 Task: Get directions from Fort Davis National Historic Site, Texas, United States to Greensboro, North Carolina, United States and explore the nearby hotels with guest rating 2 and above with dates 20 to 23 December and 2 guests
Action: Mouse moved to (240, 59)
Screenshot: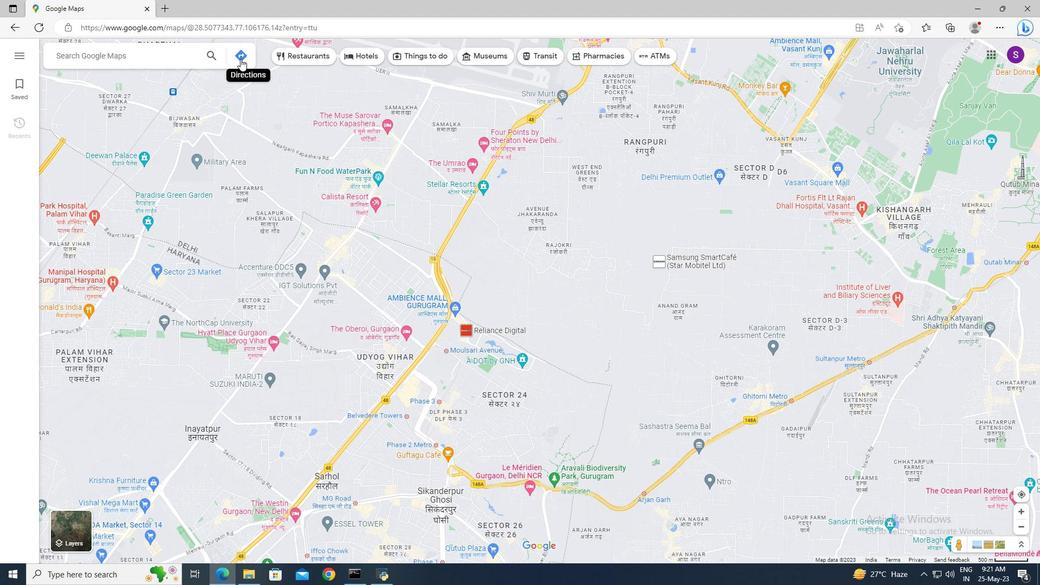 
Action: Mouse pressed left at (240, 59)
Screenshot: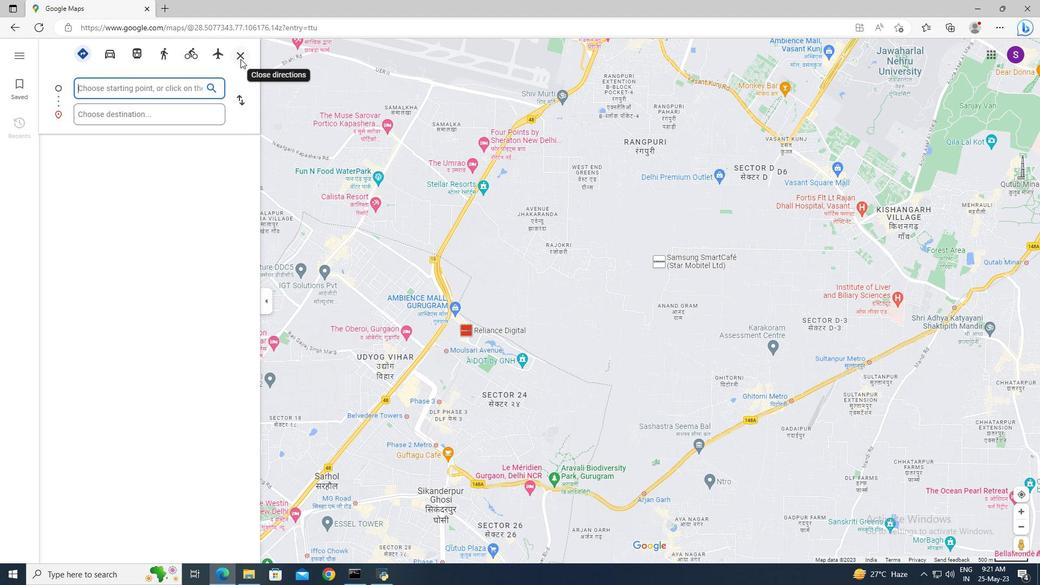 
Action: Mouse moved to (104, 86)
Screenshot: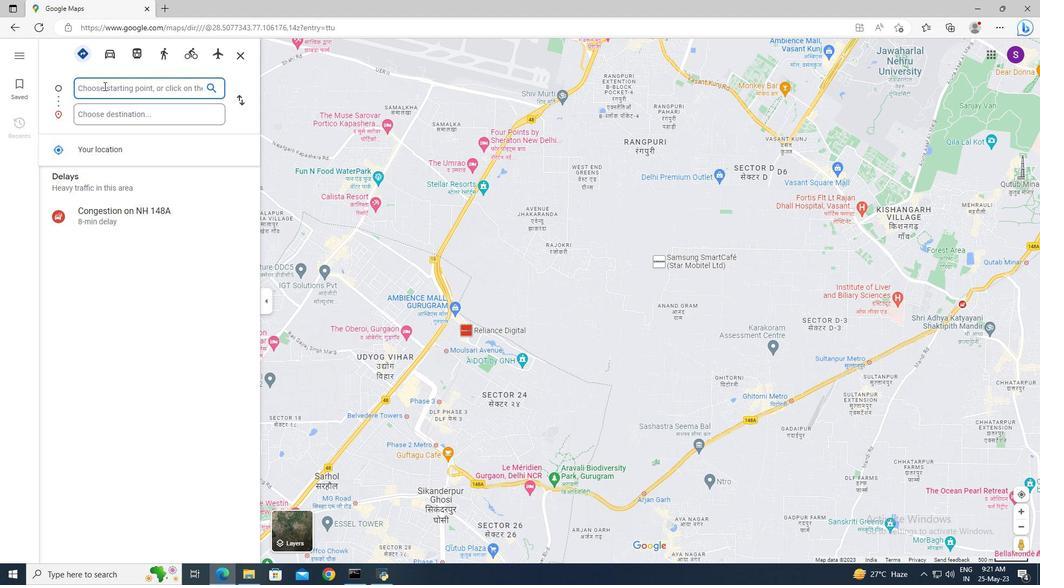
Action: Mouse pressed left at (104, 86)
Screenshot: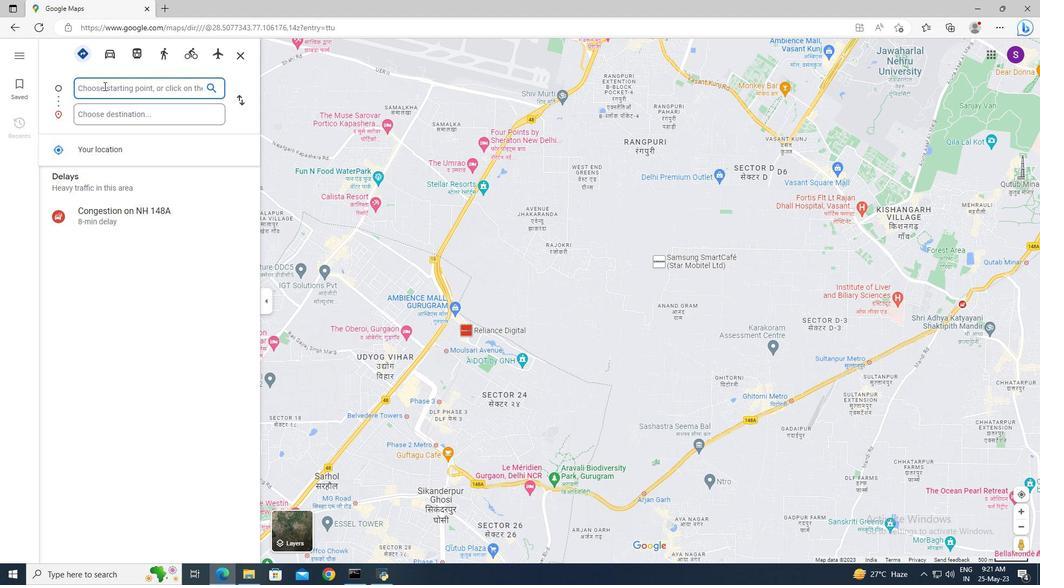 
Action: Key pressed <Key.shift>Fort<Key.space><Key.shift>Davis<Key.space><Key.shift>National<Key.space><Key.shift>Historic<Key.space><Key.shift_r>Site,<Key.space><Key.shift>Te
Screenshot: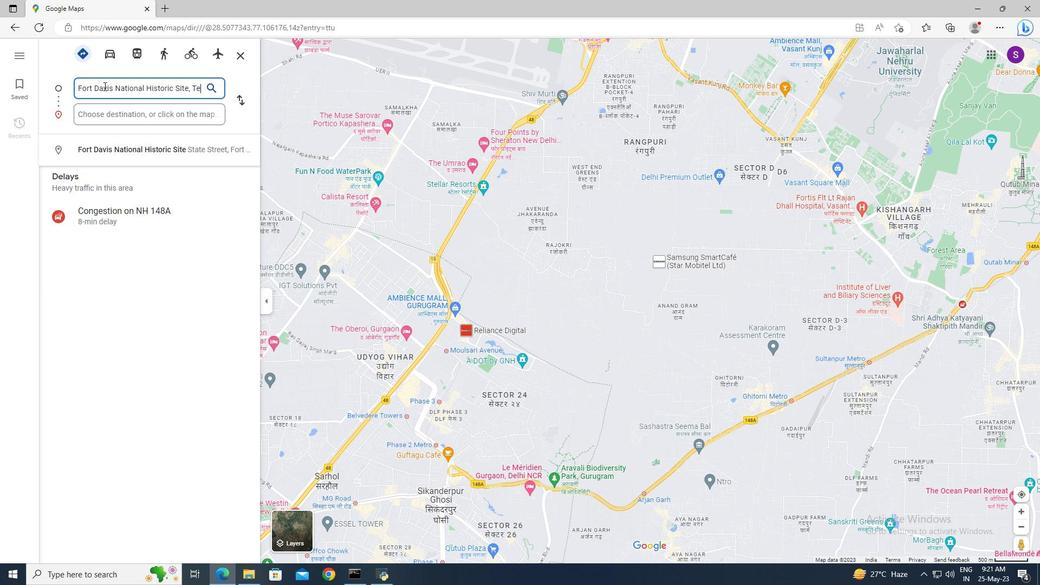 
Action: Mouse moved to (122, 151)
Screenshot: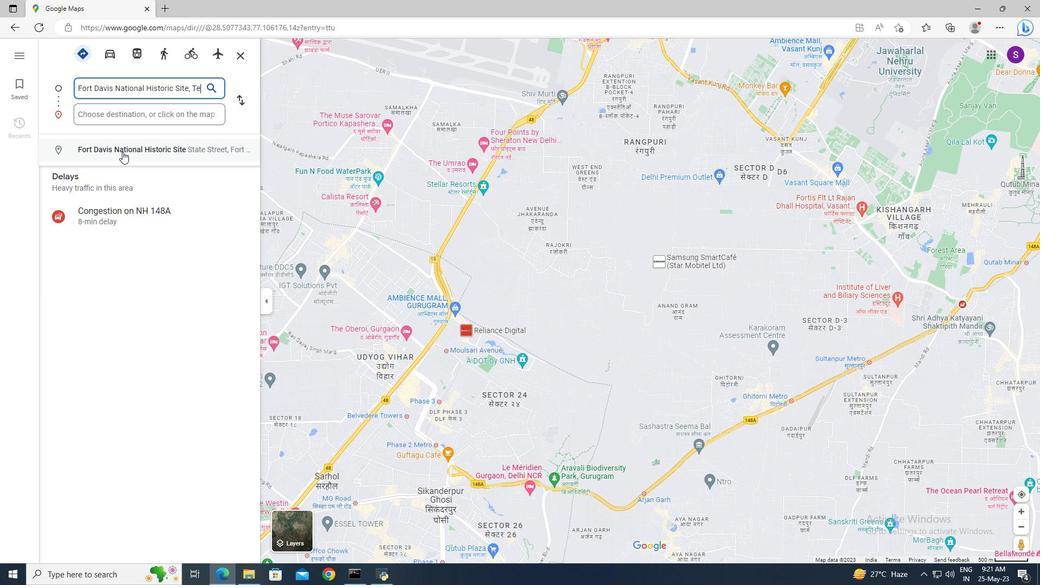 
Action: Mouse pressed left at (122, 151)
Screenshot: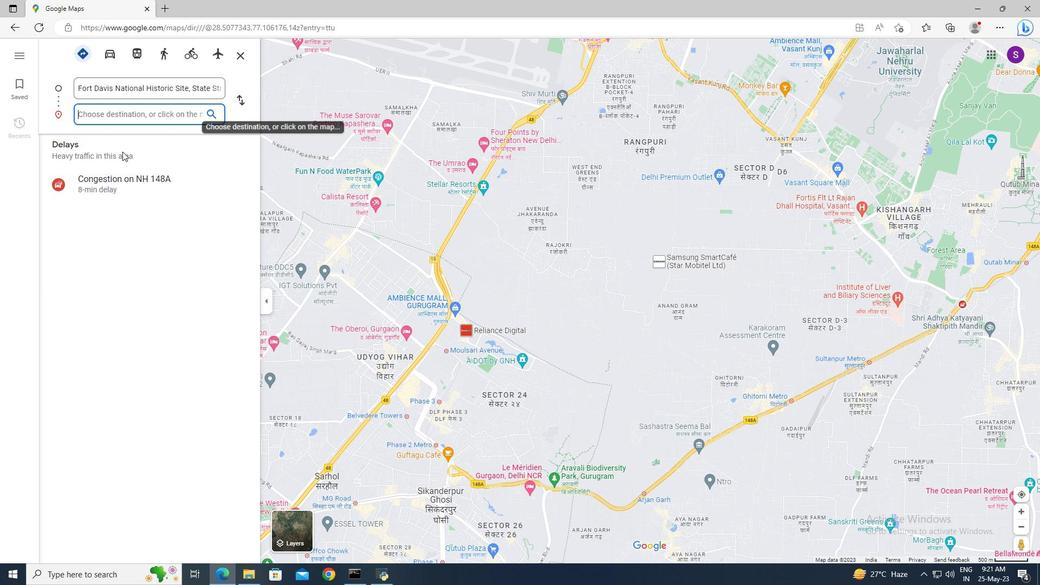 
Action: Mouse moved to (98, 115)
Screenshot: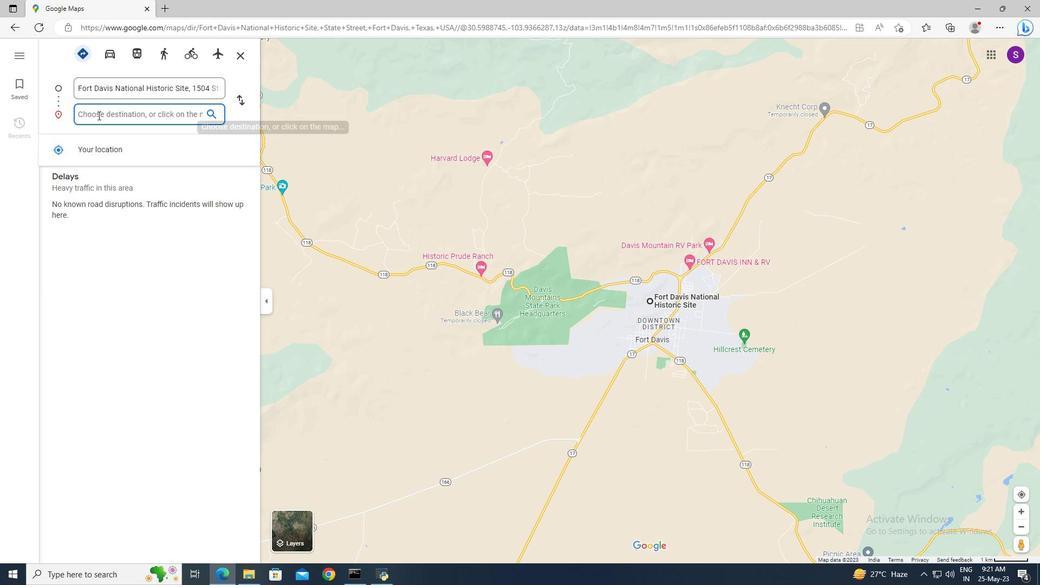 
Action: Mouse pressed left at (98, 115)
Screenshot: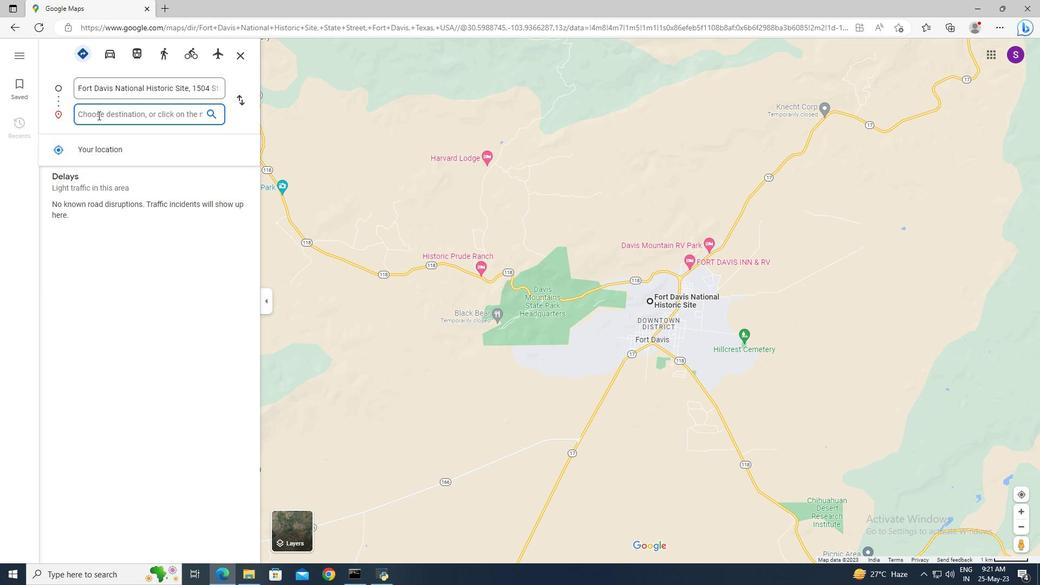
Action: Key pressed <Key.shift>Greensboro
Screenshot: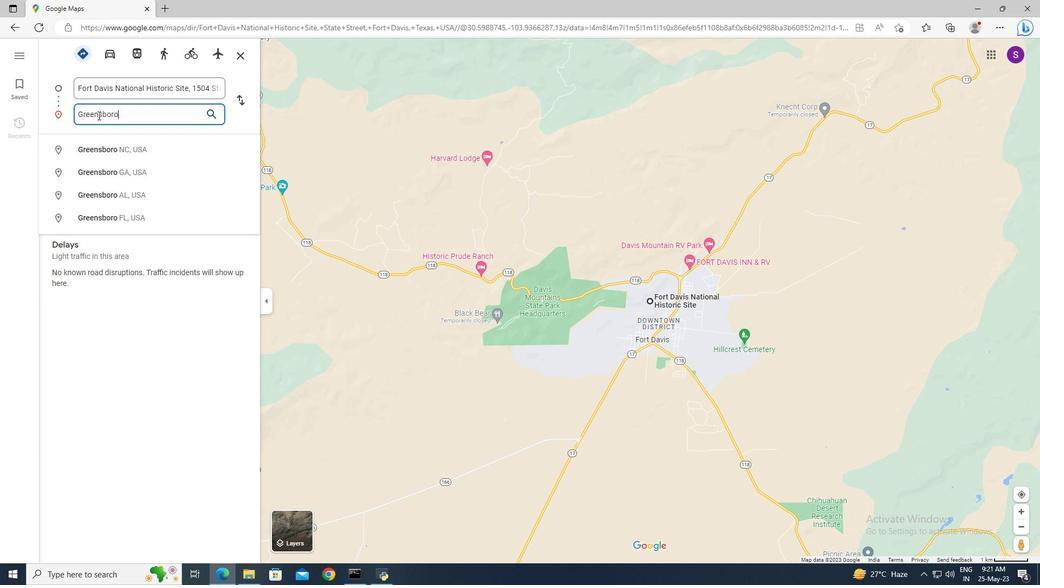 
Action: Mouse moved to (107, 149)
Screenshot: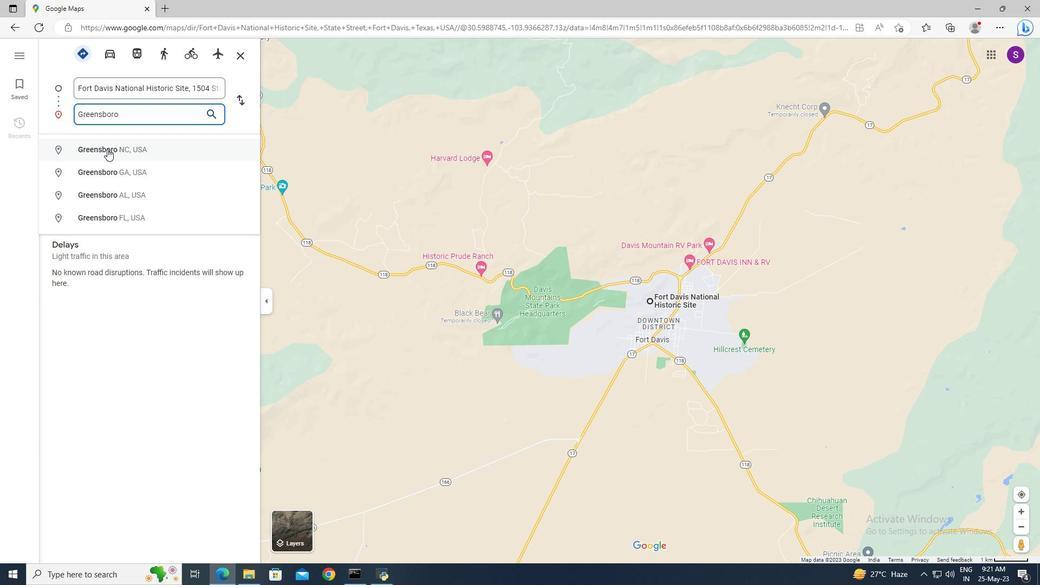 
Action: Mouse pressed left at (107, 149)
Screenshot: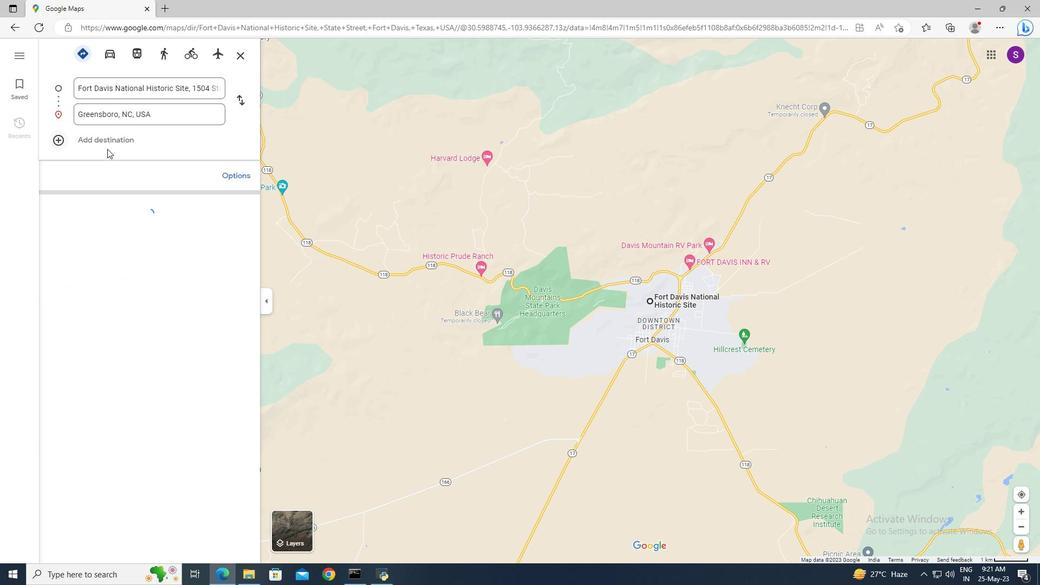 
Action: Mouse moved to (304, 58)
Screenshot: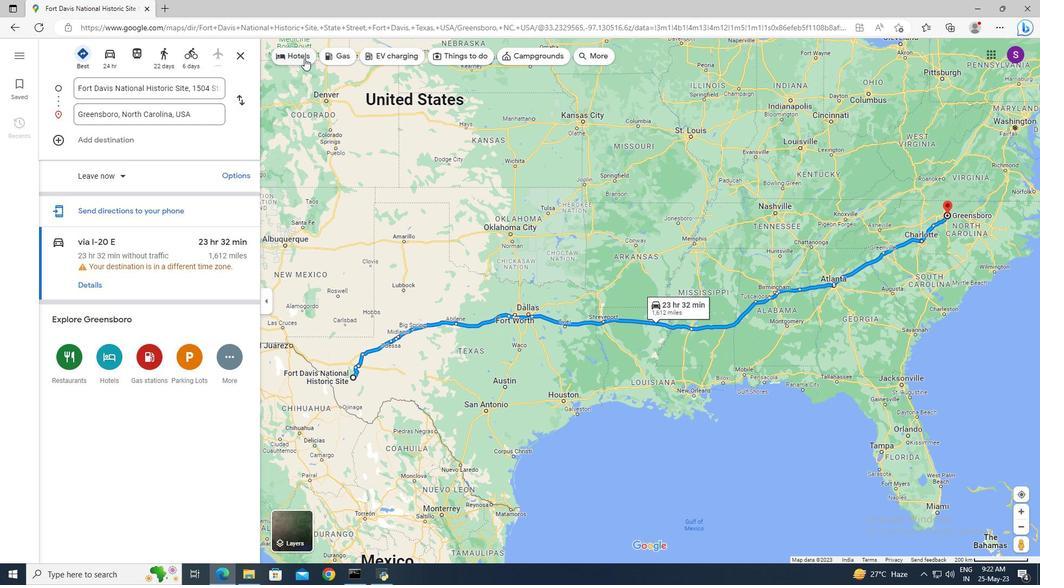 
Action: Mouse pressed left at (304, 58)
Screenshot: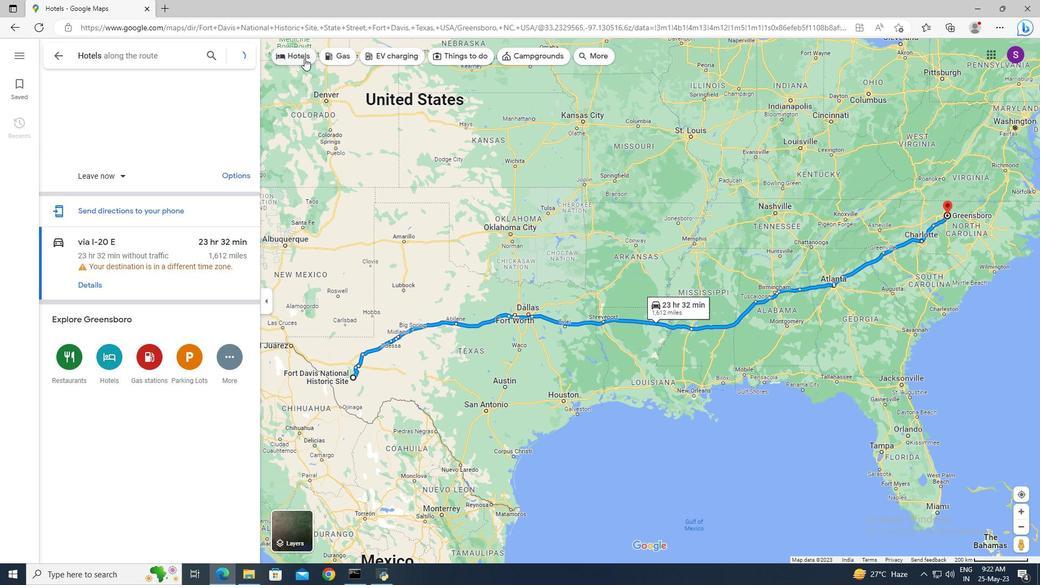 
Action: Mouse moved to (129, 86)
Screenshot: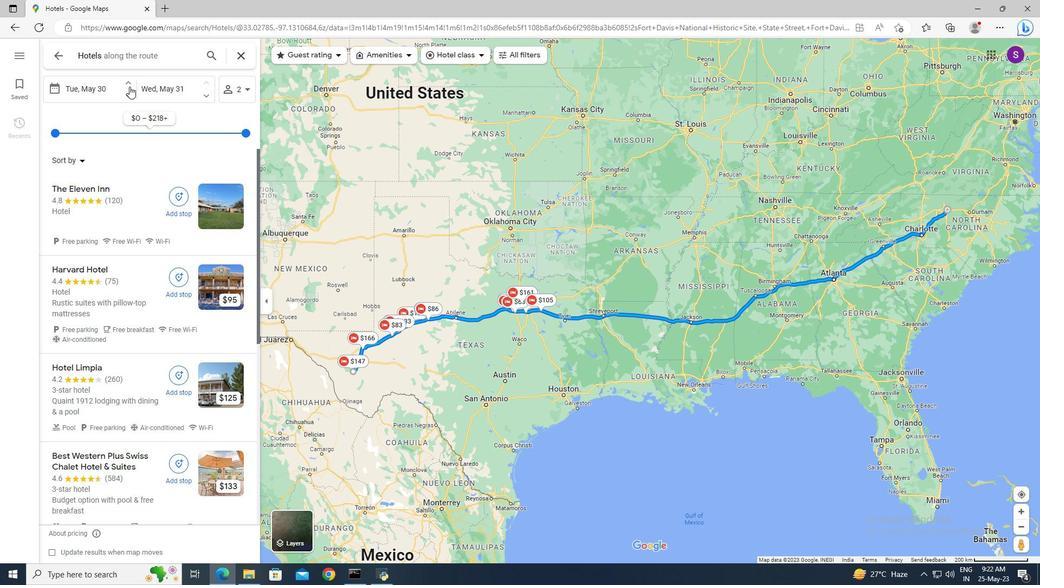 
Action: Mouse pressed left at (129, 86)
Screenshot: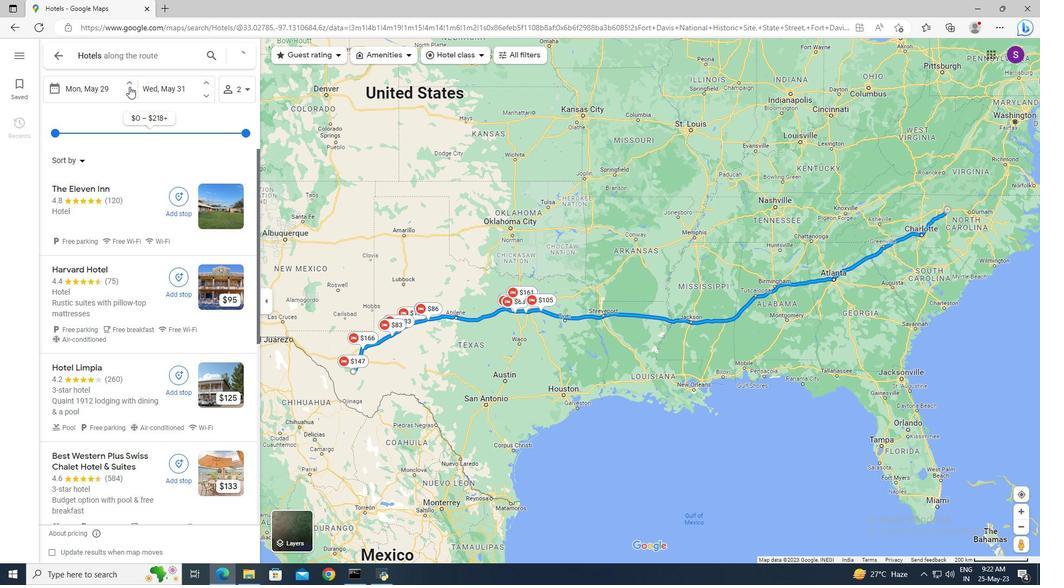 
Action: Mouse moved to (56, 89)
Screenshot: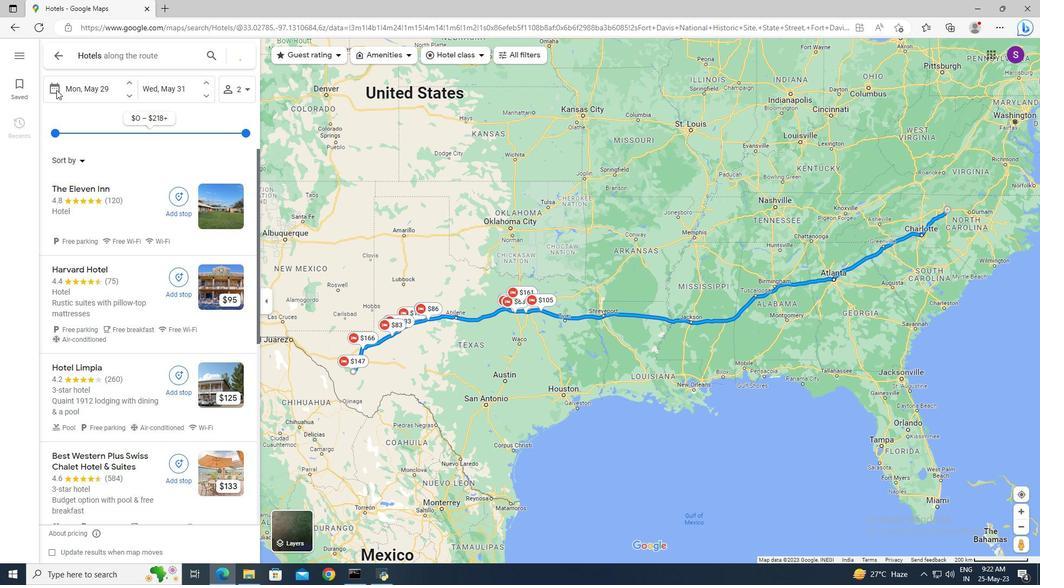 
Action: Mouse pressed left at (56, 89)
Screenshot: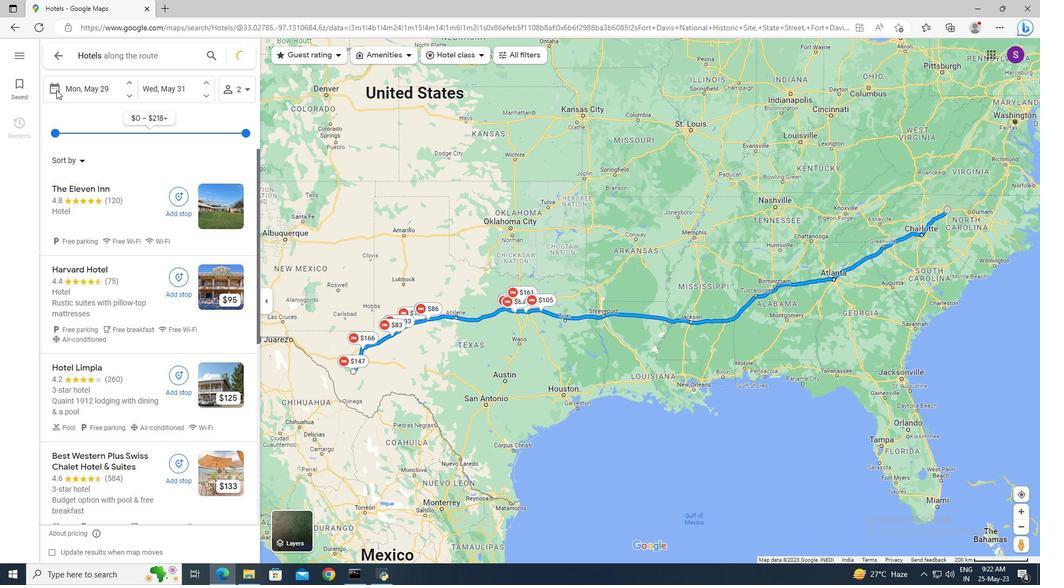 
Action: Mouse moved to (67, 90)
Screenshot: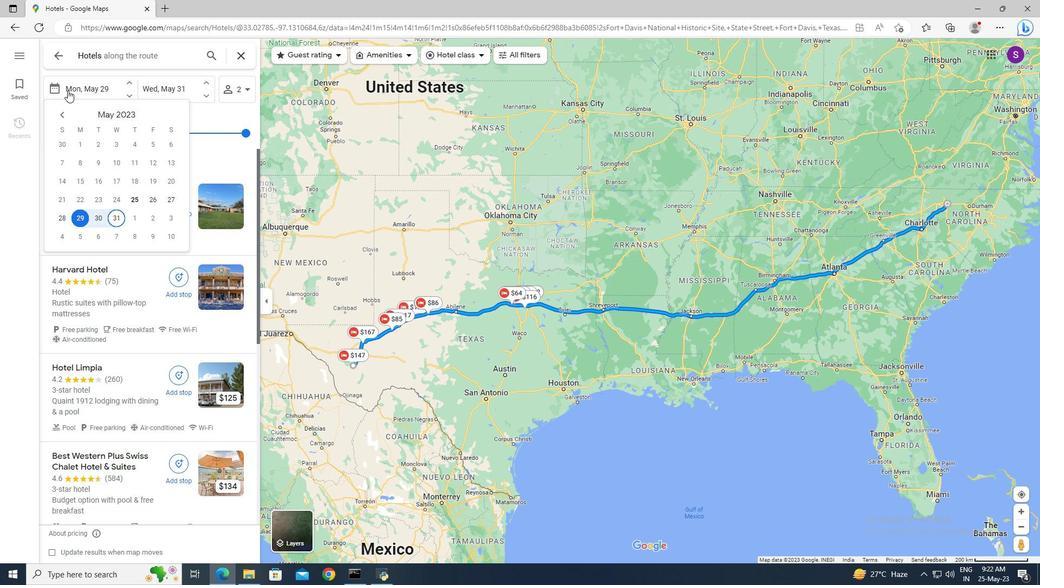
Action: Mouse pressed left at (67, 90)
Screenshot: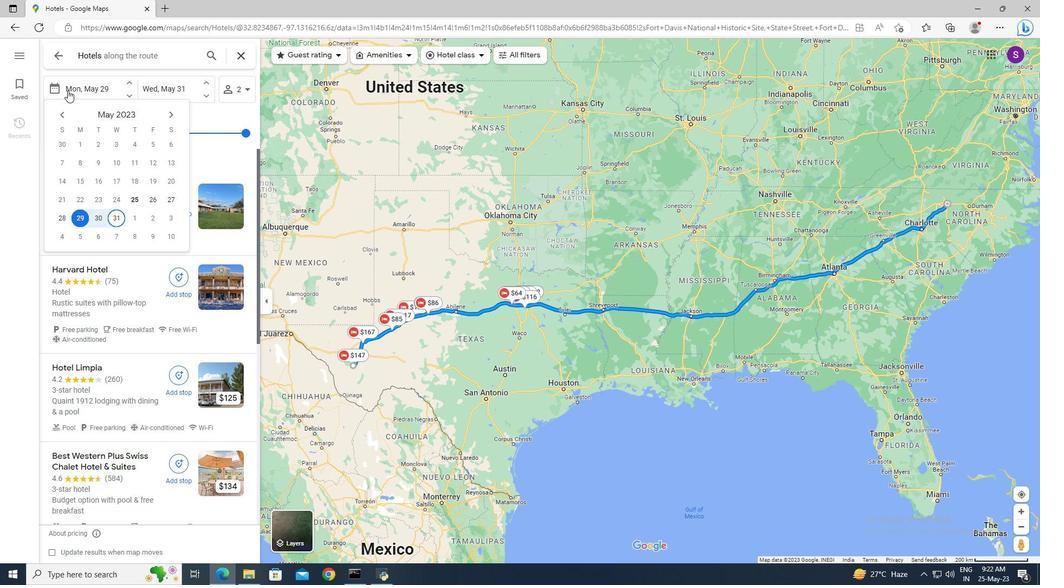 
Action: Mouse moved to (164, 114)
Screenshot: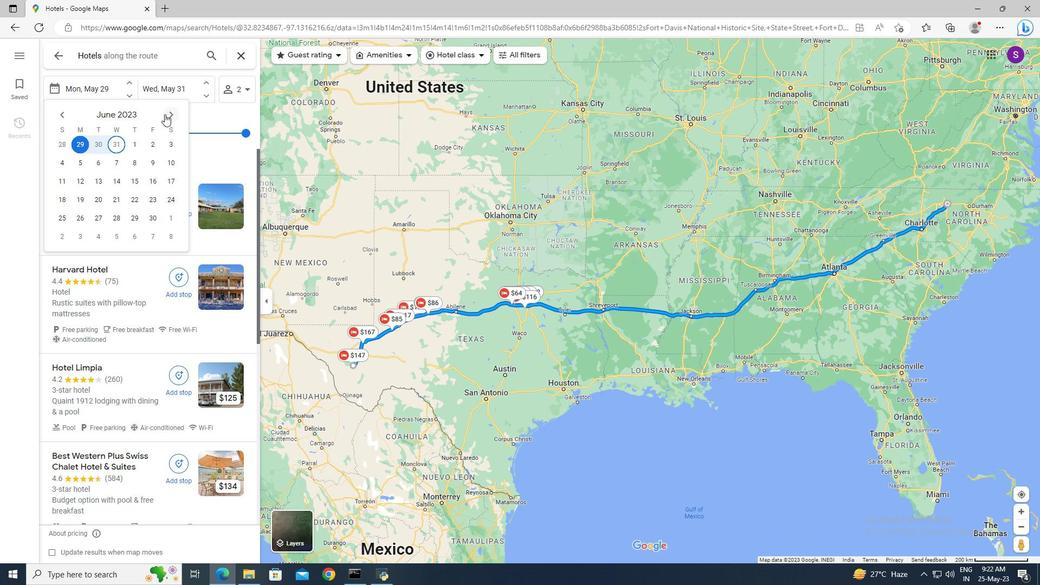 
Action: Mouse pressed left at (164, 114)
Screenshot: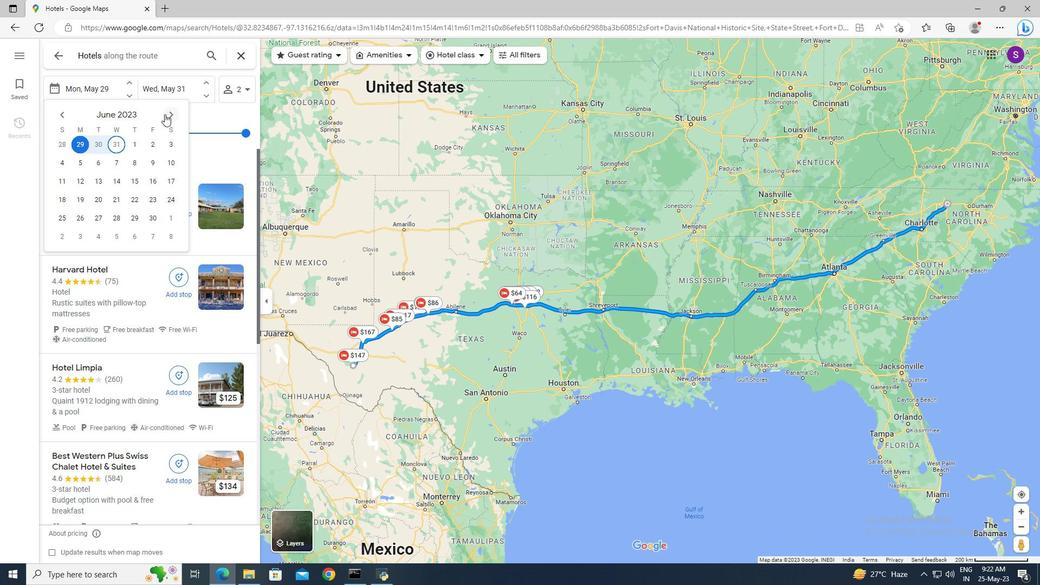
Action: Mouse pressed left at (164, 114)
Screenshot: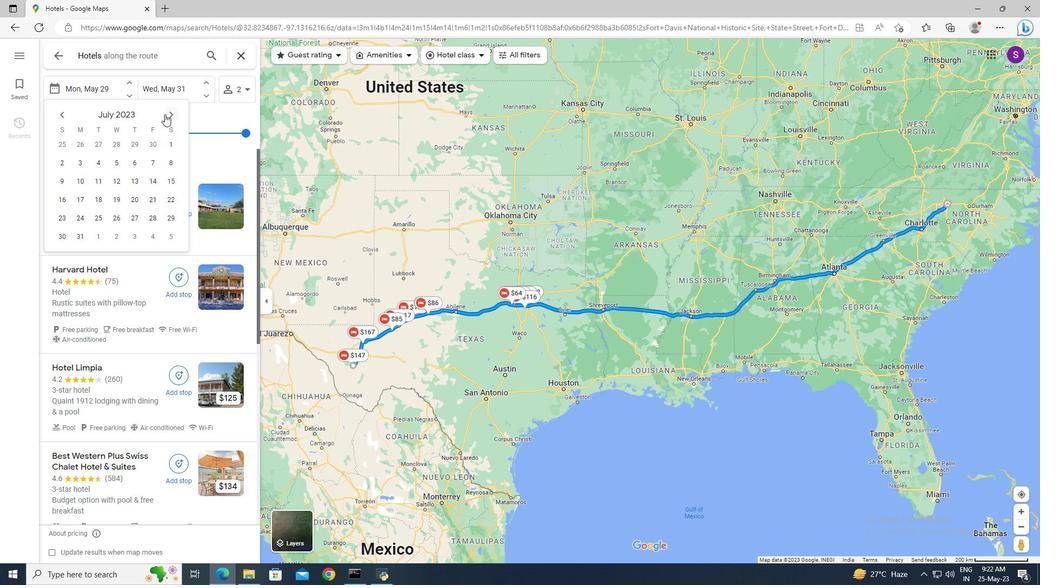 
Action: Mouse pressed left at (164, 114)
Screenshot: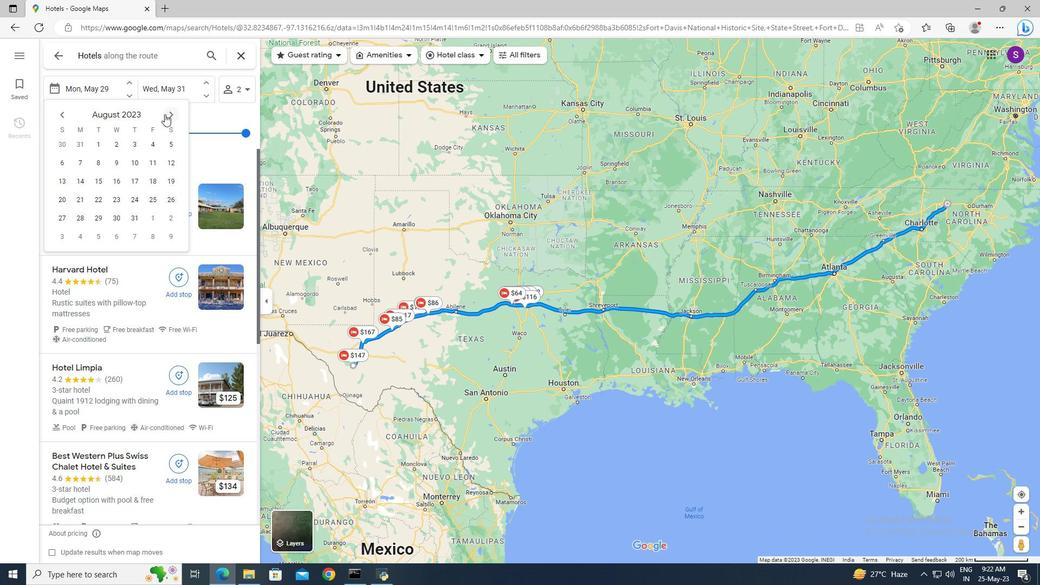 
Action: Mouse pressed left at (164, 114)
Screenshot: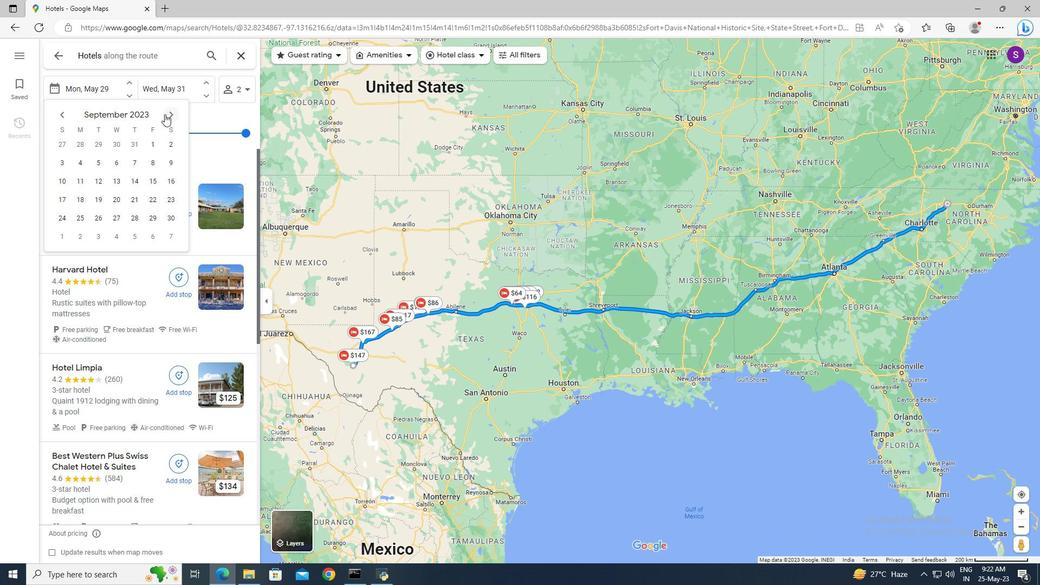 
Action: Mouse pressed left at (164, 114)
Screenshot: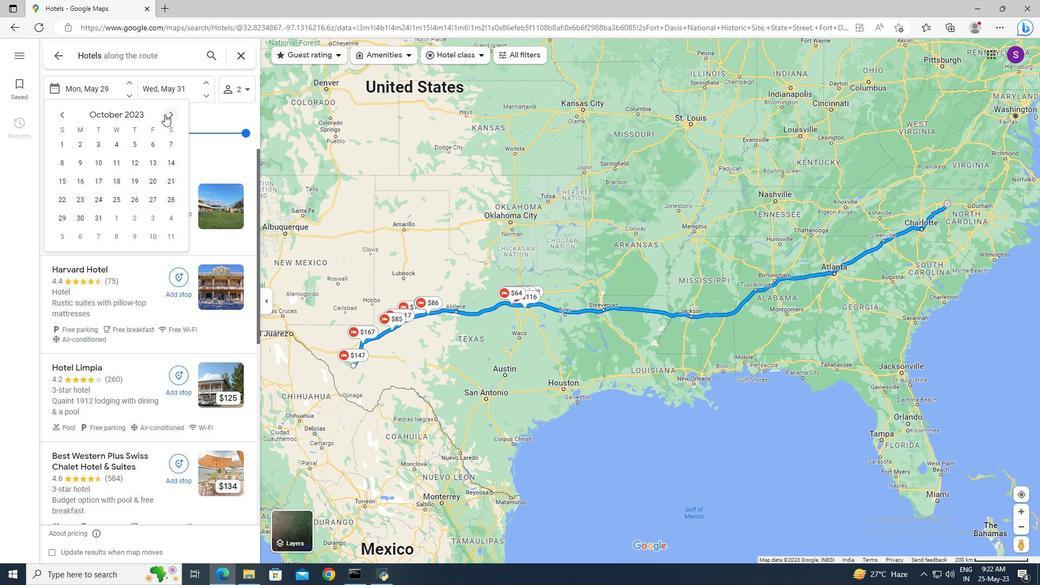
Action: Mouse pressed left at (164, 114)
Screenshot: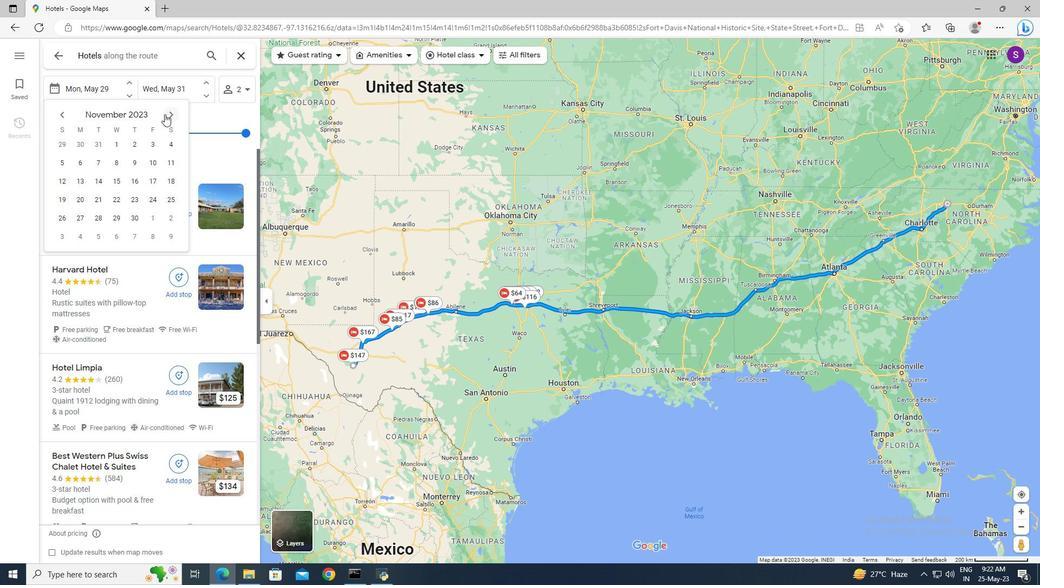 
Action: Mouse pressed left at (164, 114)
Screenshot: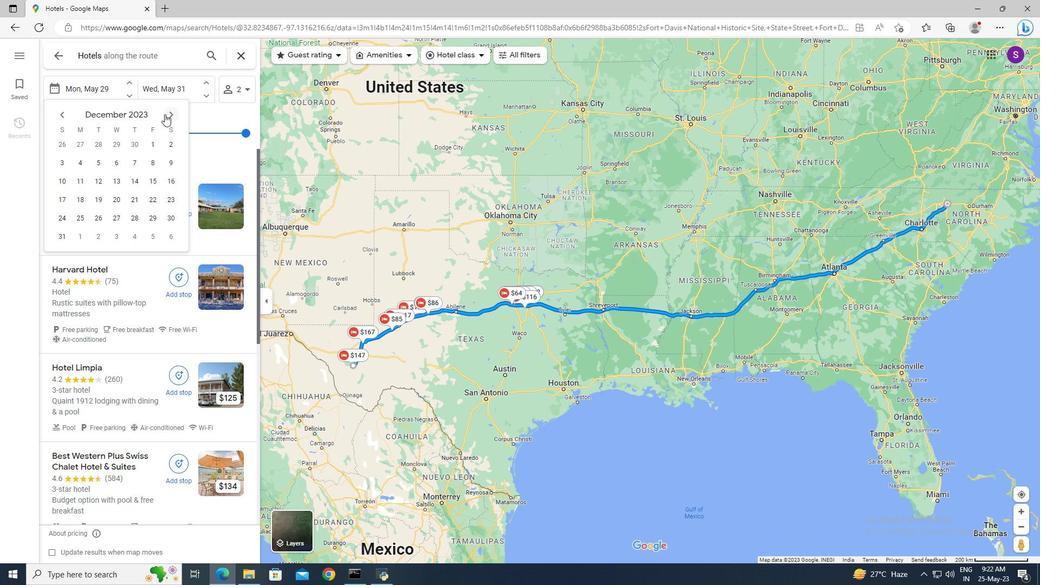 
Action: Mouse moved to (119, 199)
Screenshot: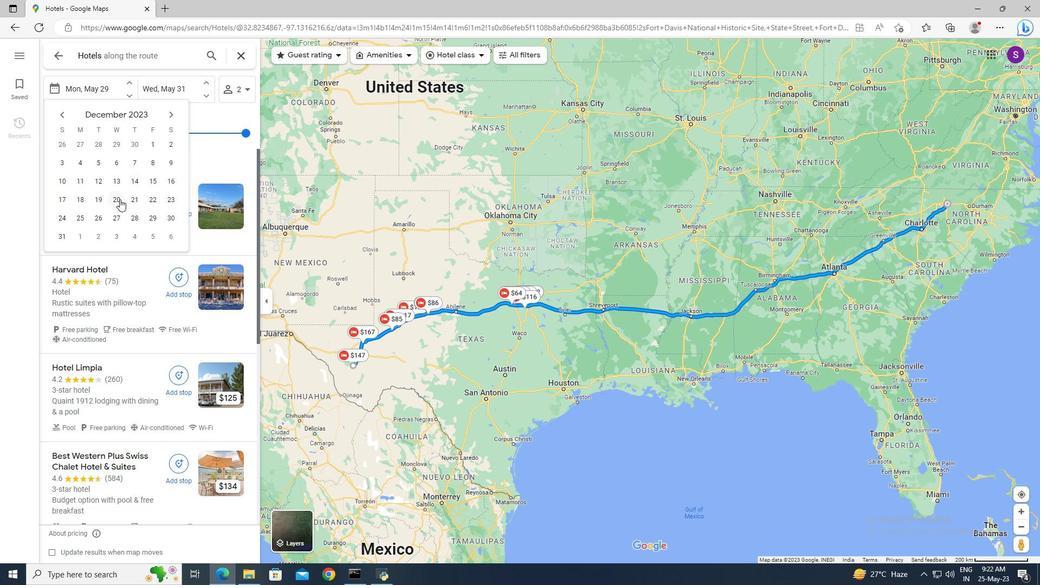 
Action: Mouse pressed left at (119, 199)
Screenshot: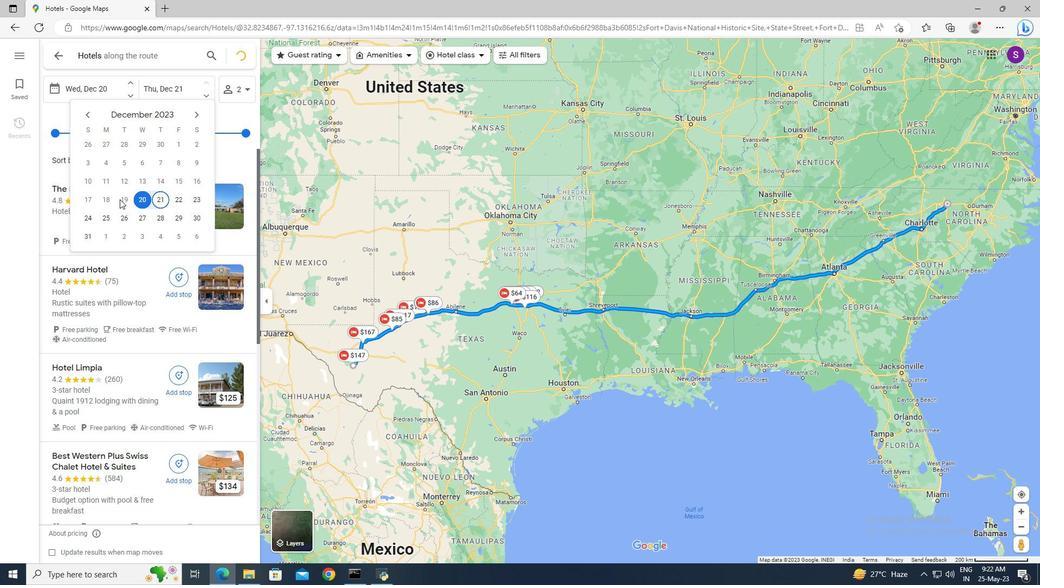 
Action: Mouse moved to (194, 197)
Screenshot: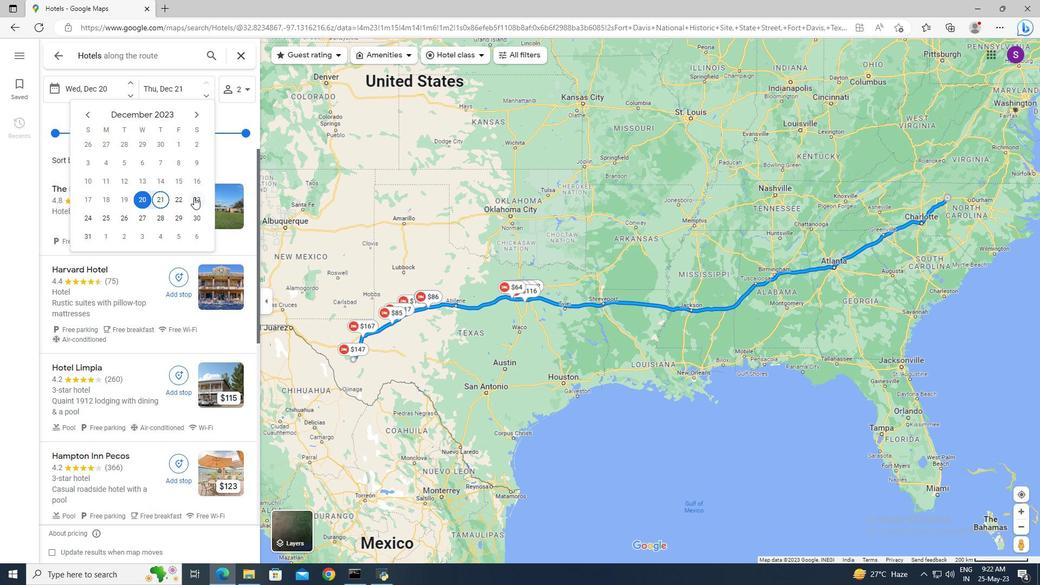 
Action: Mouse pressed left at (194, 197)
Screenshot: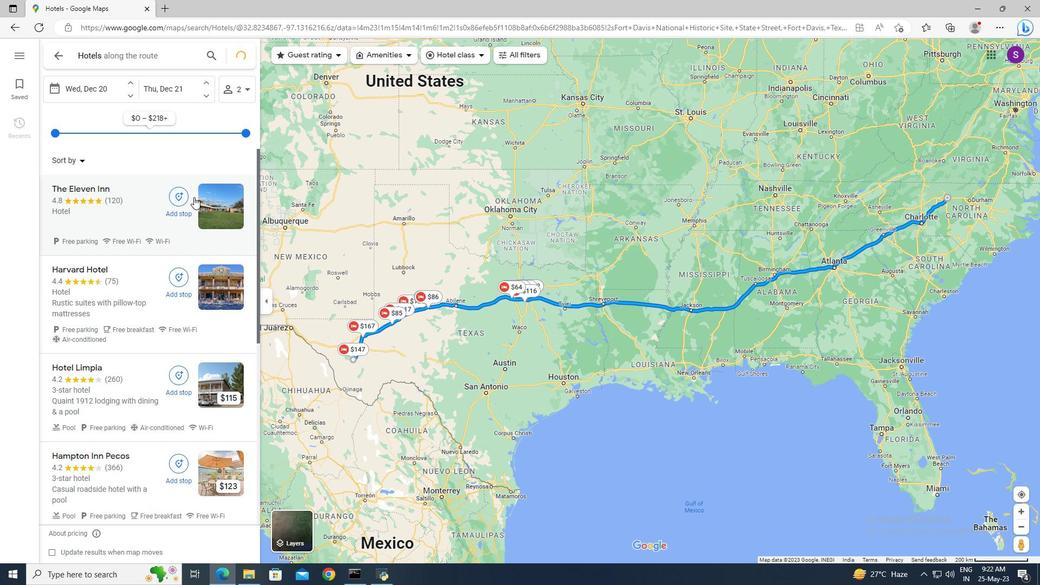 
Action: Mouse moved to (243, 91)
Screenshot: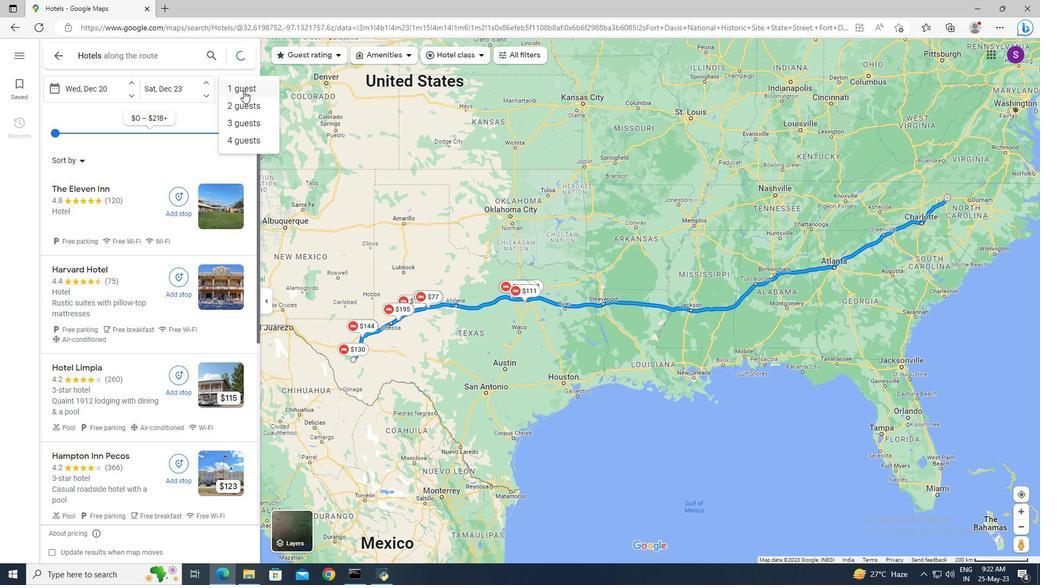 
Action: Mouse pressed left at (243, 91)
Screenshot: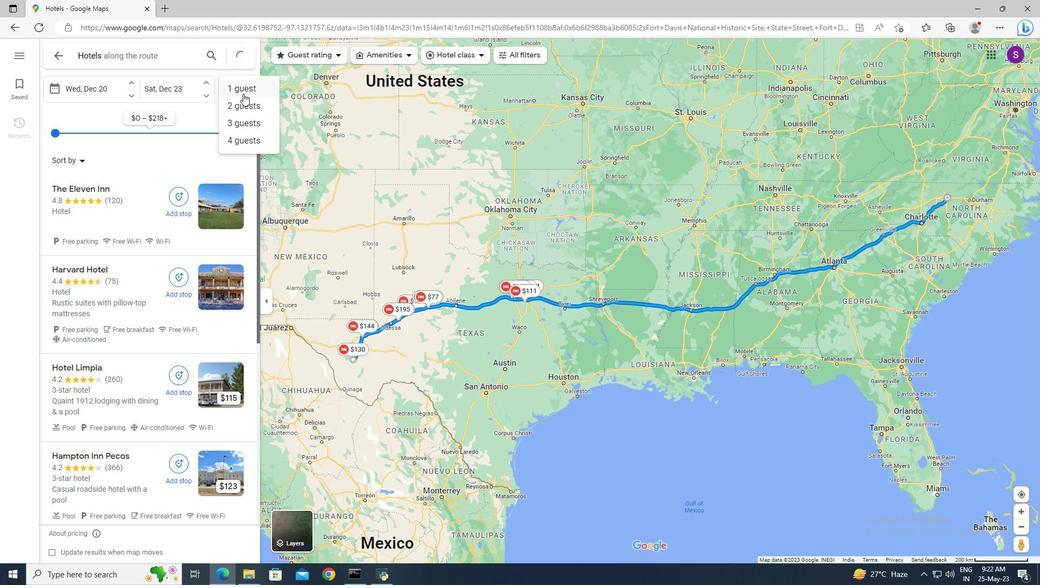
Action: Mouse moved to (242, 105)
Screenshot: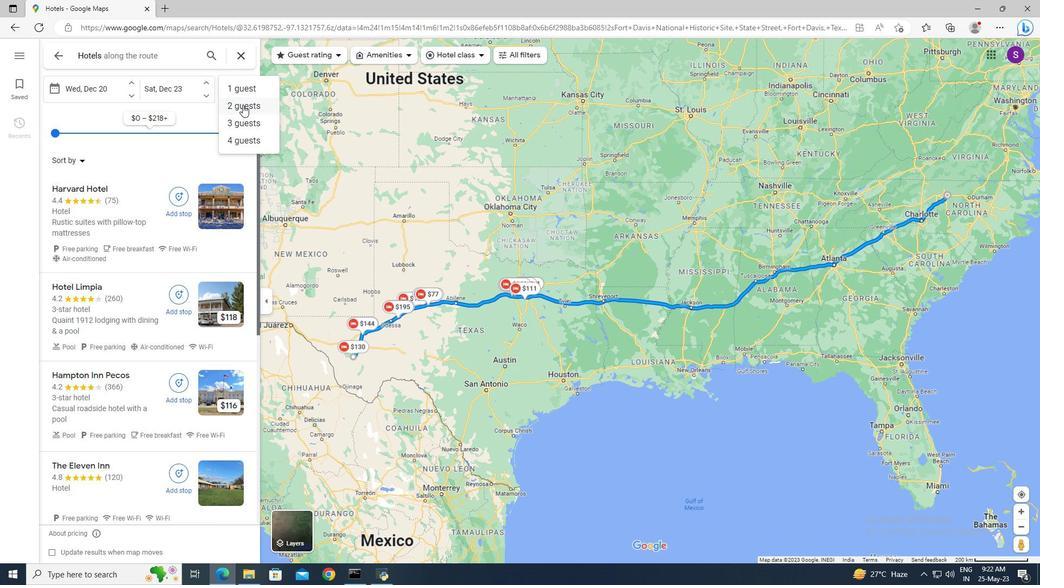 
Action: Mouse pressed left at (242, 105)
Screenshot: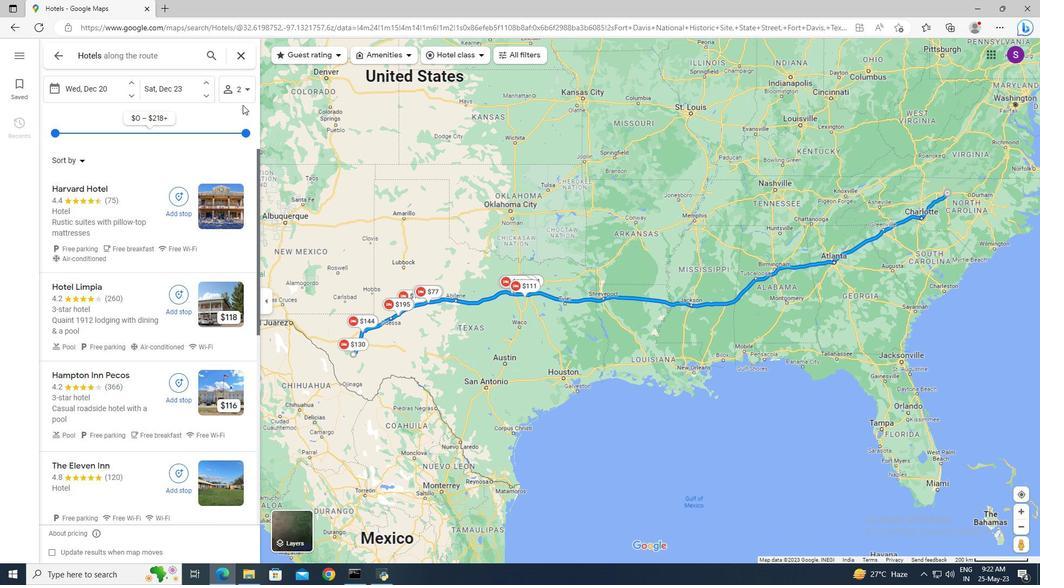 
Action: Mouse moved to (89, 186)
Screenshot: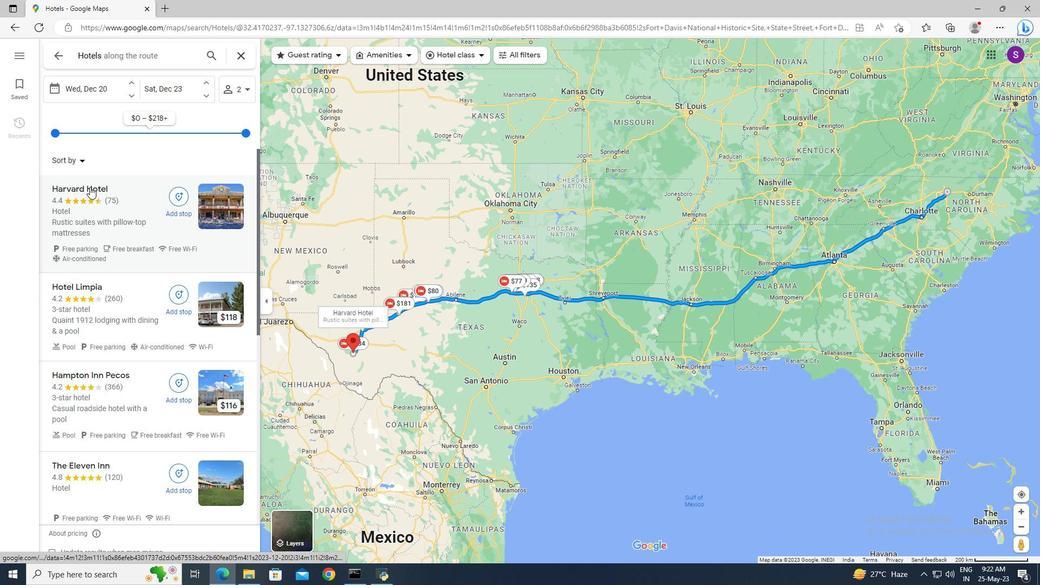 
Action: Mouse pressed left at (89, 186)
Screenshot: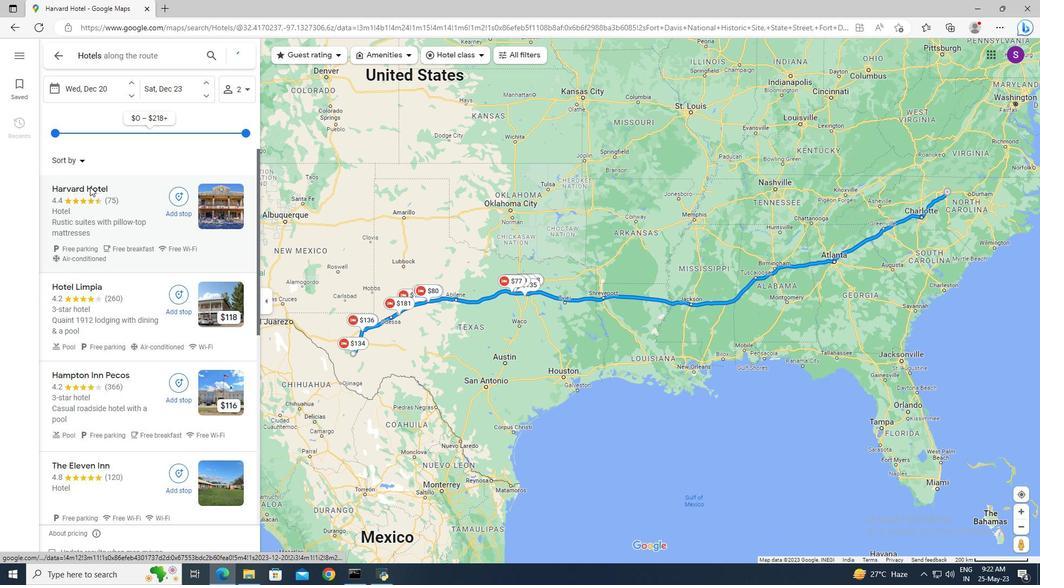 
Action: Mouse moved to (354, 256)
Screenshot: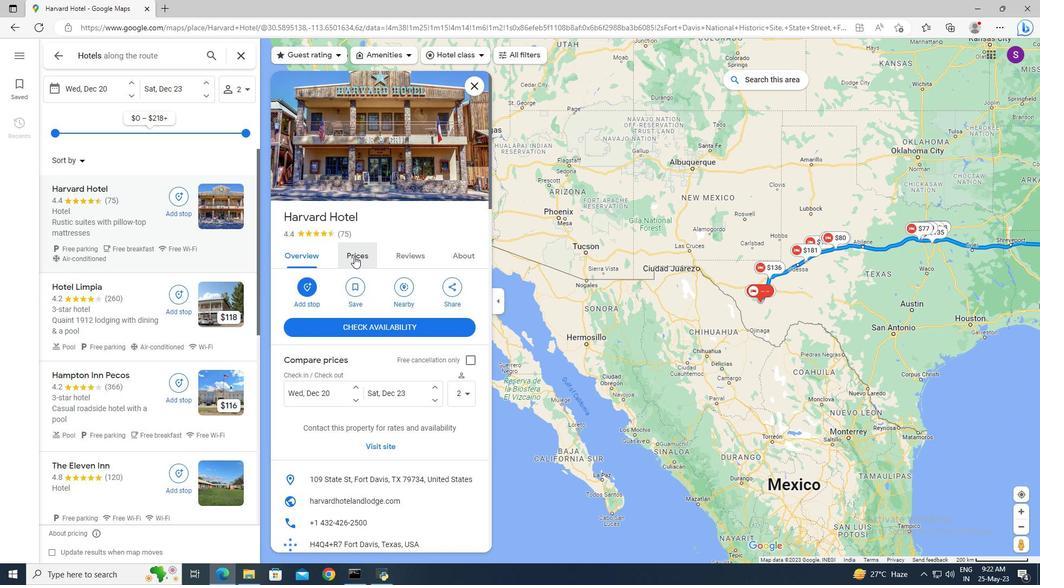 
Action: Mouse pressed left at (354, 256)
Screenshot: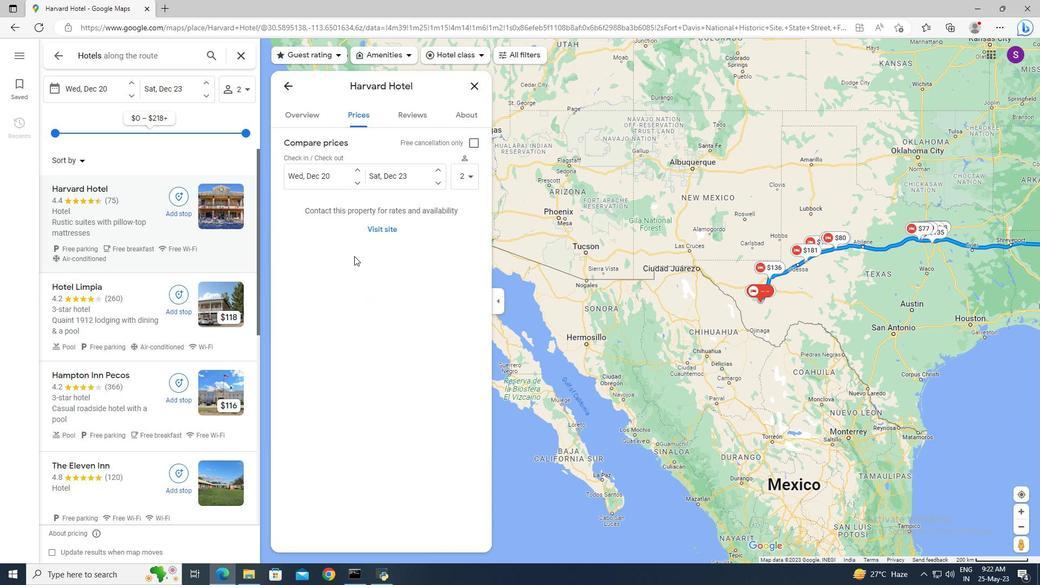 
Action: Mouse moved to (405, 124)
Screenshot: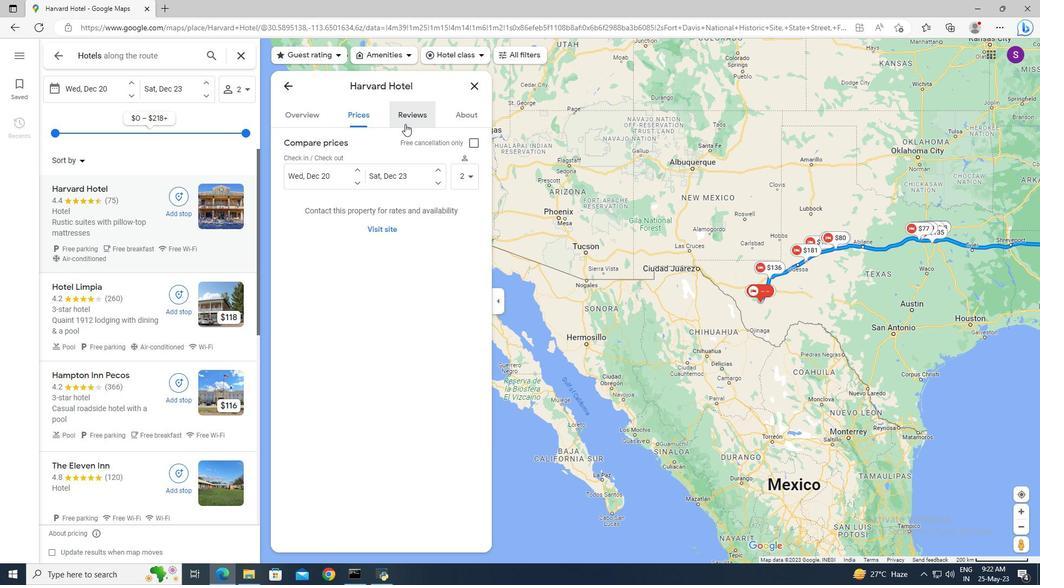 
Action: Mouse pressed left at (405, 124)
Screenshot: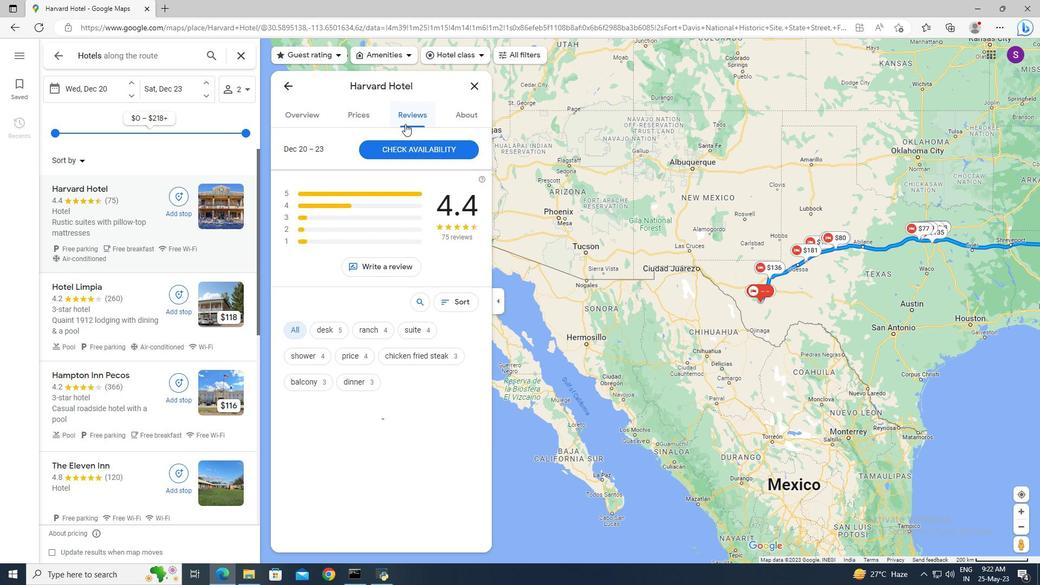 
Action: Mouse moved to (400, 198)
Screenshot: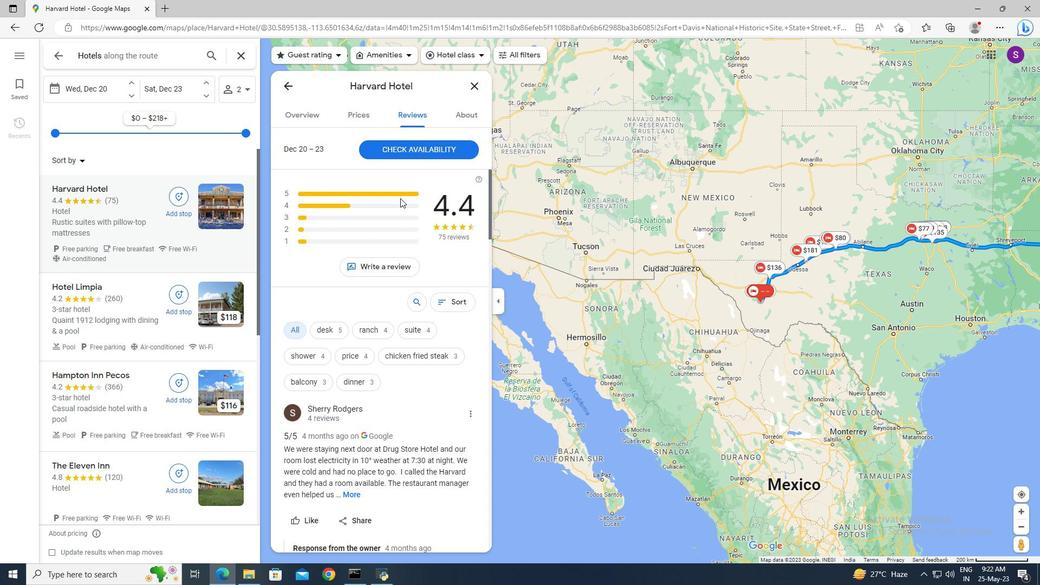 
Action: Mouse scrolled (400, 197) with delta (0, 0)
Screenshot: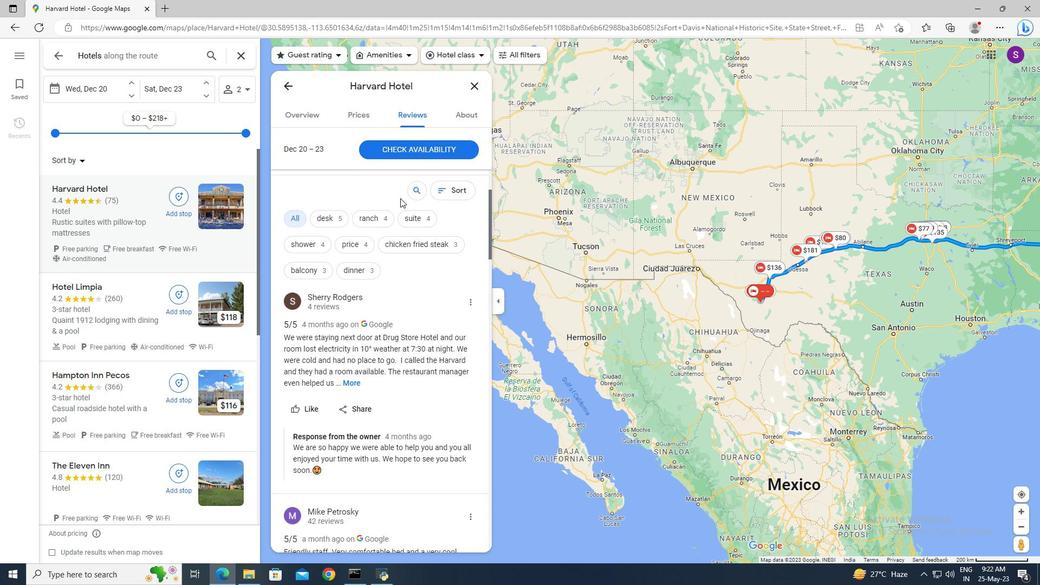 
Action: Mouse scrolled (400, 197) with delta (0, 0)
Screenshot: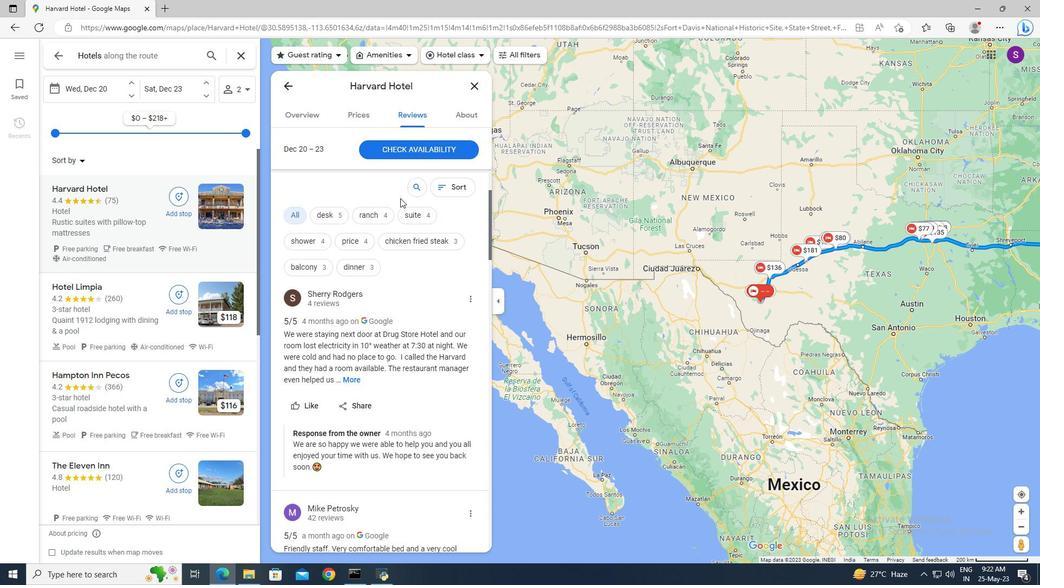 
Action: Mouse scrolled (400, 197) with delta (0, 0)
Screenshot: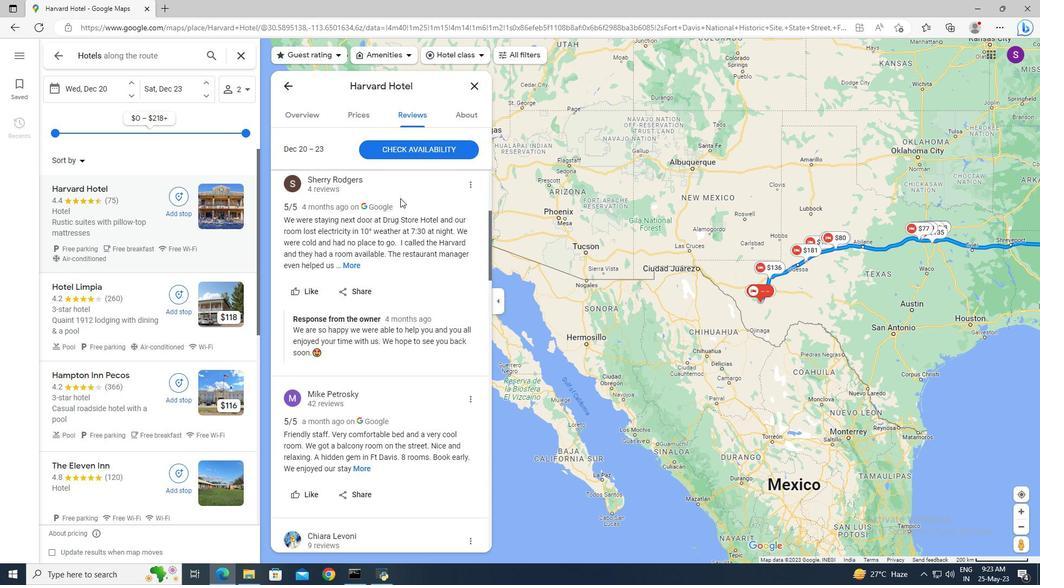 
Action: Mouse scrolled (400, 197) with delta (0, 0)
Screenshot: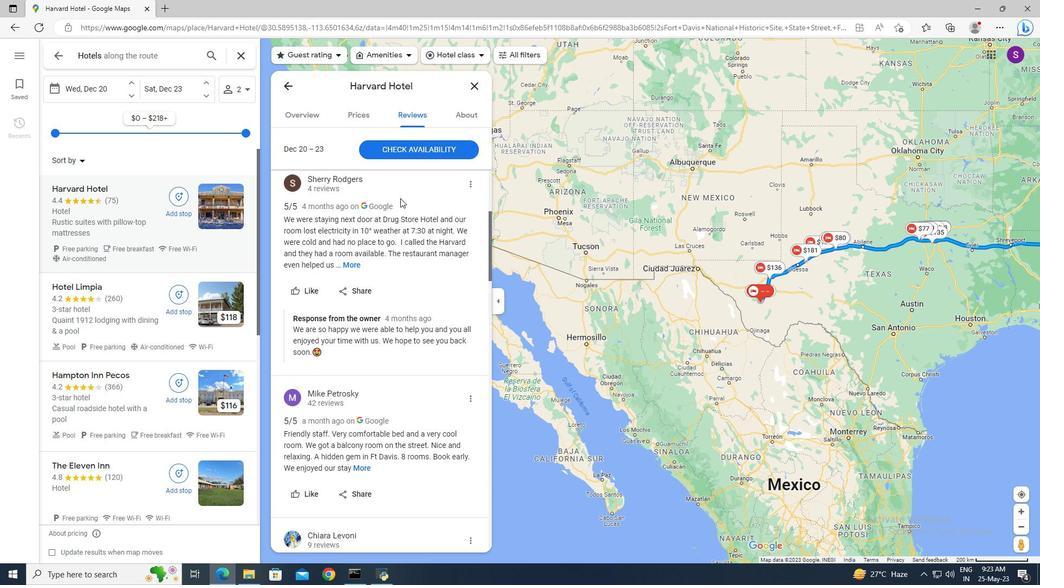 
Action: Mouse scrolled (400, 197) with delta (0, 0)
Screenshot: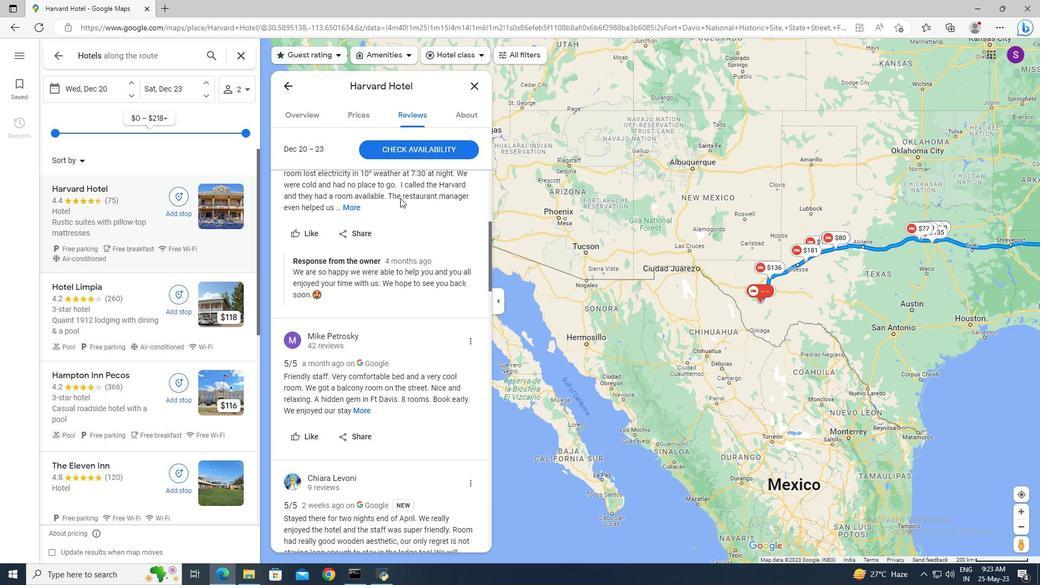 
Action: Mouse scrolled (400, 197) with delta (0, 0)
Screenshot: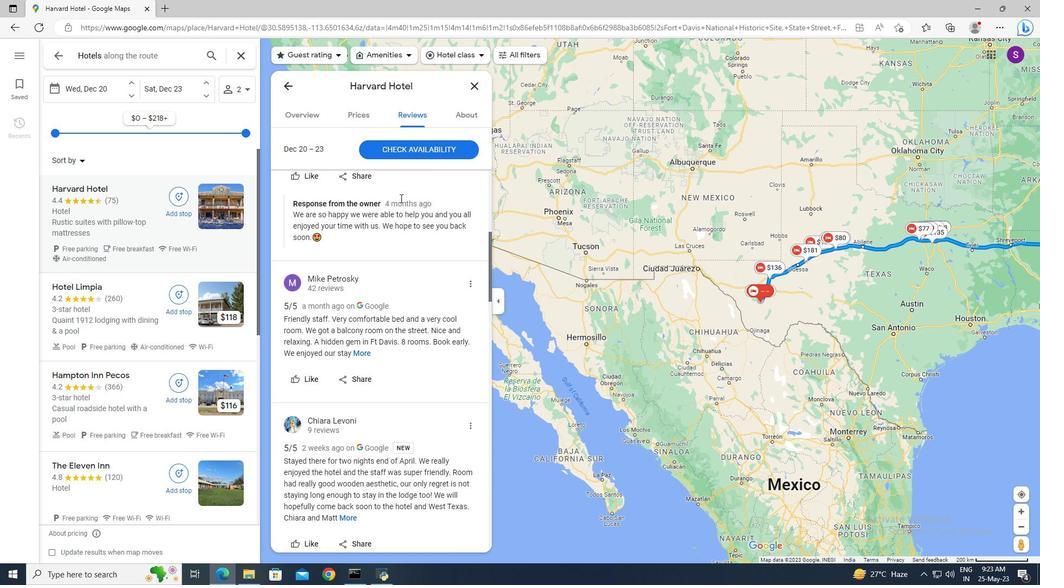 
Action: Mouse scrolled (400, 197) with delta (0, 0)
Screenshot: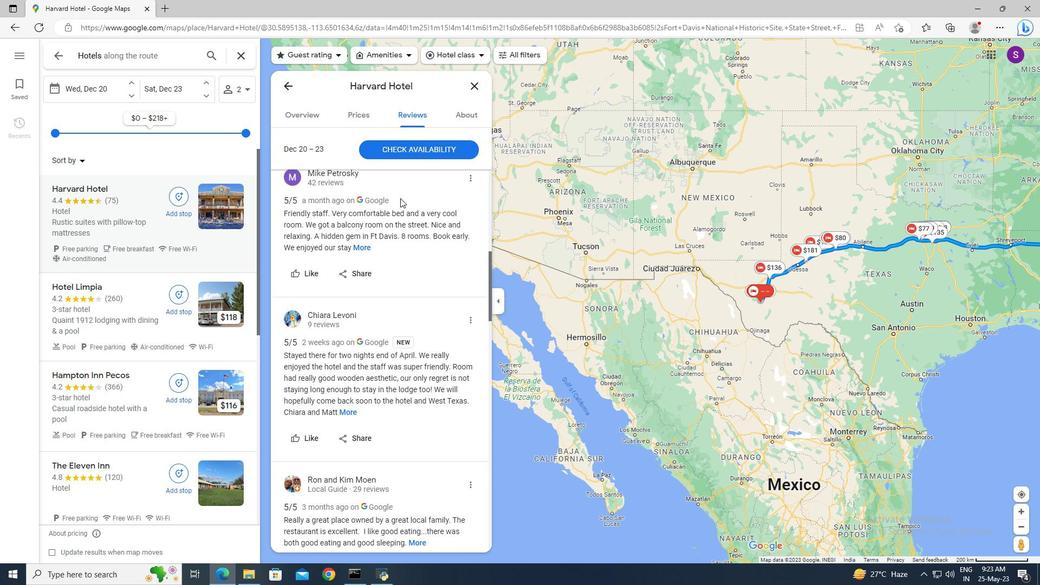 
Action: Mouse scrolled (400, 197) with delta (0, 0)
Screenshot: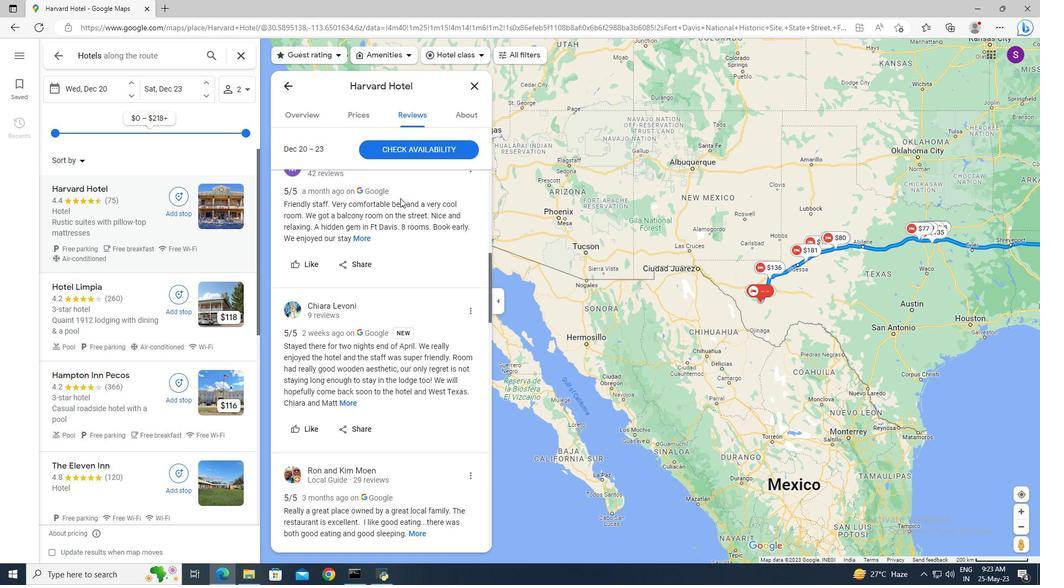 
Action: Mouse scrolled (400, 198) with delta (0, 0)
Screenshot: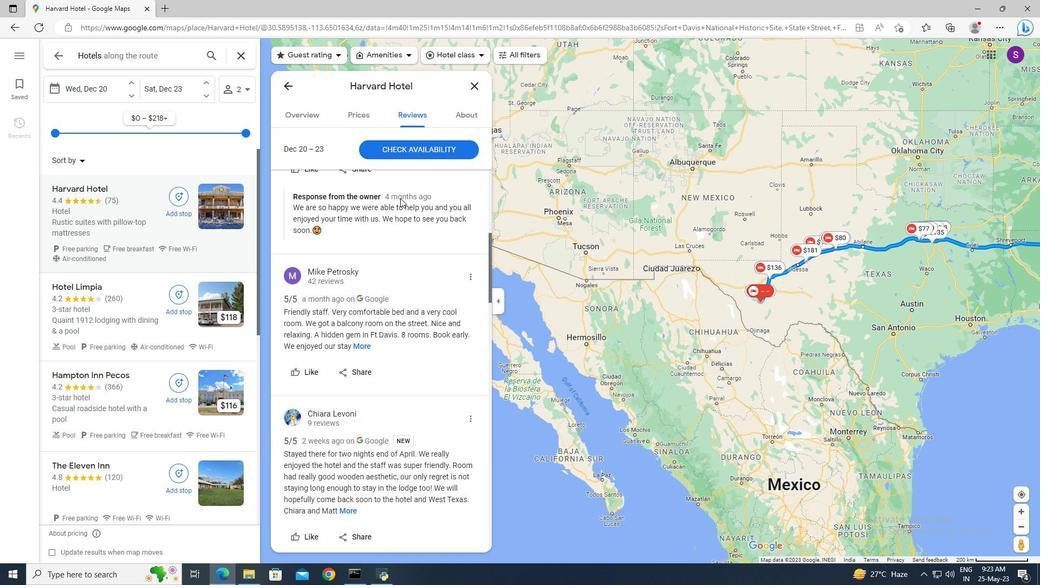 
Action: Mouse scrolled (400, 198) with delta (0, 0)
Screenshot: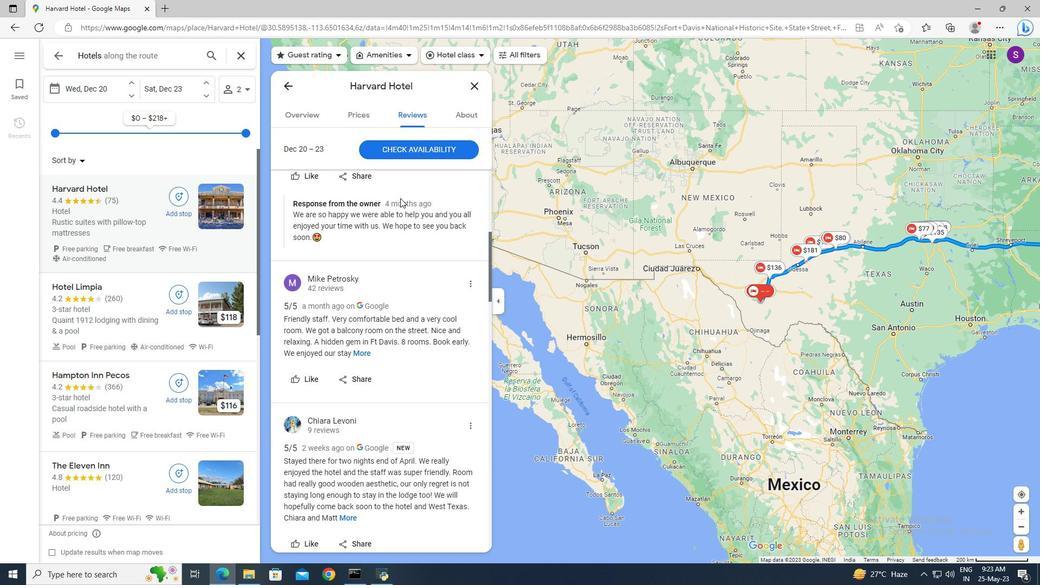 
Action: Mouse scrolled (400, 198) with delta (0, 0)
Screenshot: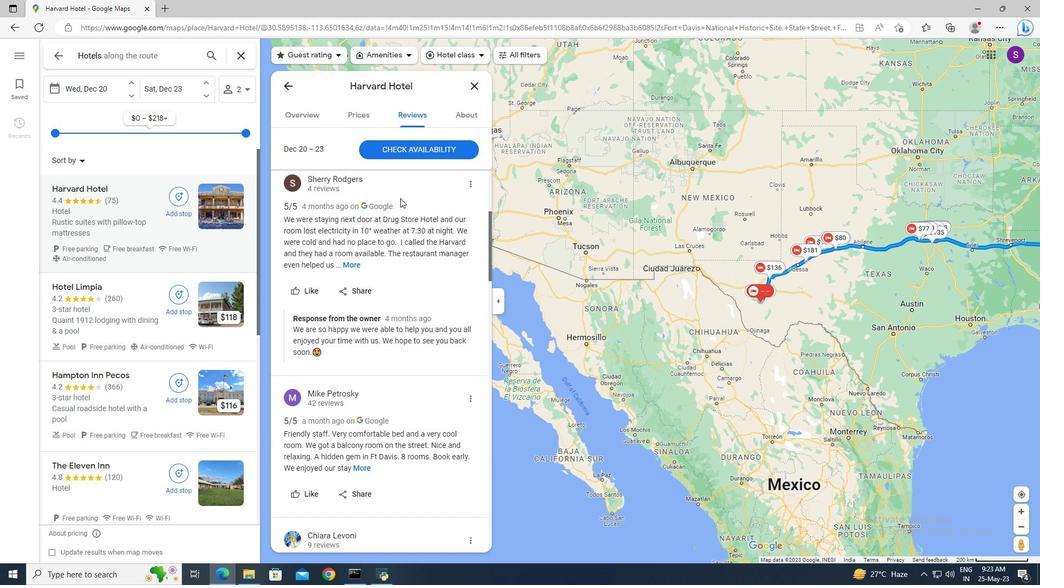
Action: Mouse scrolled (400, 198) with delta (0, 0)
Screenshot: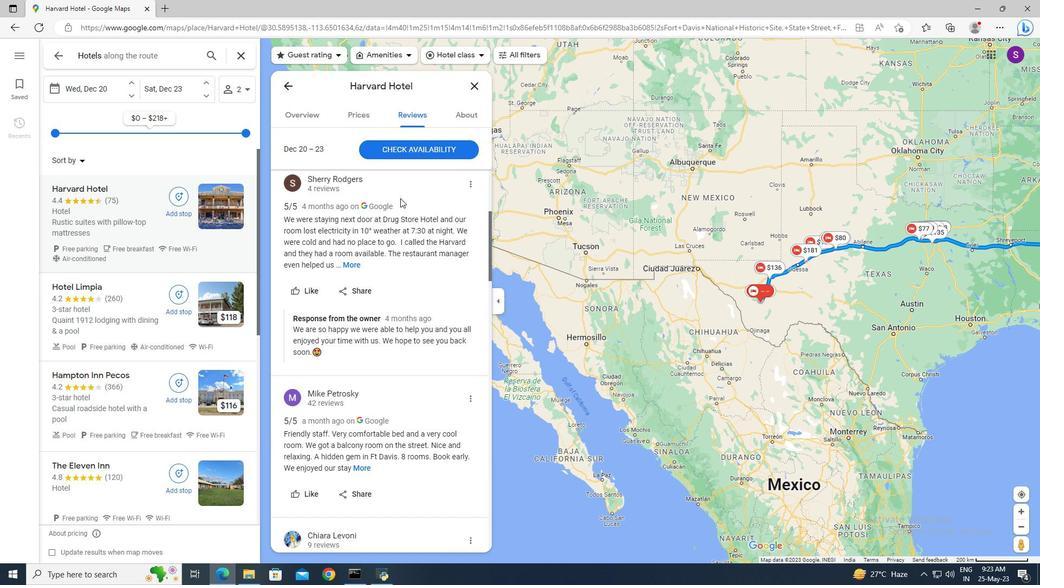 
Action: Mouse moved to (356, 265)
Screenshot: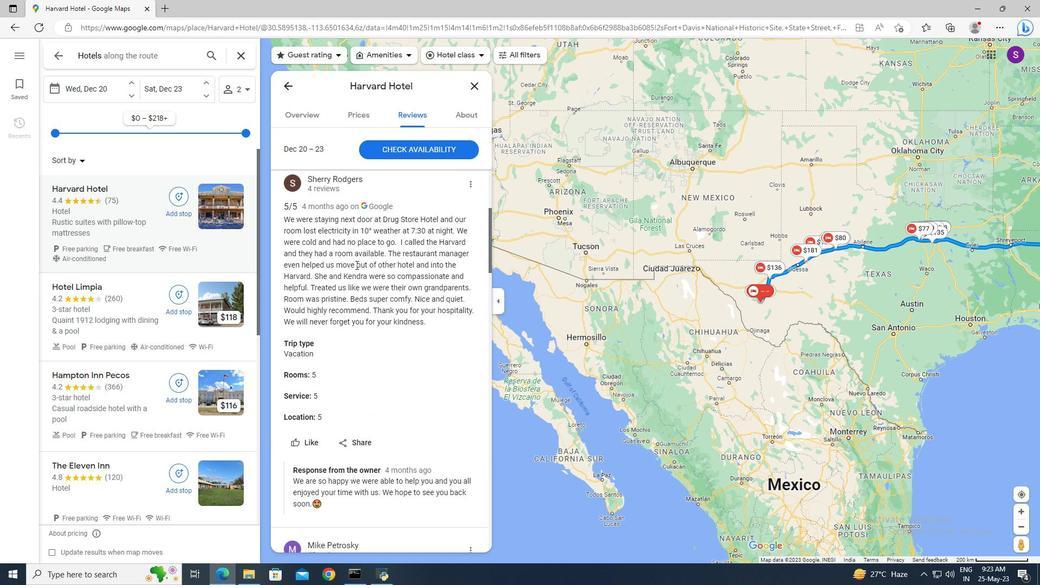 
Action: Mouse pressed left at (356, 265)
Screenshot: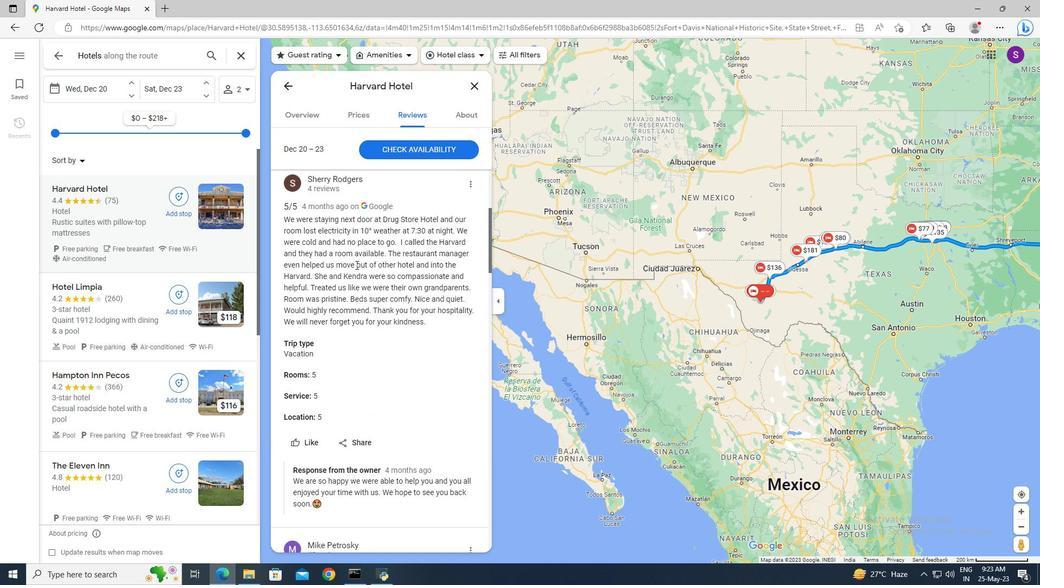 
Action: Mouse scrolled (356, 264) with delta (0, 0)
Screenshot: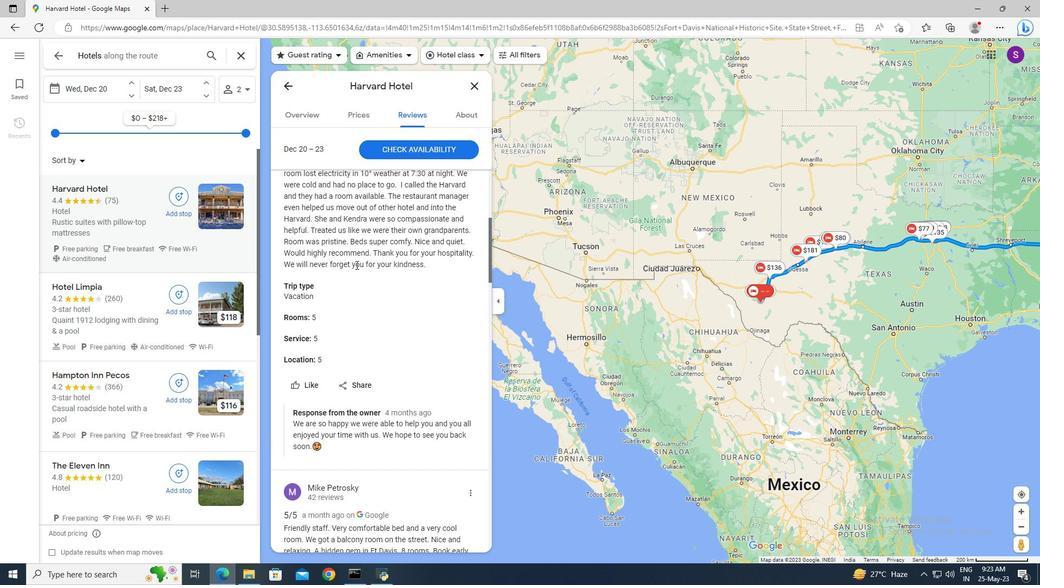 
Action: Mouse scrolled (356, 264) with delta (0, 0)
Screenshot: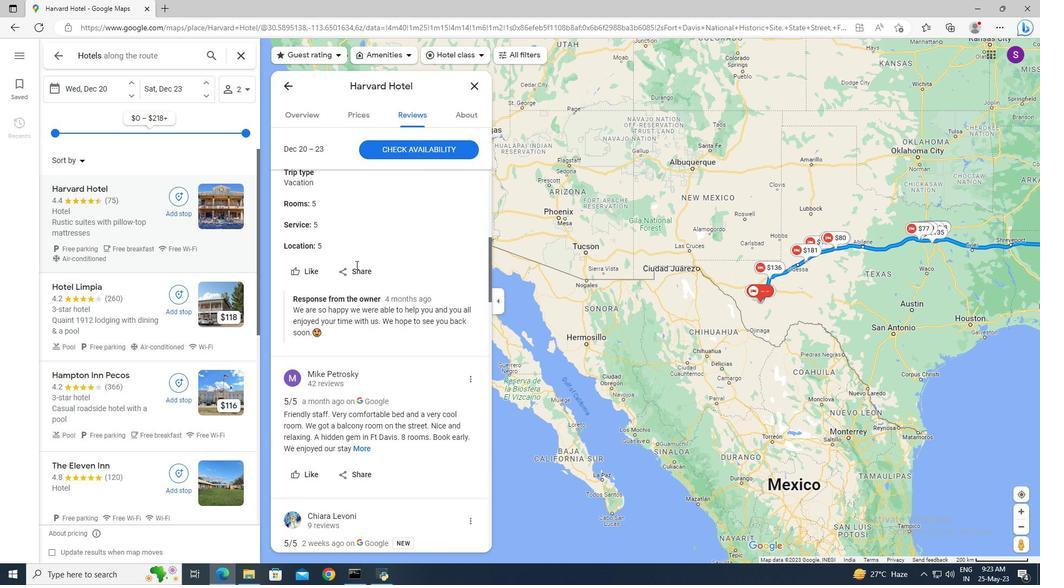 
Action: Mouse scrolled (356, 264) with delta (0, 0)
Screenshot: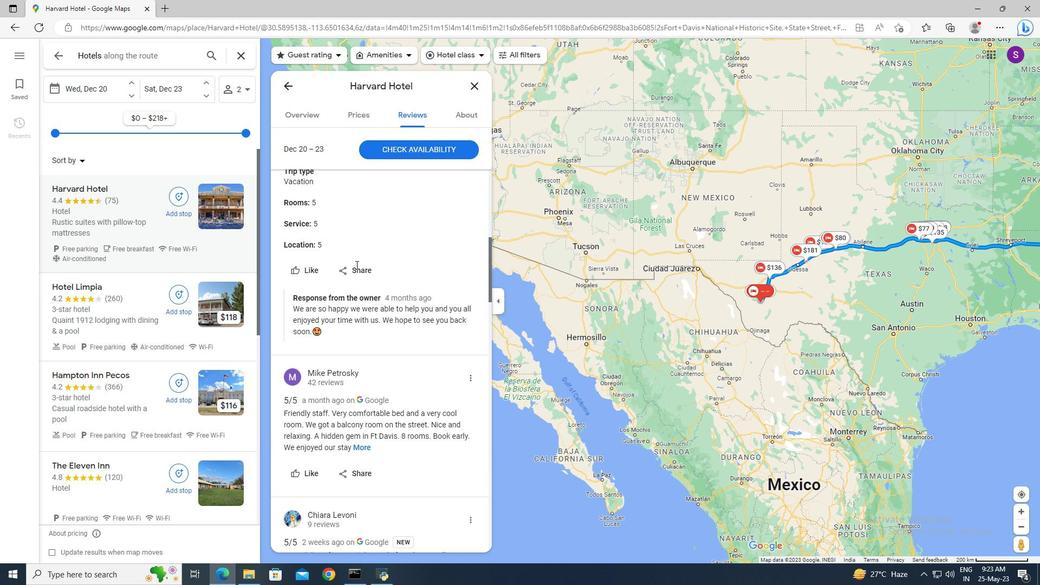 
Action: Mouse scrolled (356, 264) with delta (0, 0)
Screenshot: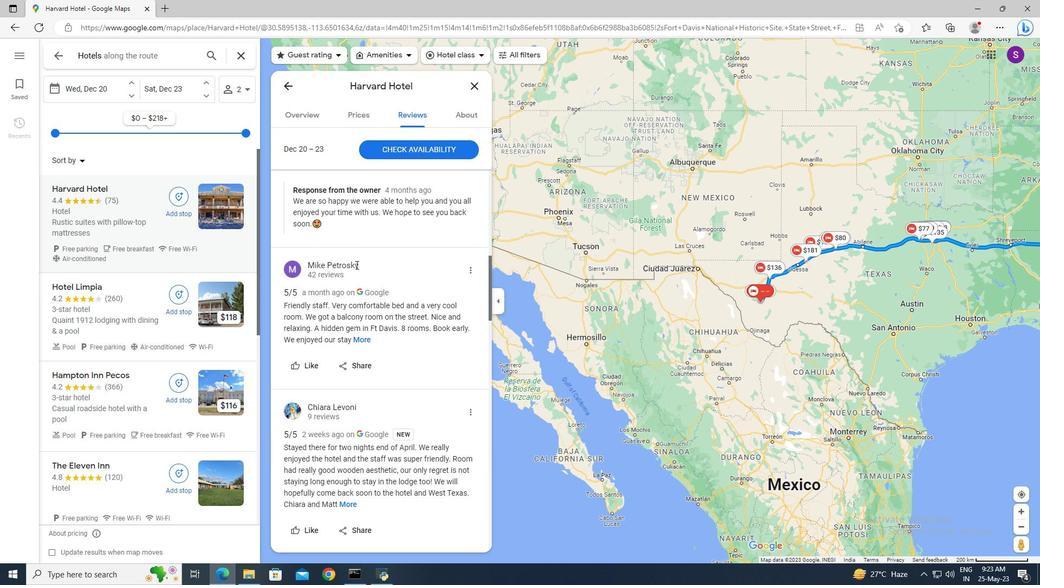 
Action: Mouse scrolled (356, 264) with delta (0, 0)
Screenshot: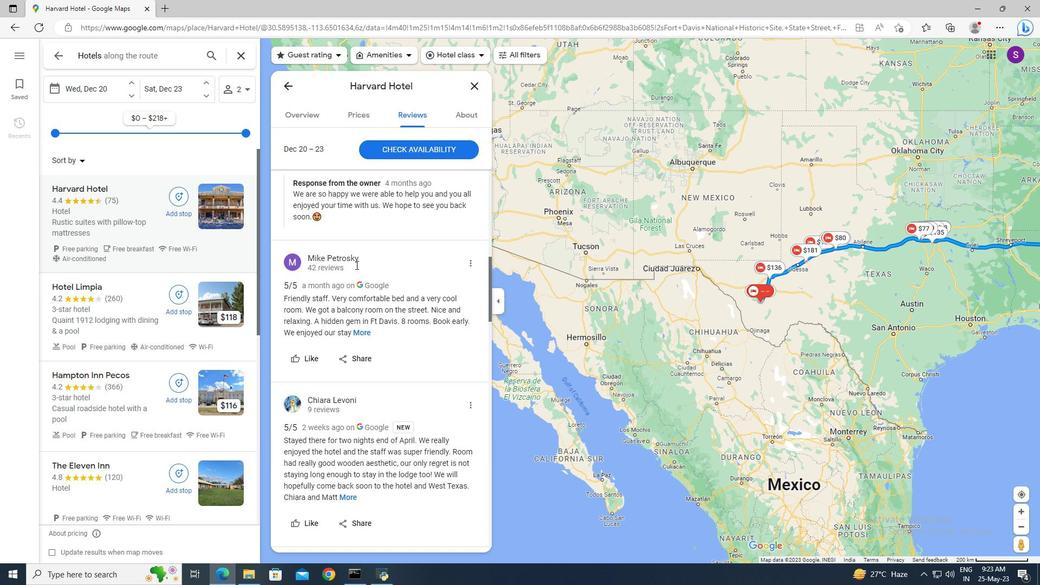 
Action: Mouse scrolled (356, 264) with delta (0, 0)
Screenshot: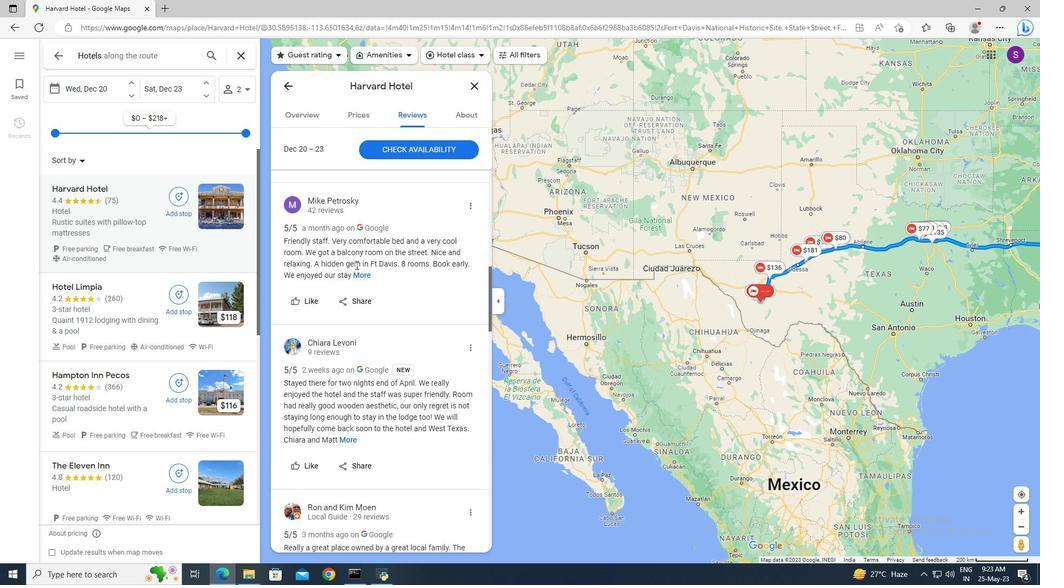
Action: Mouse scrolled (356, 264) with delta (0, 0)
Screenshot: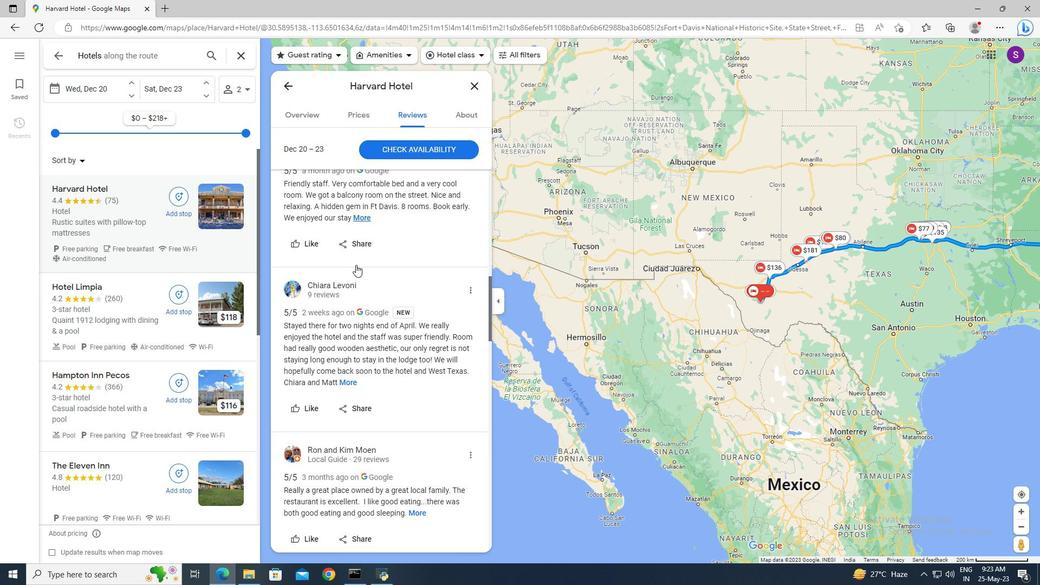 
Action: Mouse scrolled (356, 264) with delta (0, 0)
Screenshot: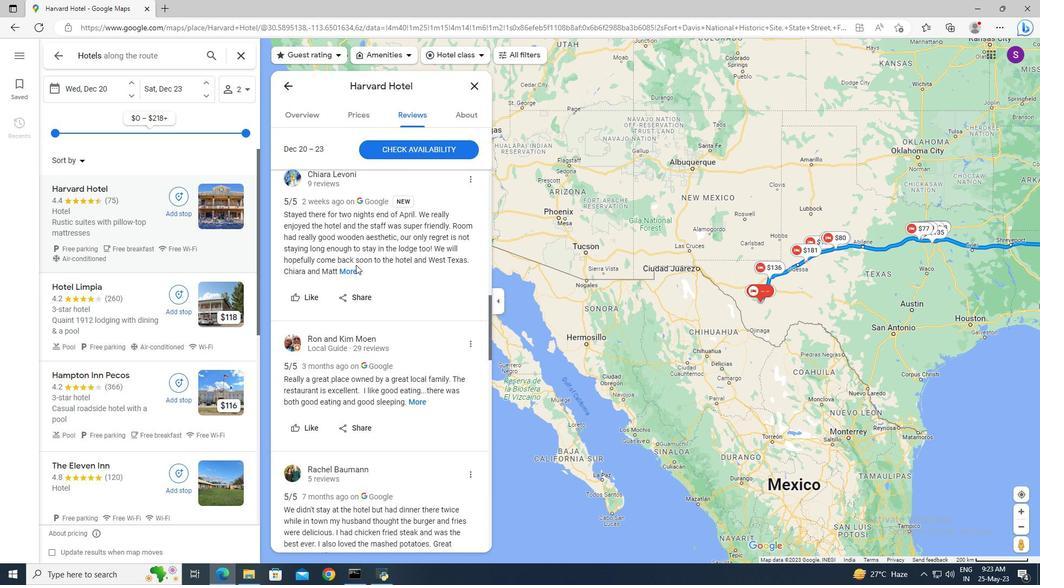 
Action: Mouse scrolled (356, 264) with delta (0, 0)
Screenshot: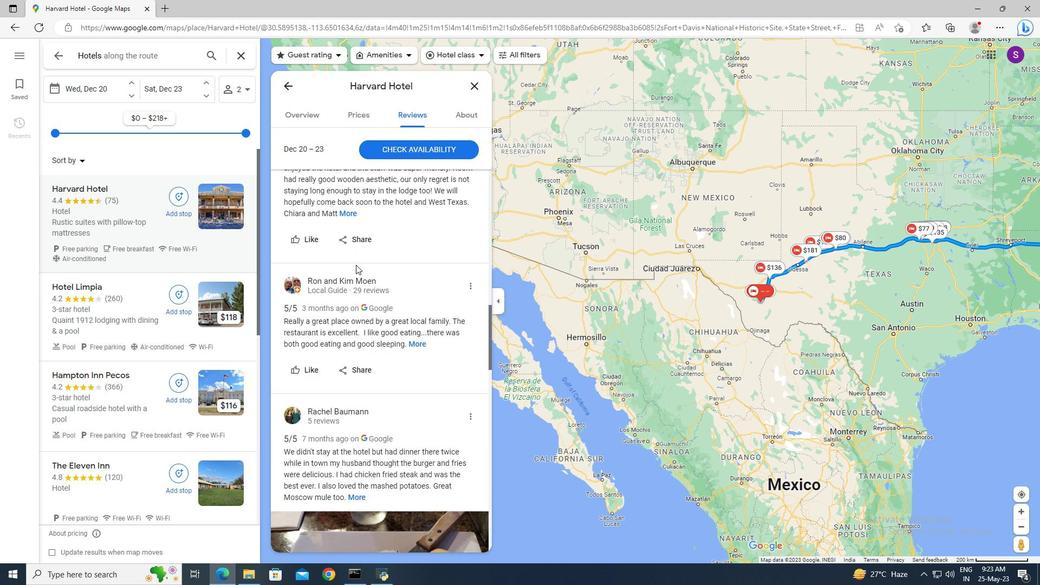 
Action: Mouse scrolled (356, 264) with delta (0, 0)
Screenshot: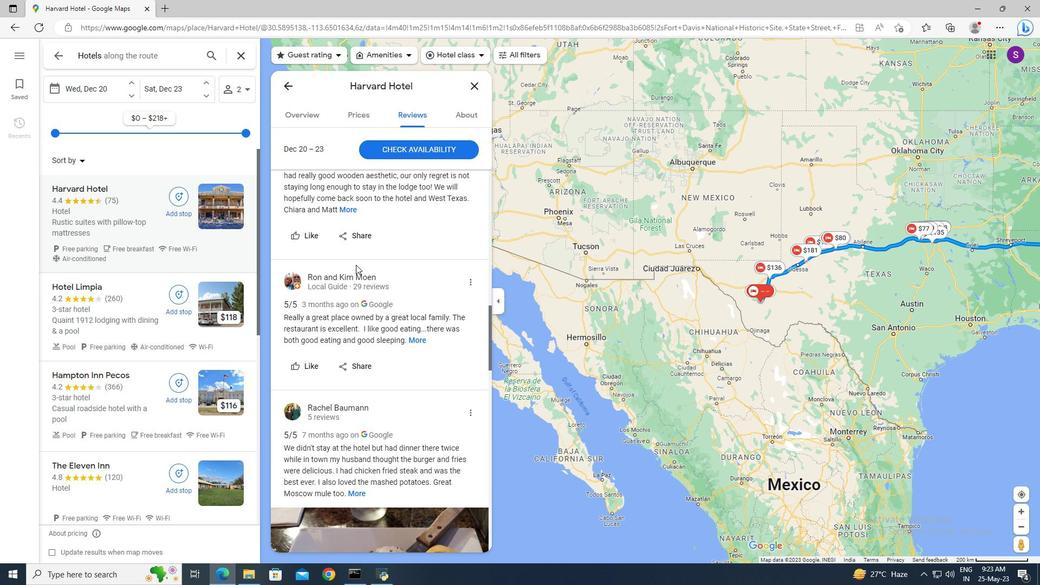 
Action: Mouse scrolled (356, 264) with delta (0, 0)
Screenshot: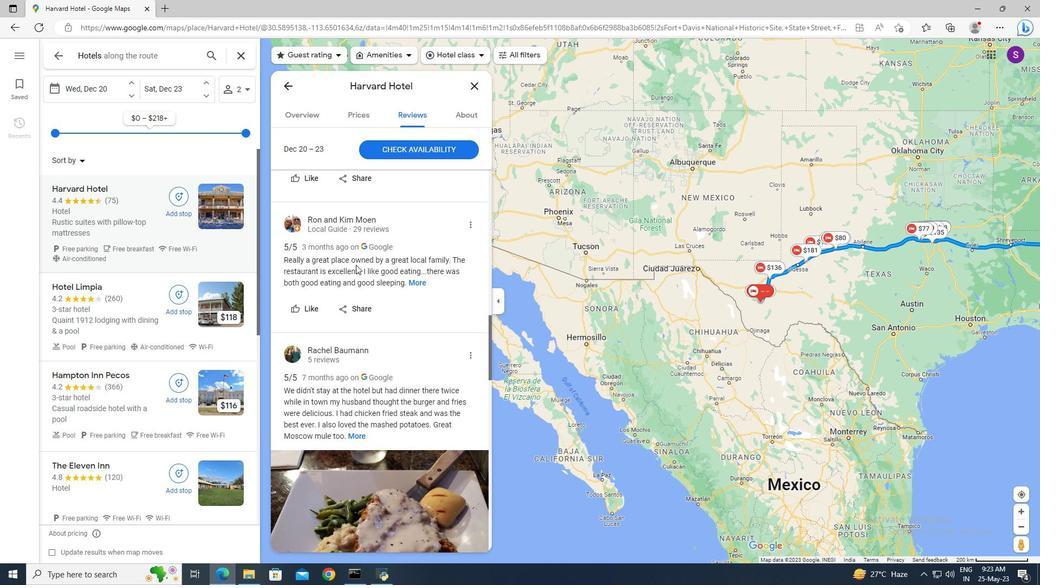 
Action: Mouse scrolled (356, 264) with delta (0, 0)
Screenshot: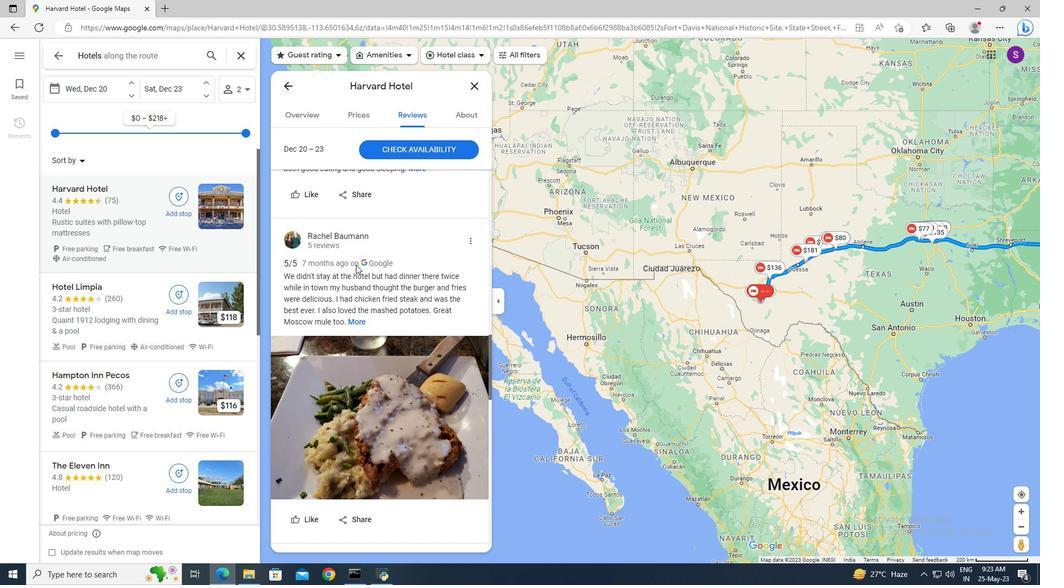 
Action: Mouse scrolled (356, 264) with delta (0, 0)
Screenshot: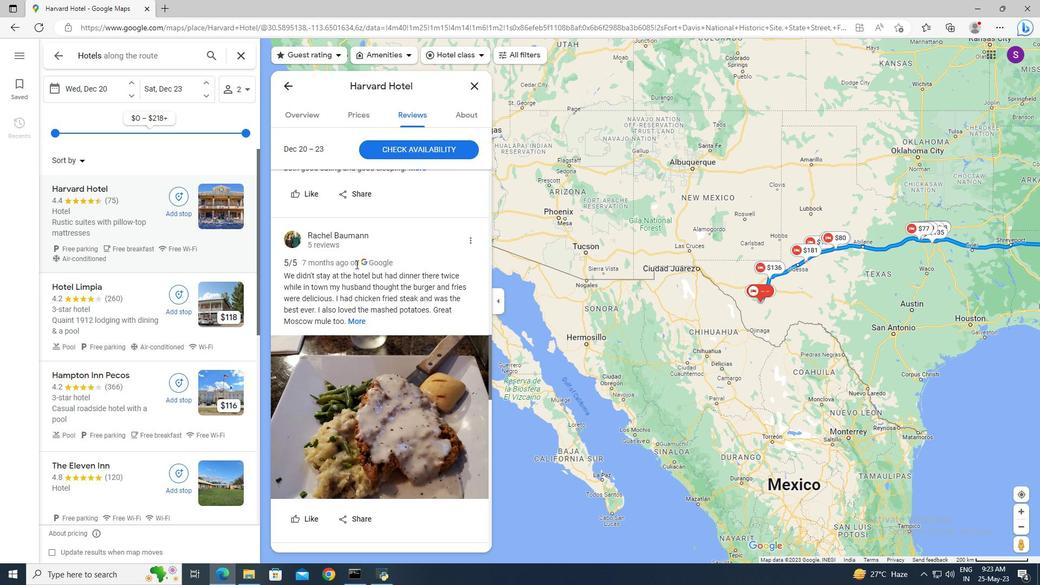 
Action: Mouse moved to (356, 264)
Screenshot: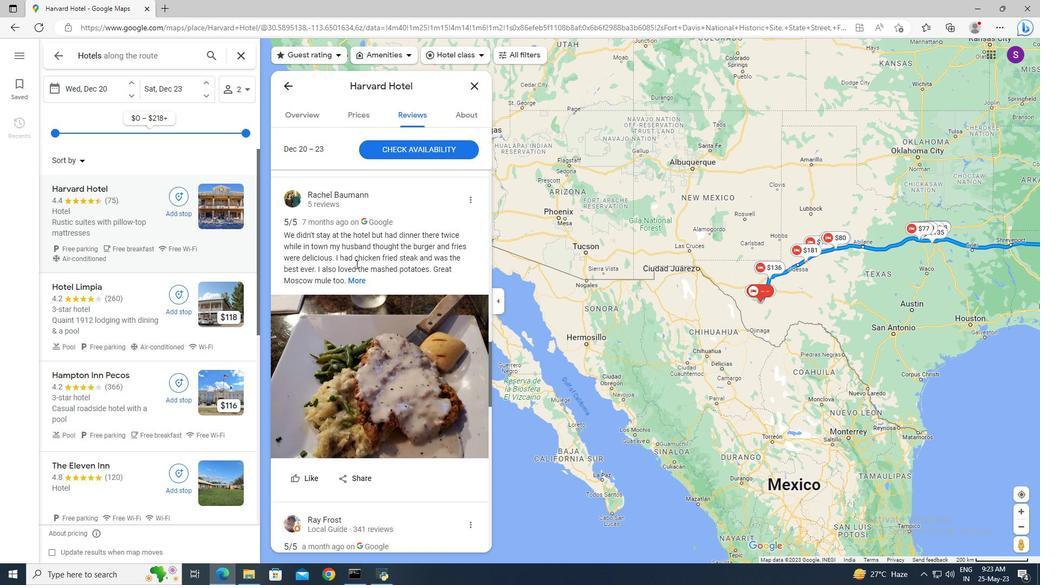 
Action: Mouse scrolled (356, 263) with delta (0, 0)
Screenshot: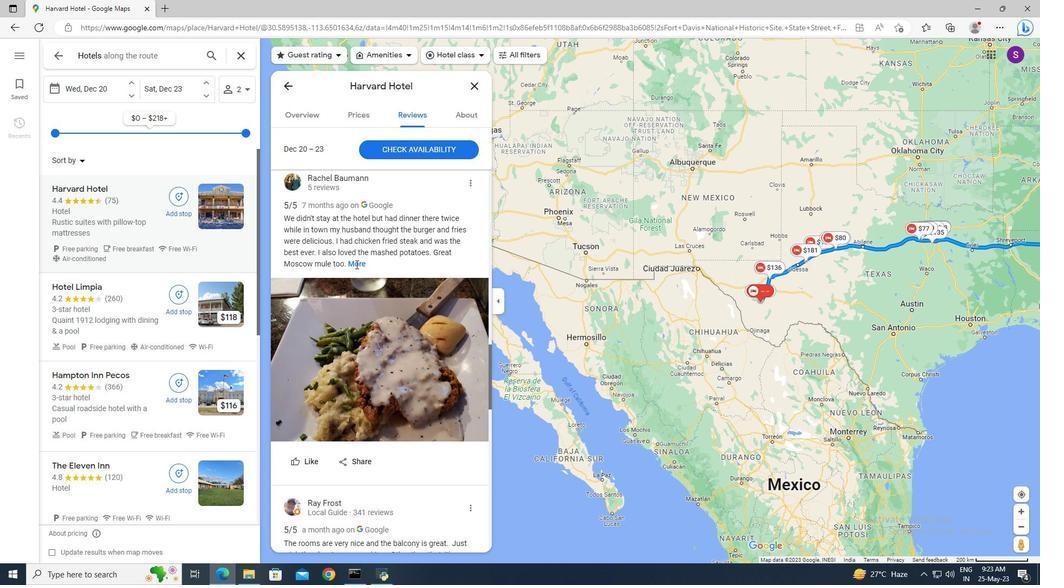 
Action: Mouse scrolled (356, 263) with delta (0, 0)
Screenshot: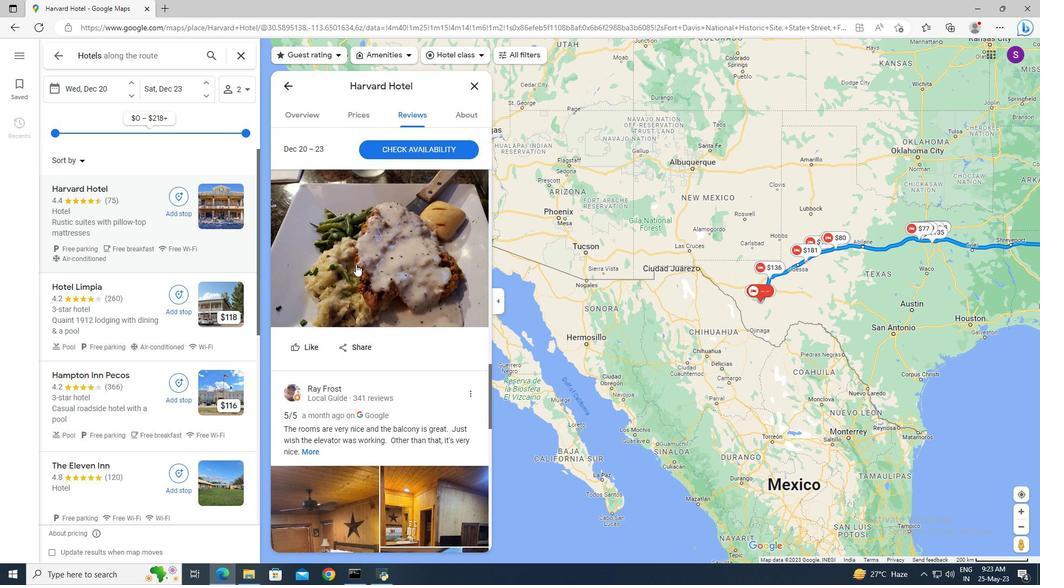 
Action: Mouse scrolled (356, 263) with delta (0, 0)
Screenshot: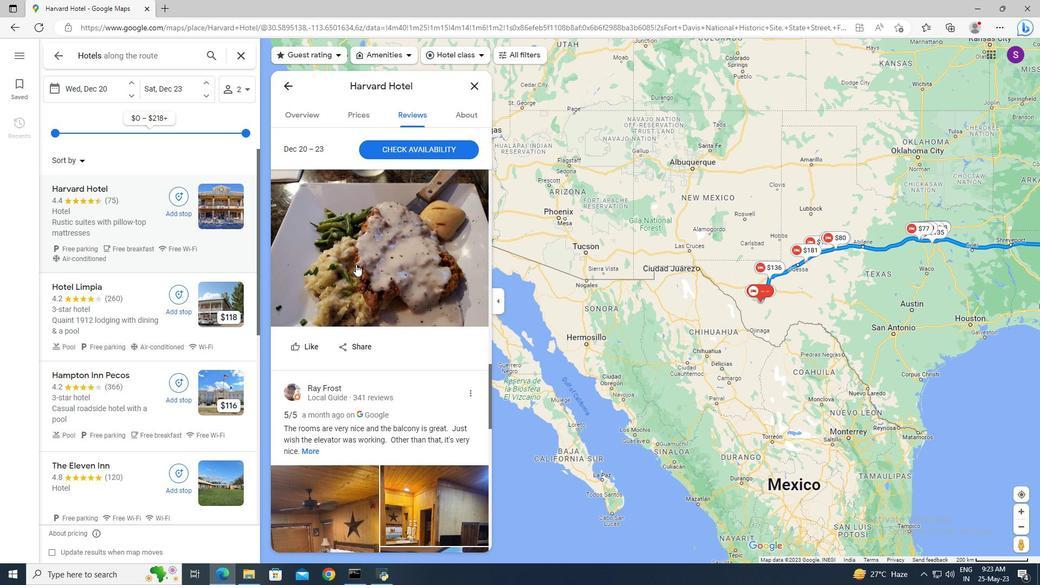 
Action: Mouse scrolled (356, 263) with delta (0, 0)
Screenshot: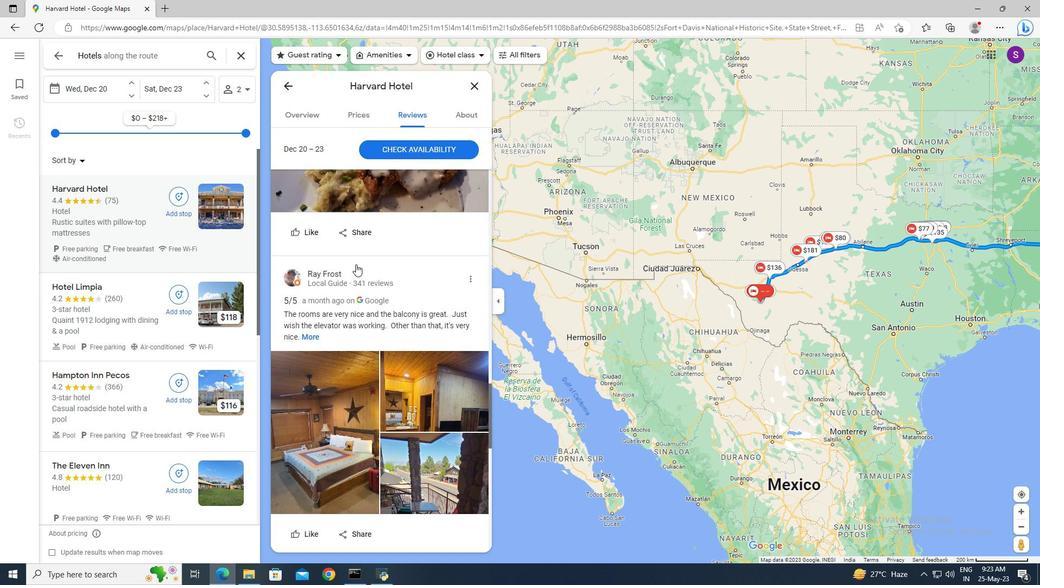 
Action: Mouse scrolled (356, 263) with delta (0, 0)
Screenshot: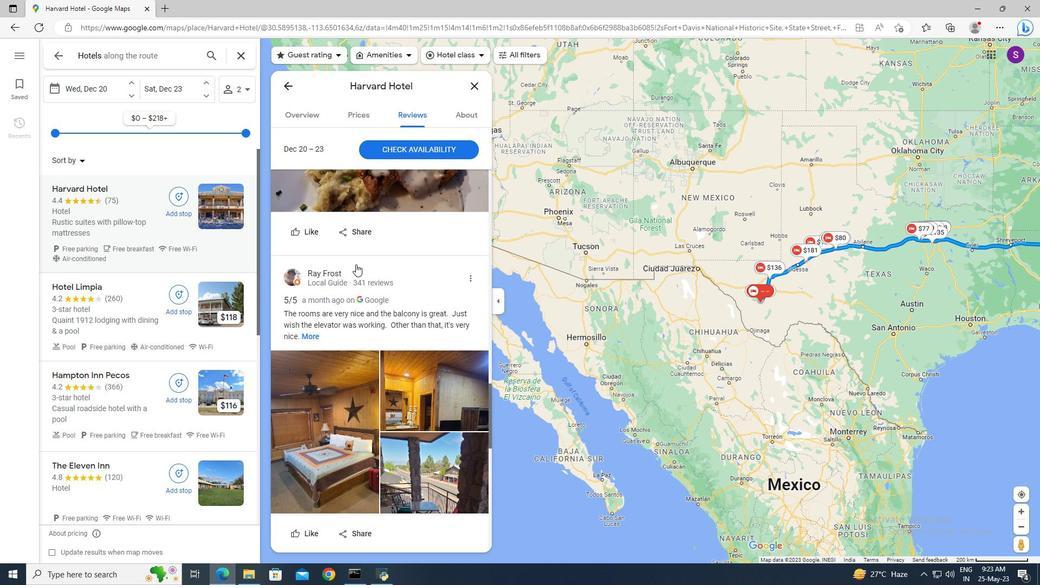 
Action: Mouse scrolled (356, 263) with delta (0, 0)
Screenshot: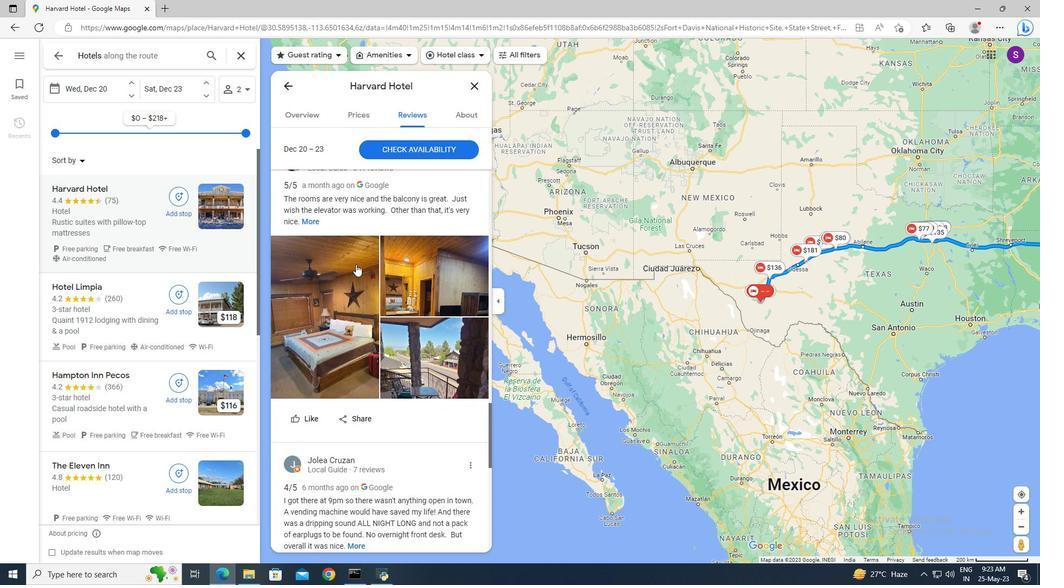 
Action: Mouse scrolled (356, 263) with delta (0, 0)
Screenshot: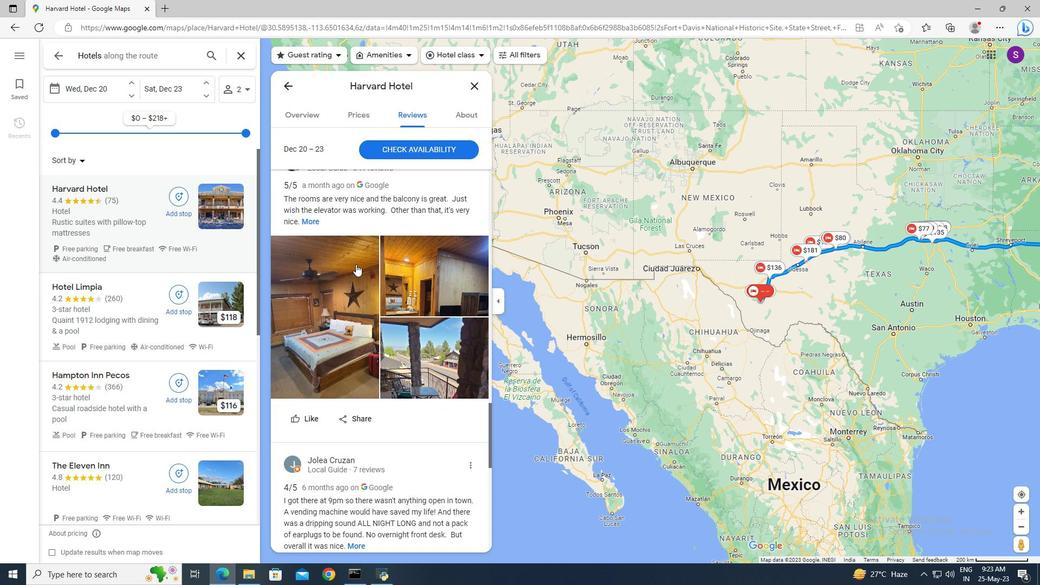 
Action: Mouse scrolled (356, 263) with delta (0, 0)
Screenshot: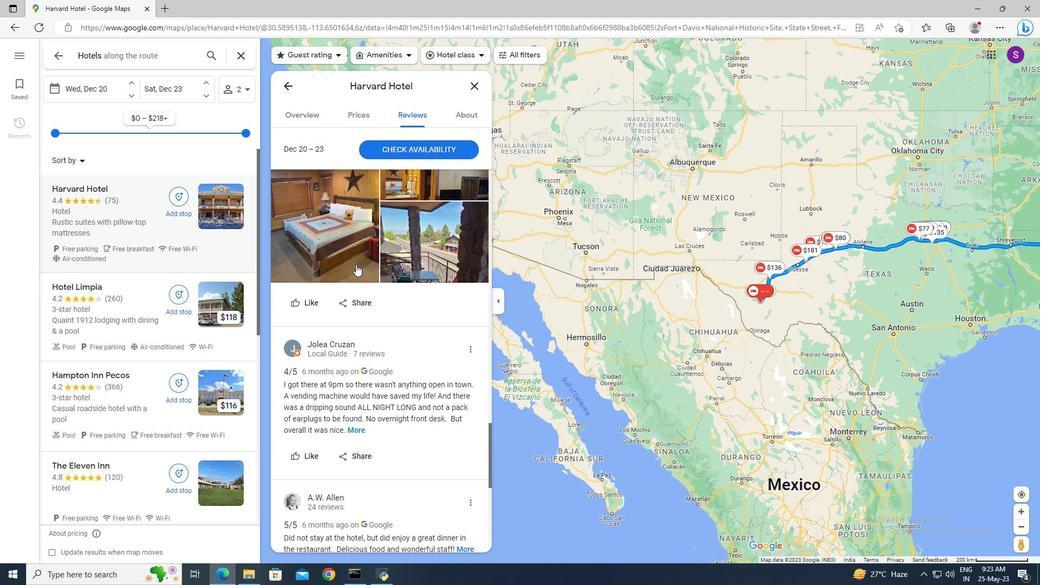 
Action: Mouse scrolled (356, 263) with delta (0, 0)
Screenshot: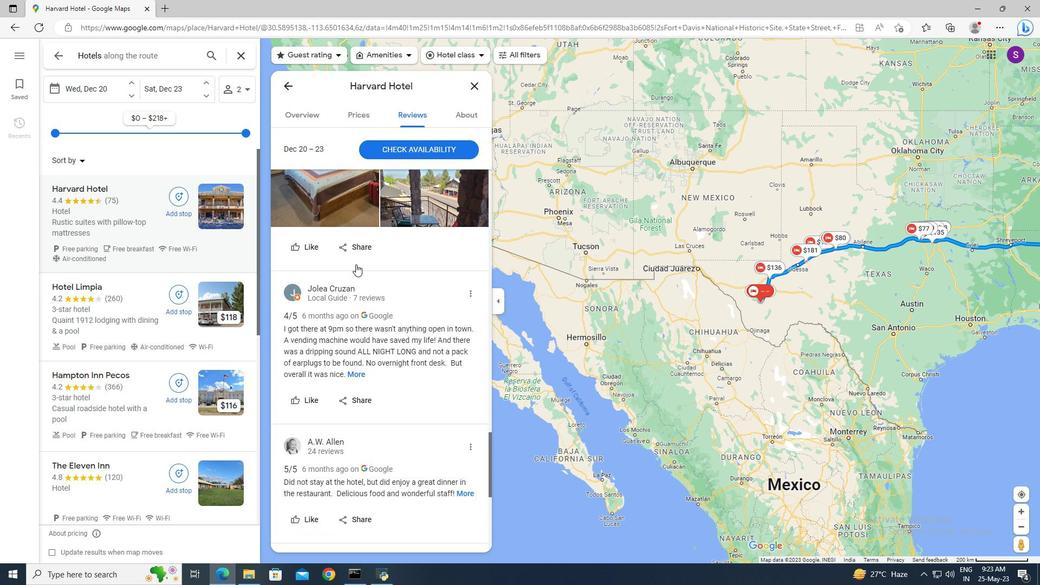 
Action: Mouse scrolled (356, 263) with delta (0, 0)
Screenshot: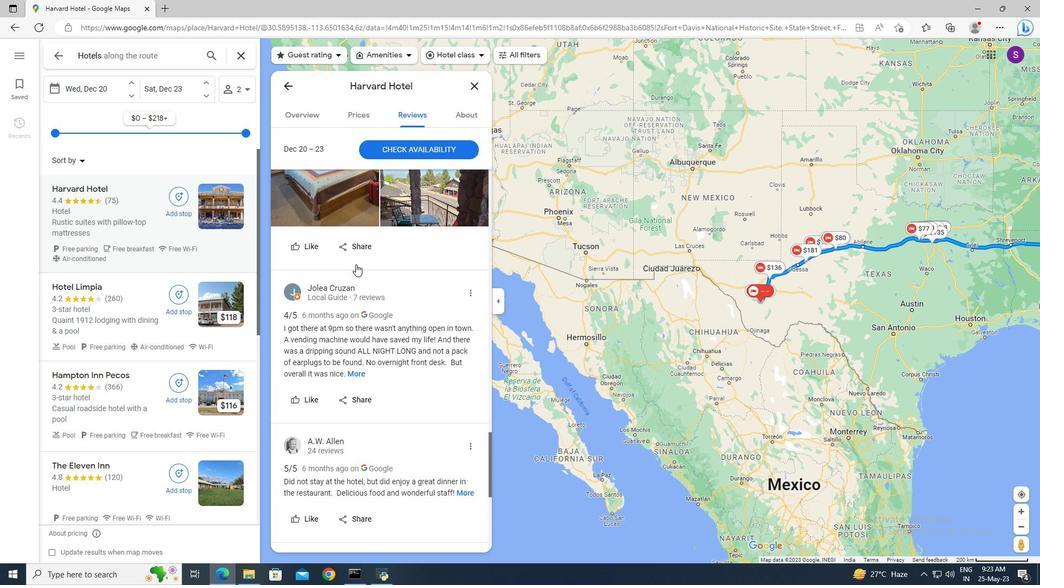 
Action: Mouse scrolled (356, 263) with delta (0, 0)
Screenshot: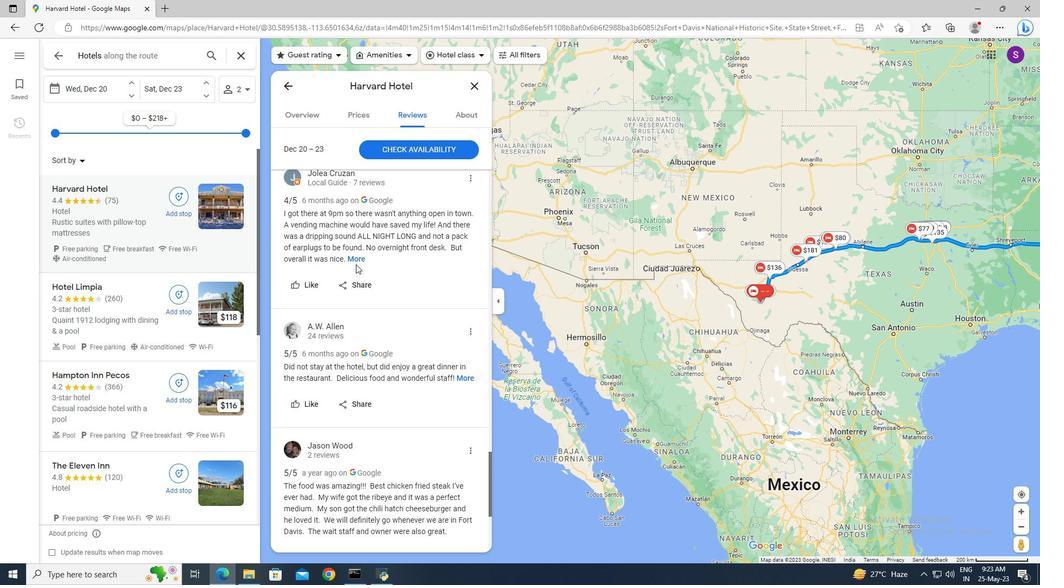 
Action: Mouse scrolled (356, 263) with delta (0, 0)
Screenshot: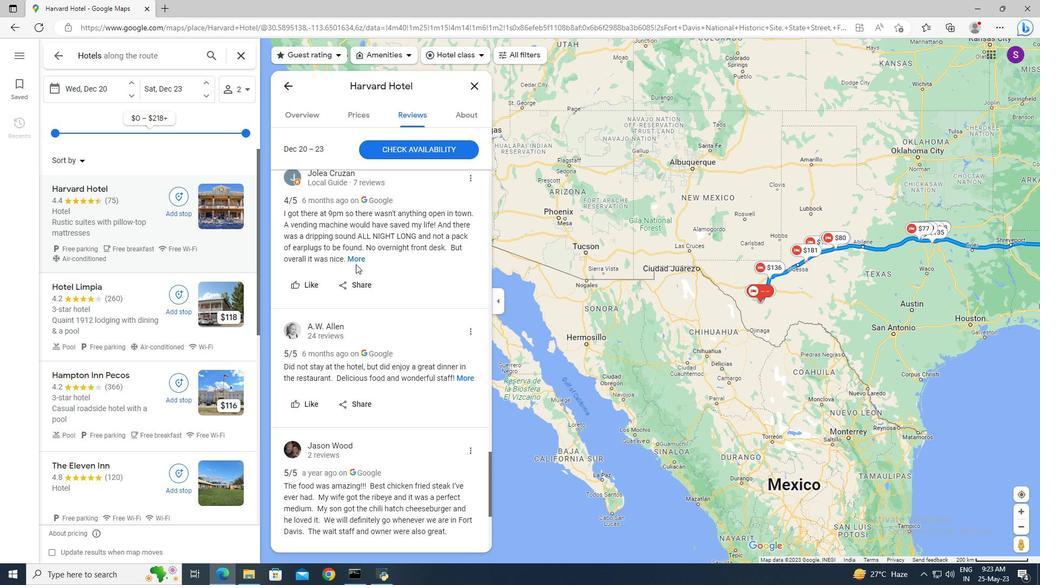 
Action: Mouse pressed left at (356, 264)
Screenshot: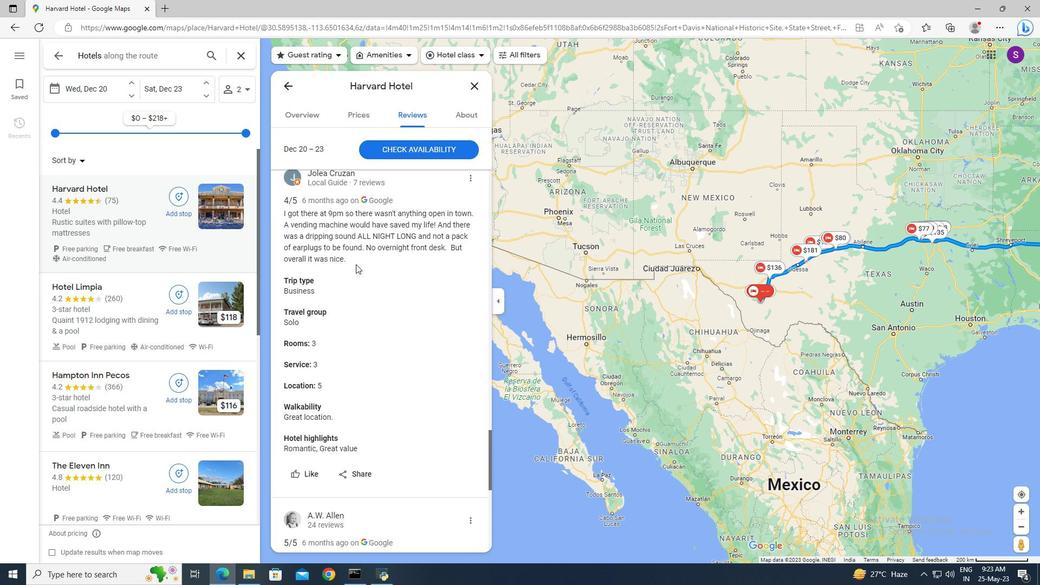 
Action: Mouse scrolled (356, 263) with delta (0, 0)
Screenshot: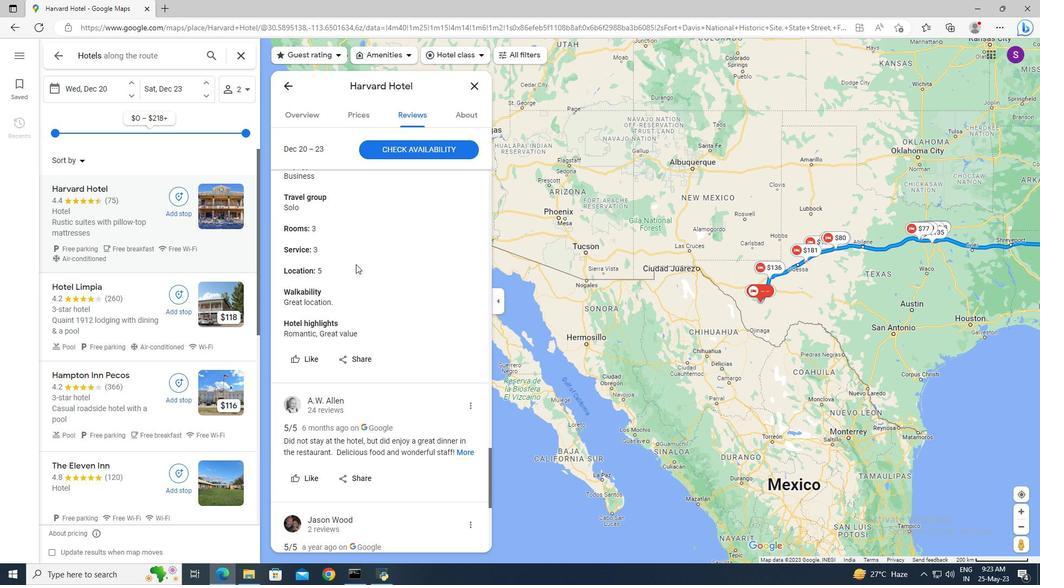 
Action: Mouse scrolled (356, 263) with delta (0, 0)
Screenshot: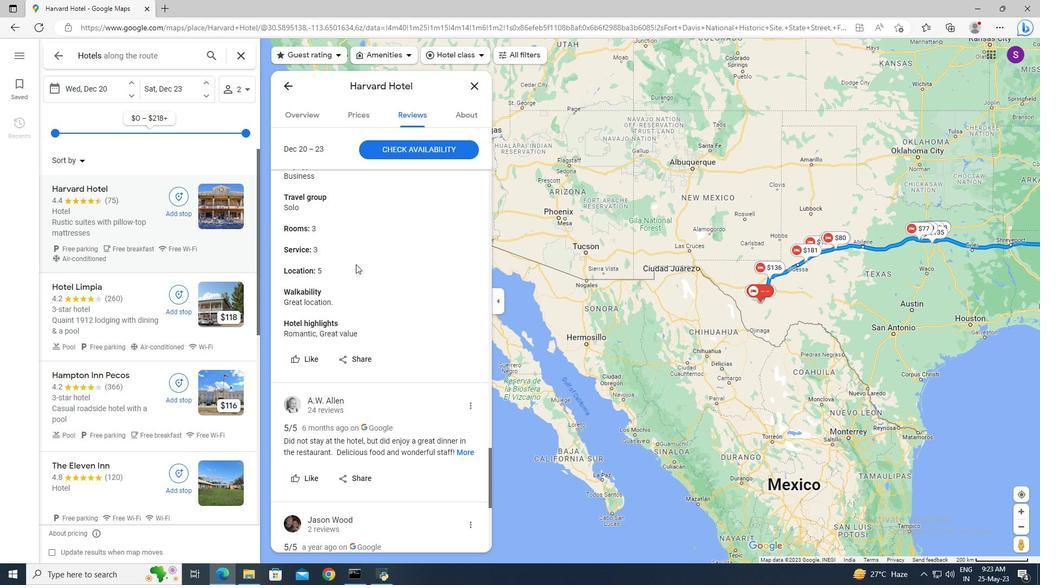 
Action: Mouse scrolled (356, 265) with delta (0, 0)
Screenshot: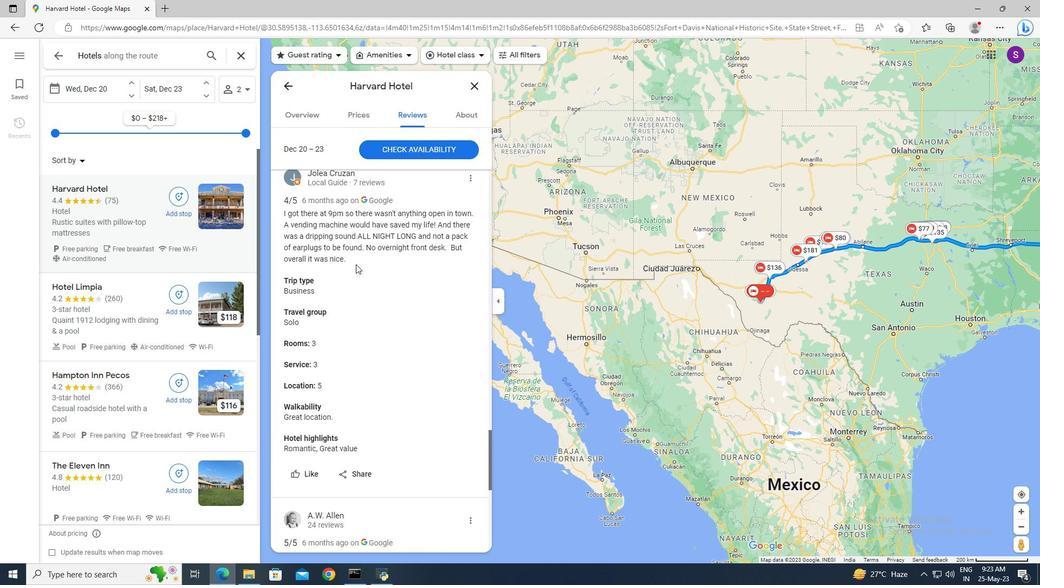 
Action: Mouse scrolled (356, 265) with delta (0, 0)
Screenshot: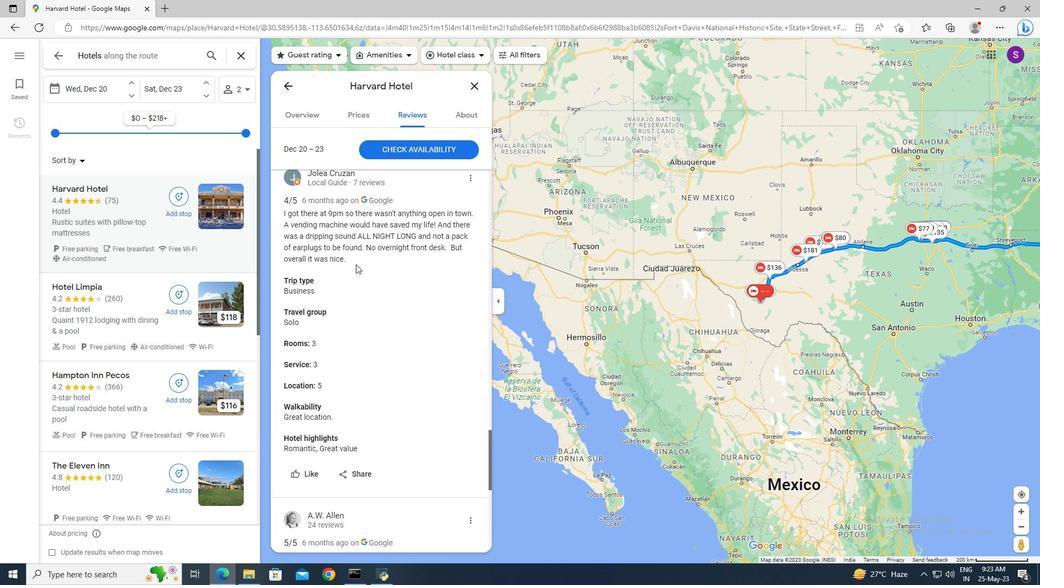 
Action: Mouse scrolled (356, 263) with delta (0, 0)
Screenshot: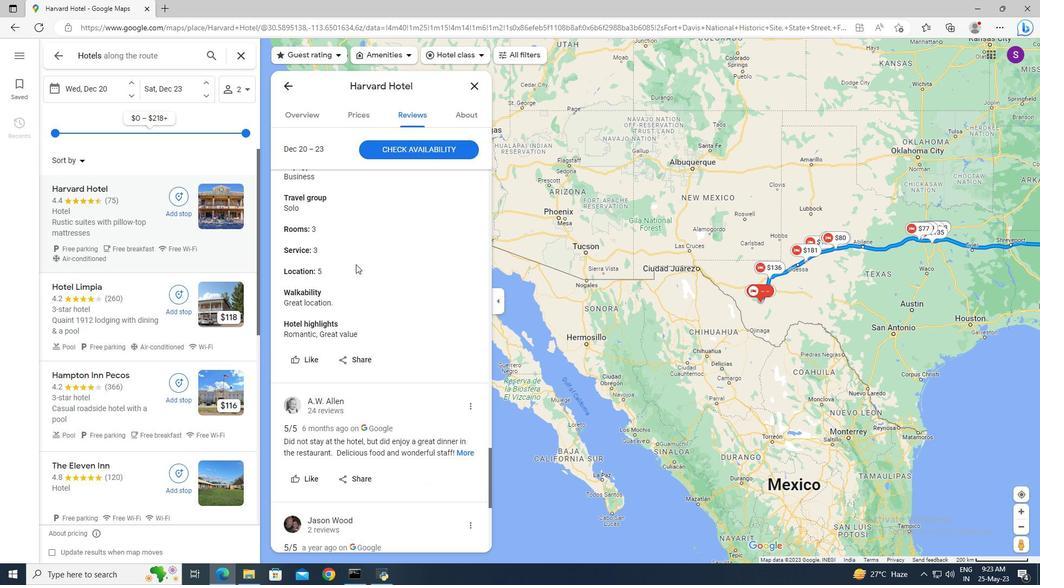 
Action: Mouse scrolled (356, 263) with delta (0, 0)
Screenshot: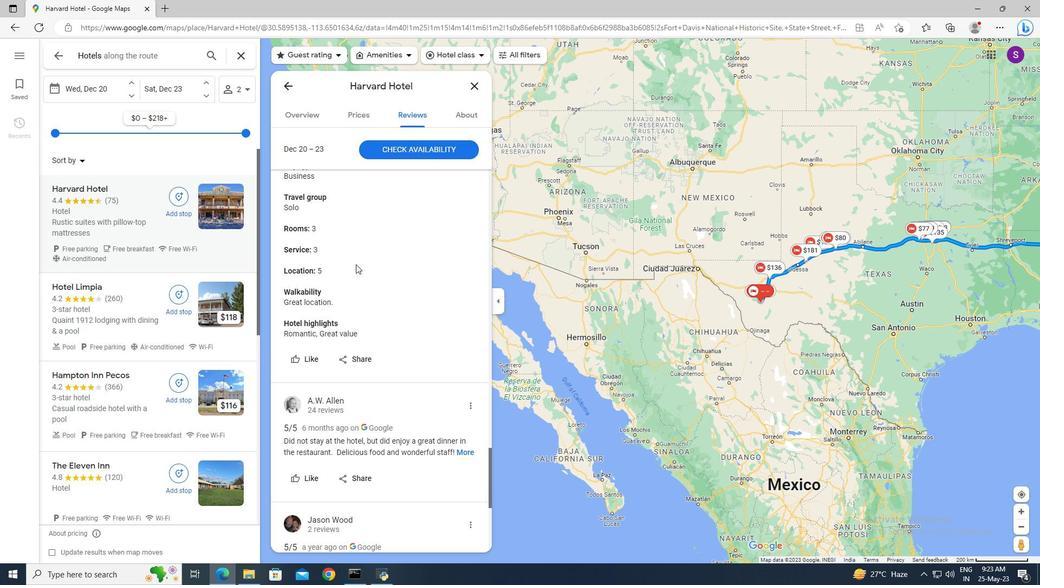 
Action: Mouse scrolled (356, 263) with delta (0, 0)
Screenshot: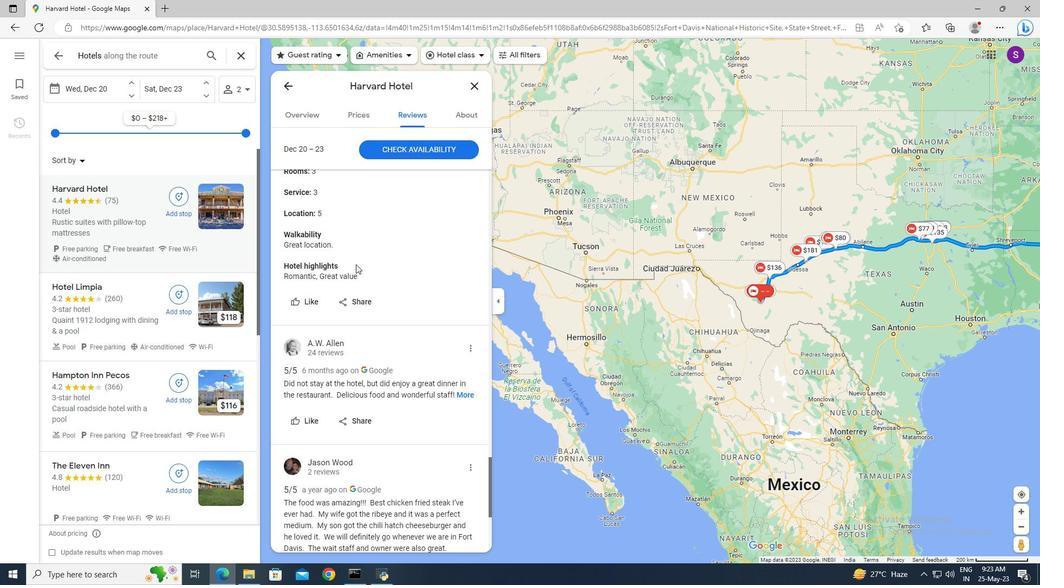 
Action: Mouse scrolled (356, 263) with delta (0, 0)
Screenshot: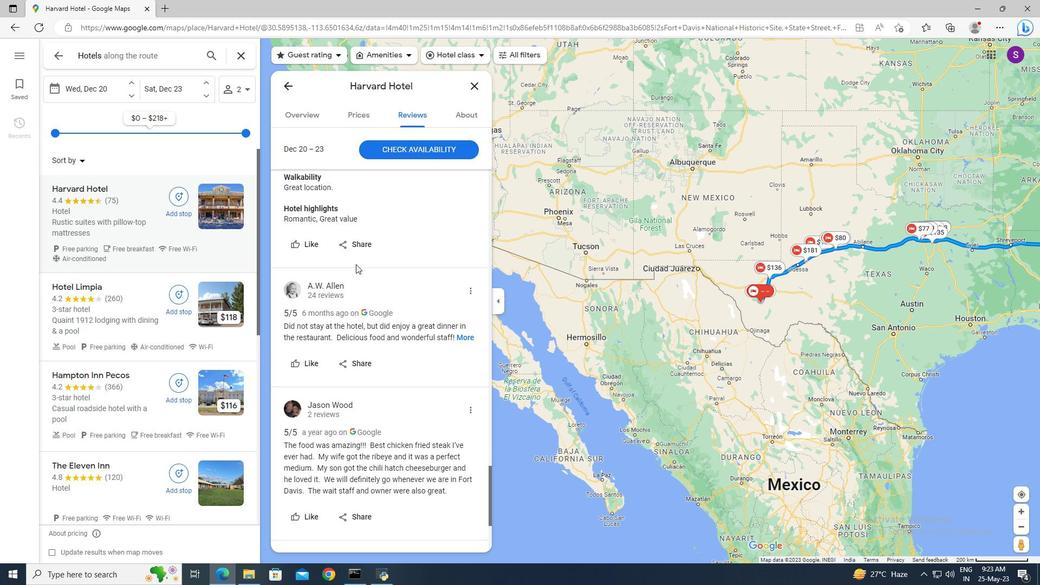 
Action: Mouse scrolled (356, 263) with delta (0, 0)
Screenshot: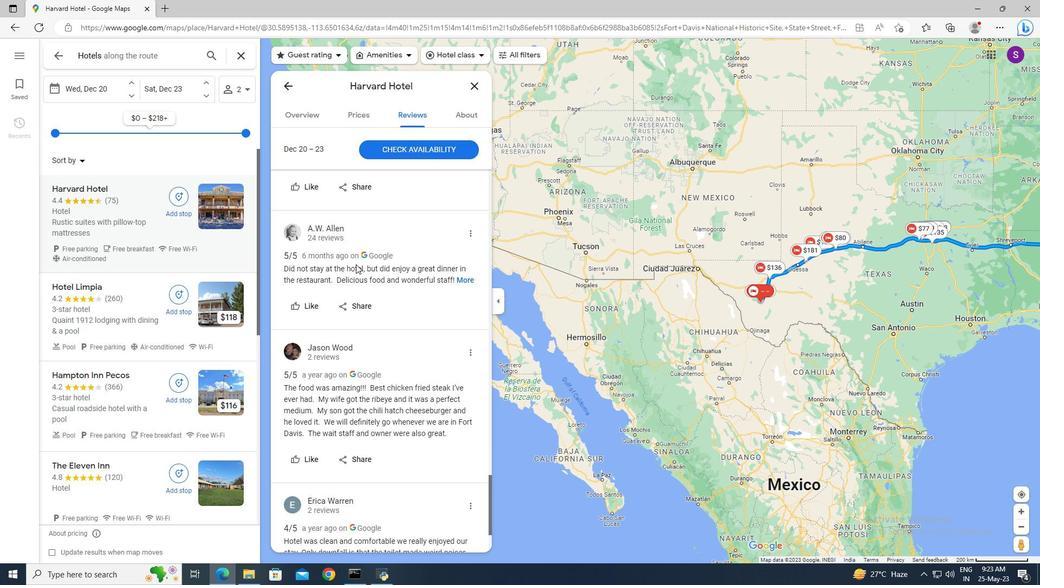 
Action: Mouse scrolled (356, 263) with delta (0, 0)
Screenshot: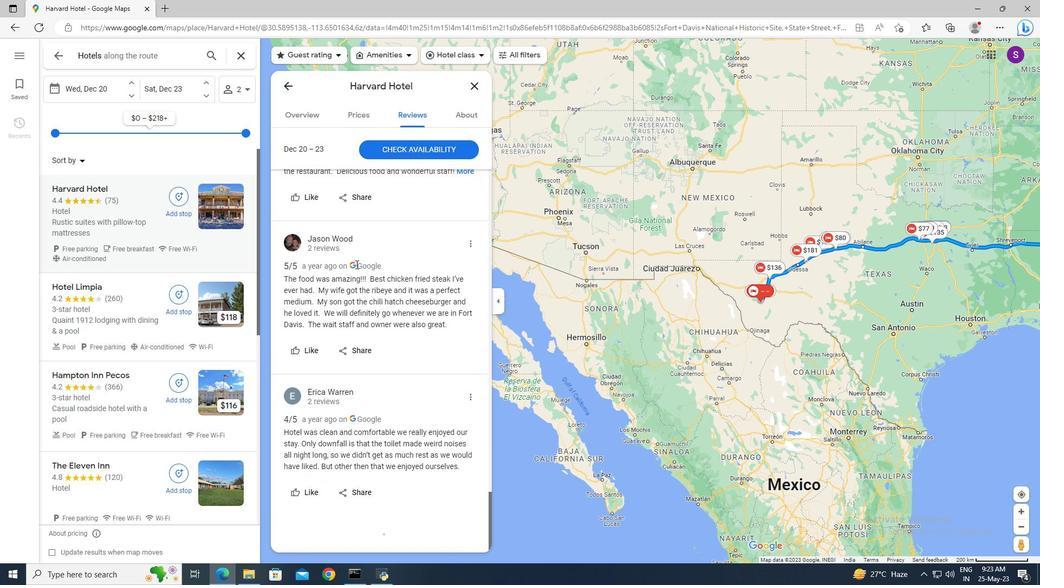 
Action: Mouse scrolled (356, 263) with delta (0, 0)
Screenshot: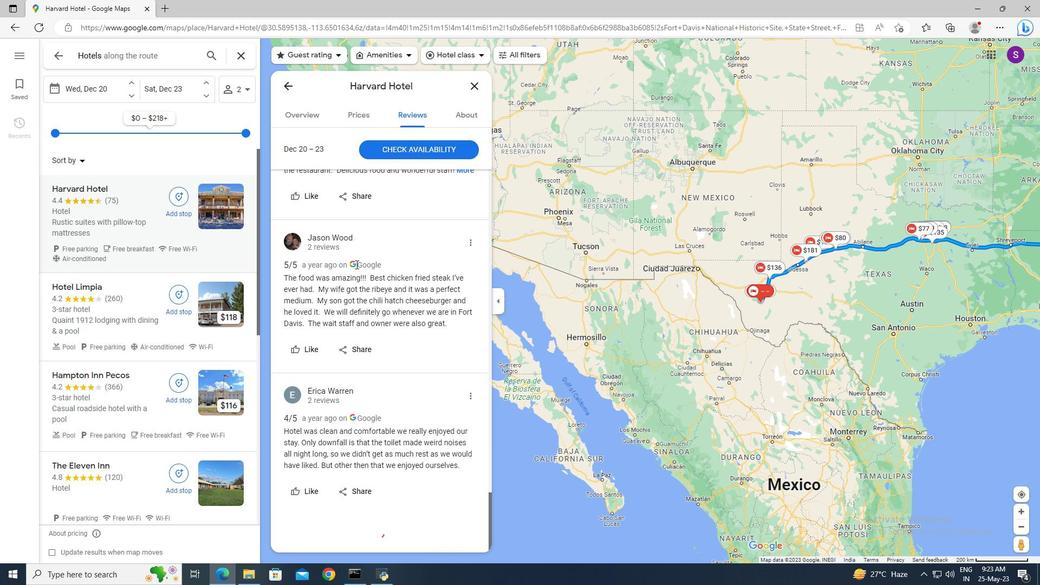 
Action: Mouse scrolled (356, 263) with delta (0, 0)
Screenshot: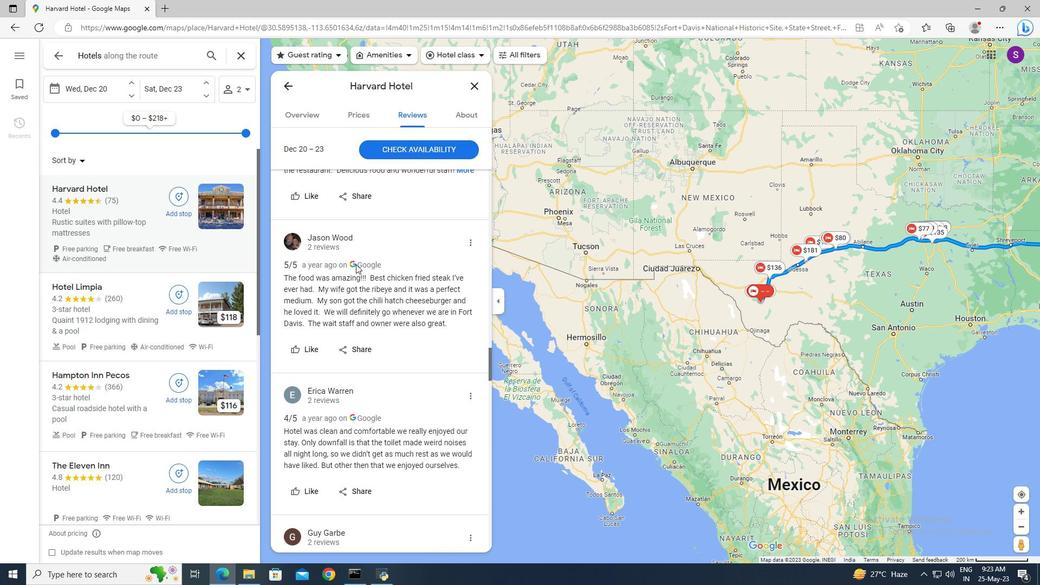 
Action: Mouse scrolled (356, 263) with delta (0, 0)
Screenshot: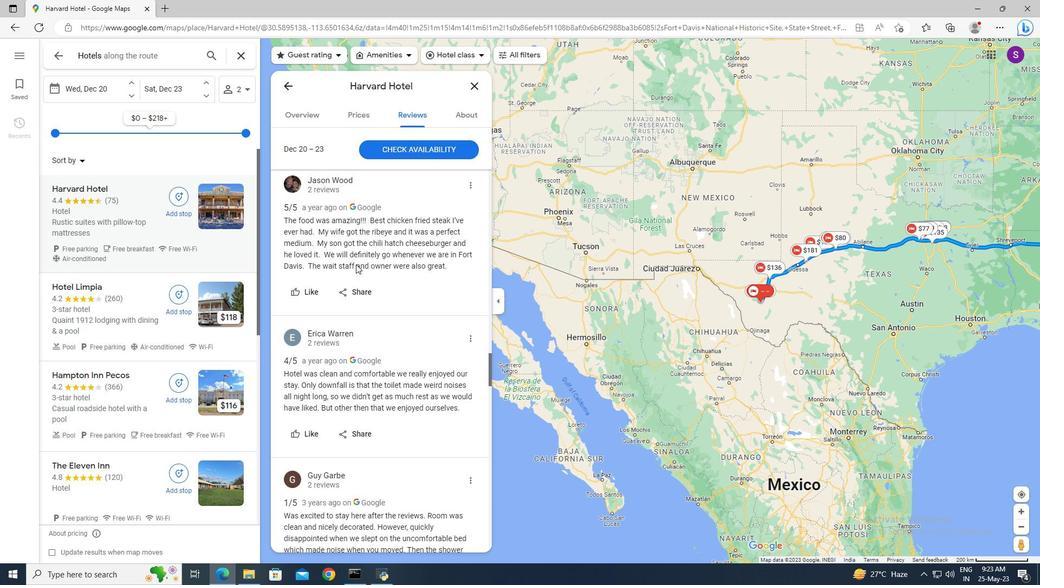 
Action: Mouse scrolled (356, 263) with delta (0, 0)
Screenshot: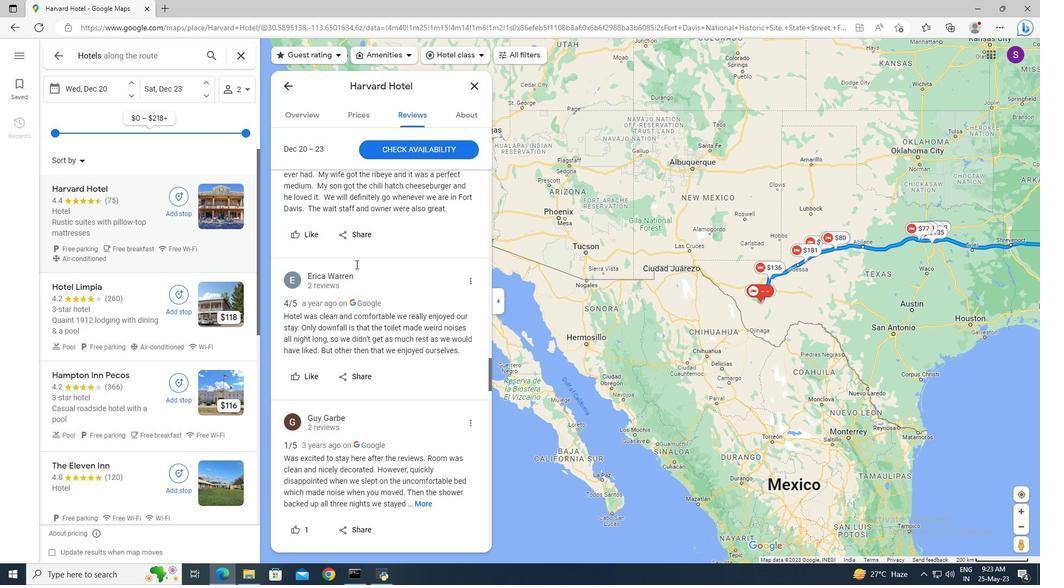 
Action: Mouse scrolled (356, 263) with delta (0, 0)
Screenshot: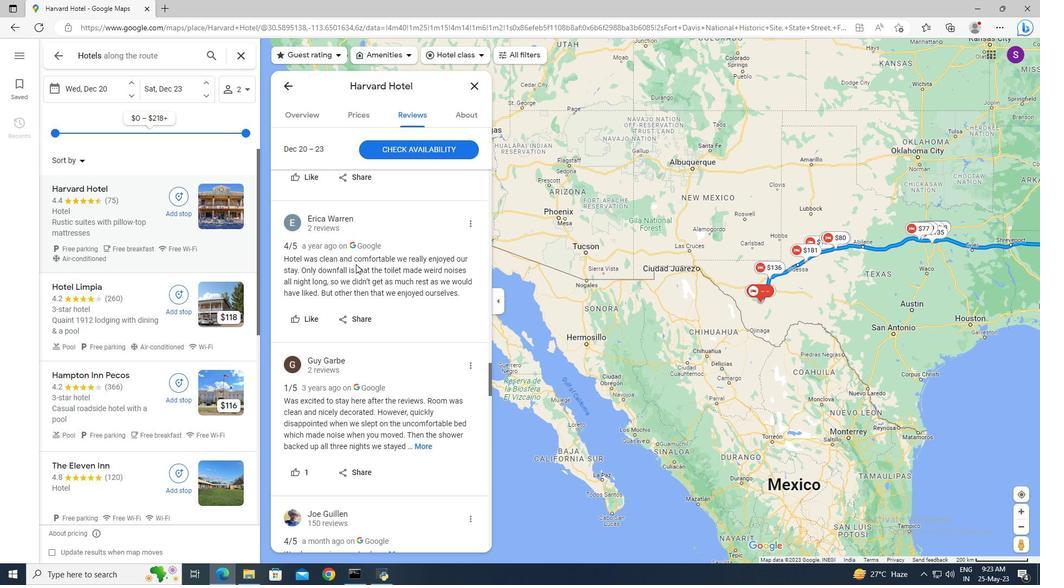 
Action: Mouse moved to (457, 115)
Screenshot: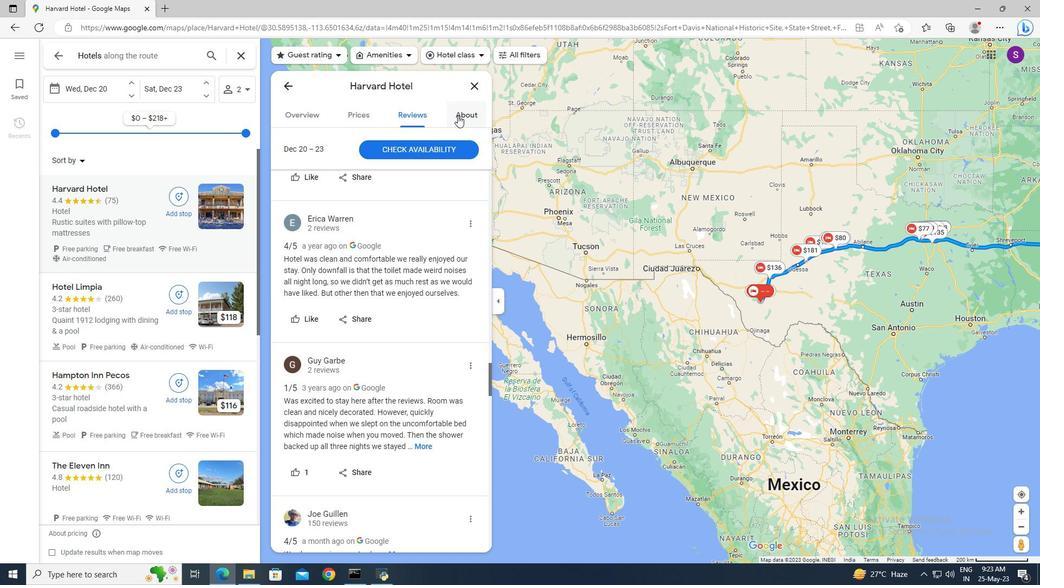 
Action: Mouse pressed left at (457, 115)
Screenshot: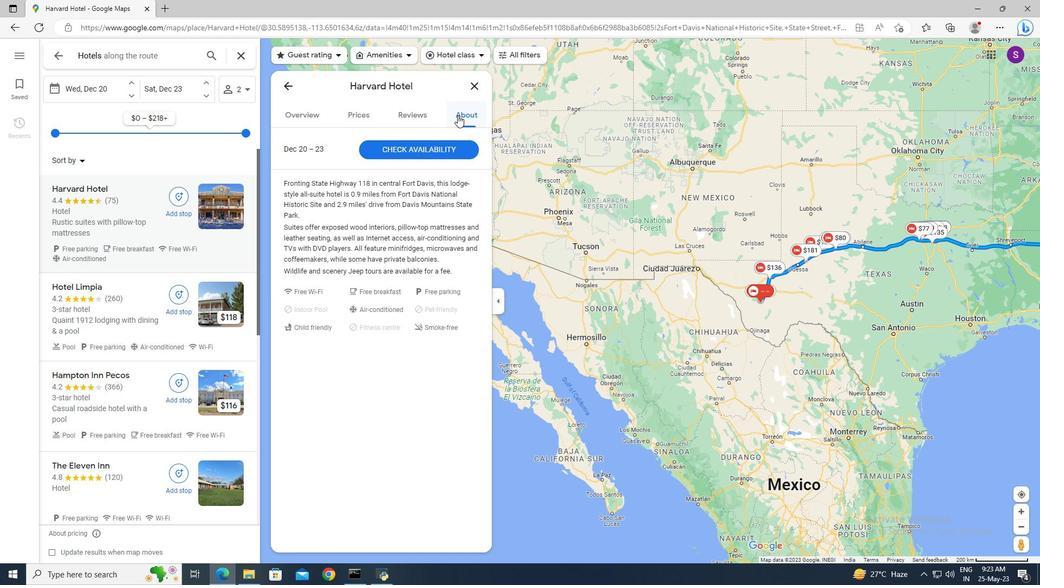 
Action: Mouse moved to (401, 255)
Screenshot: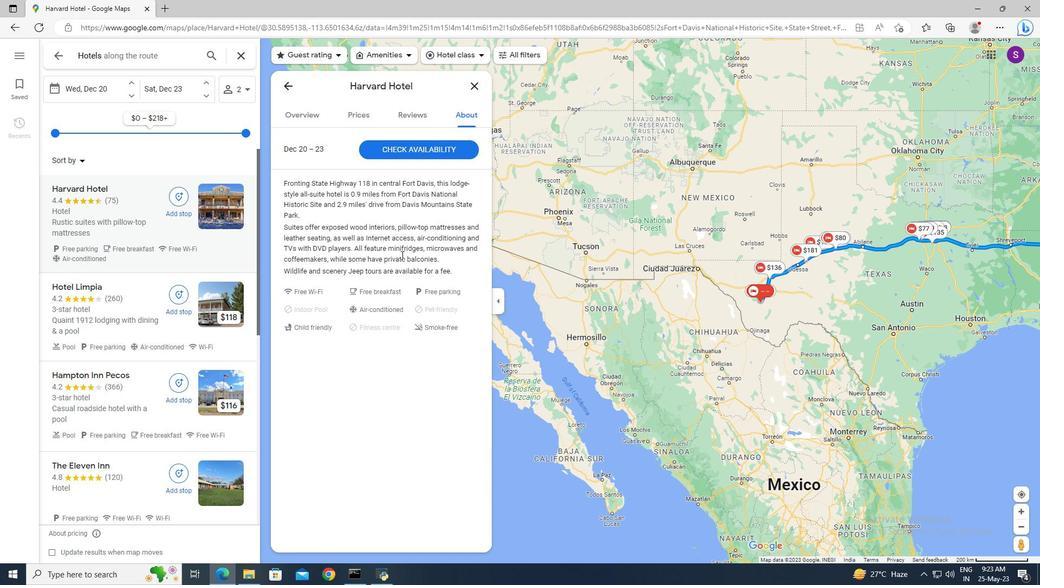 
Action: Mouse scrolled (401, 254) with delta (0, 0)
Screenshot: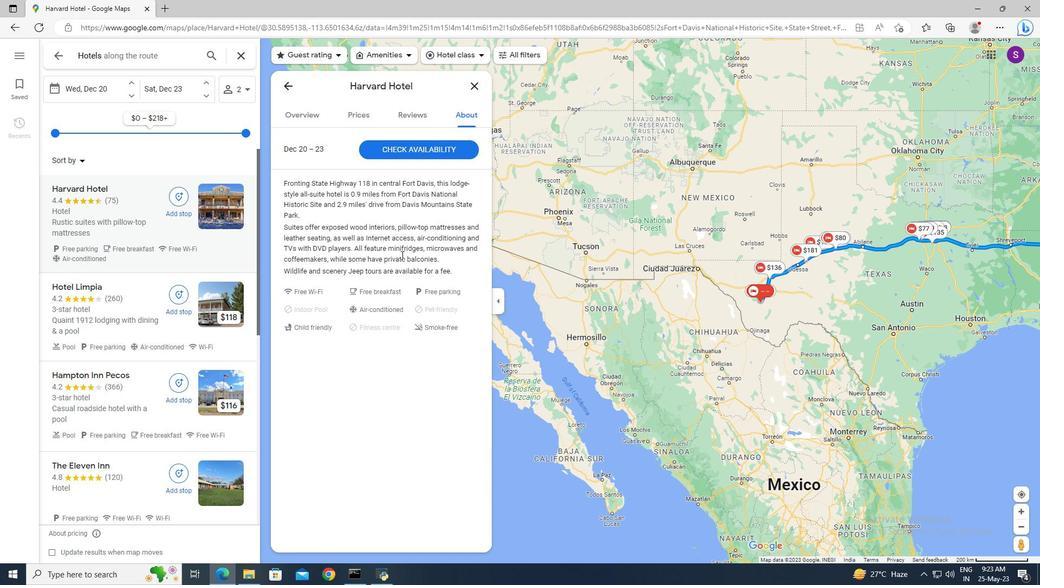 
Action: Mouse moved to (311, 119)
Screenshot: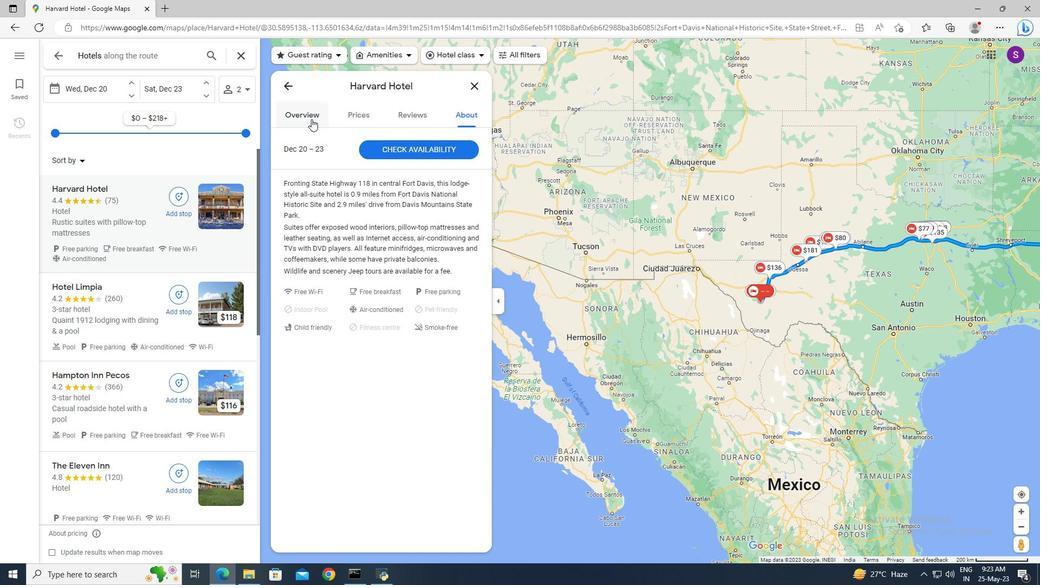 
Action: Mouse pressed left at (311, 119)
Screenshot: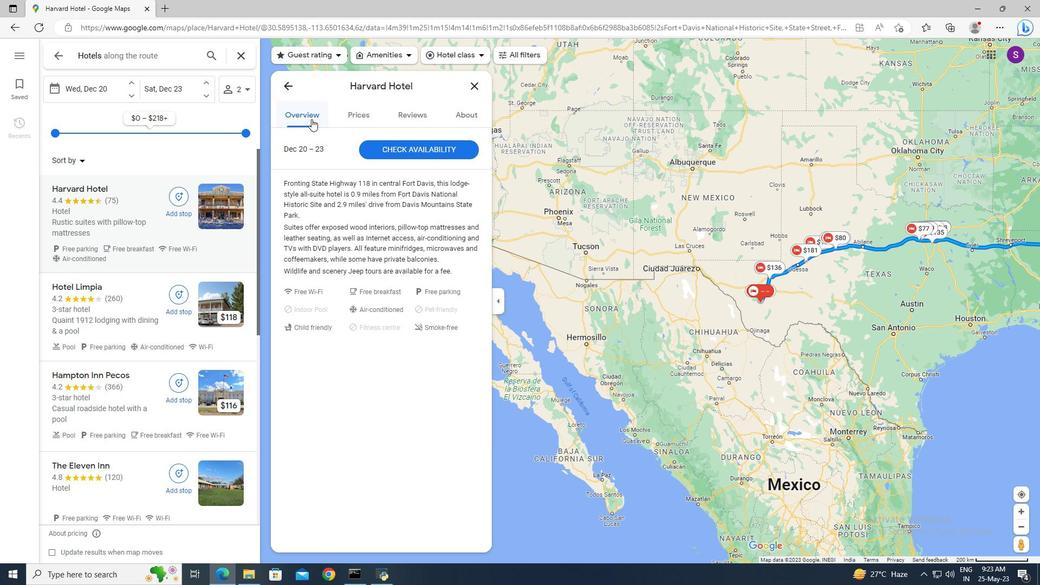 
Action: Mouse moved to (344, 137)
Screenshot: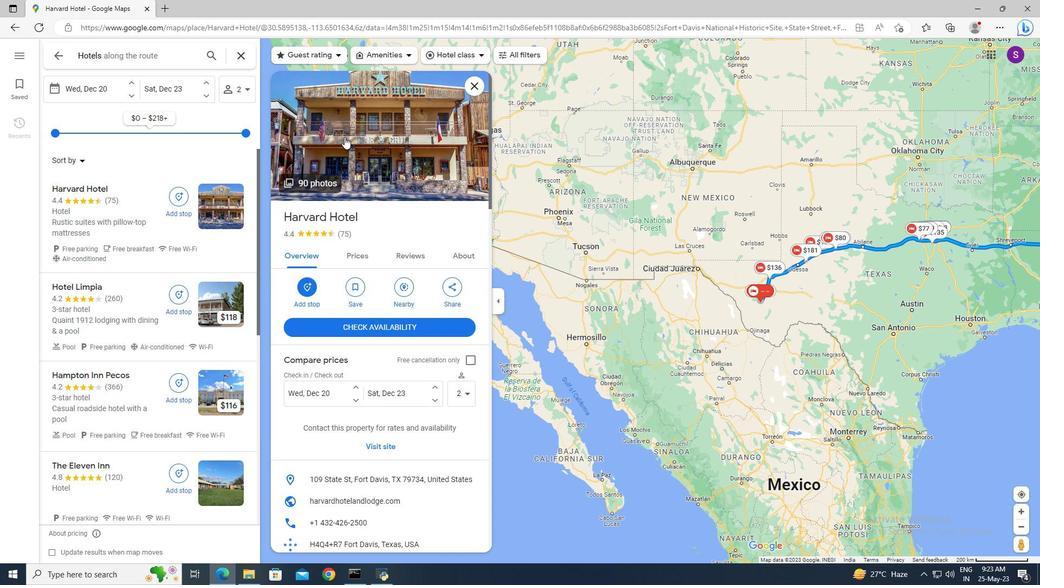
Action: Mouse pressed left at (344, 137)
Screenshot: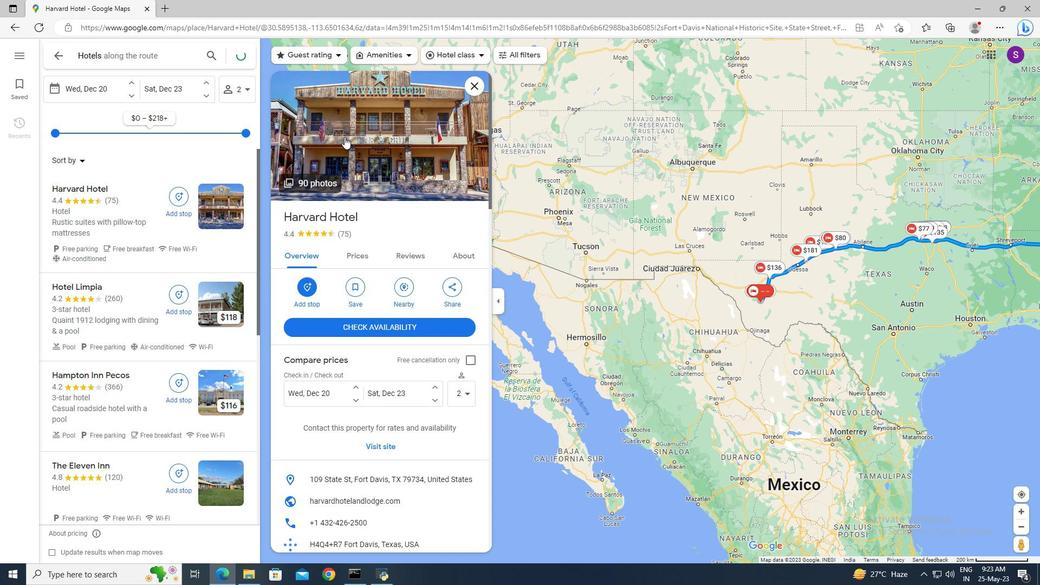 
Action: Mouse moved to (673, 483)
Screenshot: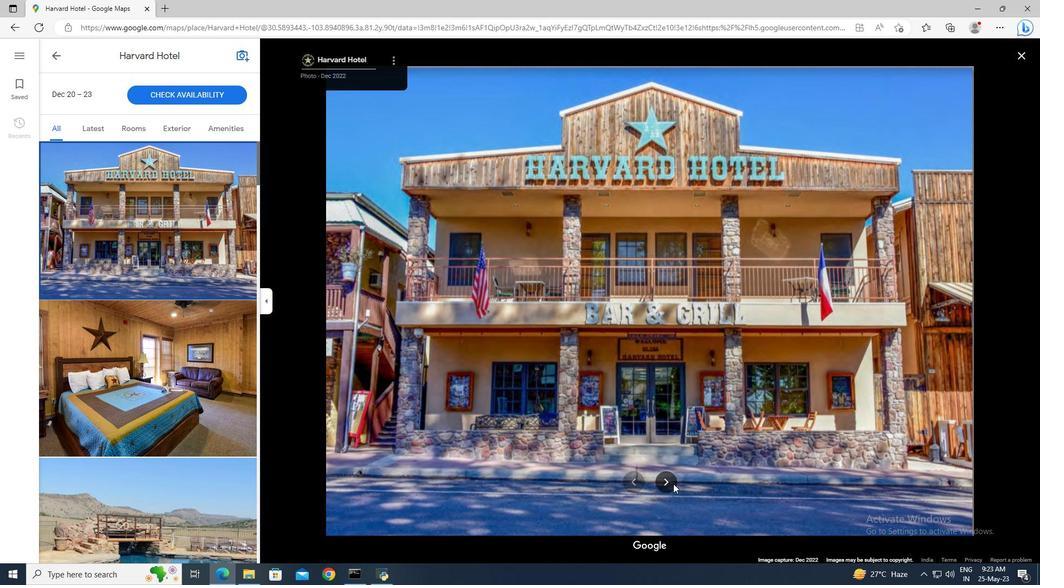 
Action: Mouse pressed left at (673, 483)
Screenshot: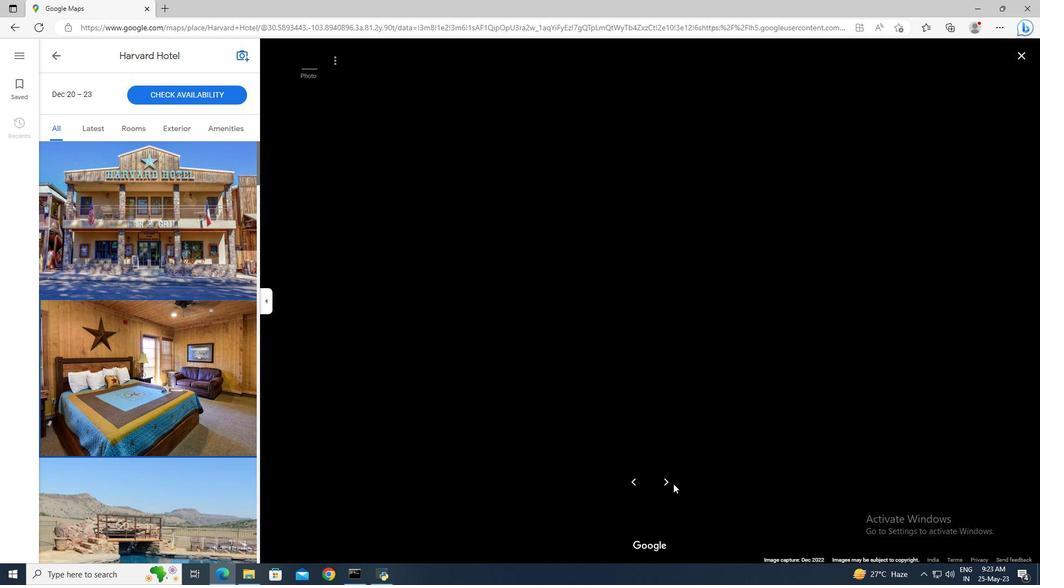 
Action: Mouse moved to (667, 481)
Screenshot: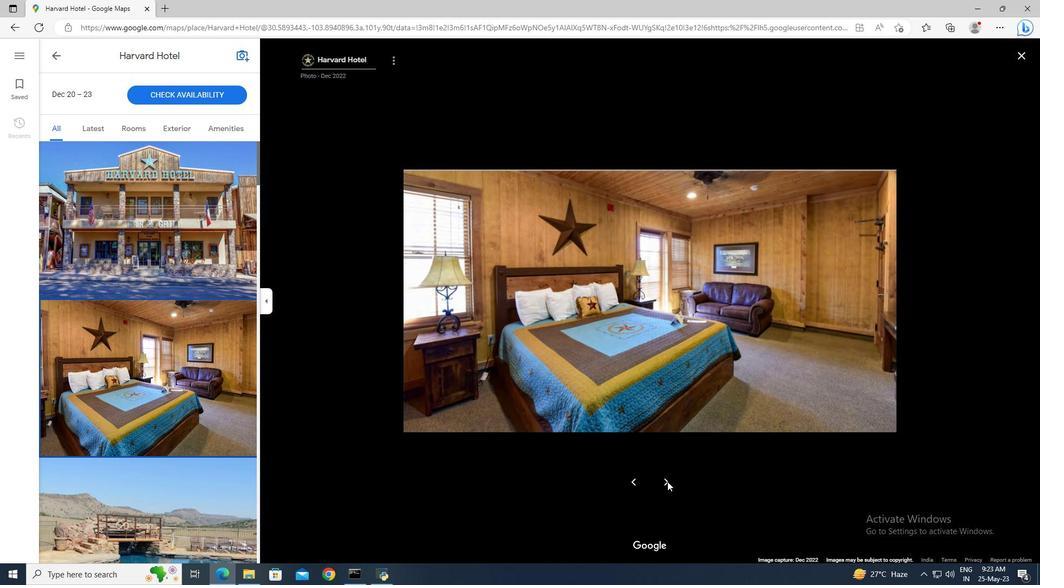 
Action: Mouse pressed left at (667, 481)
Screenshot: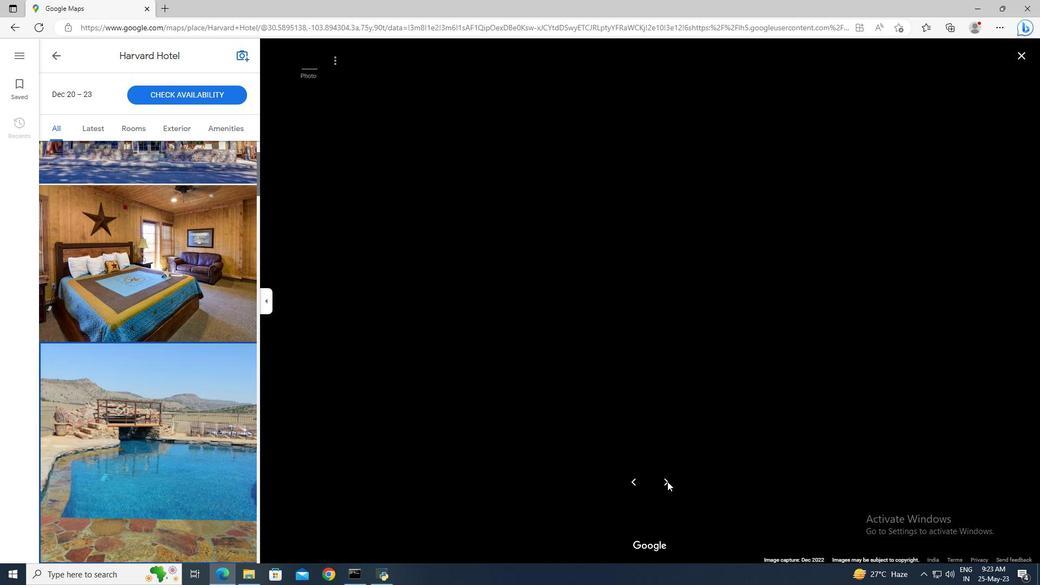 
Action: Mouse pressed left at (667, 481)
Screenshot: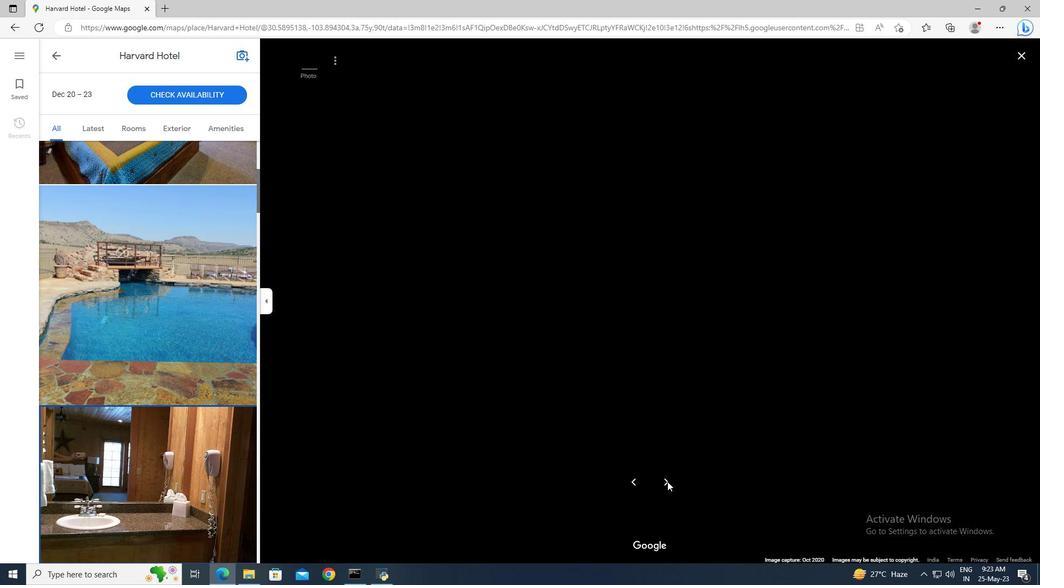 
Action: Mouse pressed left at (667, 481)
Screenshot: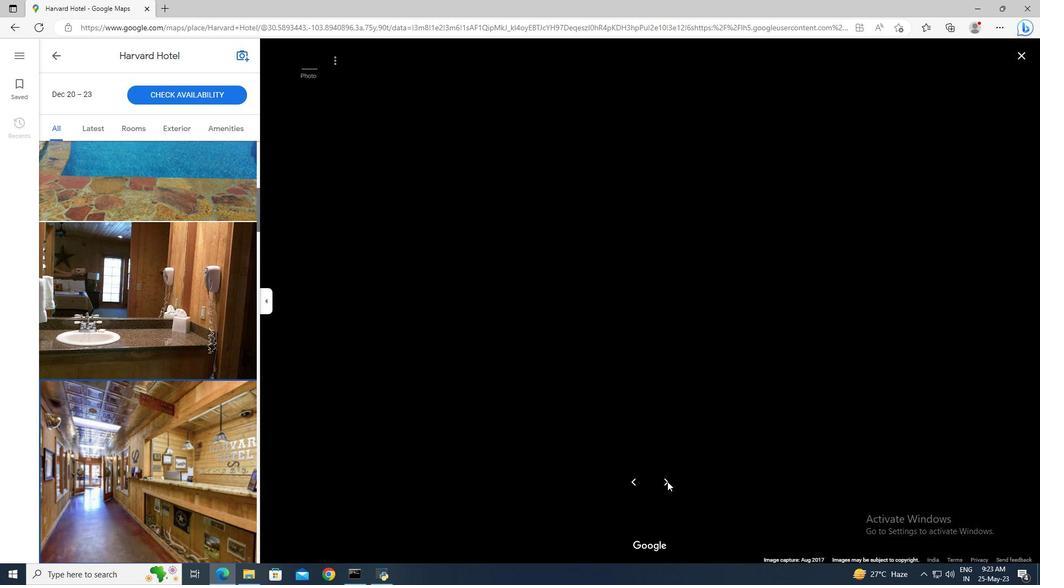 
Action: Mouse pressed left at (667, 481)
Screenshot: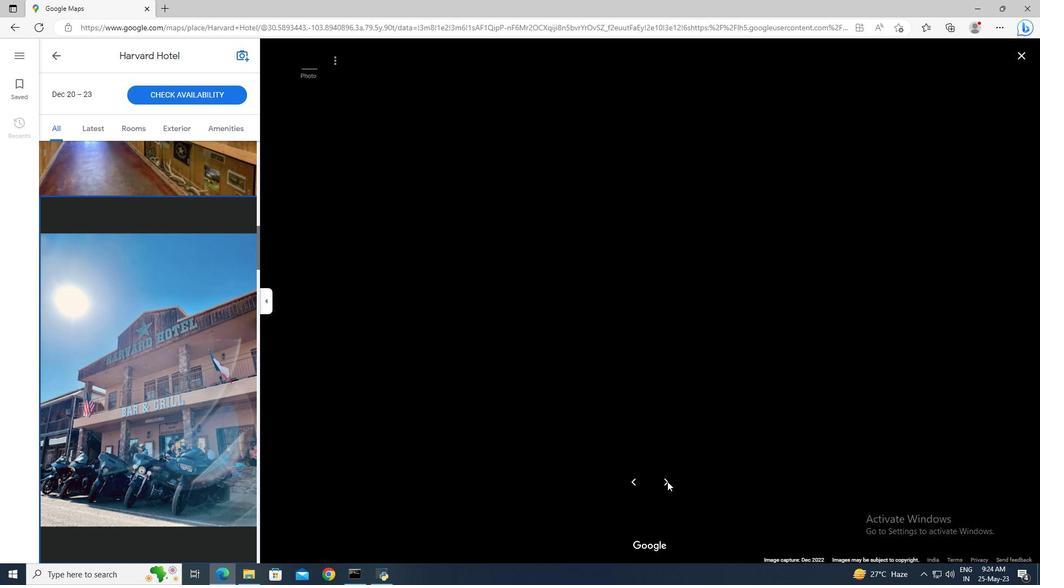
Action: Mouse pressed left at (667, 481)
Screenshot: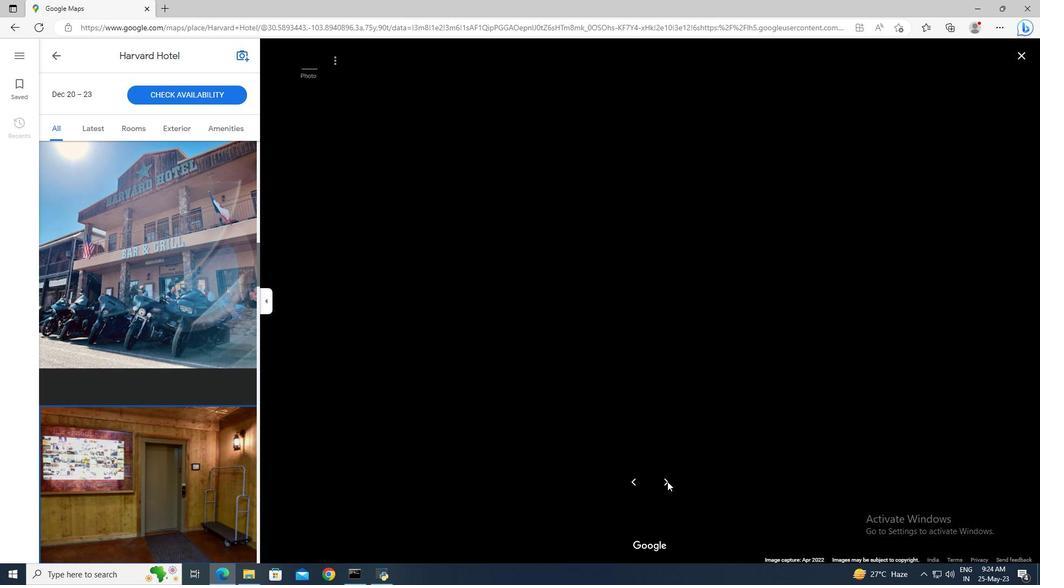 
Action: Mouse moved to (667, 481)
Screenshot: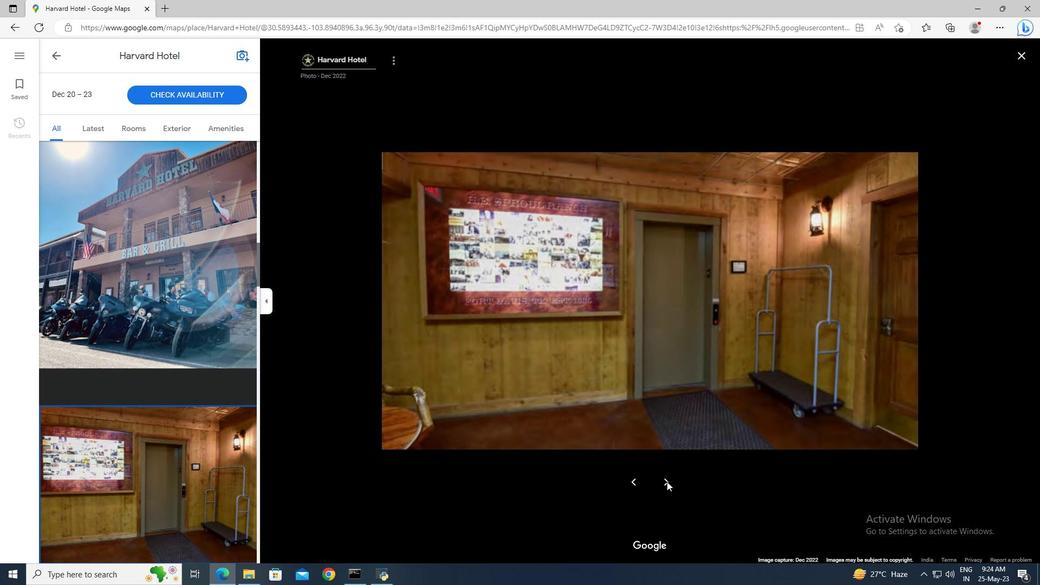 
Action: Mouse pressed left at (667, 481)
Screenshot: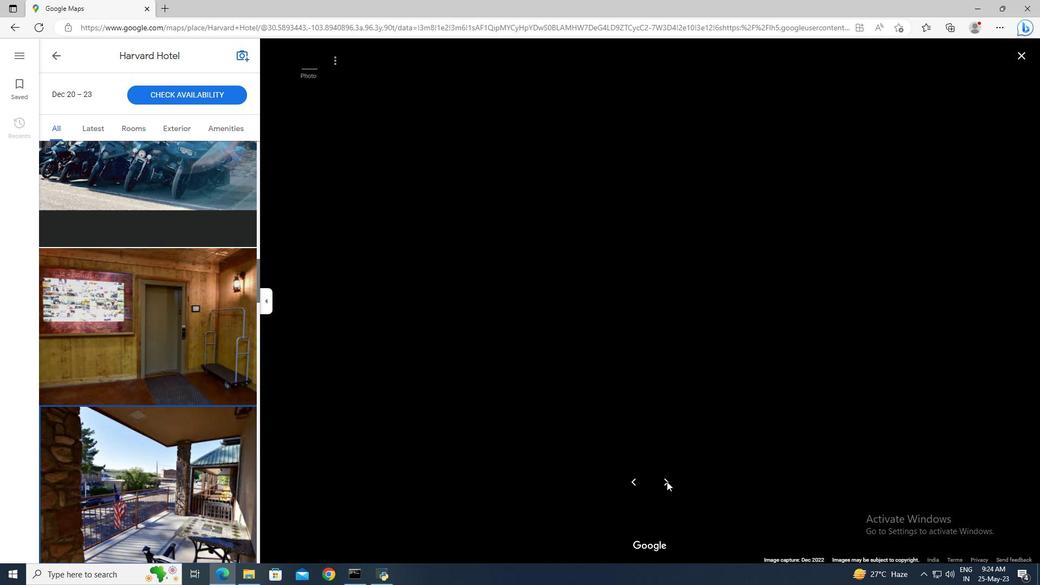 
Action: Mouse moved to (671, 484)
Screenshot: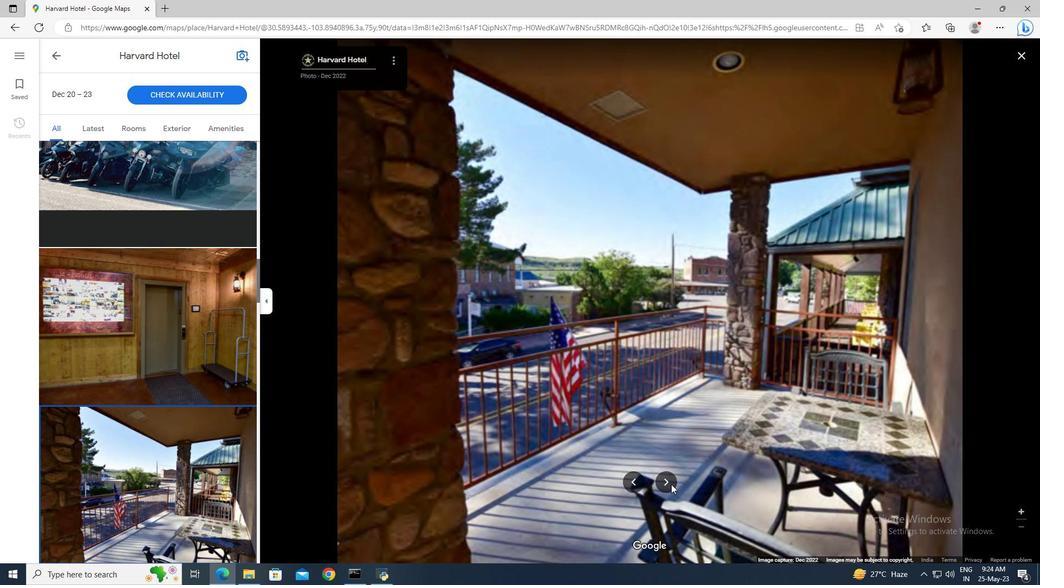 
Action: Mouse pressed left at (671, 484)
Screenshot: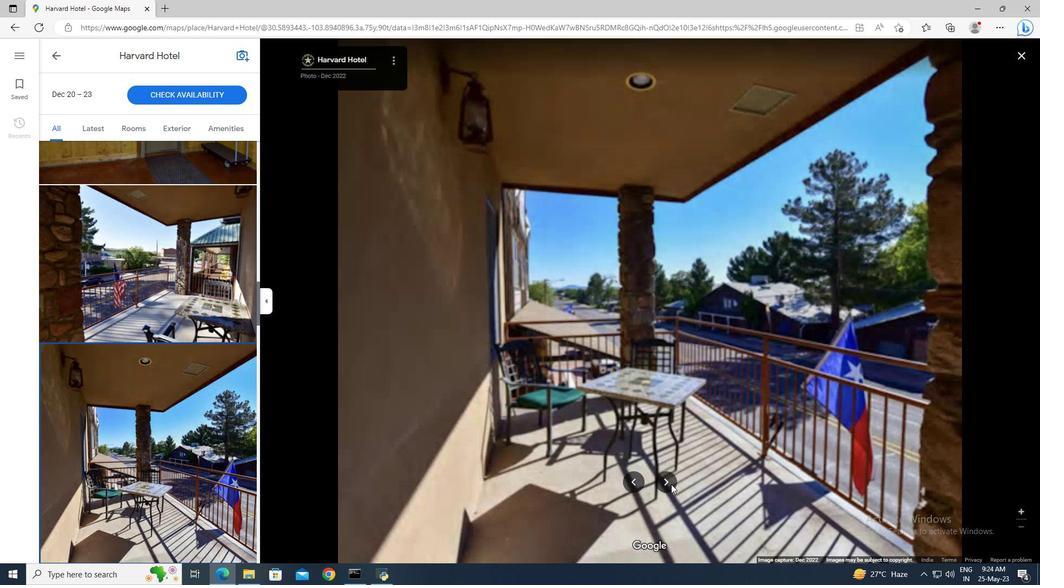 
Action: Mouse moved to (666, 485)
Screenshot: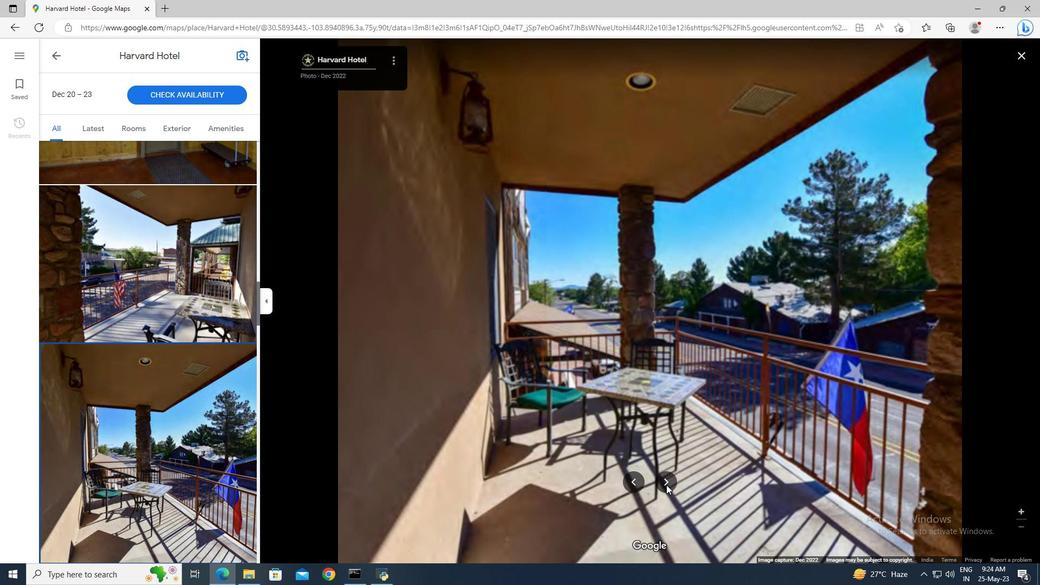 
Action: Mouse pressed left at (666, 485)
Screenshot: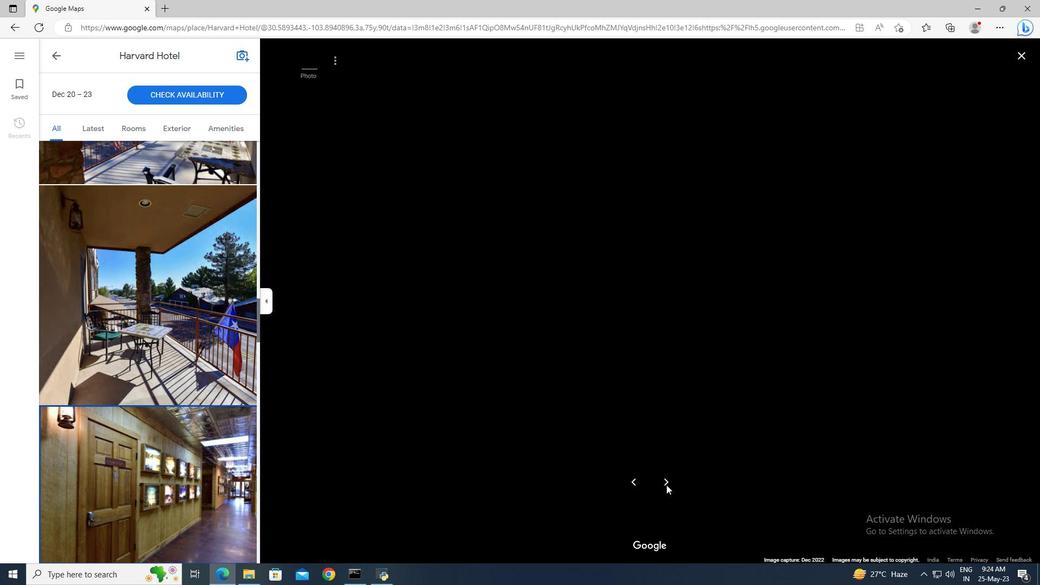 
Action: Mouse moved to (669, 485)
Screenshot: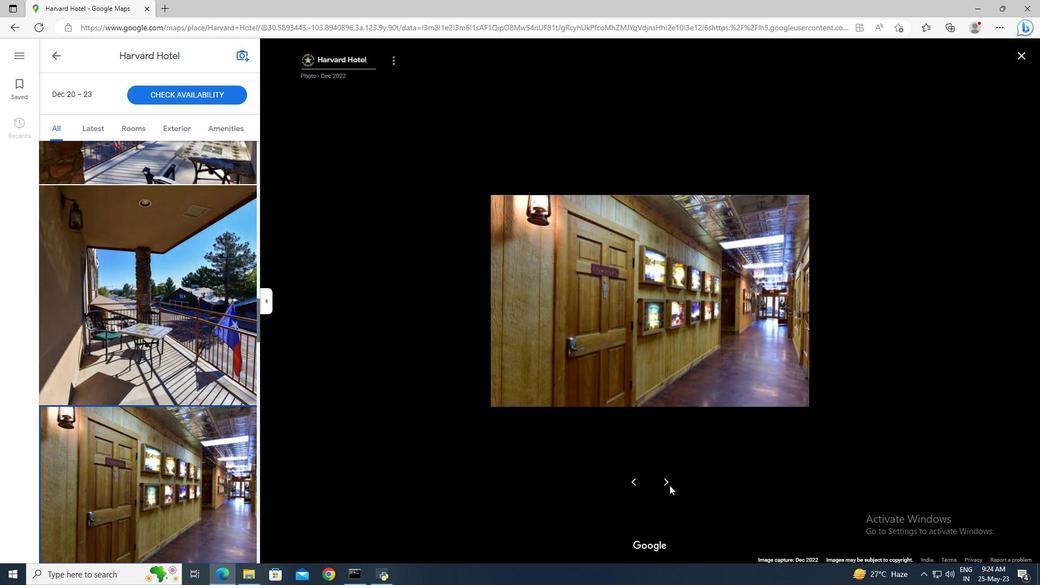 
Action: Mouse pressed left at (669, 485)
Screenshot: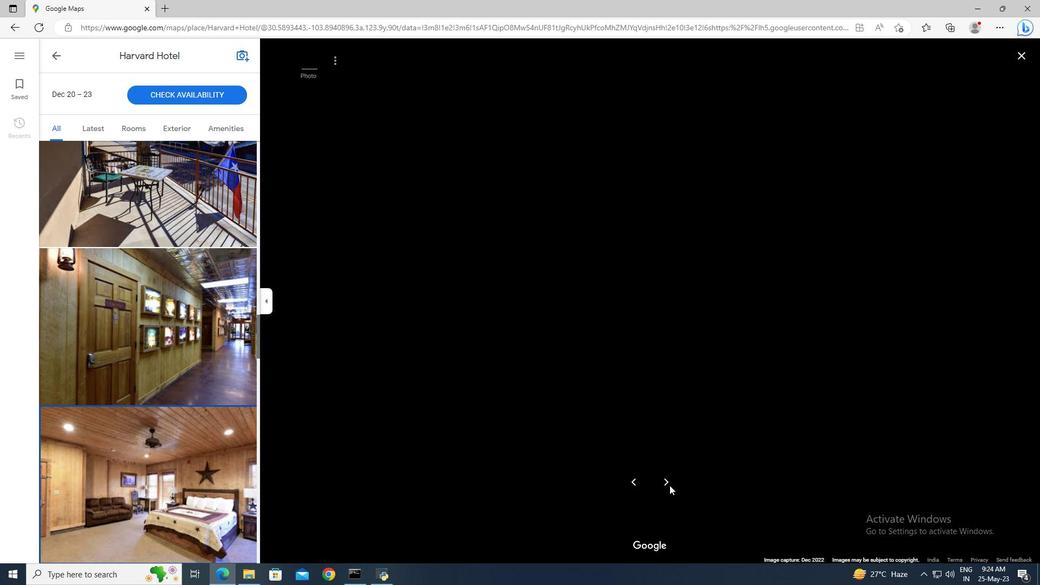 
Action: Mouse moved to (667, 482)
Screenshot: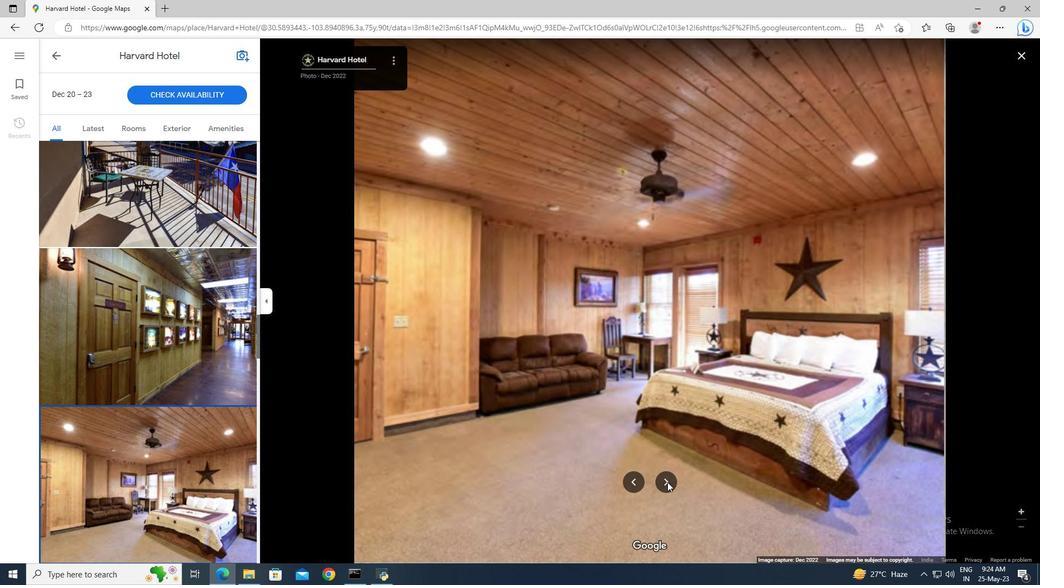 
Action: Mouse pressed left at (667, 482)
Screenshot: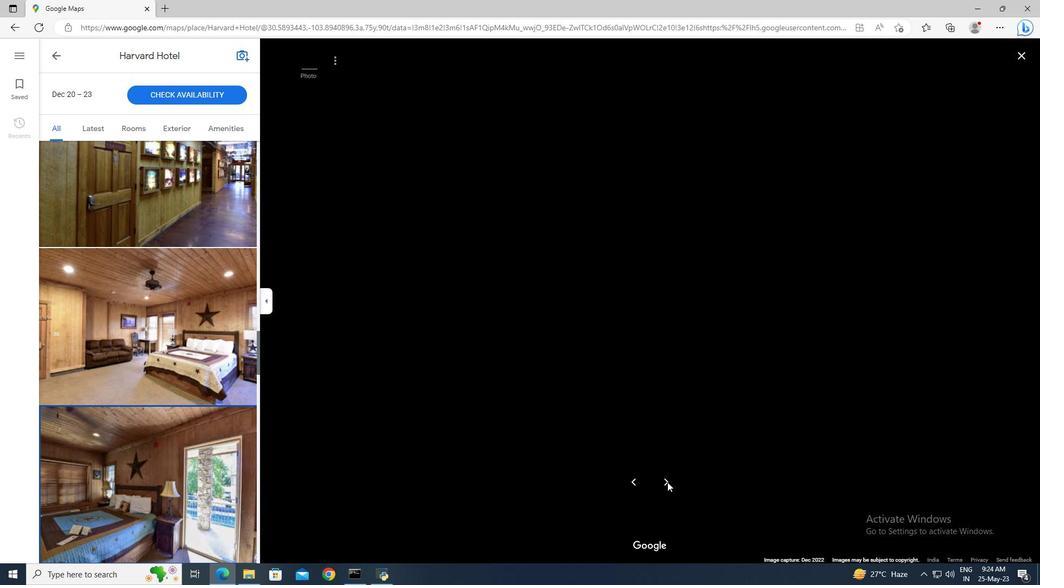 
Action: Mouse moved to (243, 310)
Screenshot: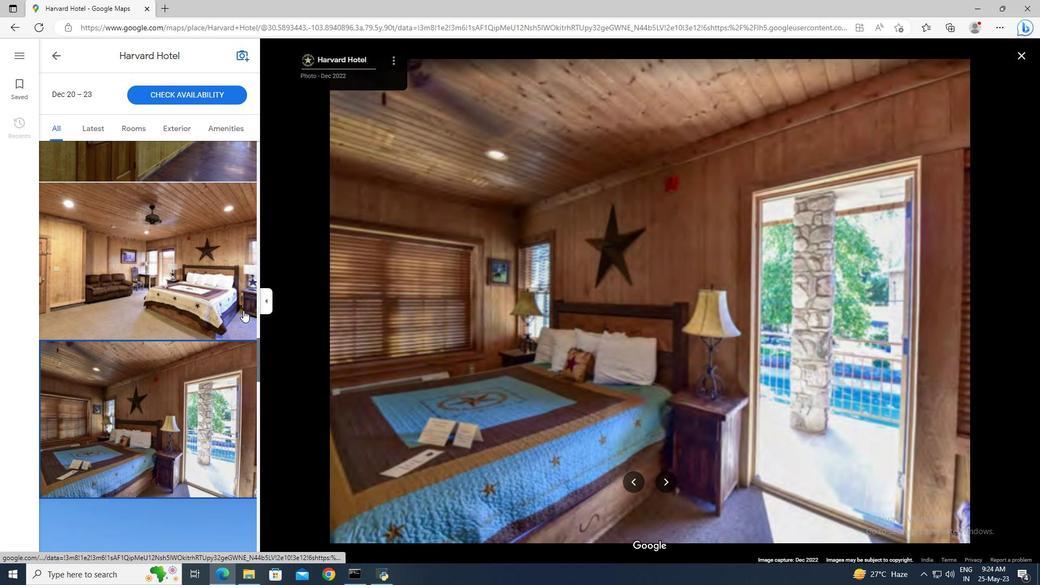 
Action: Mouse scrolled (243, 309) with delta (0, 0)
Screenshot: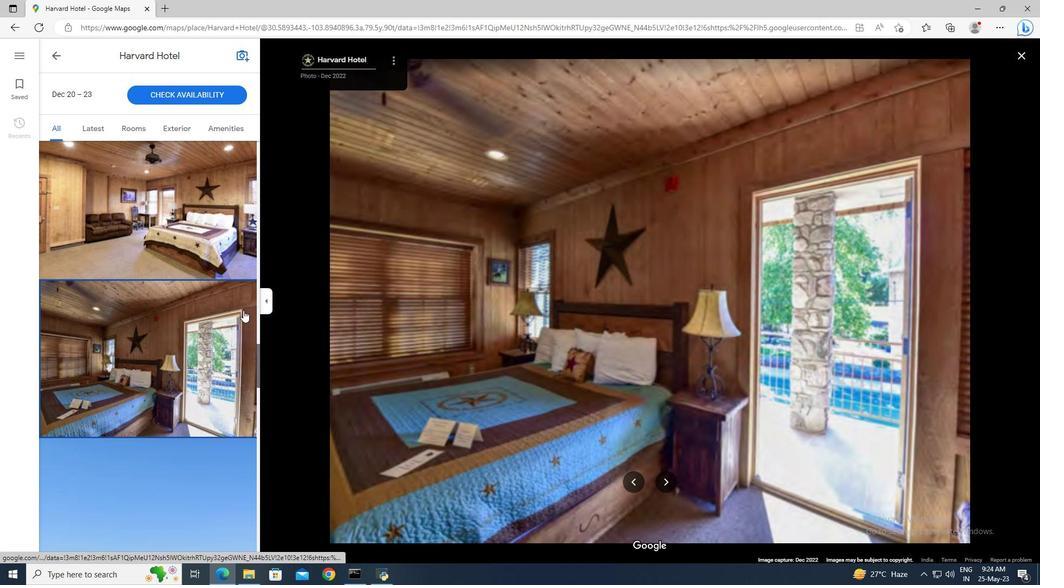 
Action: Mouse scrolled (243, 309) with delta (0, 0)
Screenshot: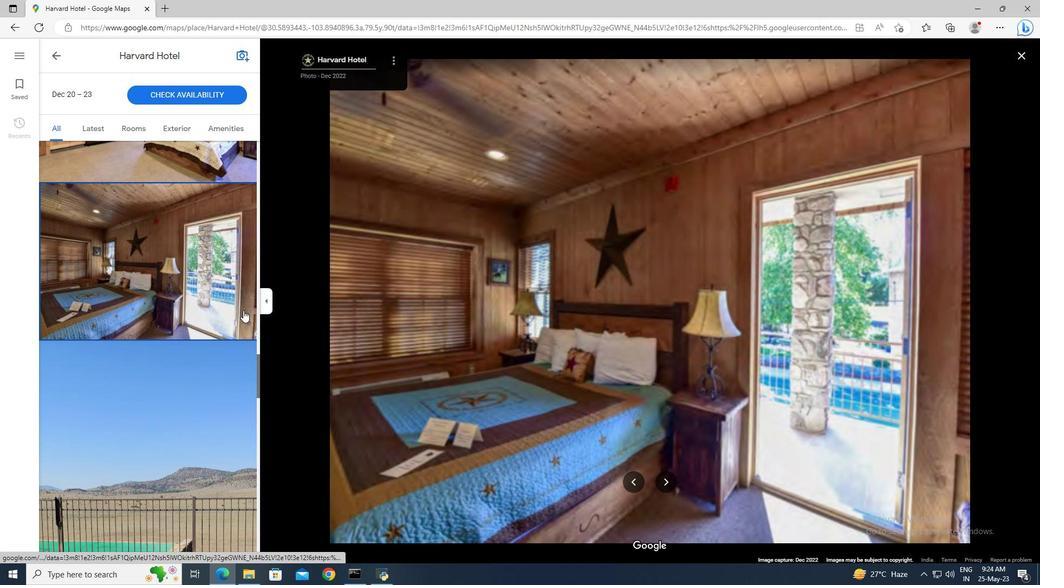 
Action: Mouse scrolled (243, 309) with delta (0, 0)
Screenshot: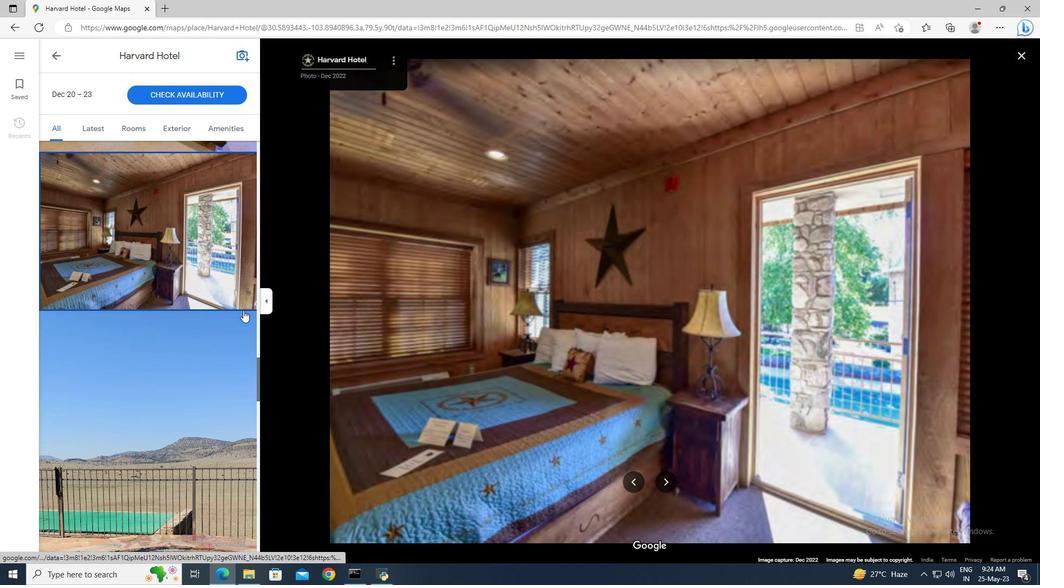 
Action: Mouse scrolled (243, 309) with delta (0, 0)
Screenshot: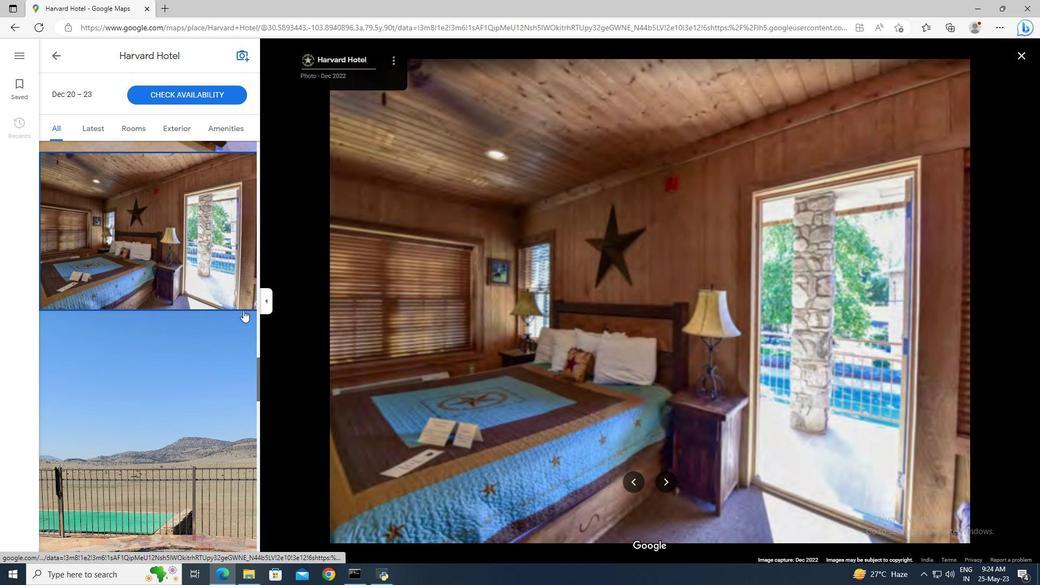 
Action: Mouse scrolled (243, 309) with delta (0, 0)
Screenshot: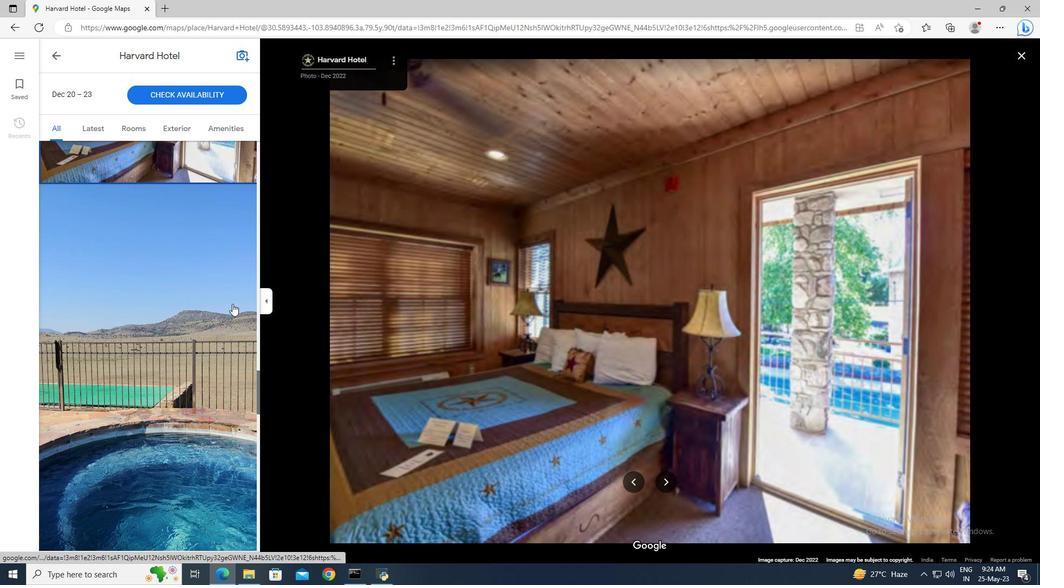 
Action: Mouse scrolled (243, 309) with delta (0, 0)
Screenshot: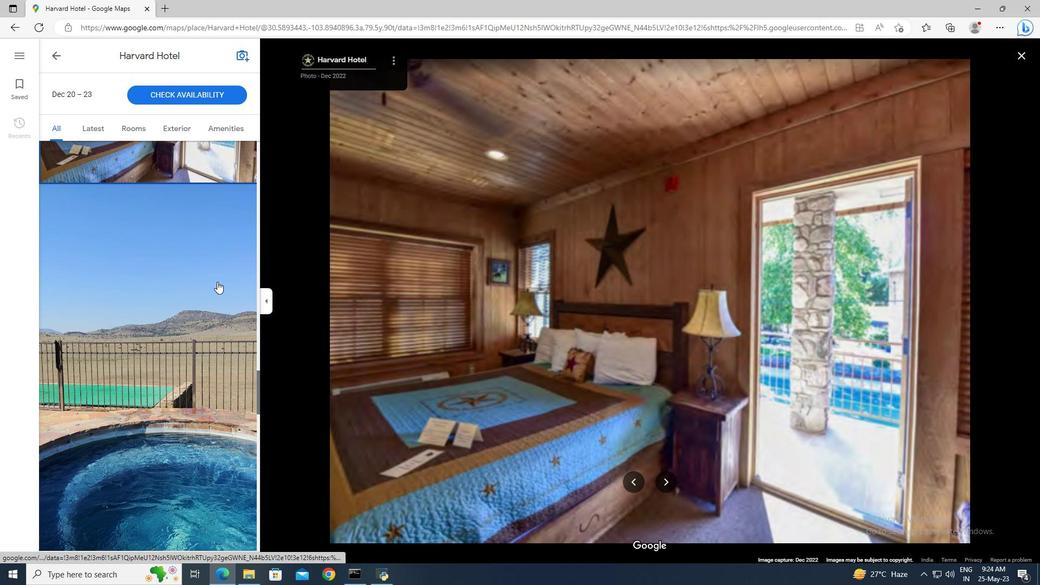 
Action: Mouse moved to (102, 133)
Screenshot: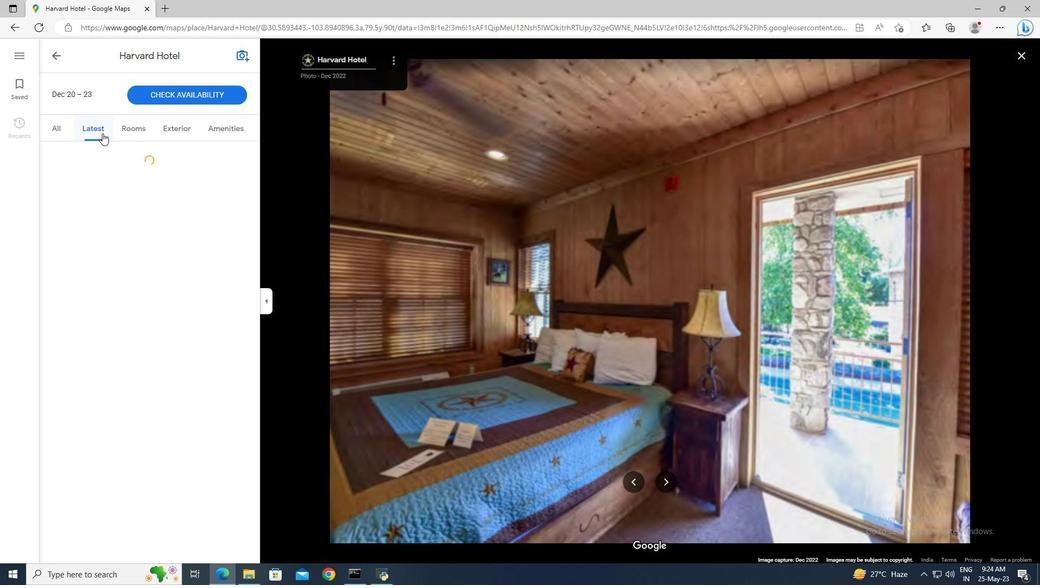 
Action: Mouse pressed left at (102, 133)
Screenshot: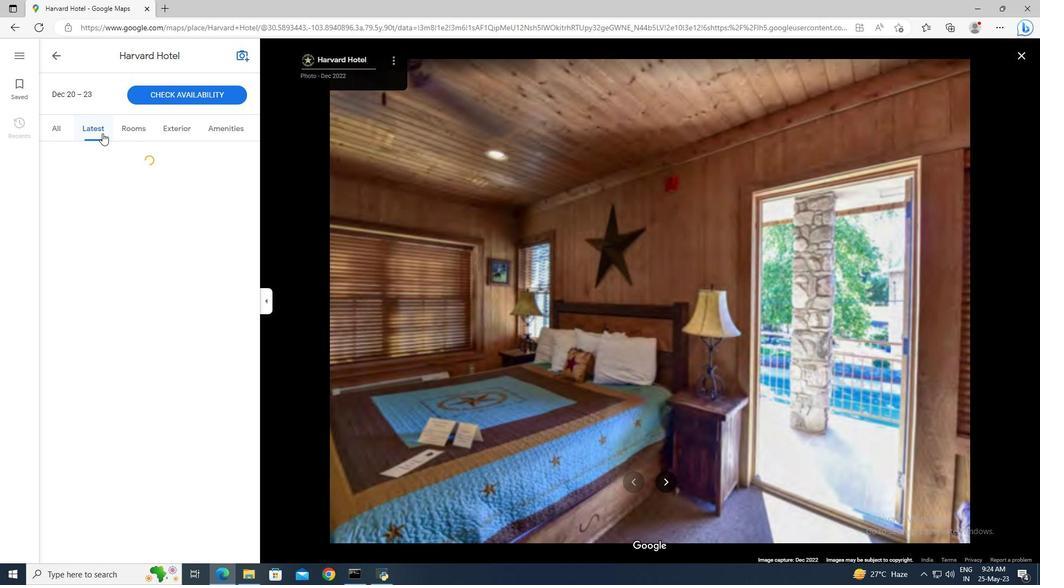 
Action: Mouse moved to (670, 480)
Screenshot: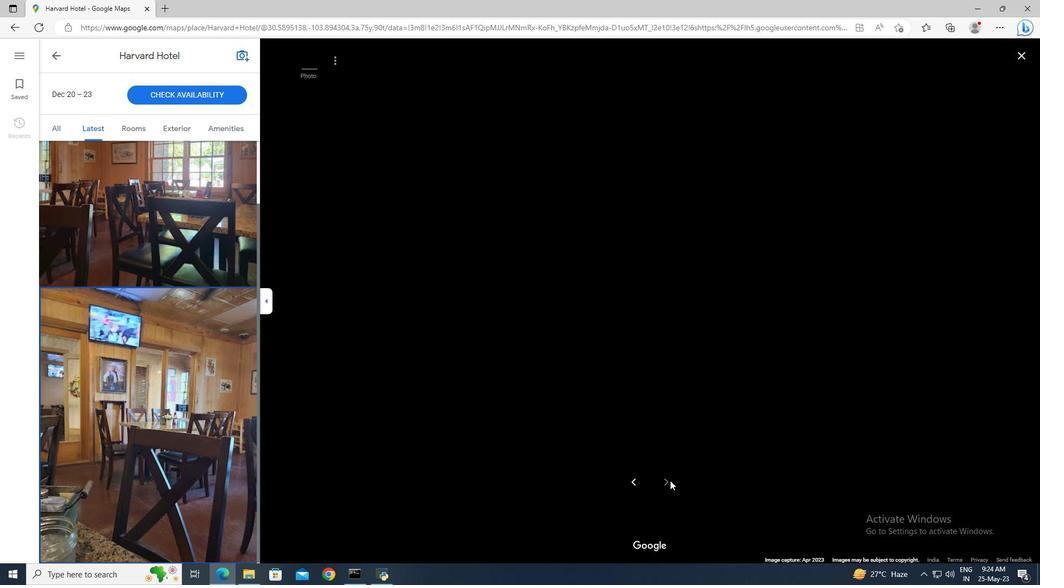 
Action: Mouse pressed left at (670, 480)
Screenshot: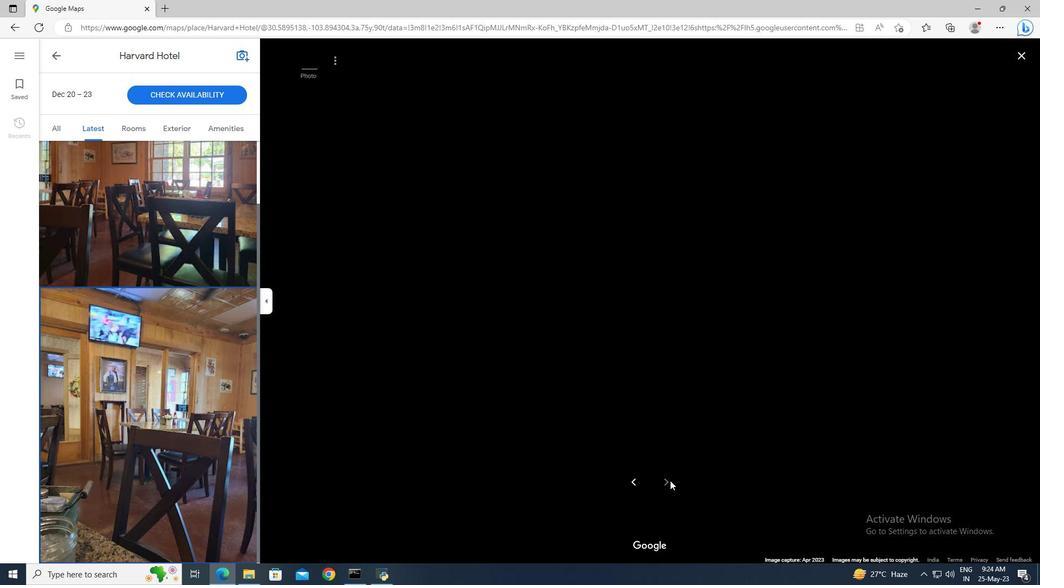
Action: Mouse pressed left at (670, 480)
Screenshot: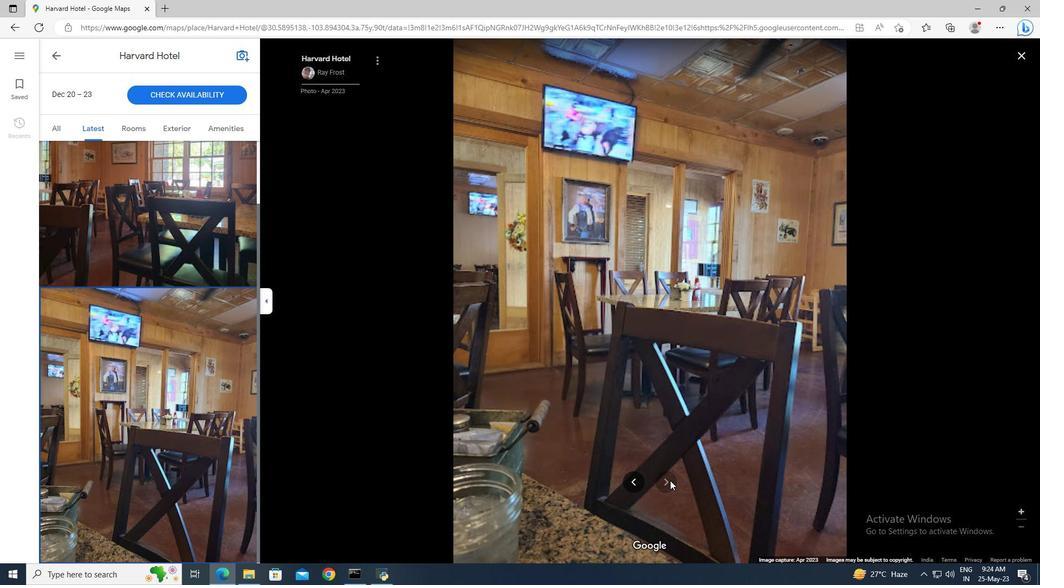 
Action: Mouse moved to (1022, 53)
Screenshot: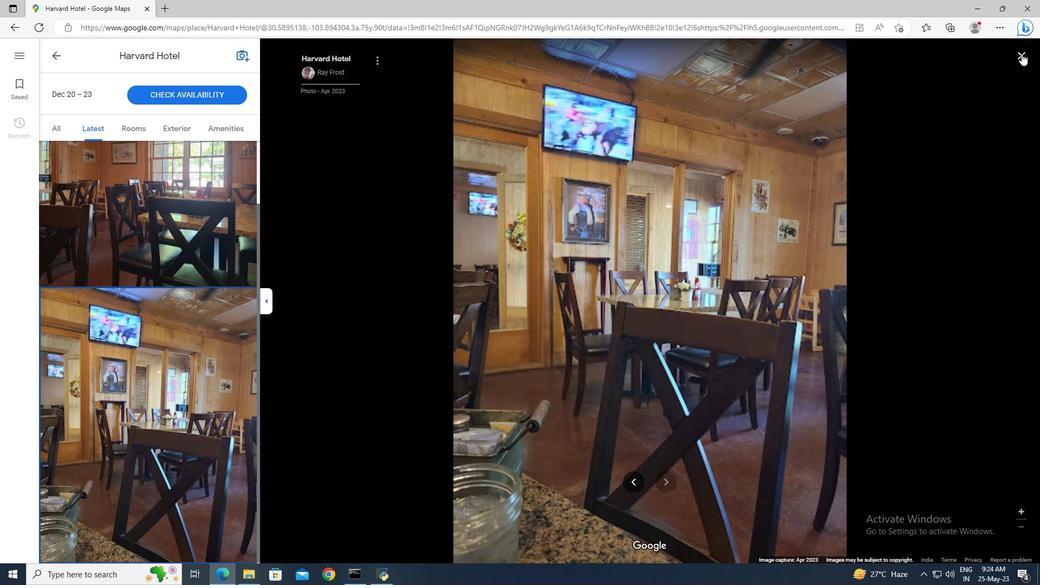 
Action: Mouse pressed left at (1022, 53)
Screenshot: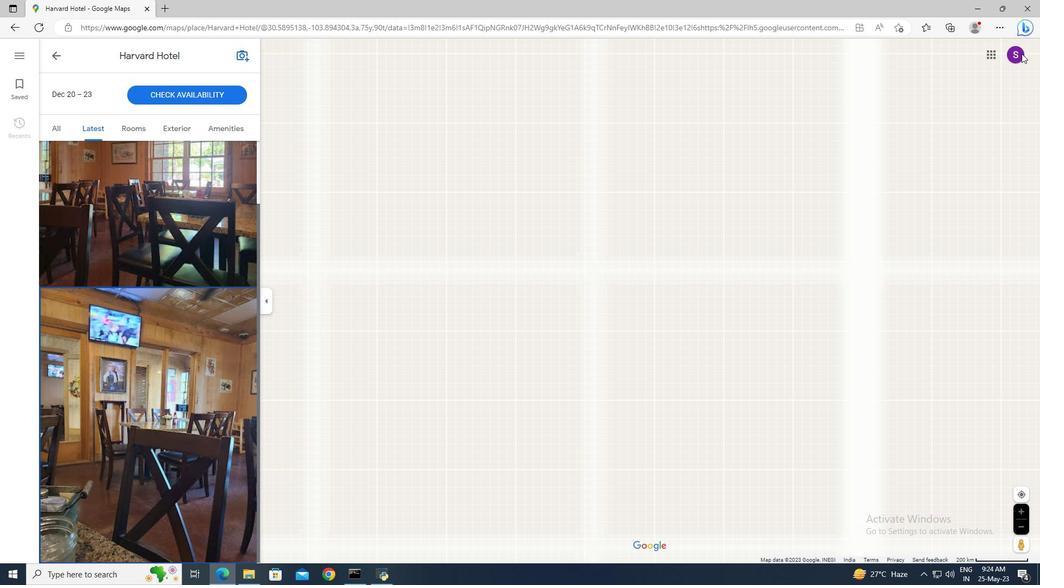 
Action: Mouse moved to (139, 192)
Screenshot: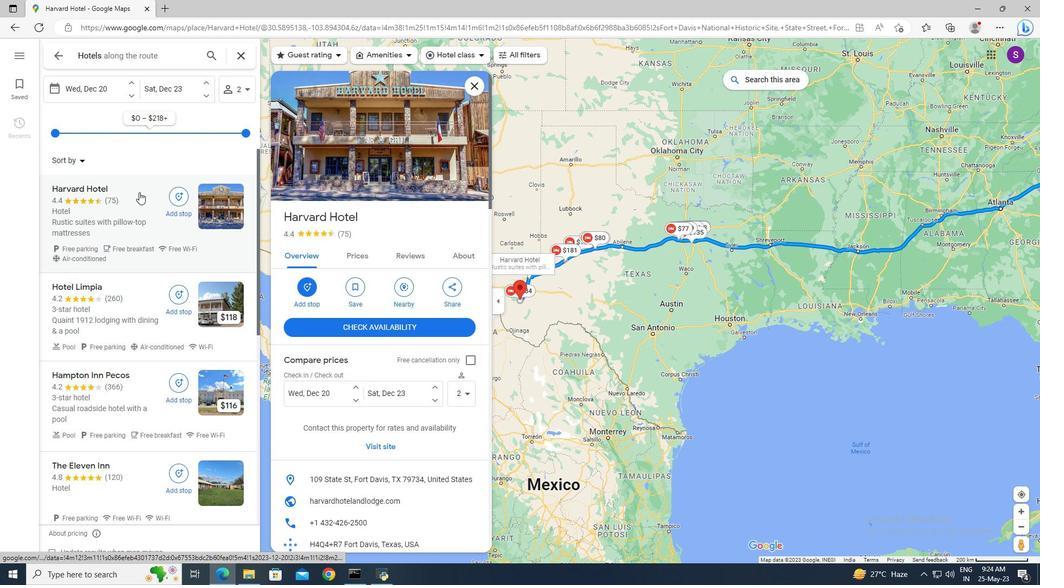 
Action: Mouse scrolled (139, 191) with delta (0, 0)
Screenshot: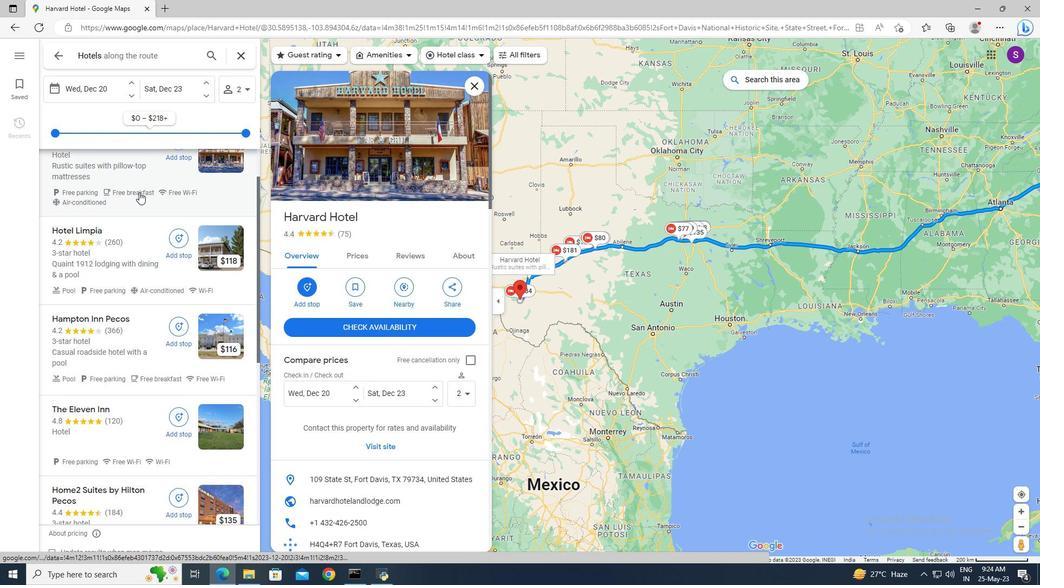 
Action: Mouse moved to (117, 319)
Screenshot: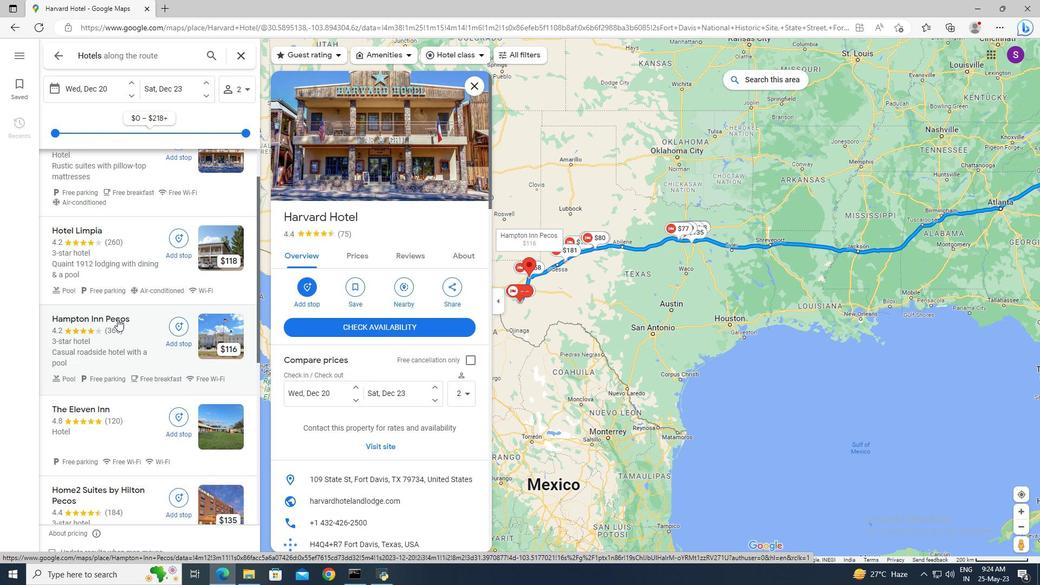 
Action: Mouse pressed left at (117, 319)
Screenshot: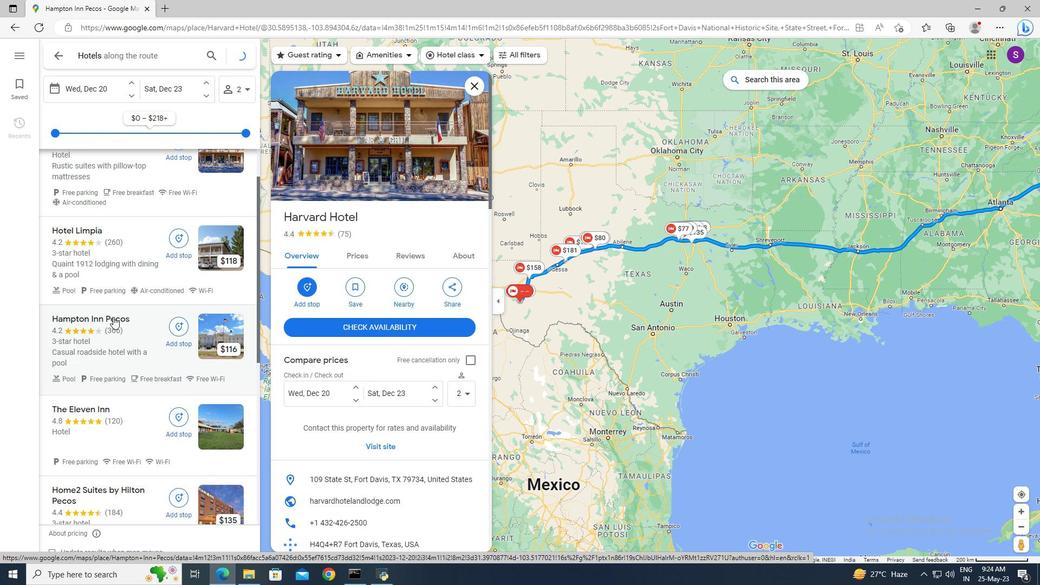 
Action: Mouse moved to (352, 260)
Screenshot: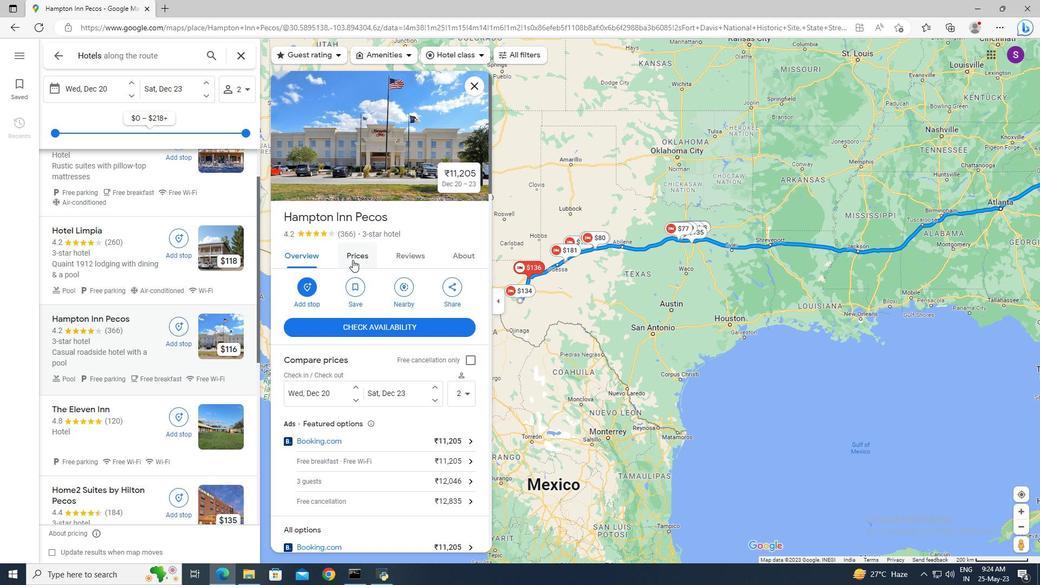 
Action: Mouse pressed left at (352, 260)
Screenshot: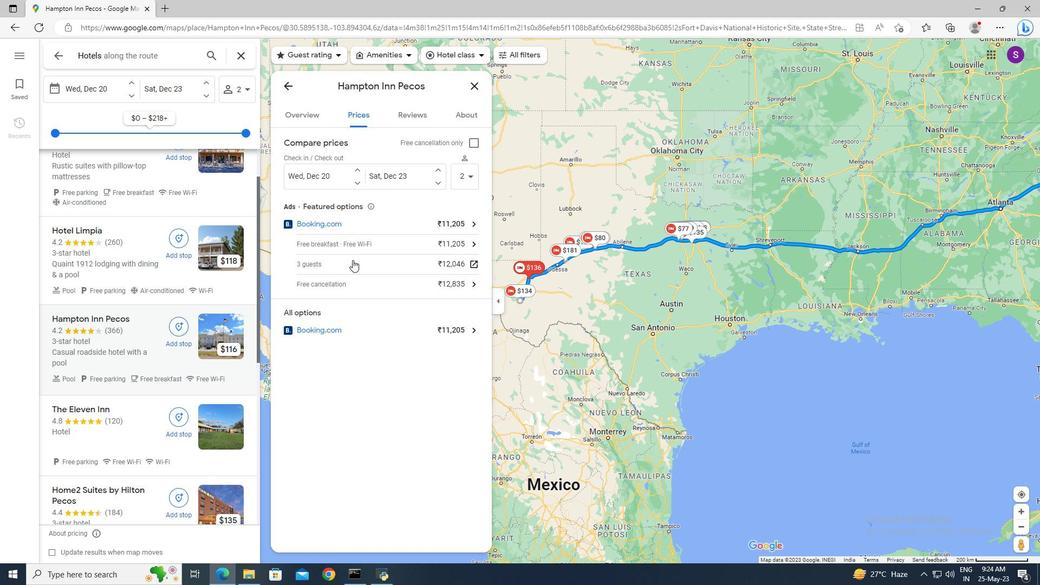 
Action: Mouse moved to (417, 120)
Screenshot: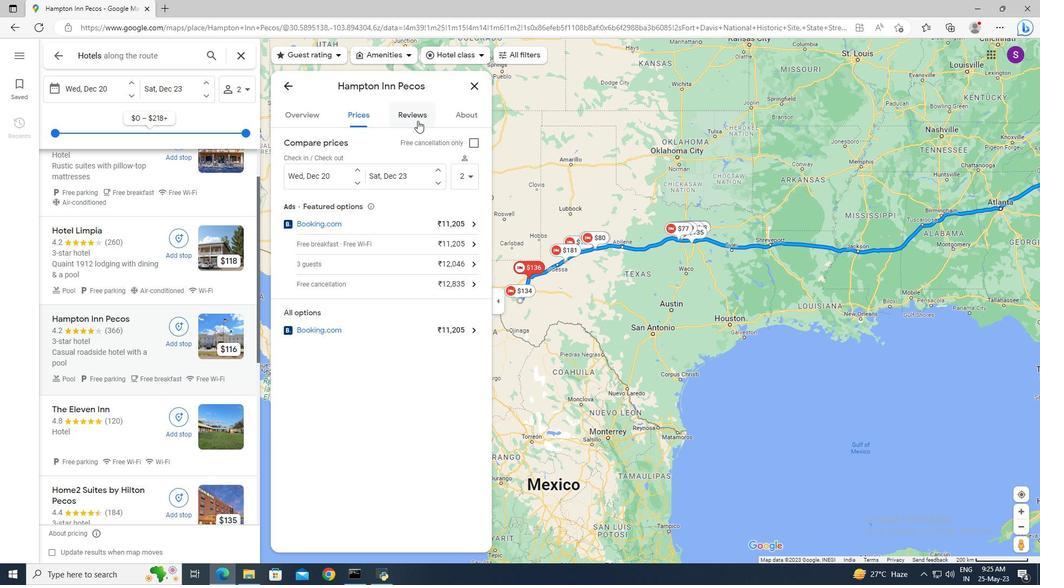 
Action: Mouse pressed left at (417, 120)
Screenshot: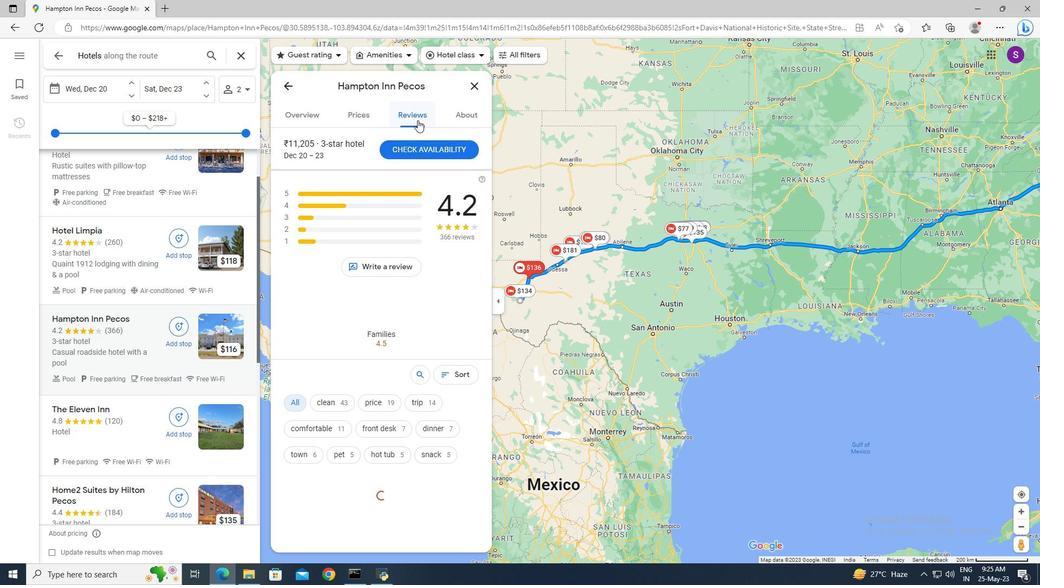 
Action: Mouse moved to (388, 216)
Screenshot: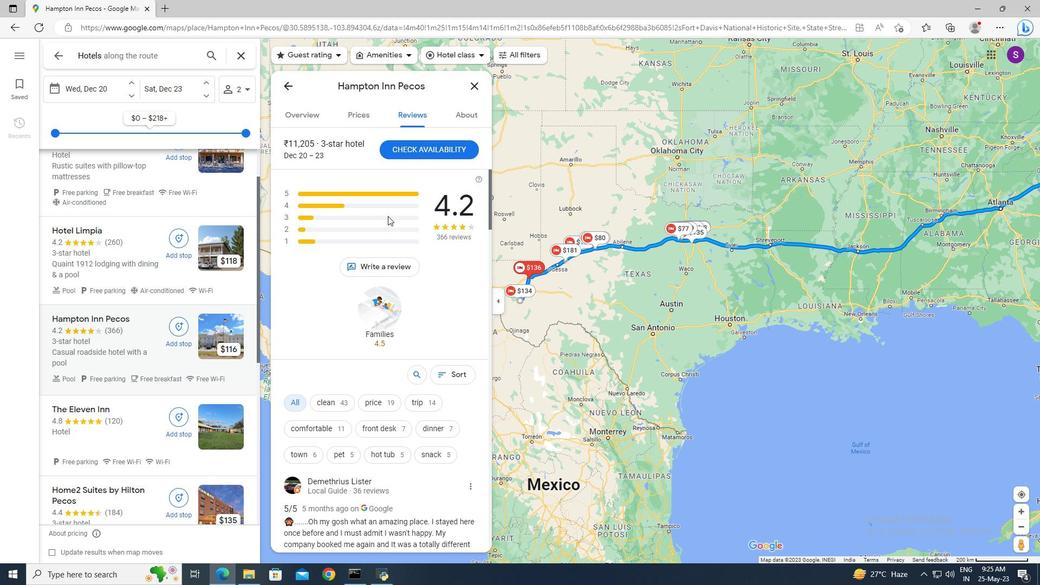 
Action: Mouse scrolled (388, 215) with delta (0, 0)
Screenshot: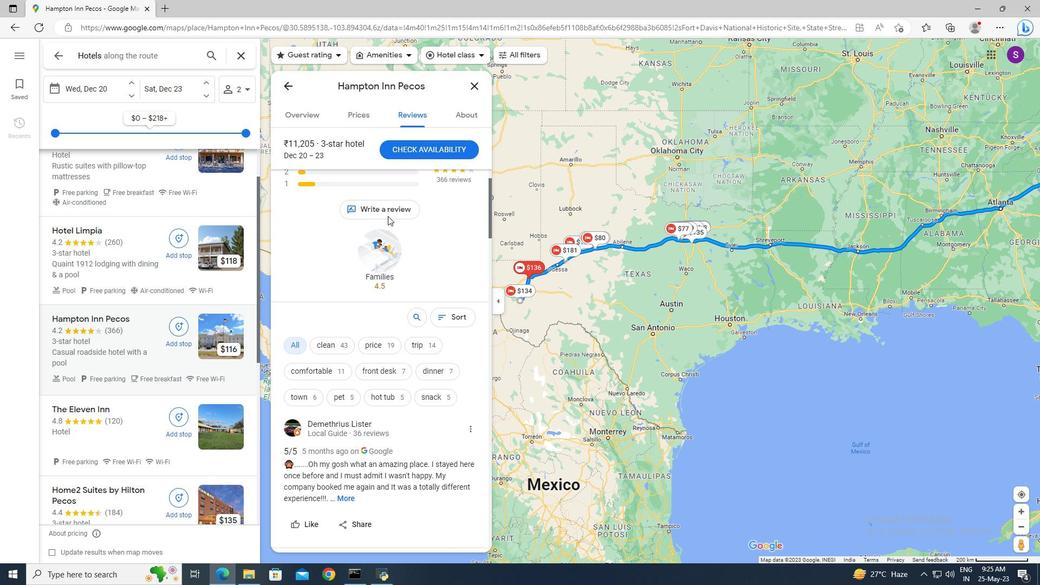 
Action: Mouse scrolled (388, 215) with delta (0, 0)
Screenshot: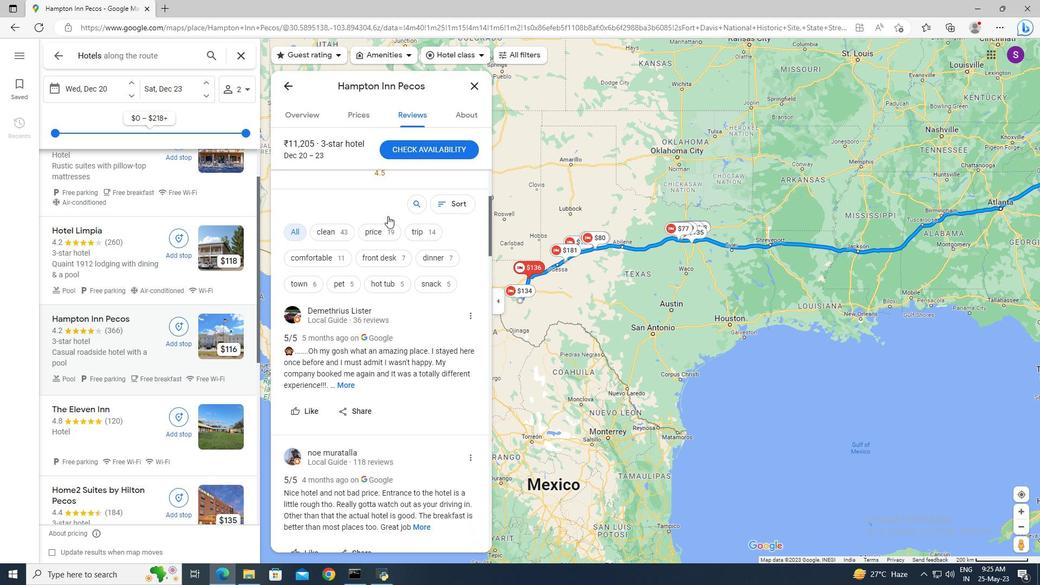 
Action: Mouse scrolled (388, 215) with delta (0, 0)
Screenshot: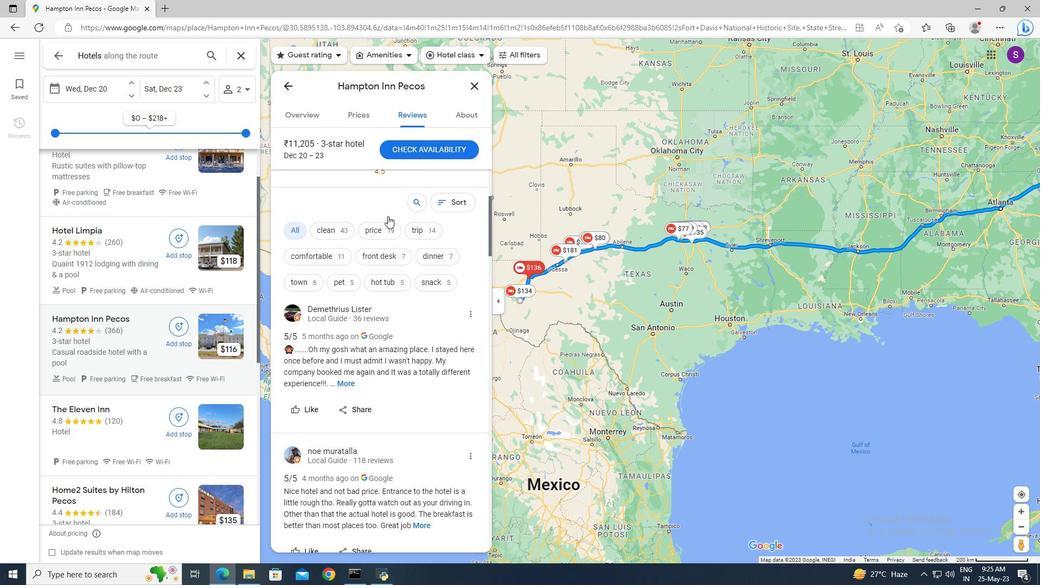 
Action: Mouse scrolled (388, 215) with delta (0, 0)
Screenshot: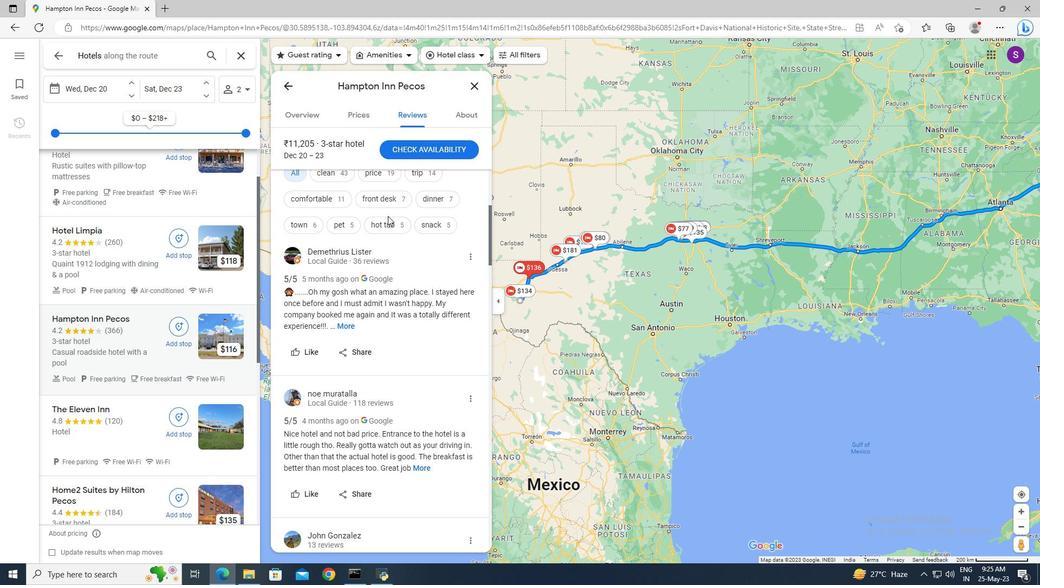 
Action: Mouse moved to (348, 318)
Screenshot: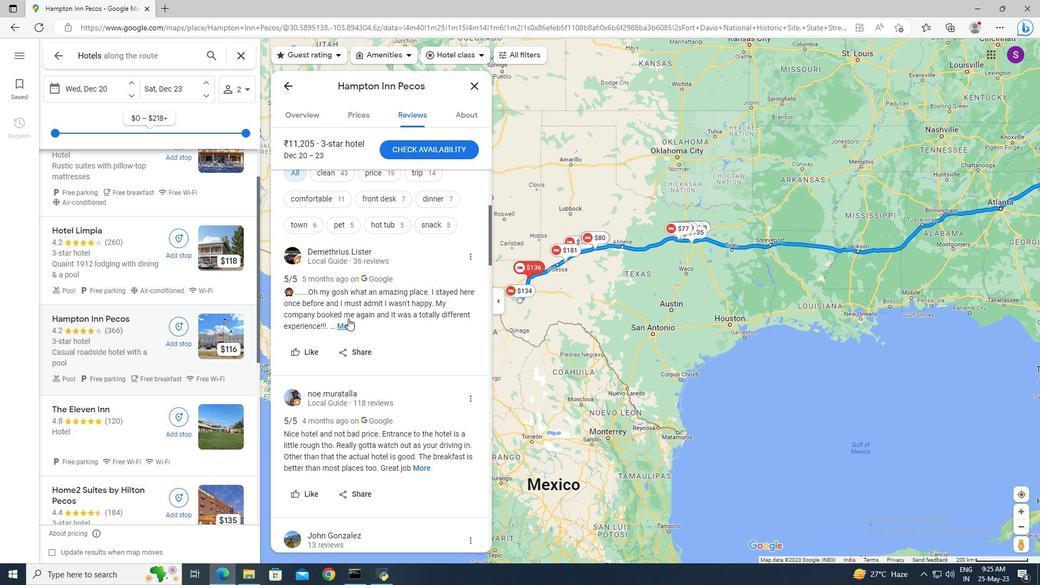 
Action: Mouse pressed left at (348, 318)
Screenshot: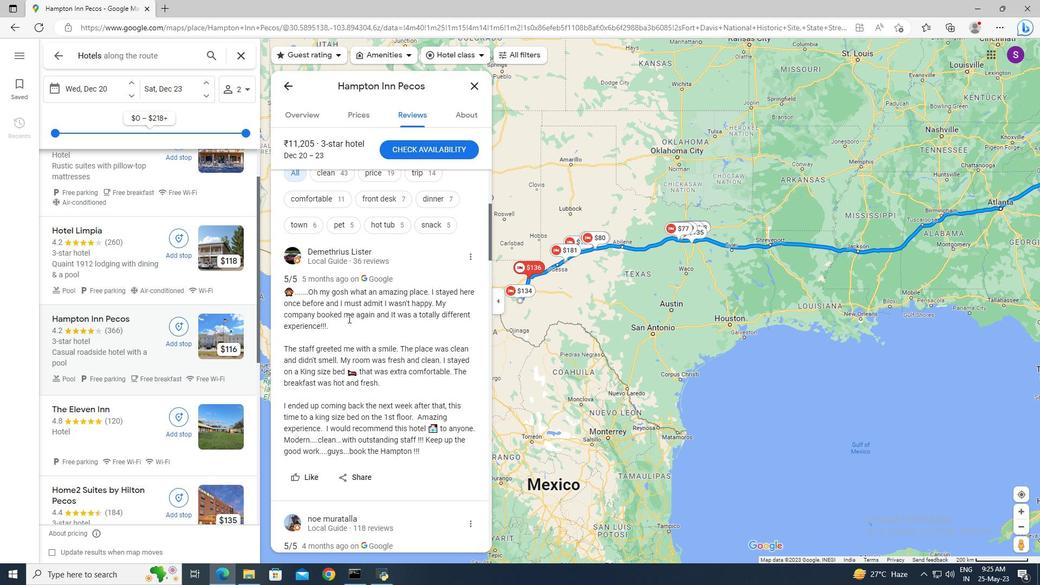 
Action: Mouse scrolled (348, 318) with delta (0, 0)
Screenshot: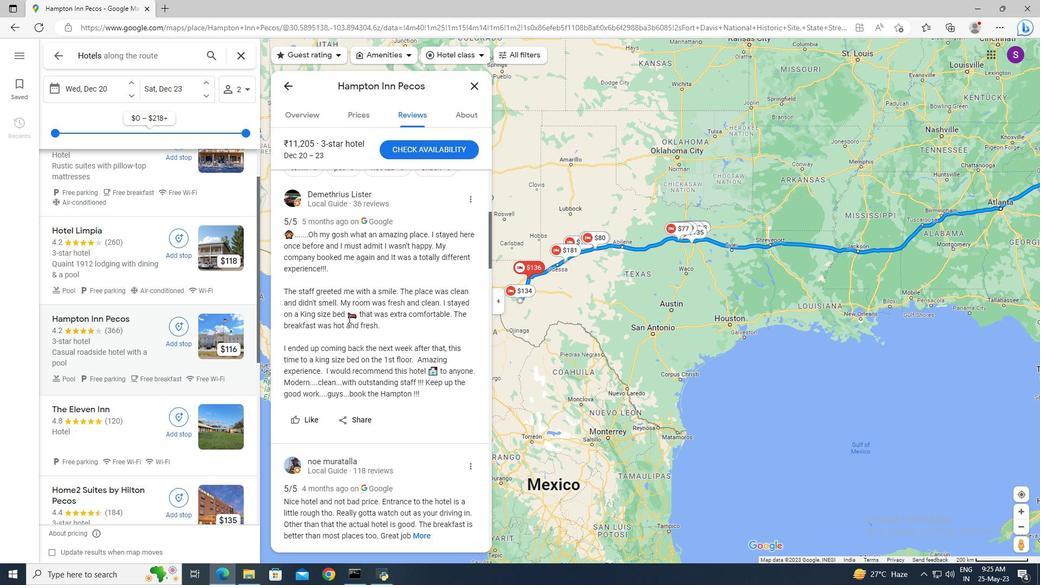 
Action: Mouse scrolled (348, 318) with delta (0, 0)
Screenshot: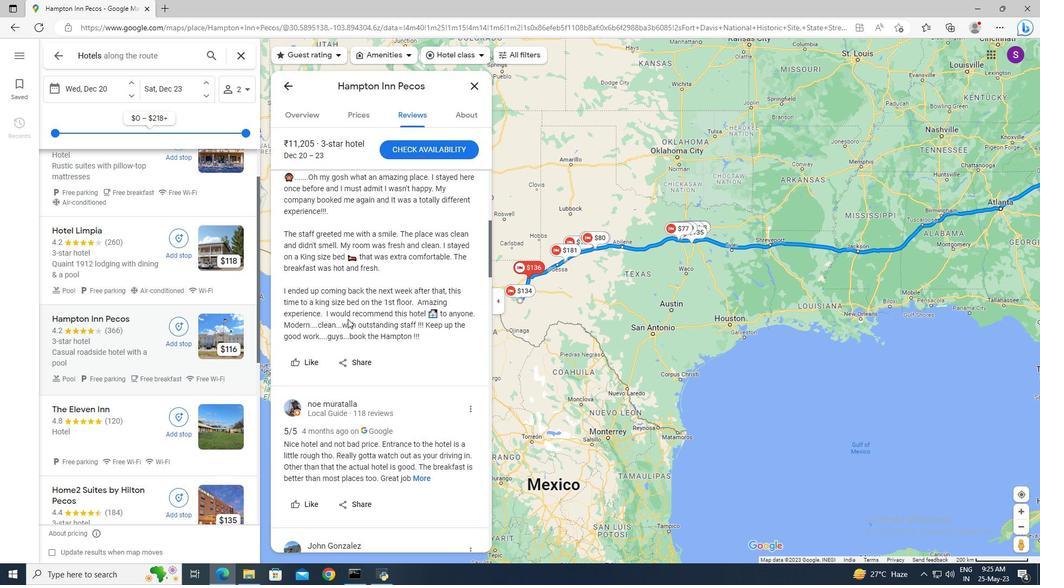 
Action: Mouse moved to (337, 264)
Screenshot: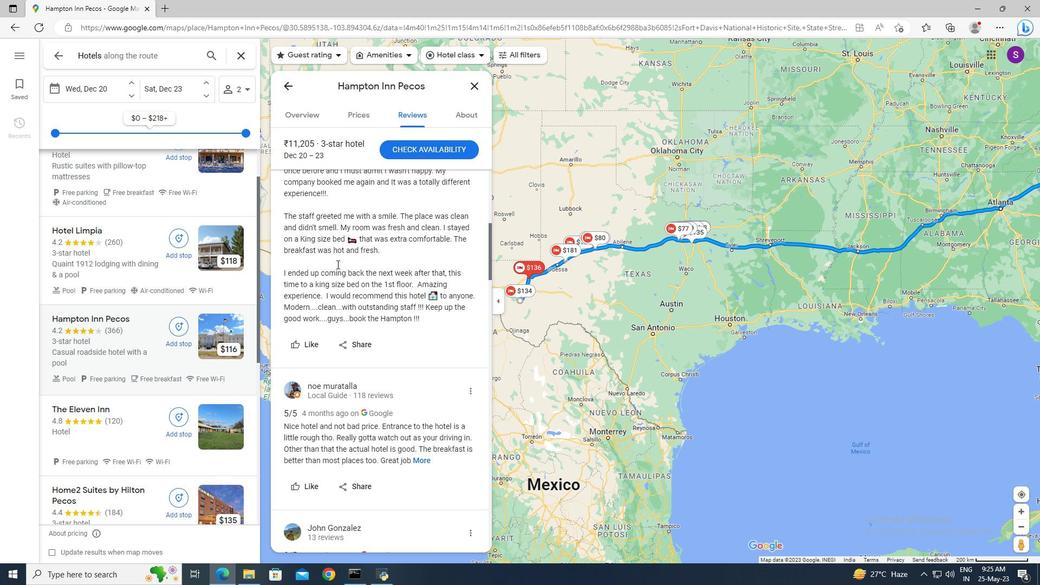 
Action: Mouse scrolled (337, 263) with delta (0, 0)
Screenshot: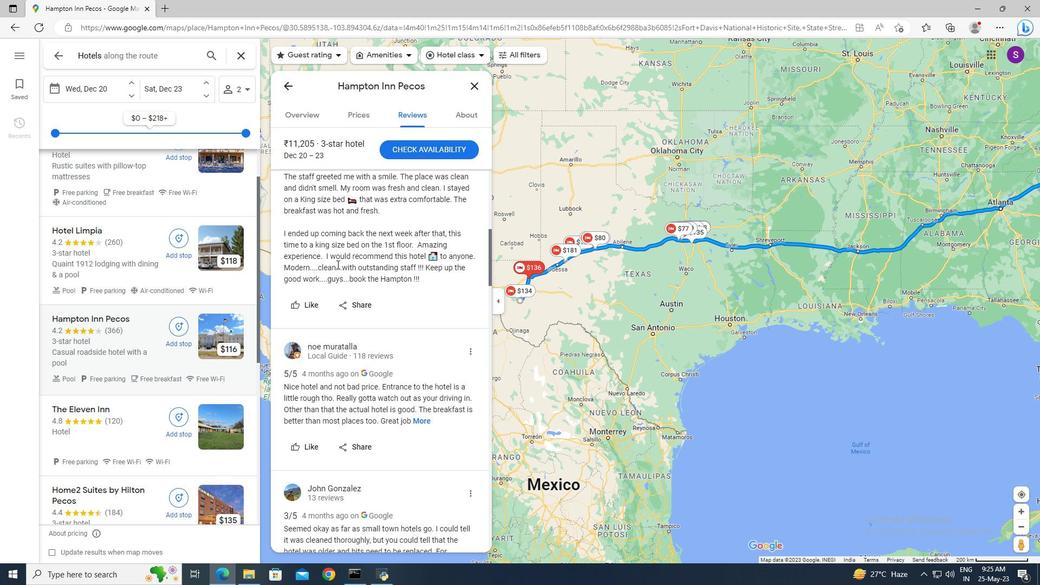
Action: Mouse scrolled (337, 263) with delta (0, 0)
Screenshot: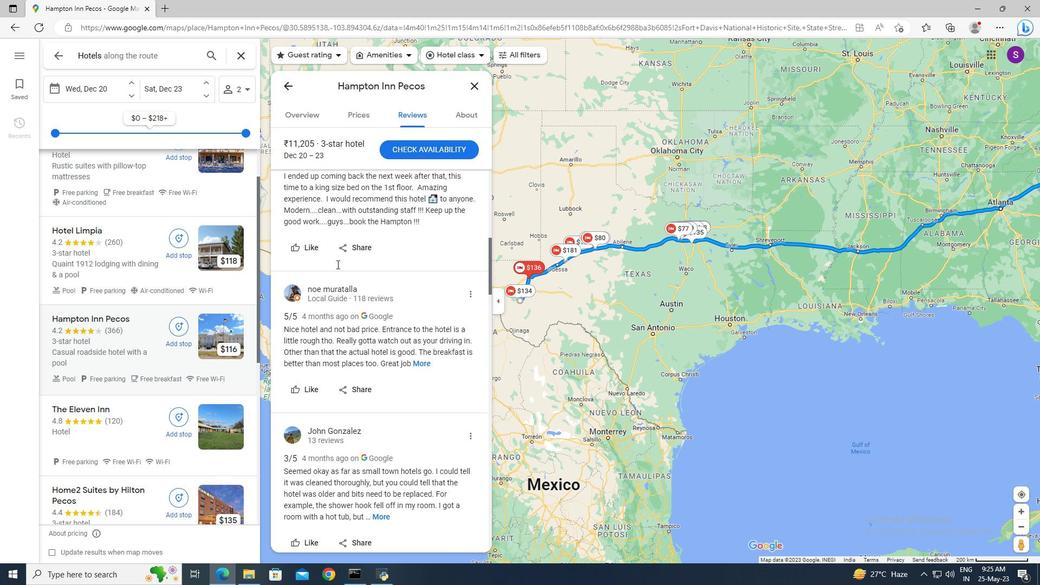 
Action: Mouse scrolled (337, 263) with delta (0, 0)
Screenshot: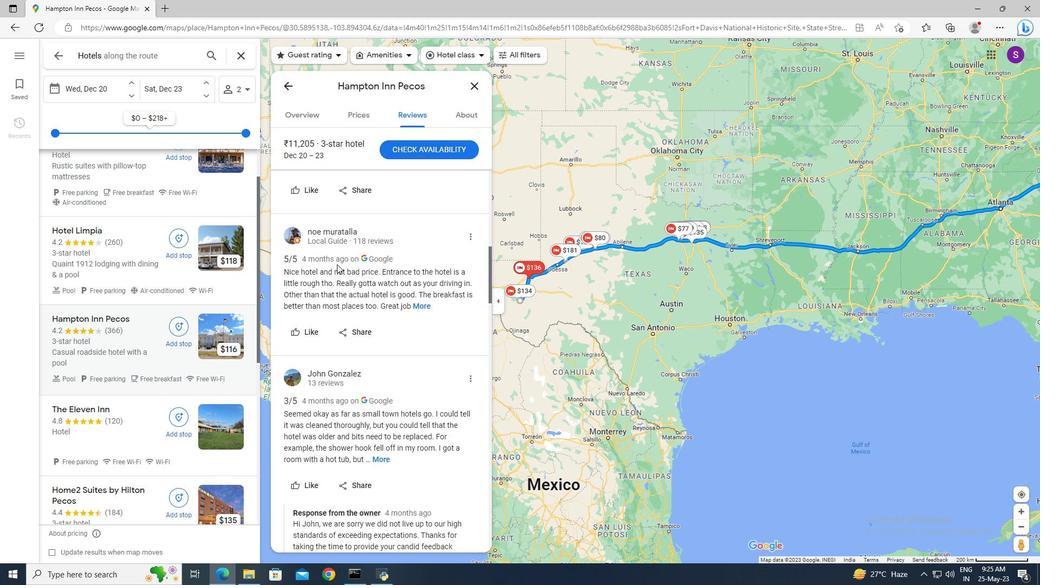 
Action: Mouse scrolled (337, 263) with delta (0, 0)
Screenshot: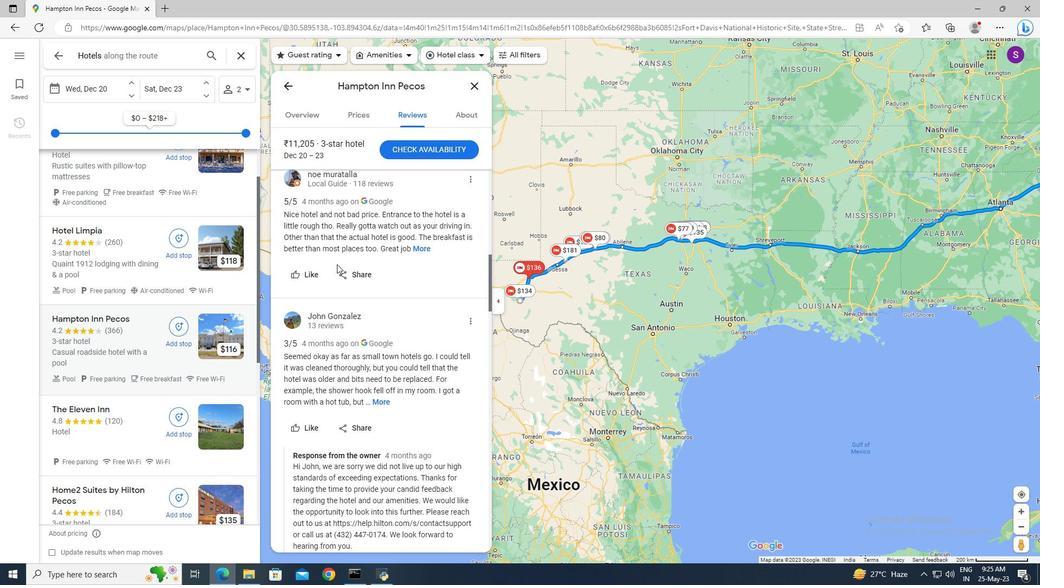 
Action: Mouse moved to (418, 247)
Screenshot: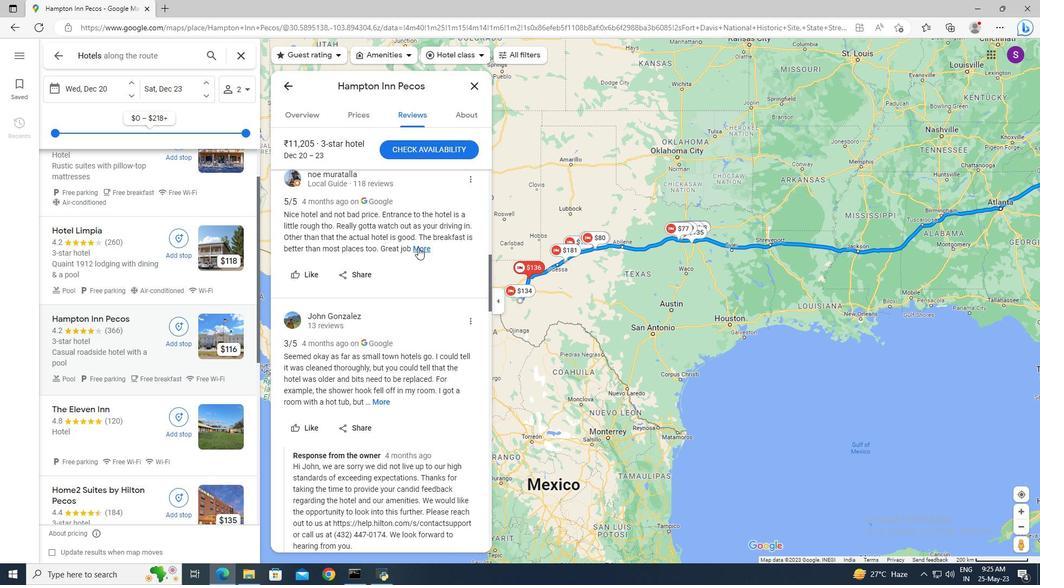 
Action: Mouse pressed left at (418, 247)
Screenshot: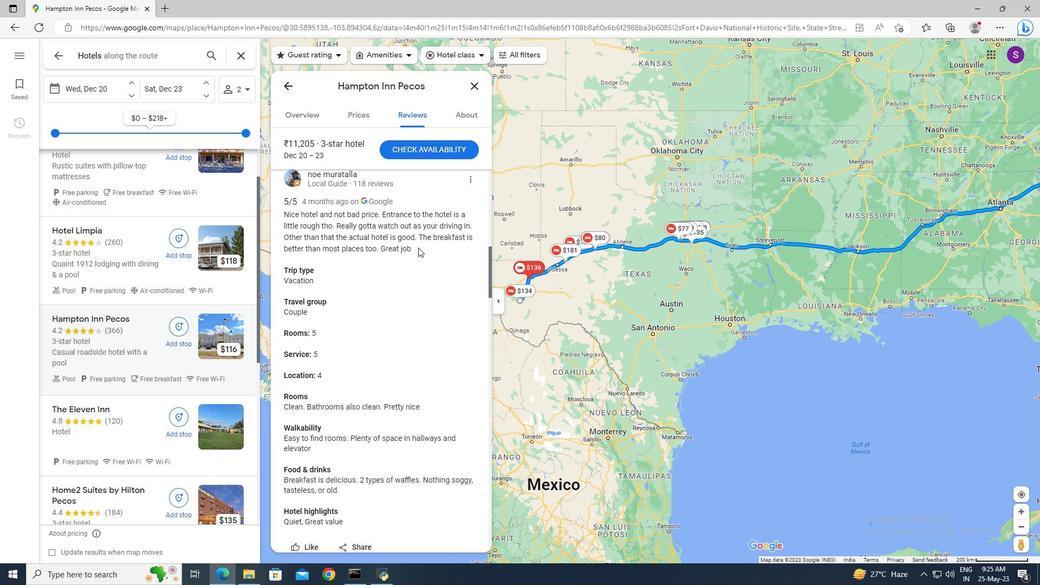 
Action: Mouse scrolled (418, 247) with delta (0, 0)
Screenshot: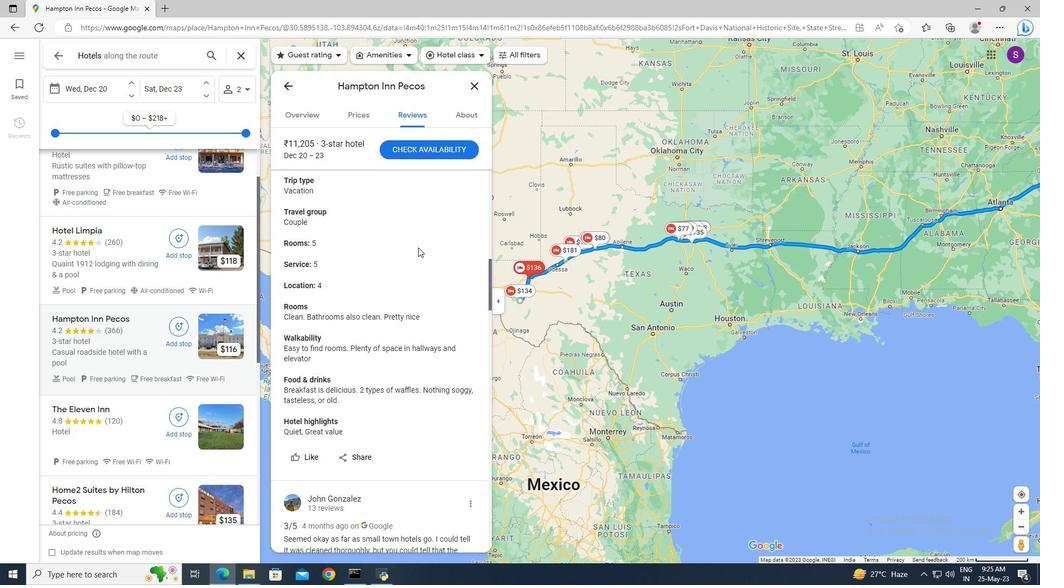 
Action: Mouse scrolled (418, 247) with delta (0, 0)
Screenshot: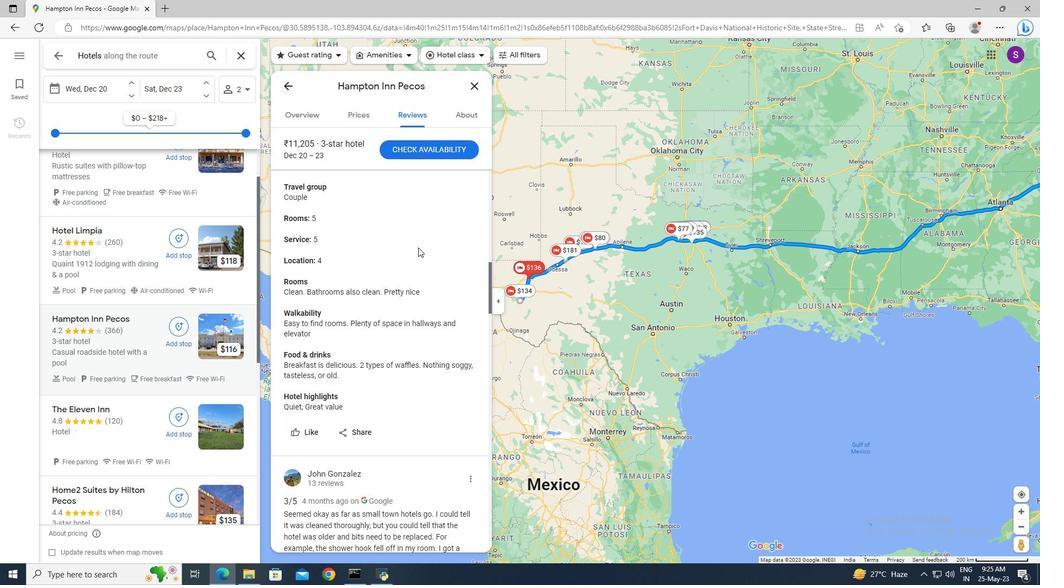 
Action: Mouse scrolled (418, 247) with delta (0, 0)
Screenshot: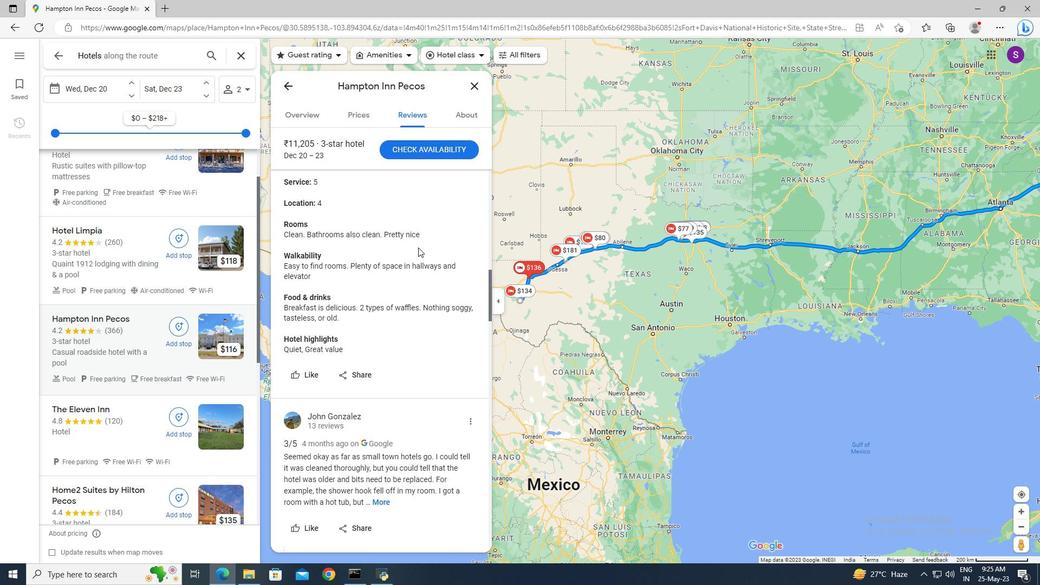 
Action: Mouse scrolled (418, 248) with delta (0, 0)
Screenshot: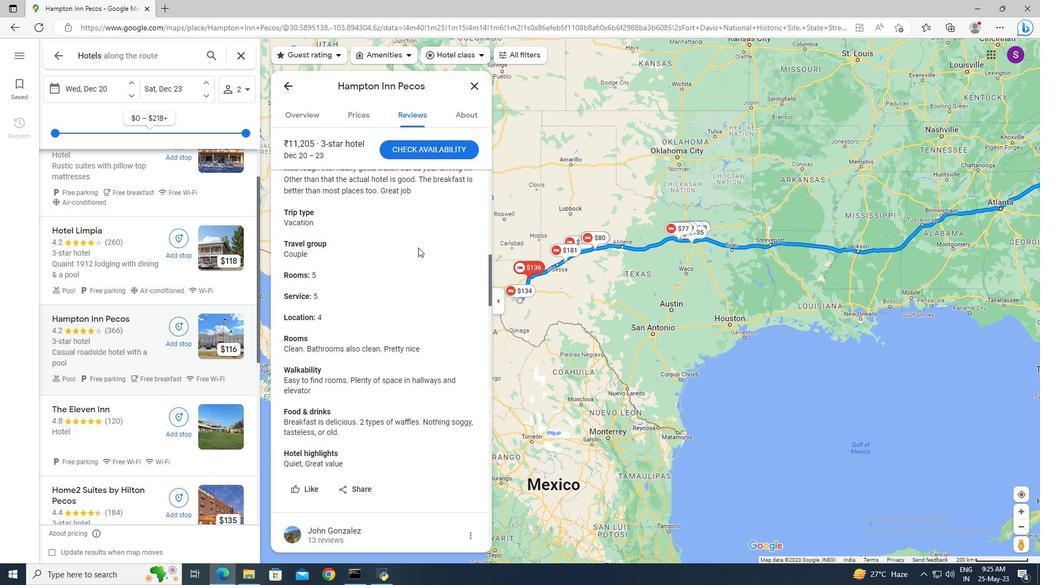 
Action: Mouse scrolled (418, 248) with delta (0, 0)
Screenshot: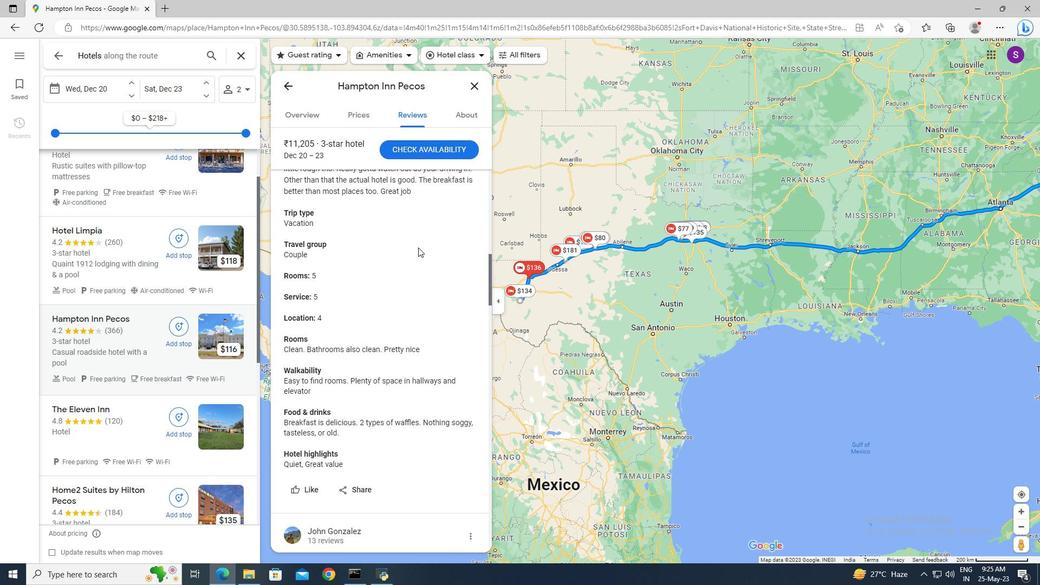 
Action: Mouse scrolled (418, 247) with delta (0, 0)
Screenshot: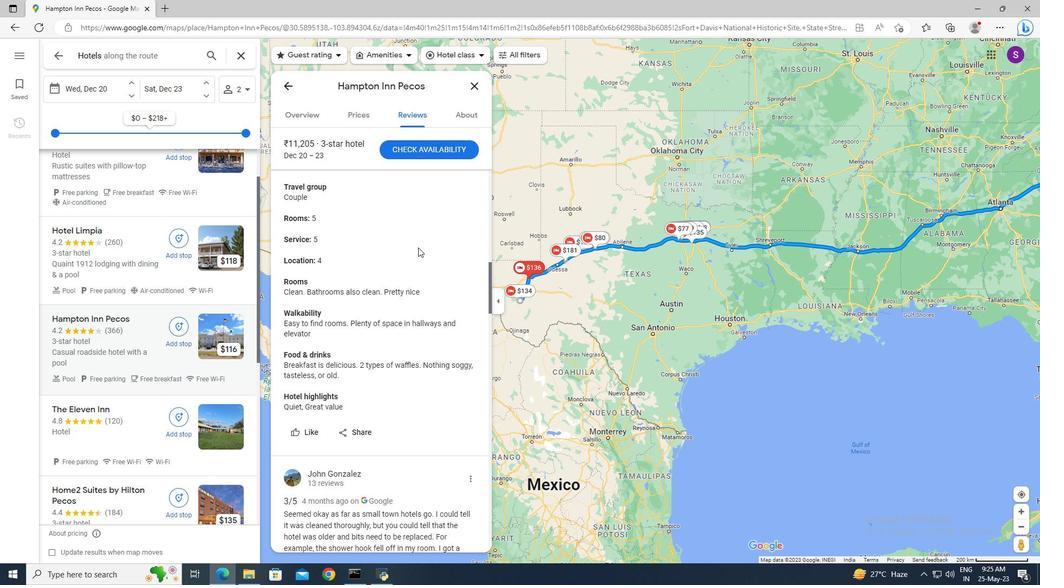 
Action: Mouse scrolled (418, 247) with delta (0, 0)
Screenshot: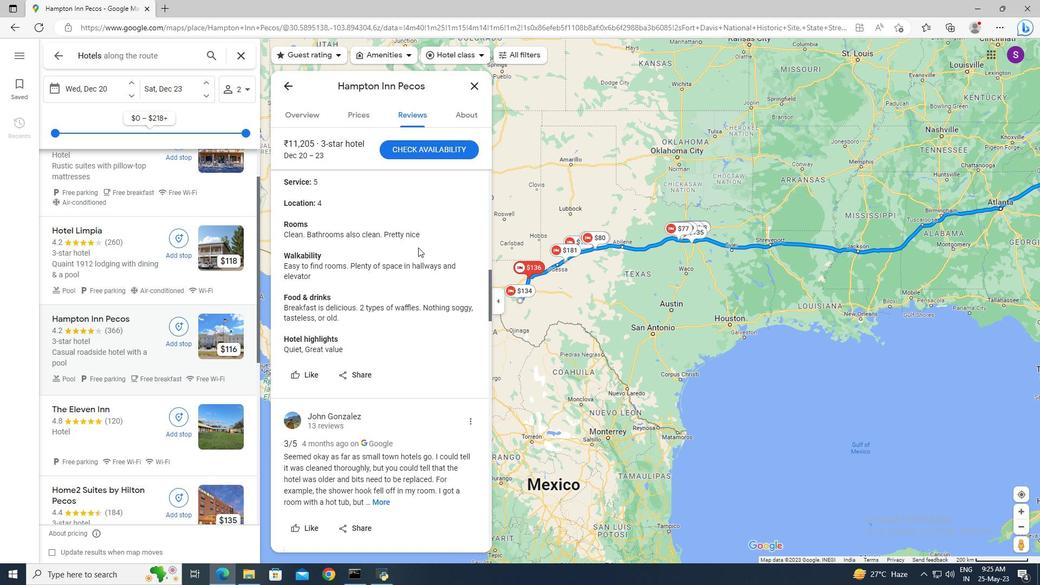 
Action: Mouse scrolled (418, 247) with delta (0, 0)
Screenshot: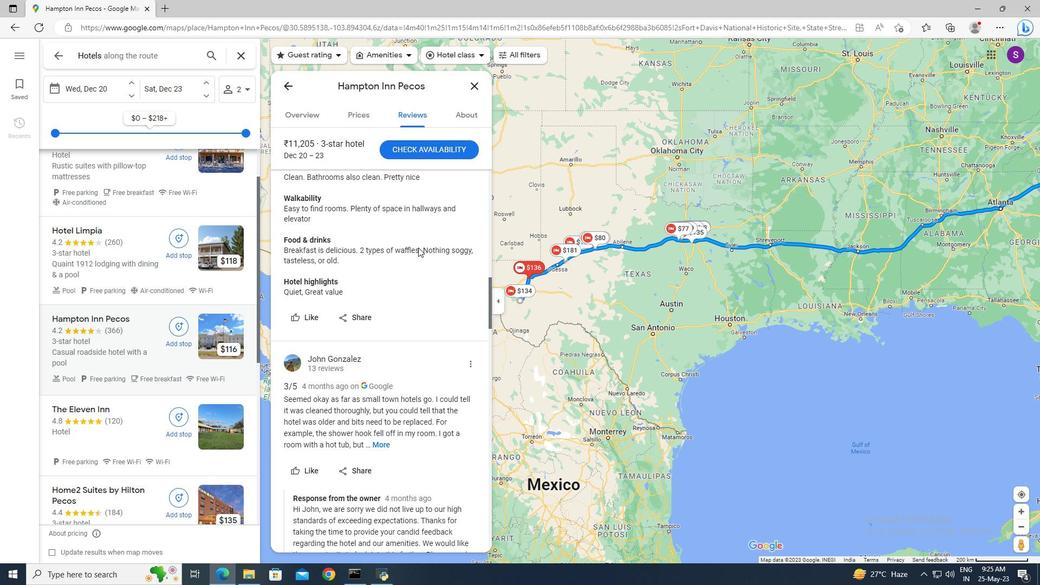 
Action: Mouse scrolled (418, 247) with delta (0, 0)
Screenshot: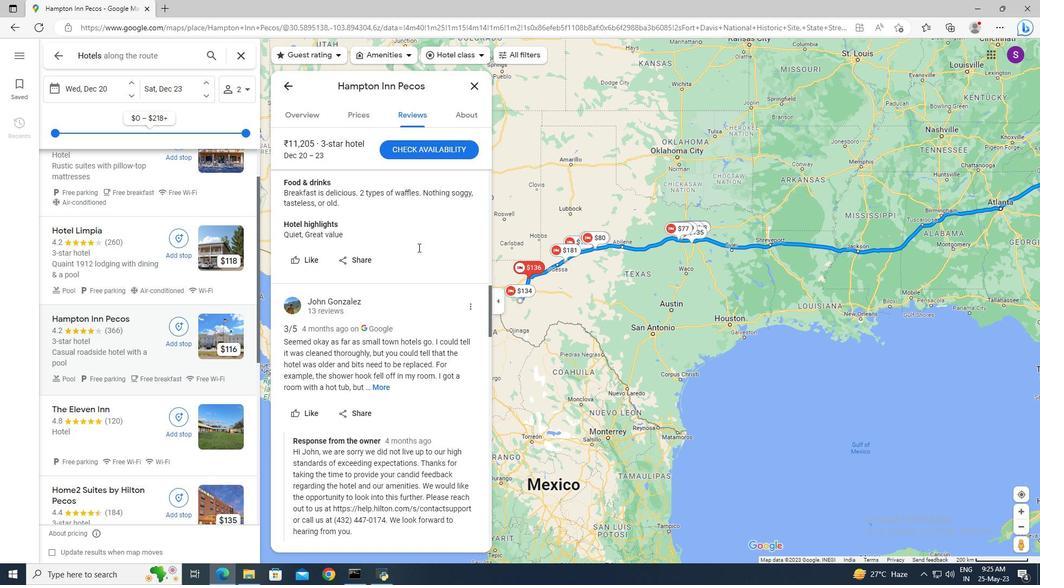 
Action: Mouse scrolled (418, 247) with delta (0, 0)
Screenshot: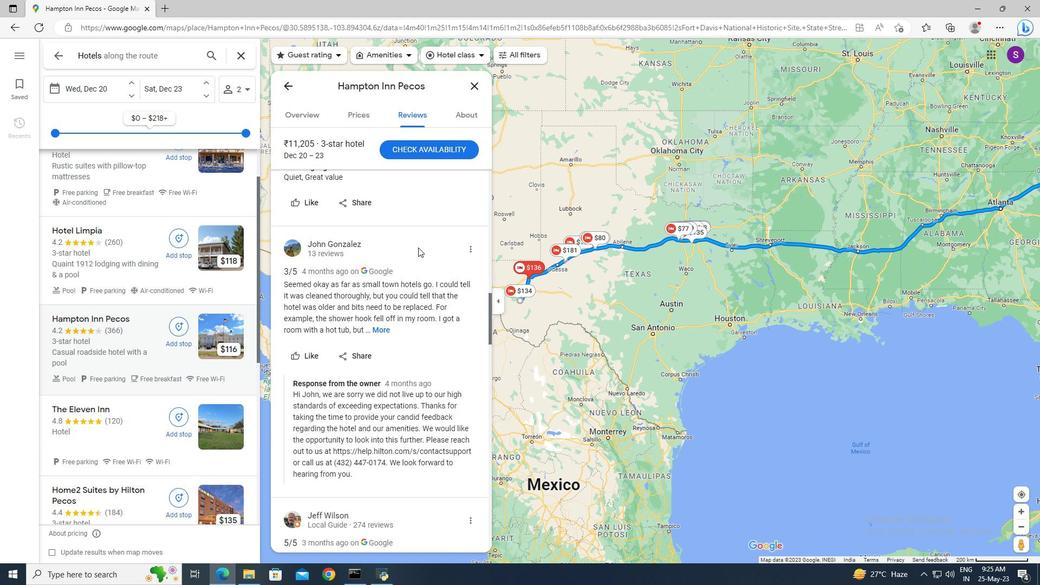 
Action: Mouse moved to (388, 324)
Screenshot: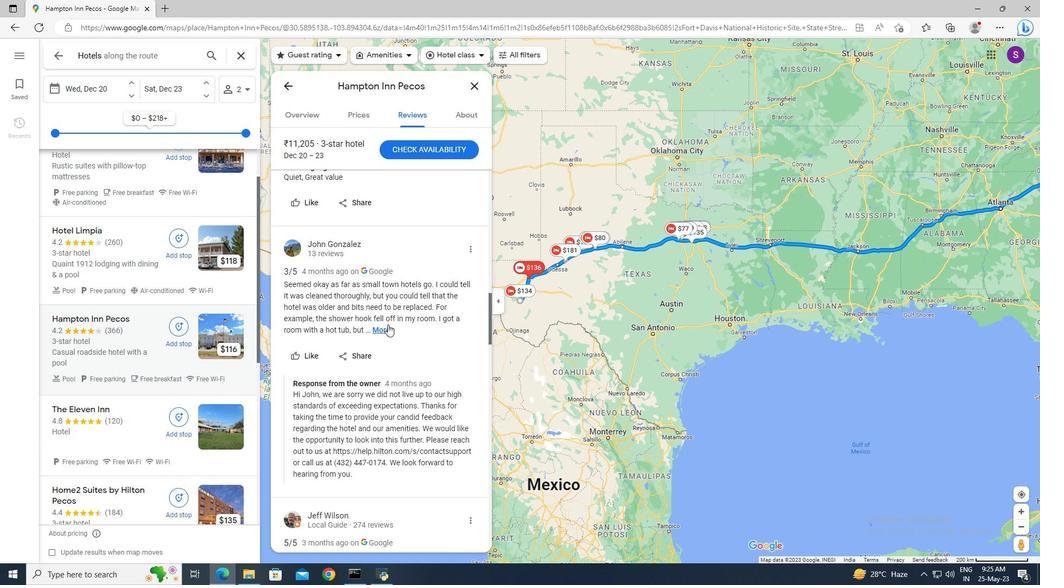 
Action: Mouse pressed left at (388, 324)
Screenshot: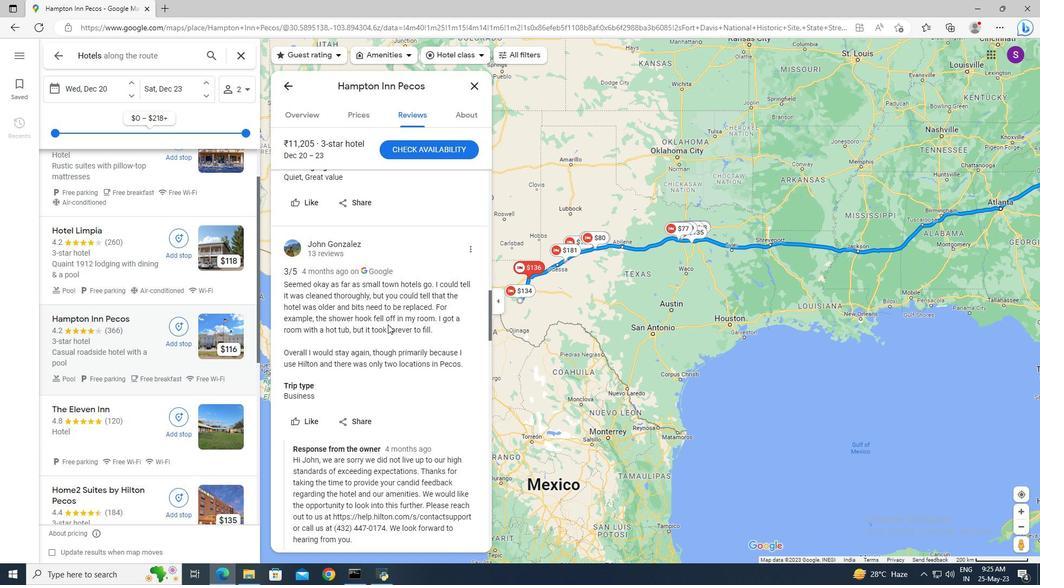 
Action: Mouse scrolled (388, 324) with delta (0, 0)
Screenshot: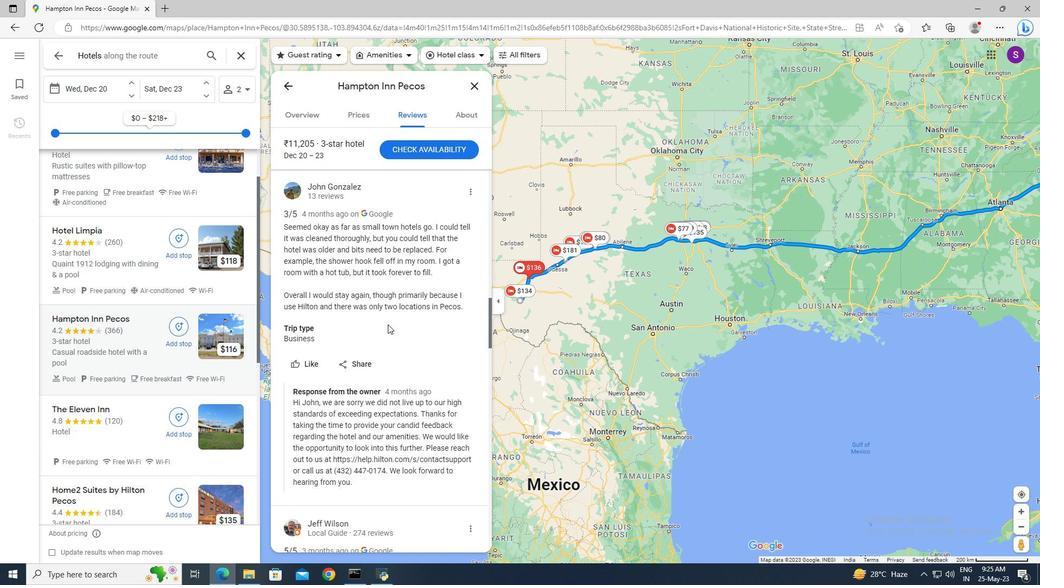 
Action: Mouse scrolled (388, 324) with delta (0, 0)
Screenshot: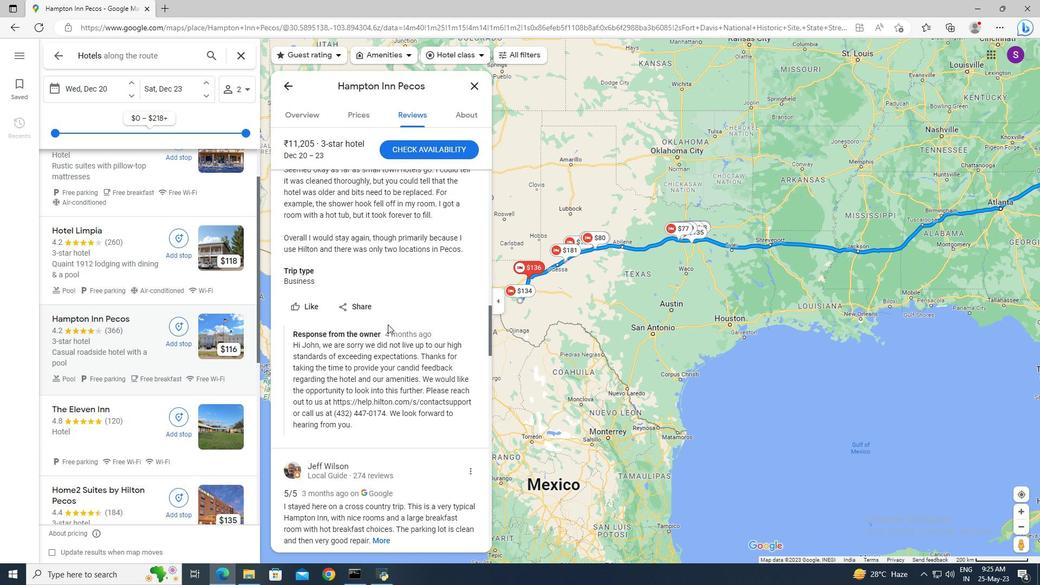 
Action: Mouse scrolled (388, 324) with delta (0, 0)
Screenshot: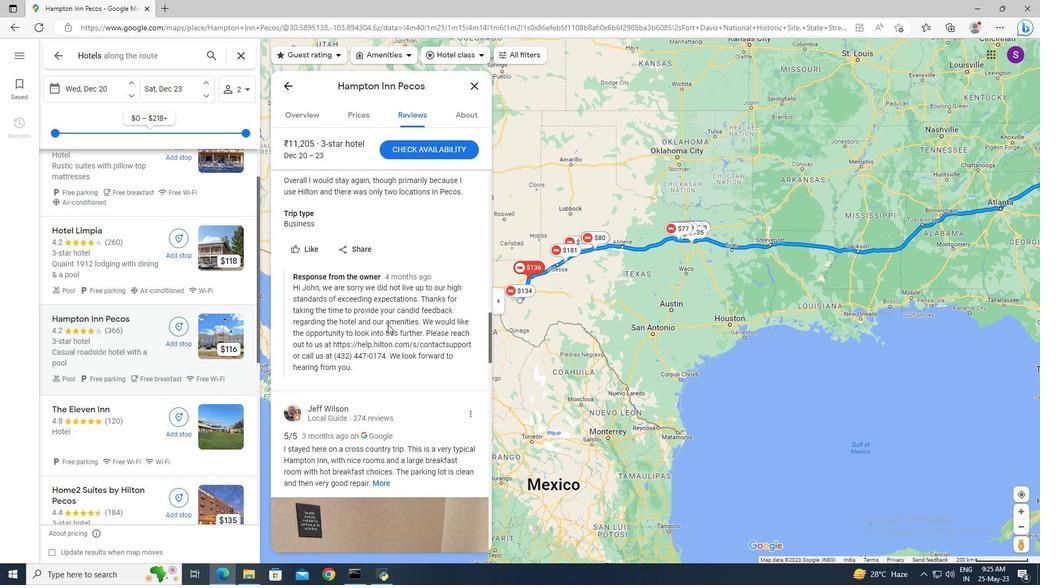 
Action: Mouse scrolled (388, 324) with delta (0, 0)
Screenshot: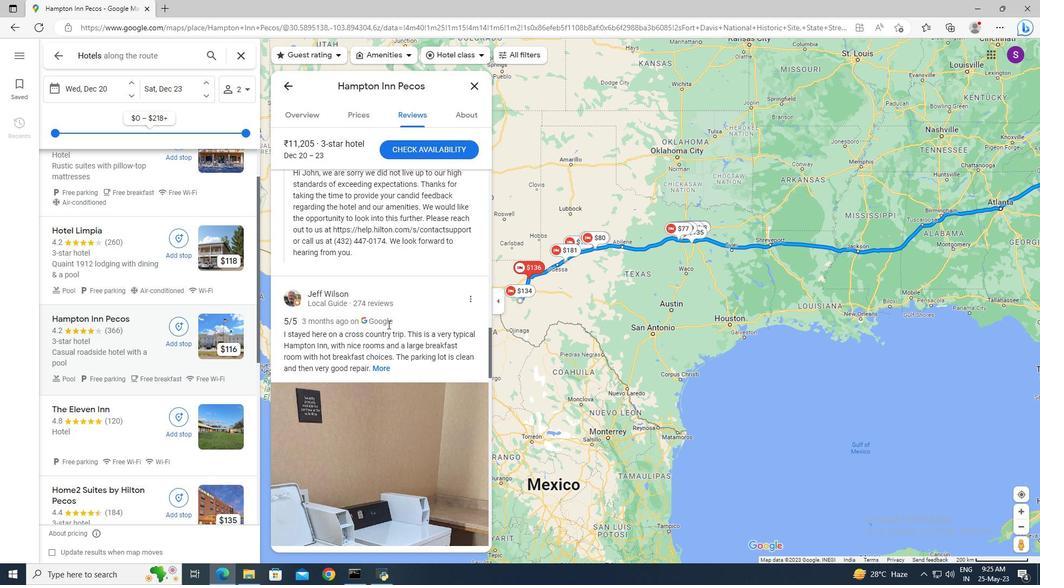 
Action: Mouse scrolled (388, 324) with delta (0, 0)
Screenshot: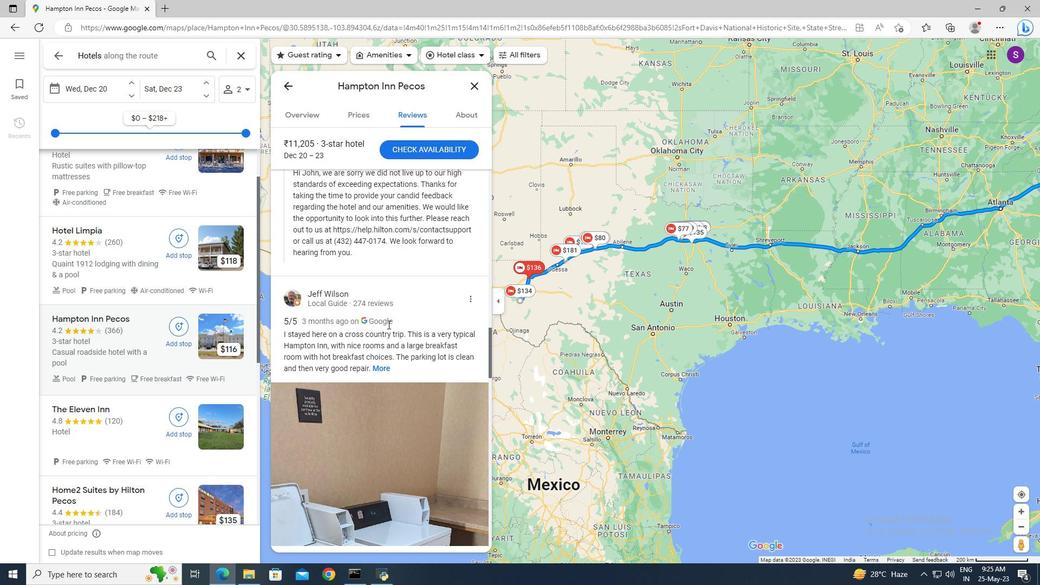 
Action: Mouse moved to (386, 366)
Screenshot: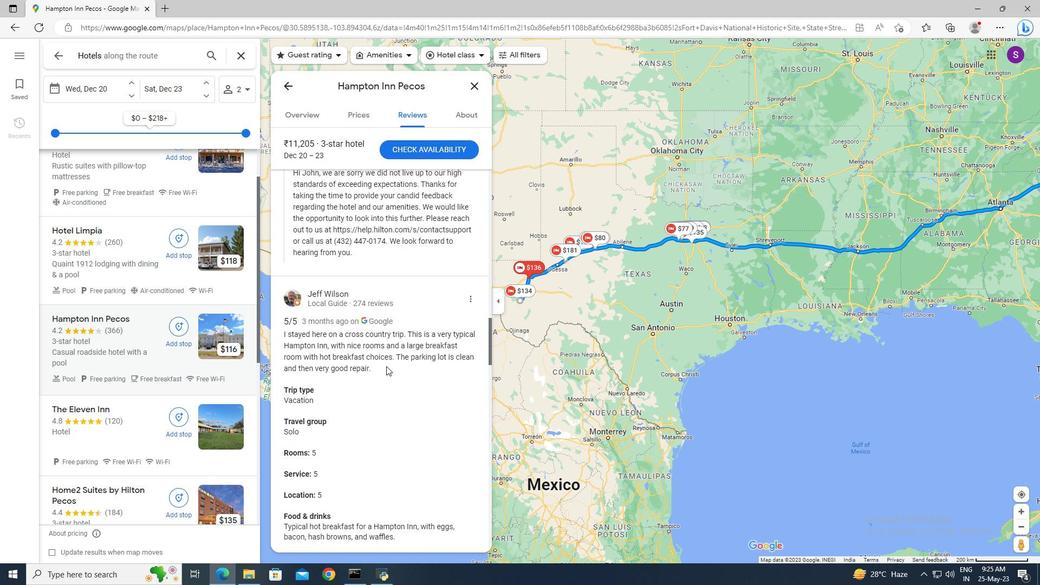 
Action: Mouse pressed left at (386, 366)
Screenshot: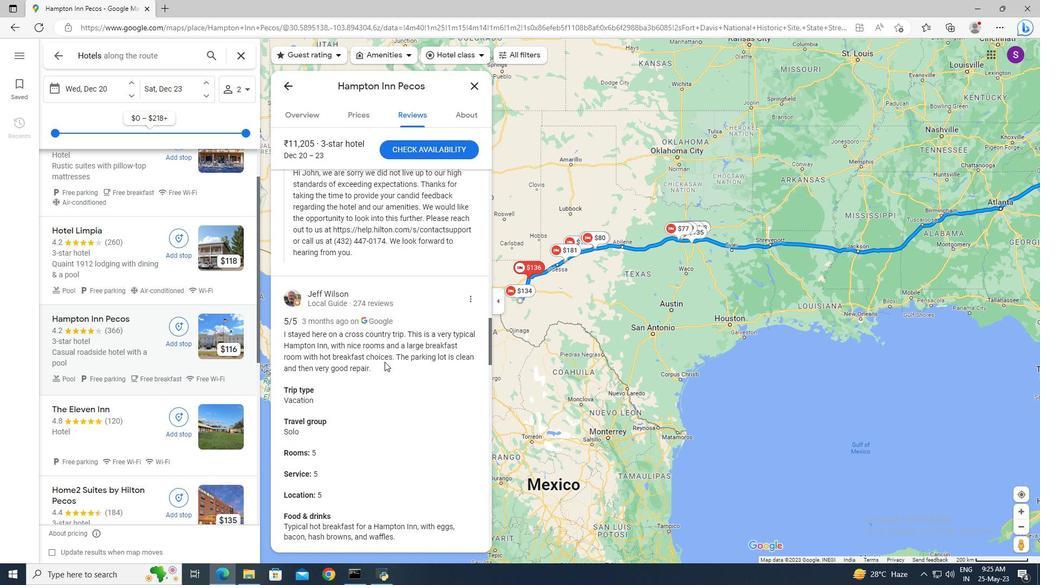 
Action: Mouse moved to (382, 353)
Screenshot: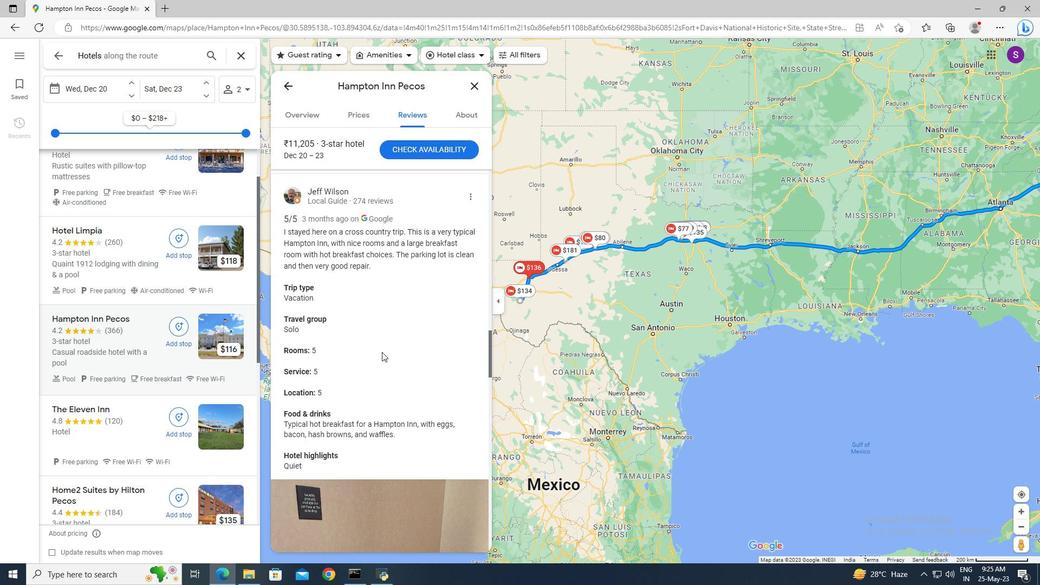 
Action: Mouse scrolled (382, 352) with delta (0, 0)
Screenshot: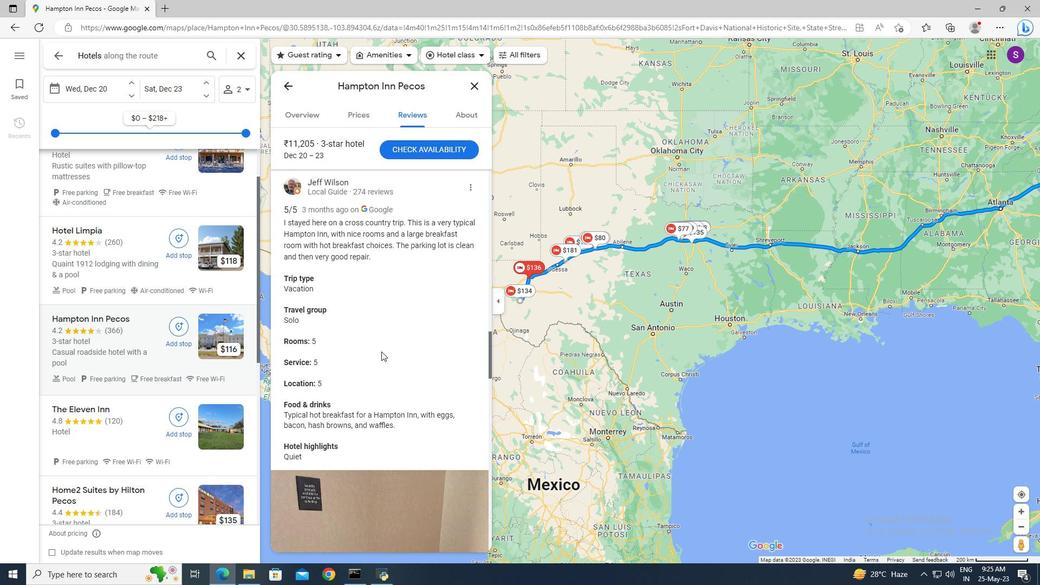 
Action: Mouse moved to (382, 352)
Screenshot: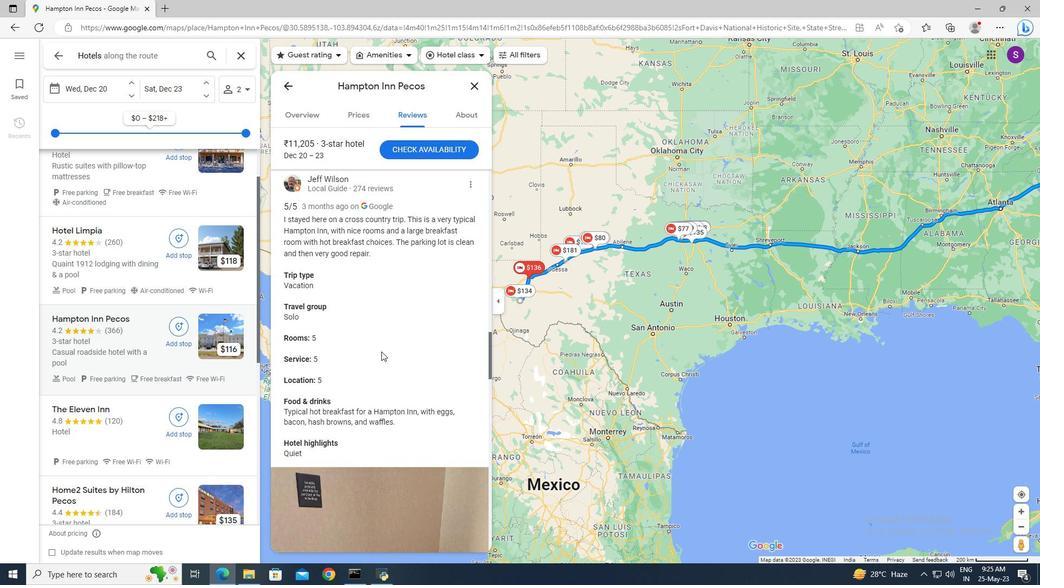 
Action: Mouse scrolled (382, 352) with delta (0, 0)
Screenshot: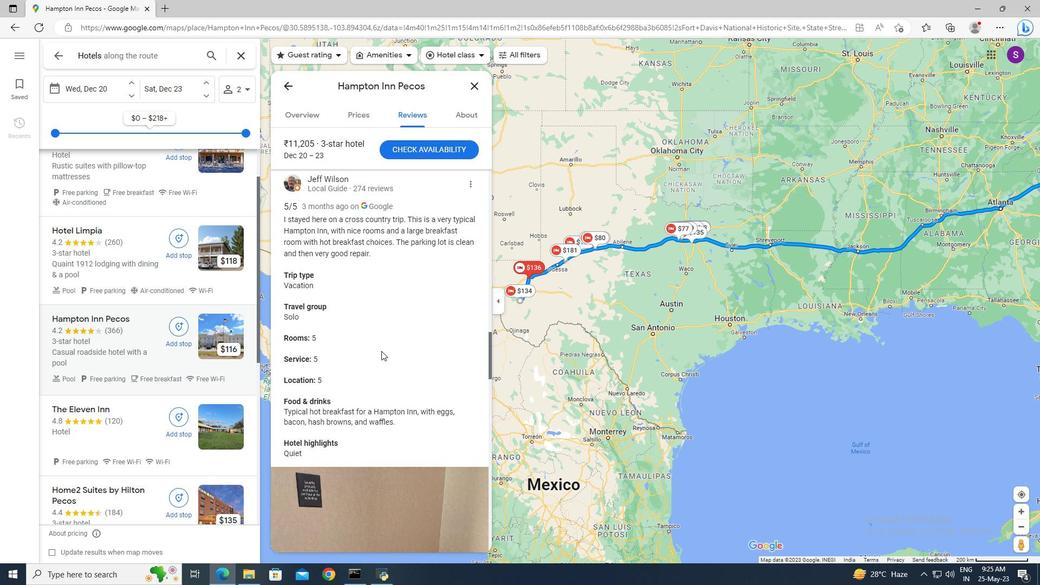 
Action: Mouse moved to (376, 352)
Screenshot: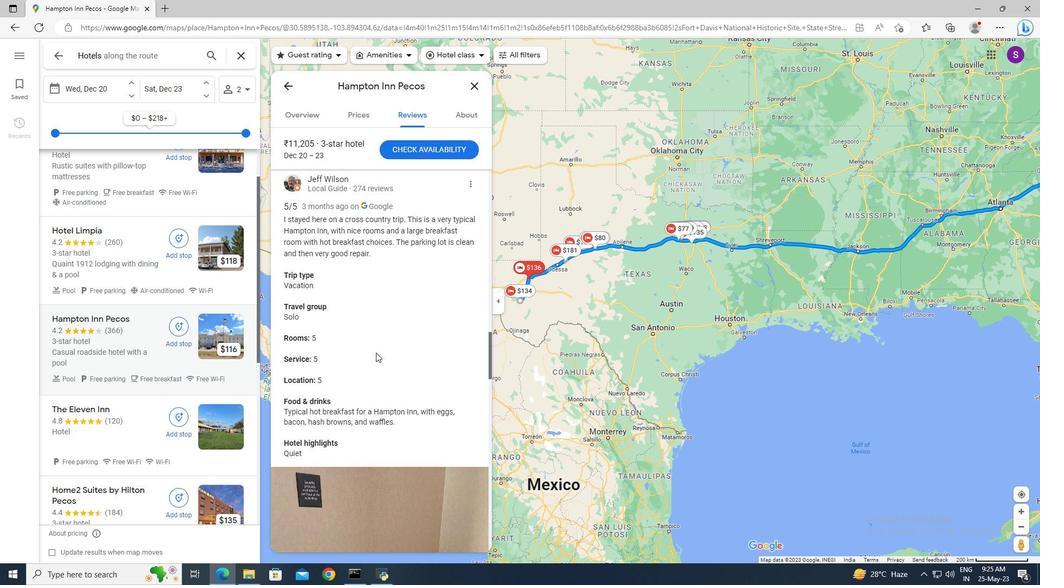 
Action: Mouse scrolled (376, 352) with delta (0, 0)
Screenshot: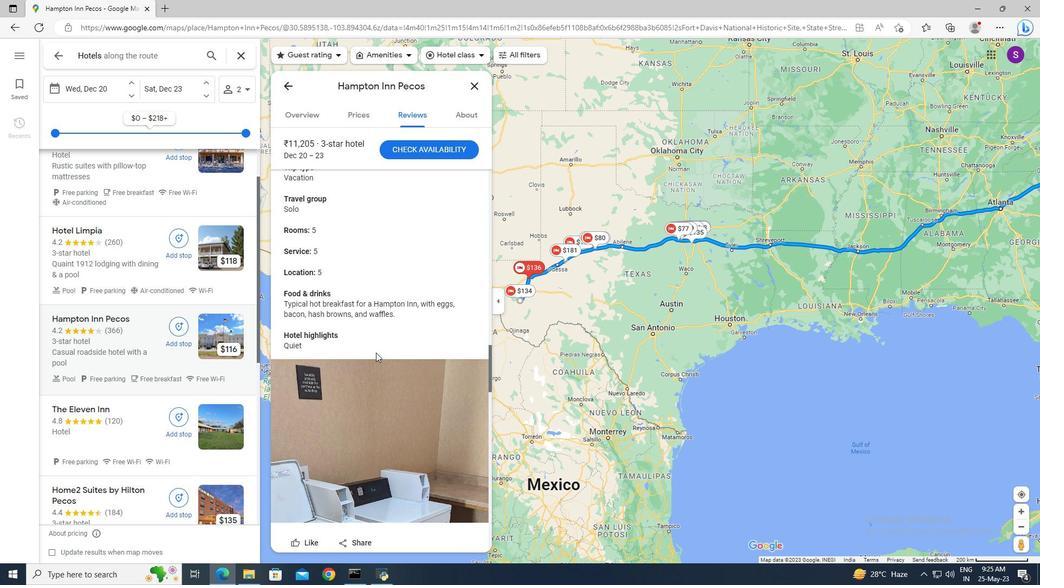 
Action: Mouse scrolled (376, 352) with delta (0, 0)
Screenshot: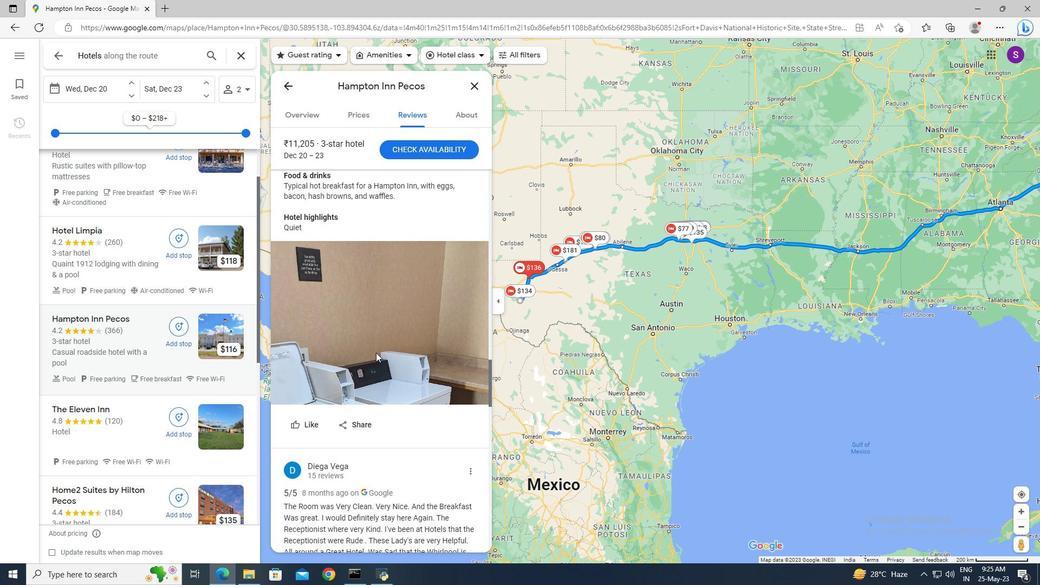 
Action: Mouse scrolled (376, 352) with delta (0, 0)
Screenshot: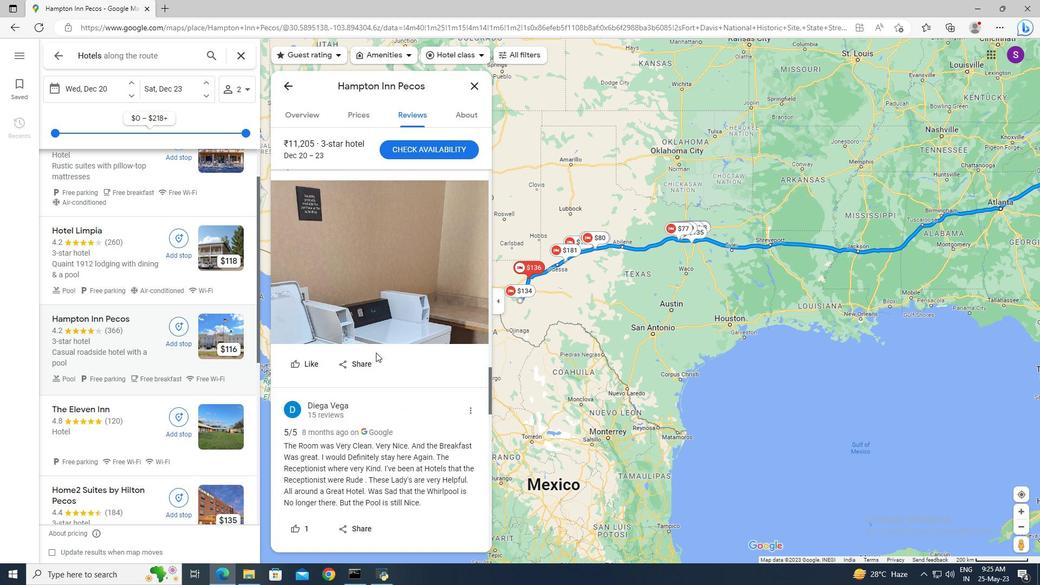 
Action: Mouse scrolled (376, 352) with delta (0, 0)
Screenshot: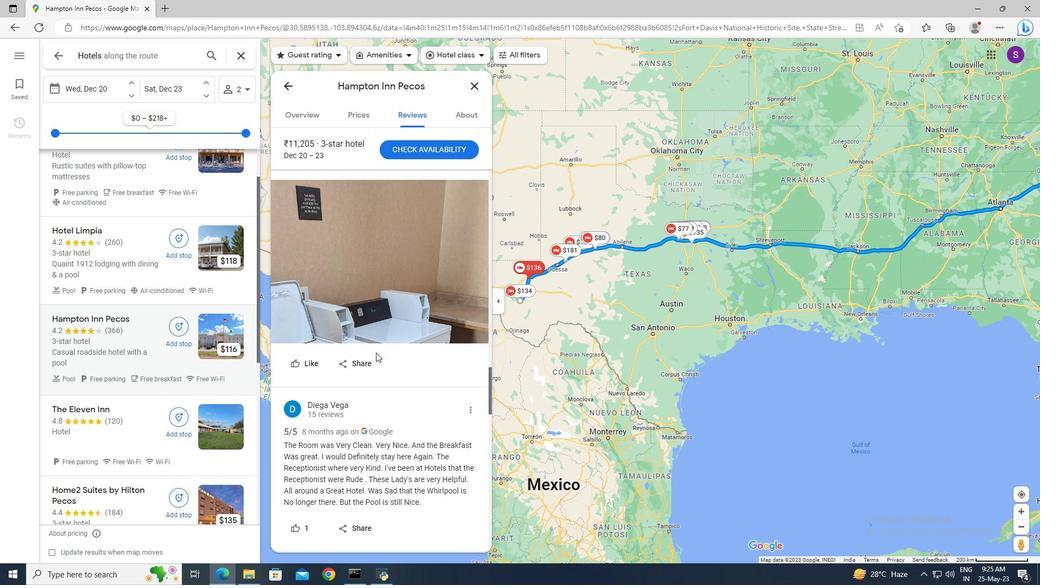 
Action: Mouse scrolled (376, 352) with delta (0, 0)
Screenshot: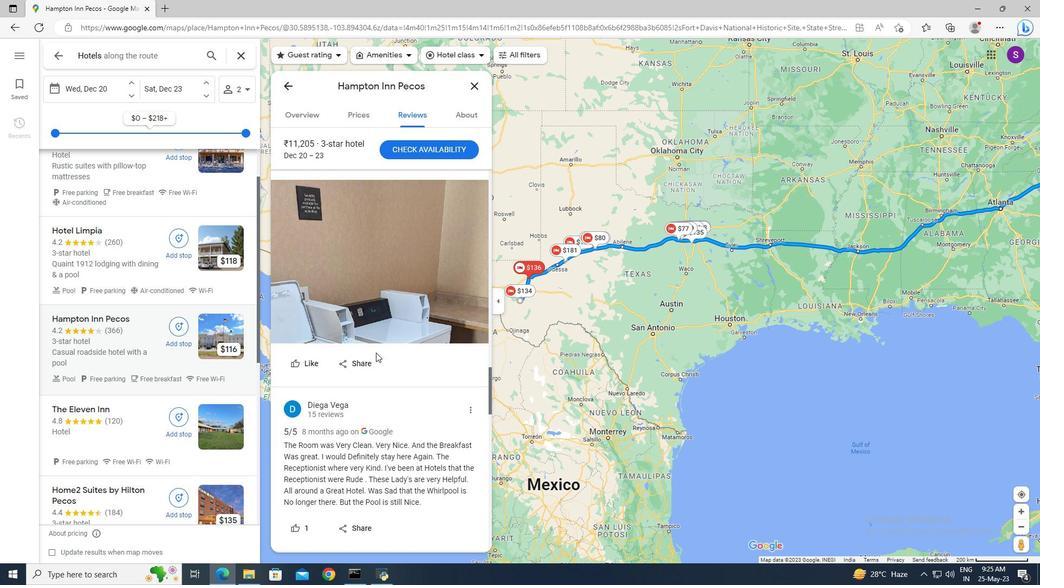 
Action: Mouse scrolled (376, 352) with delta (0, 0)
Screenshot: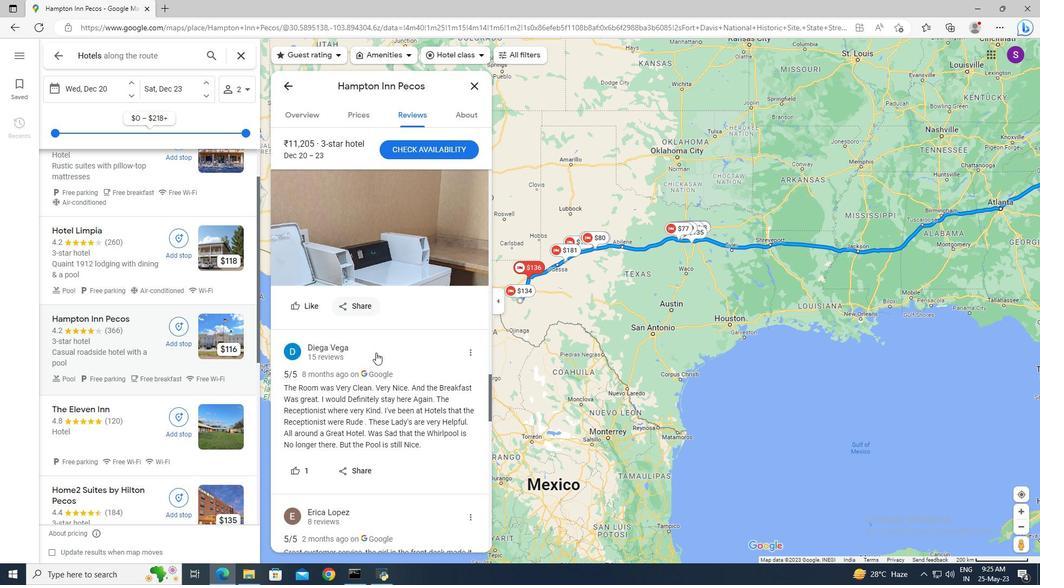 
Action: Mouse scrolled (376, 352) with delta (0, 0)
Screenshot: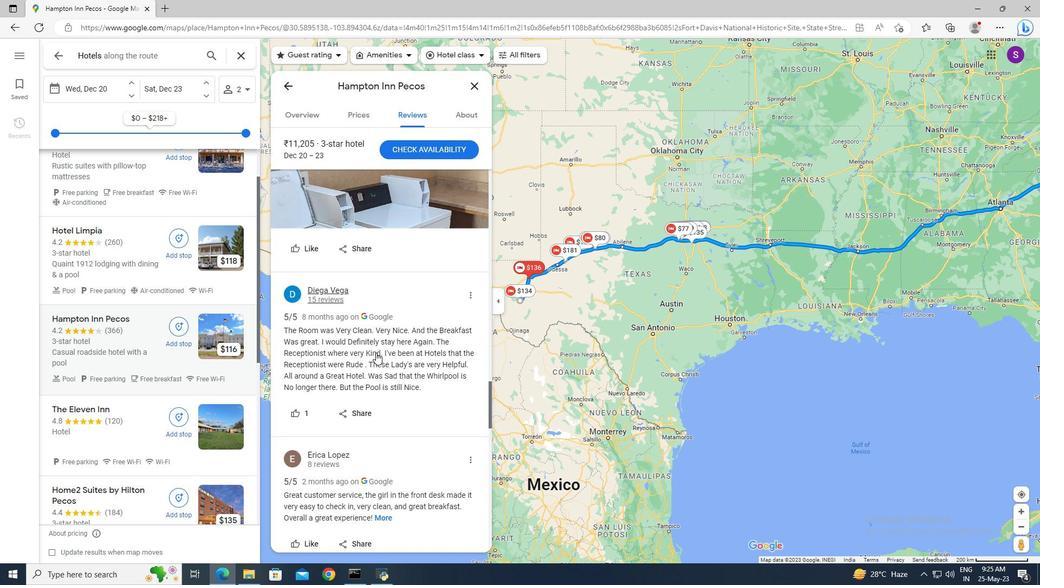
Action: Mouse scrolled (376, 352) with delta (0, 0)
Screenshot: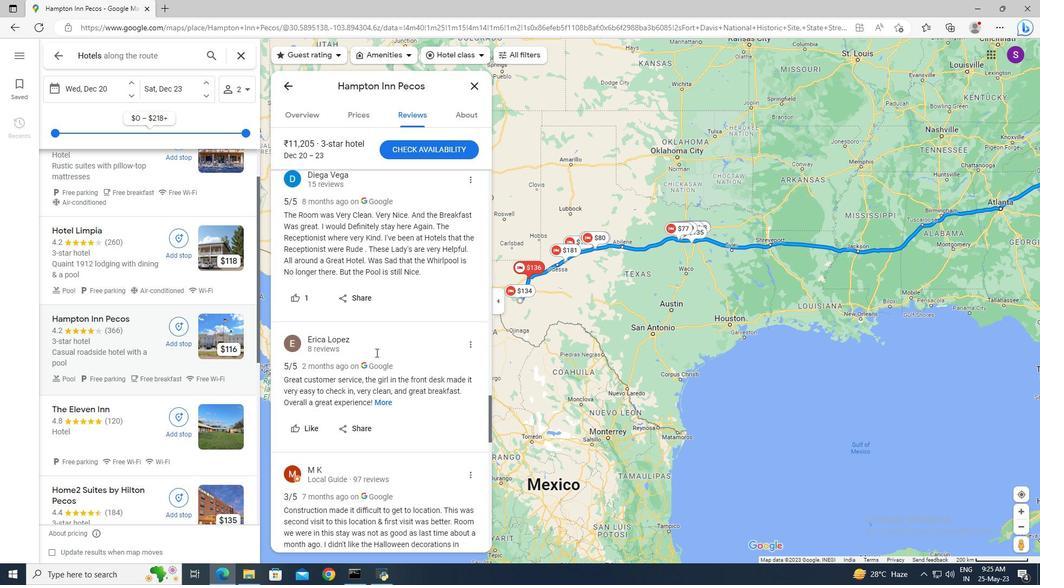 
Action: Mouse scrolled (376, 352) with delta (0, 0)
Screenshot: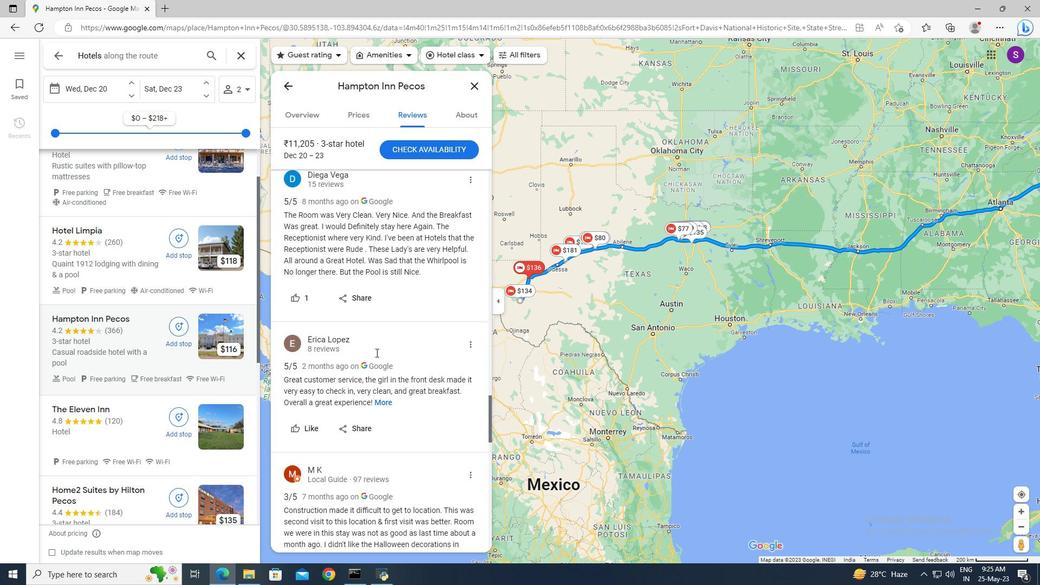 
Action: Mouse scrolled (376, 352) with delta (0, 0)
Screenshot: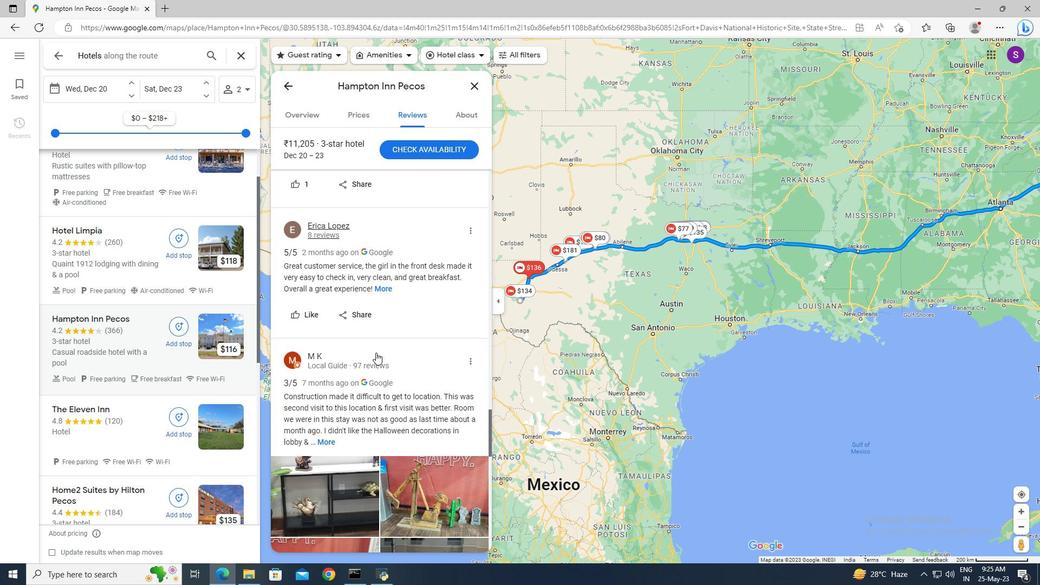 
Action: Mouse scrolled (376, 352) with delta (0, 0)
Screenshot: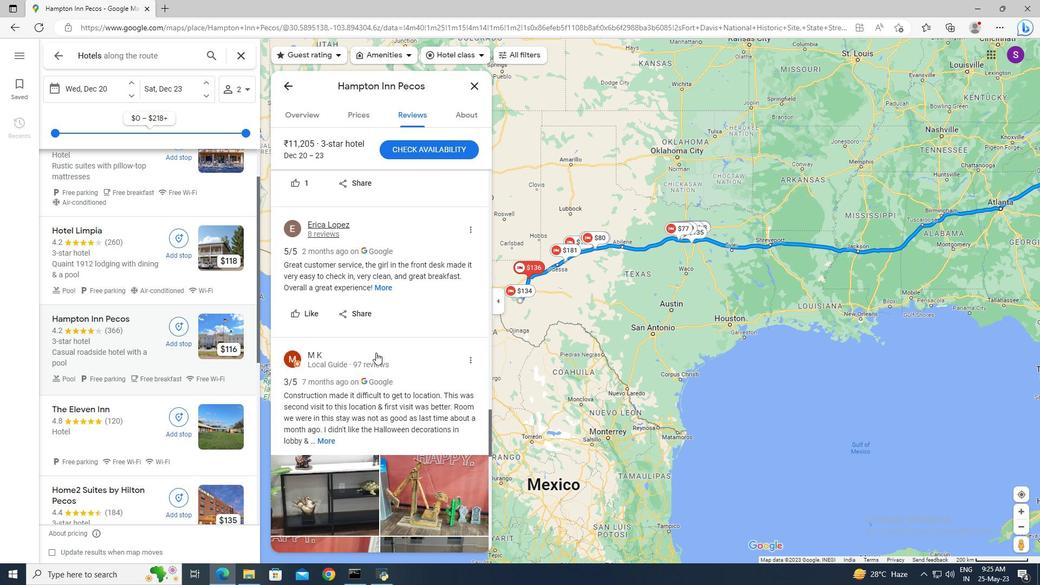 
Action: Mouse scrolled (376, 352) with delta (0, 0)
Screenshot: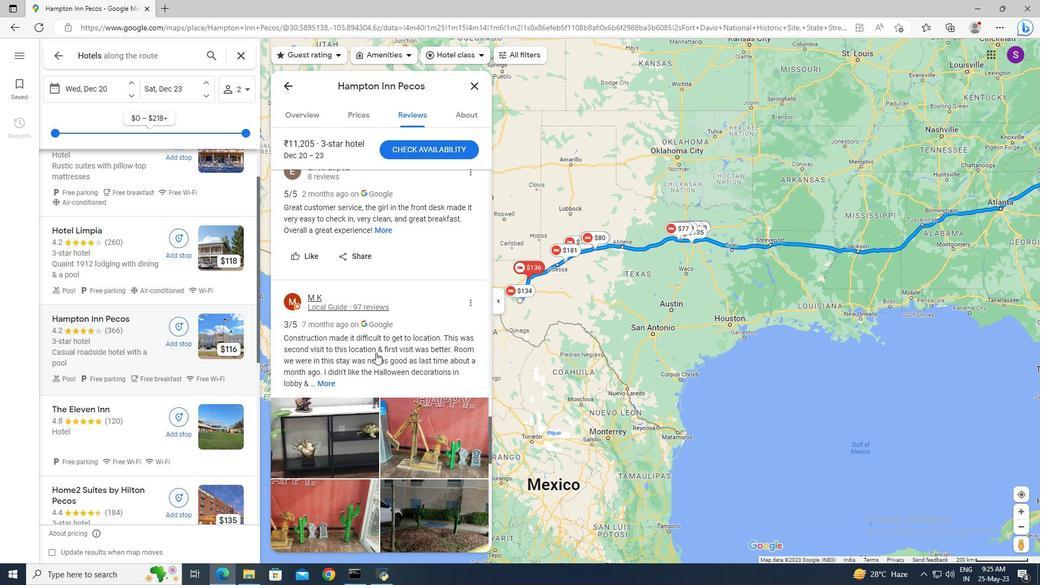
Action: Mouse scrolled (376, 352) with delta (0, 0)
Screenshot: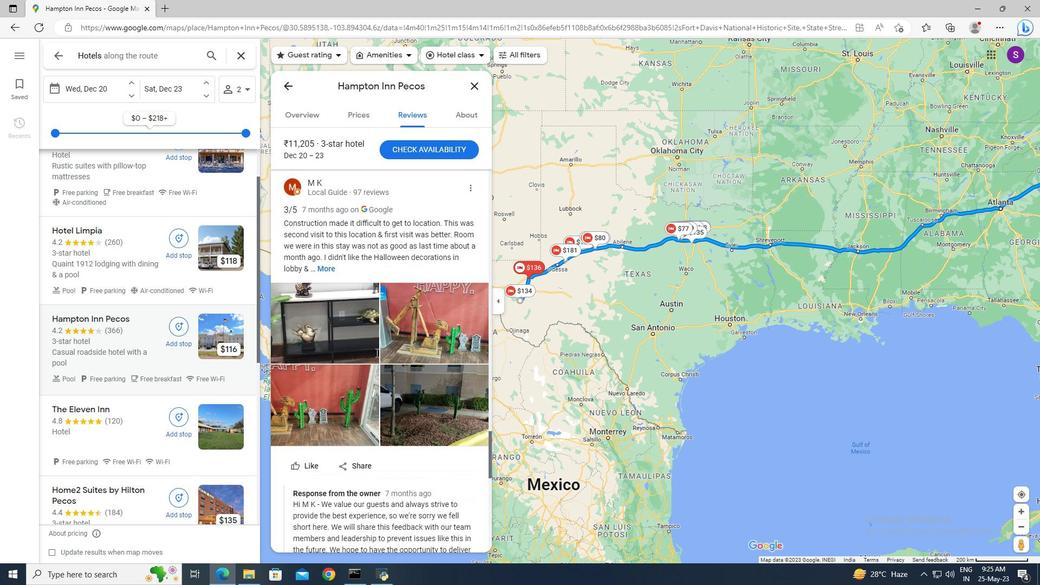 
Action: Mouse scrolled (376, 352) with delta (0, 0)
Screenshot: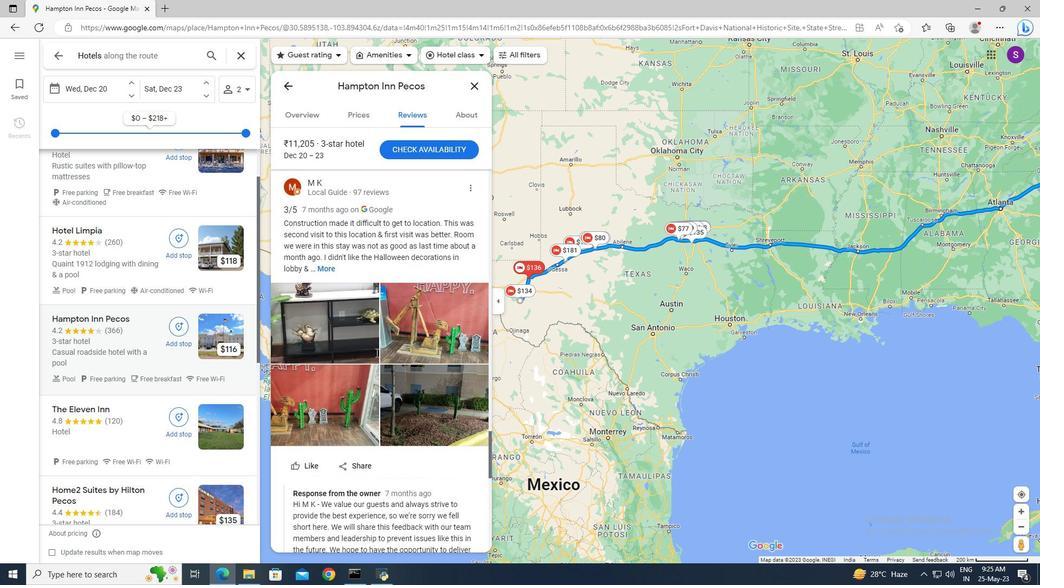 
Action: Mouse scrolled (376, 352) with delta (0, 0)
Screenshot: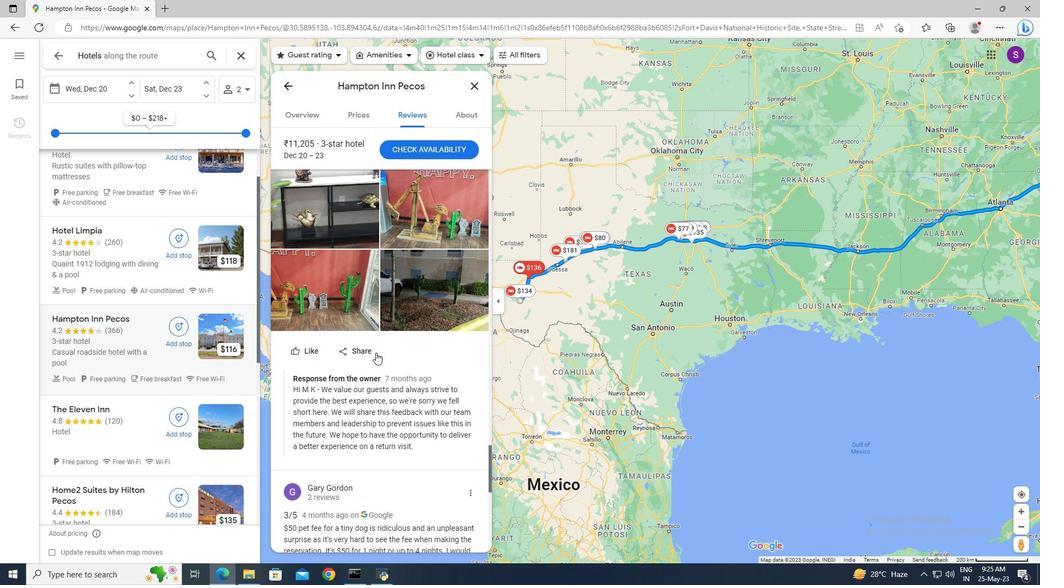 
Action: Mouse scrolled (376, 352) with delta (0, 0)
Screenshot: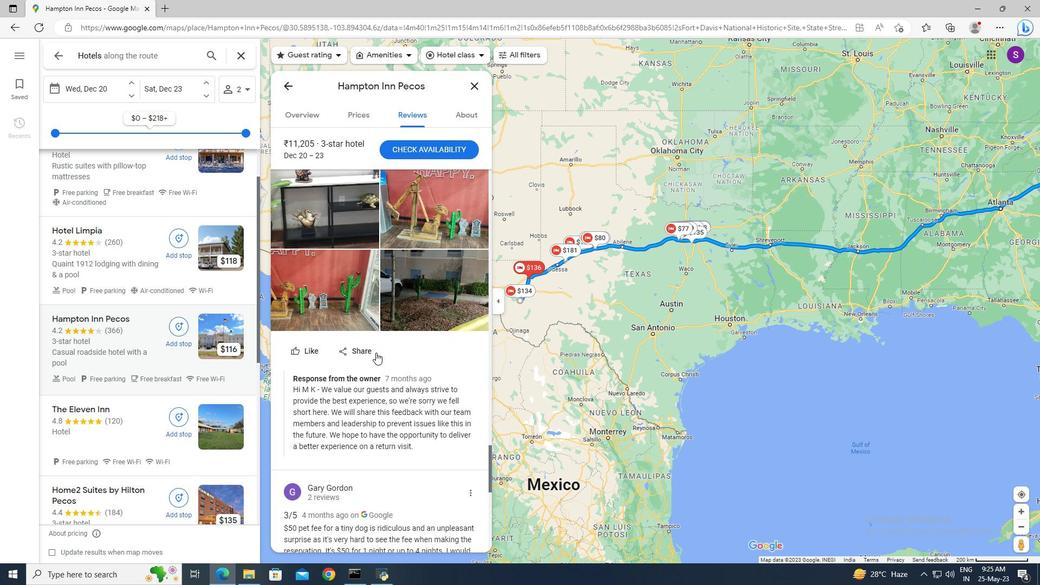 
Action: Mouse scrolled (376, 352) with delta (0, 0)
Screenshot: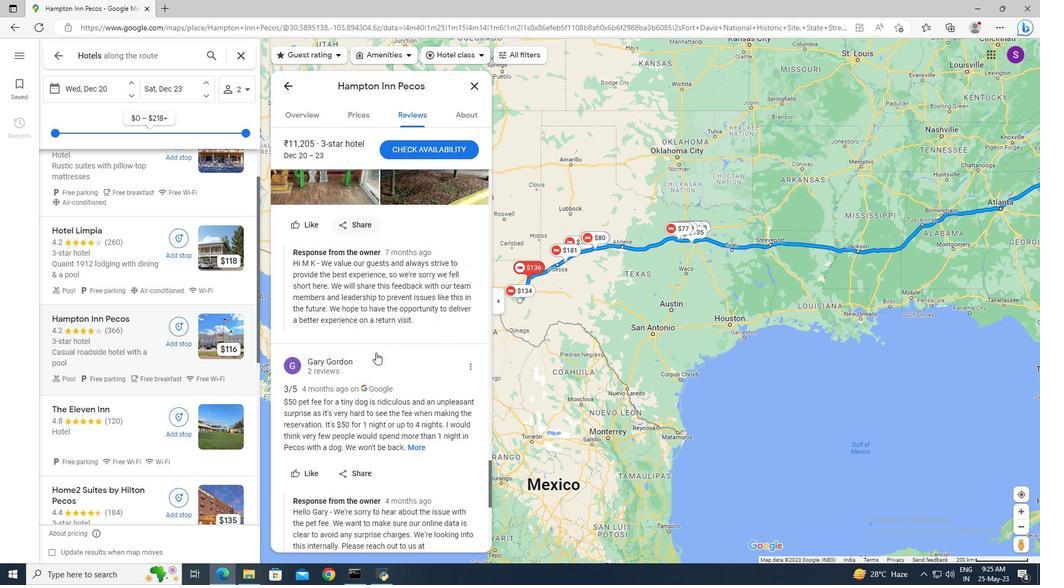 
Action: Mouse scrolled (376, 352) with delta (0, 0)
Screenshot: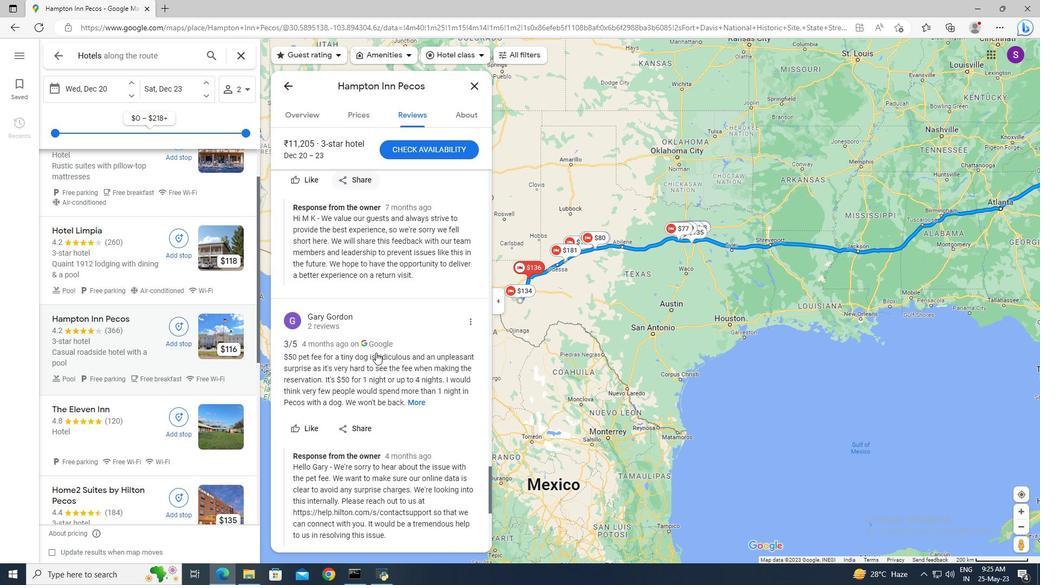
Action: Mouse scrolled (376, 352) with delta (0, 0)
Screenshot: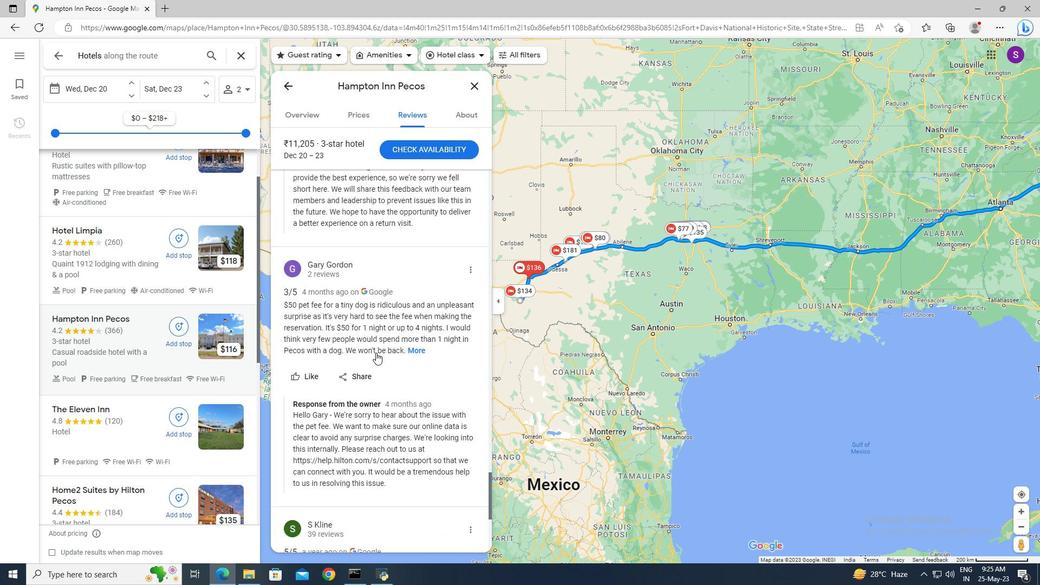 
Action: Mouse scrolled (376, 352) with delta (0, 0)
Screenshot: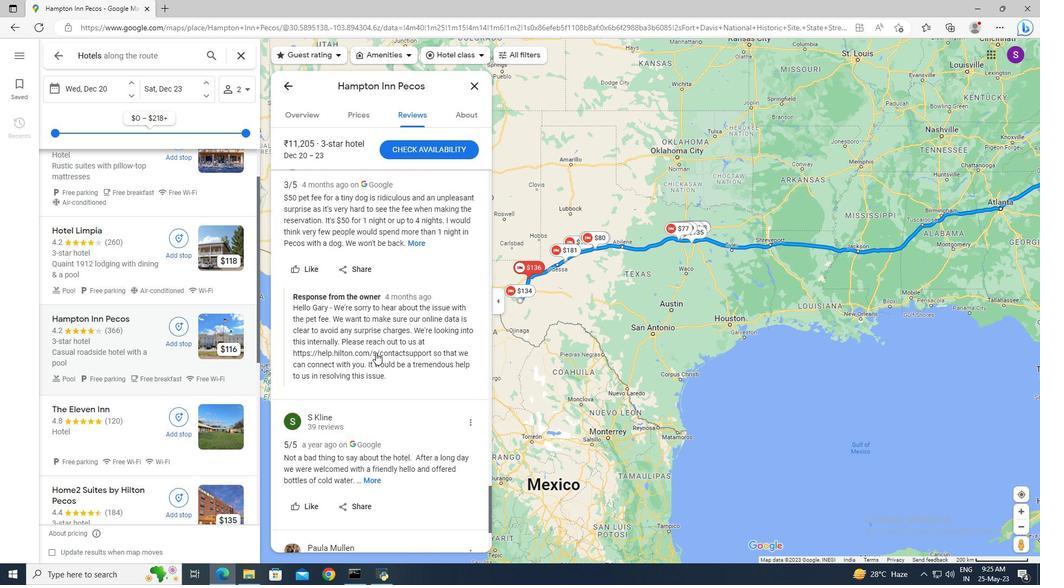 
Action: Mouse scrolled (376, 352) with delta (0, 0)
Screenshot: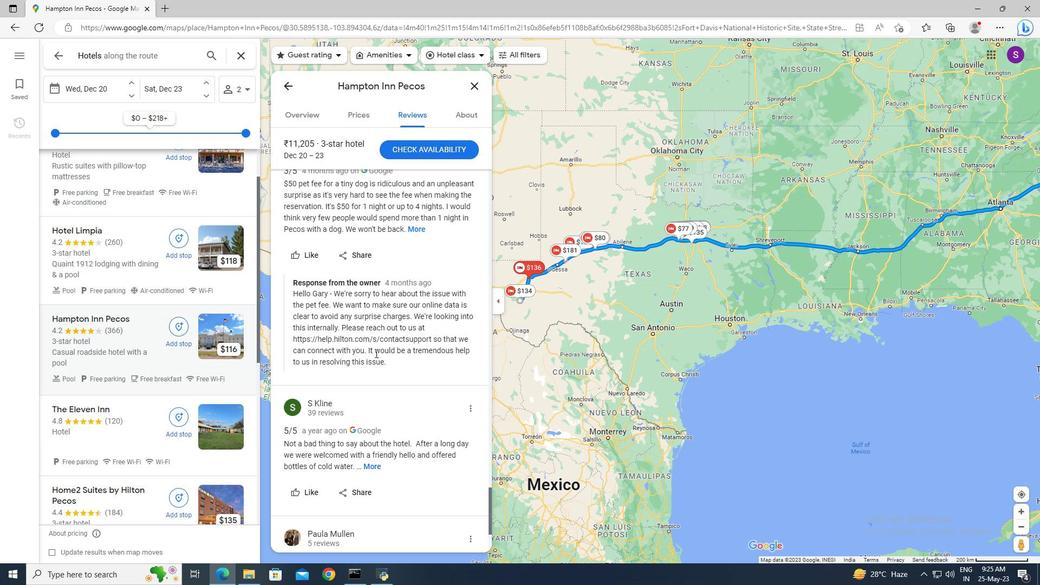 
Action: Mouse scrolled (376, 352) with delta (0, 0)
Screenshot: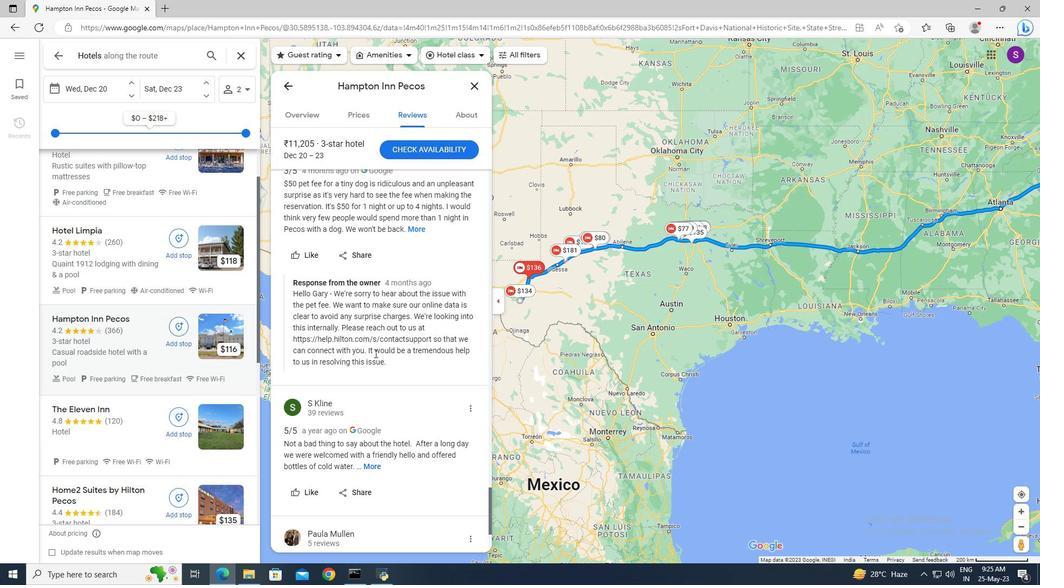 
Action: Mouse moved to (375, 353)
Screenshot: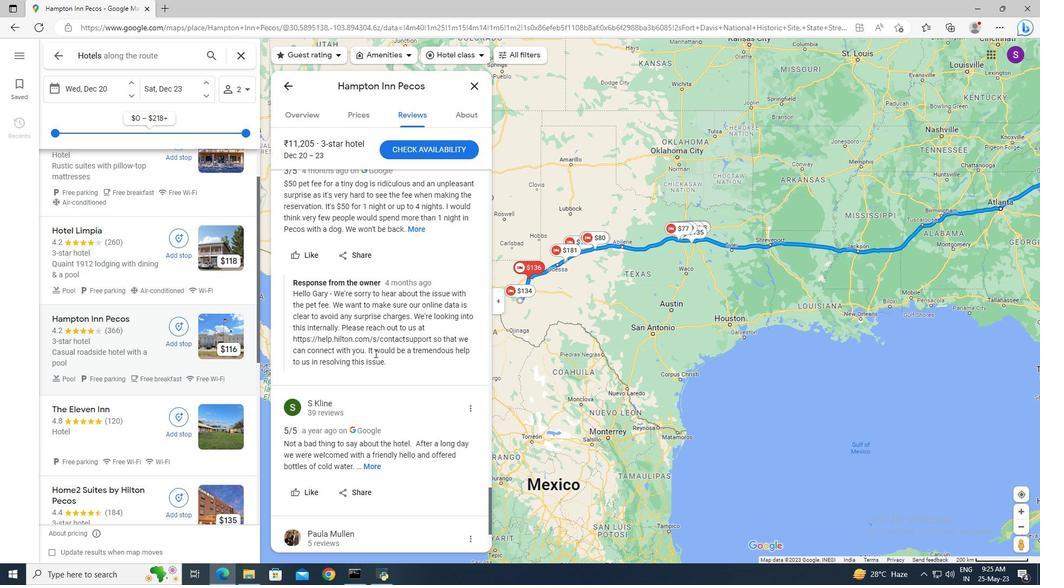
Action: Mouse scrolled (375, 352) with delta (0, 0)
Screenshot: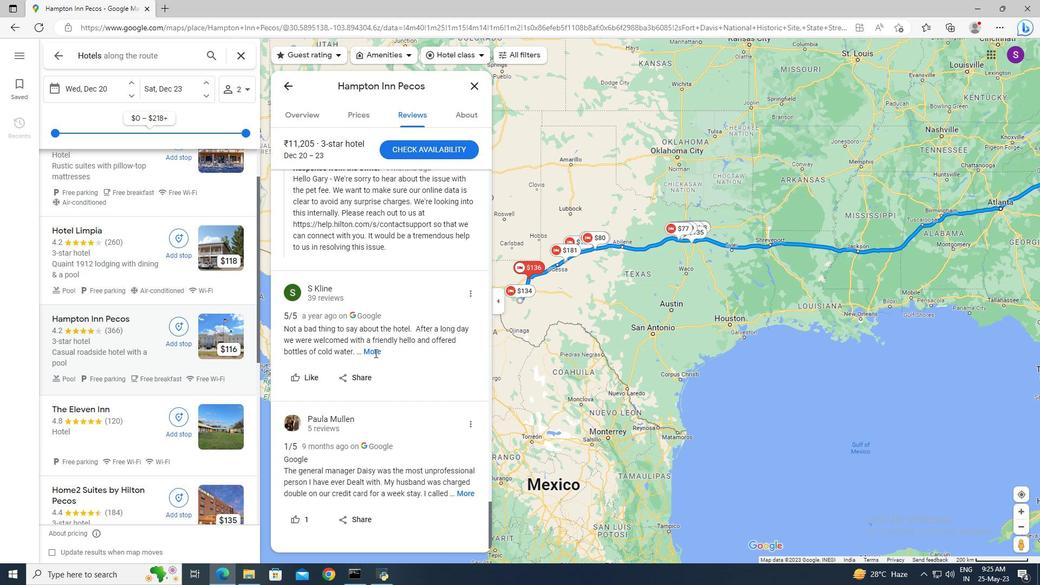 
Action: Mouse scrolled (375, 352) with delta (0, 0)
Screenshot: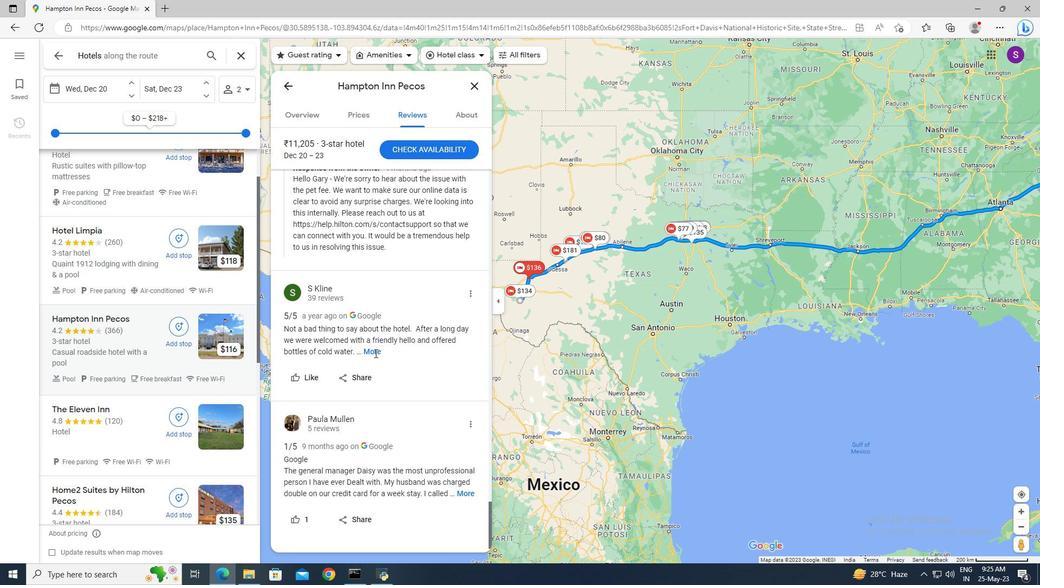 
Action: Mouse scrolled (375, 352) with delta (0, 0)
Screenshot: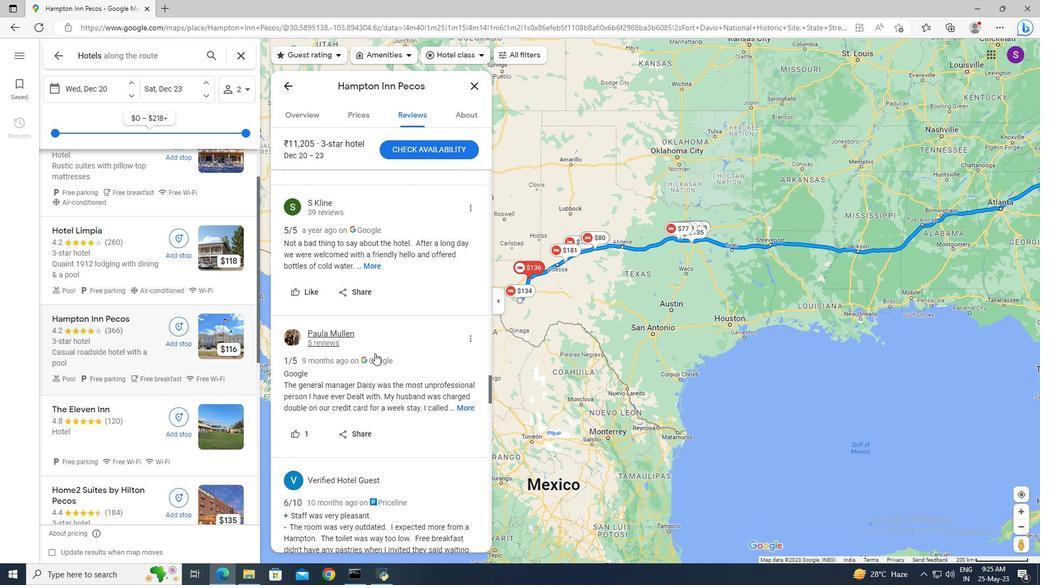 
Action: Mouse scrolled (375, 352) with delta (0, 0)
Screenshot: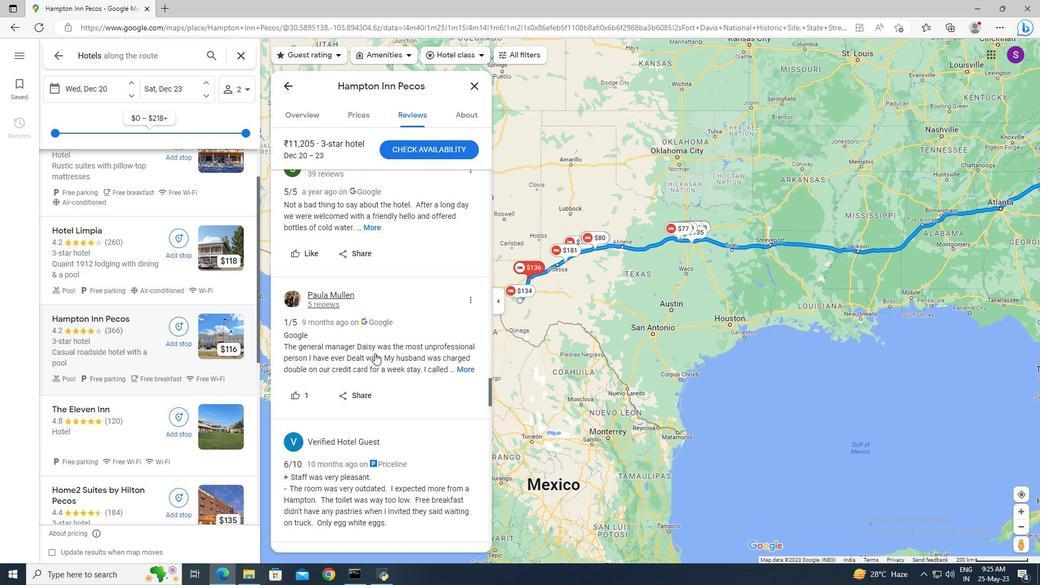 
Action: Mouse scrolled (375, 352) with delta (0, 0)
Screenshot: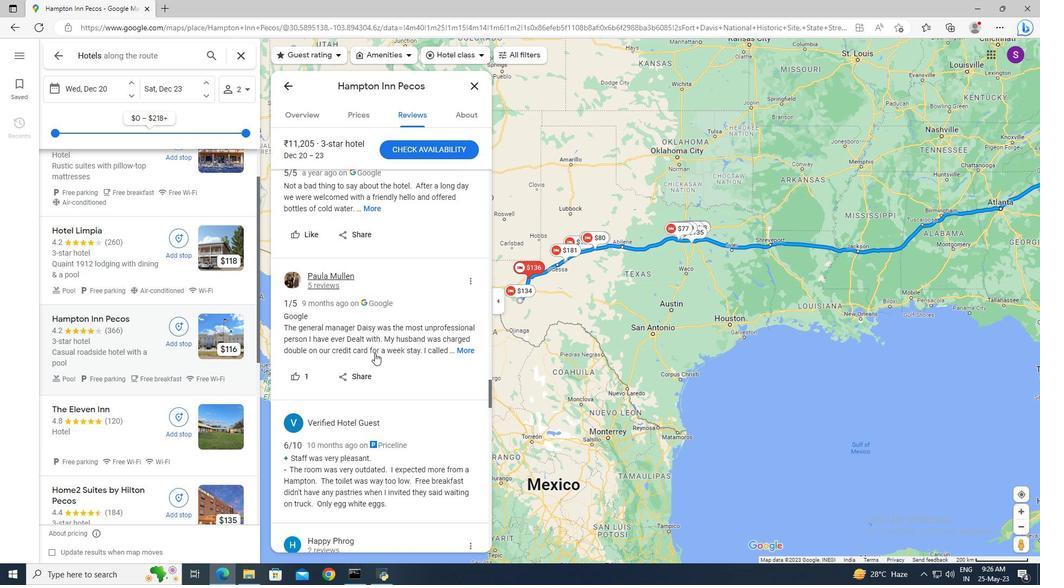
Action: Mouse scrolled (375, 352) with delta (0, 0)
Screenshot: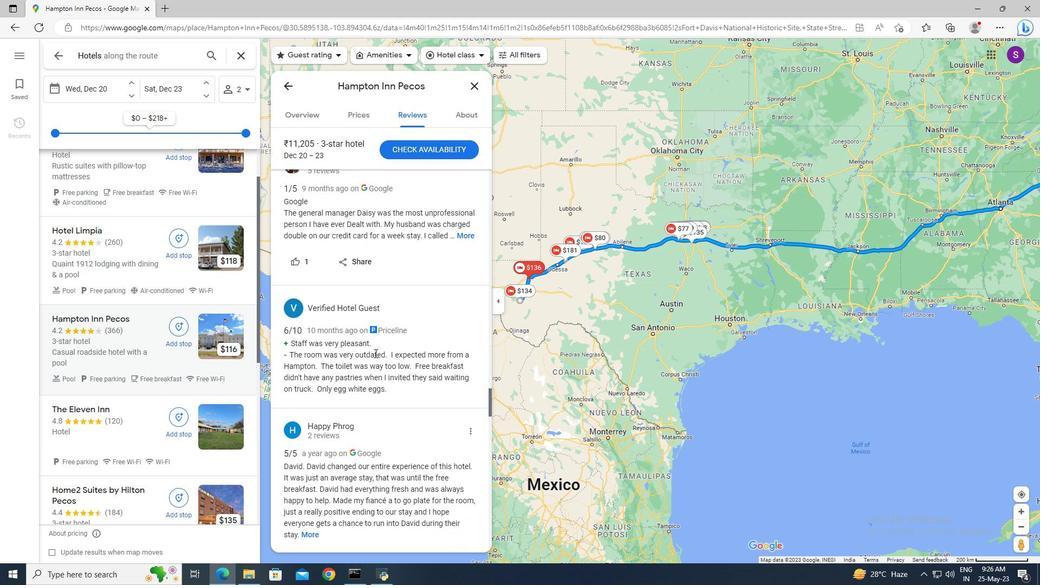 
Action: Mouse scrolled (375, 352) with delta (0, 0)
Screenshot: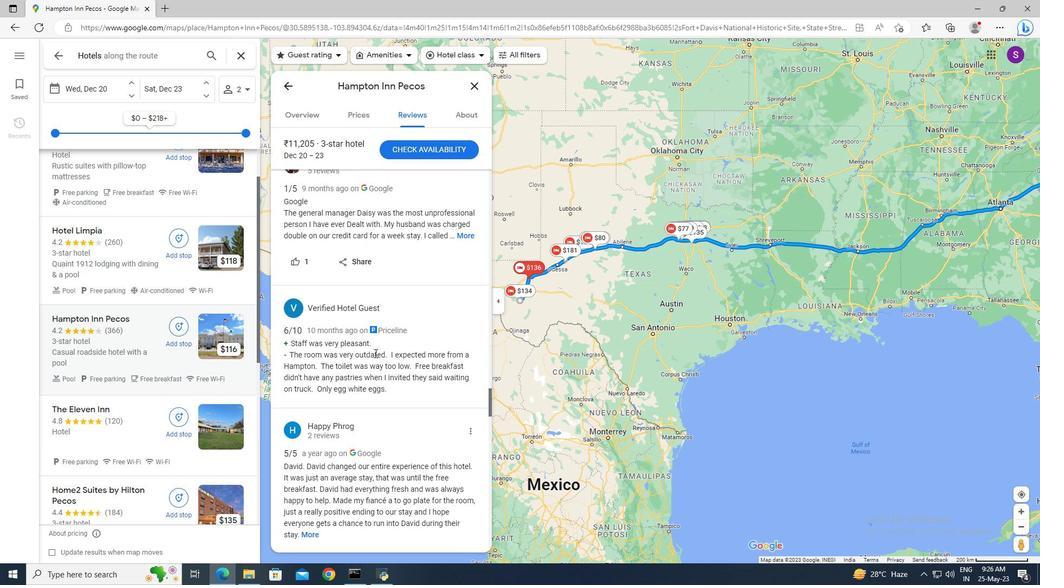 
Action: Mouse moved to (455, 120)
Screenshot: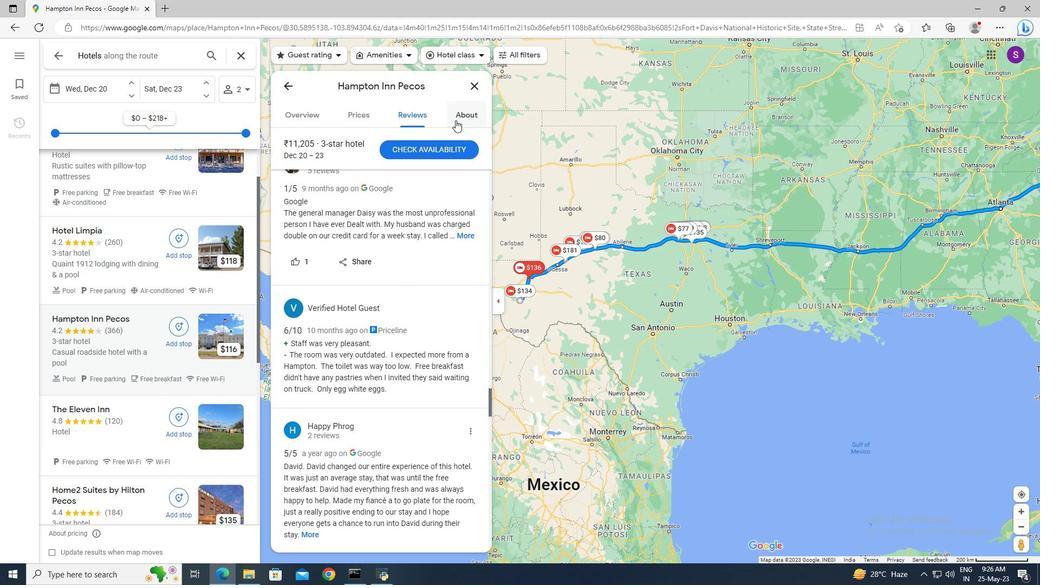 
Action: Mouse pressed left at (455, 120)
Screenshot: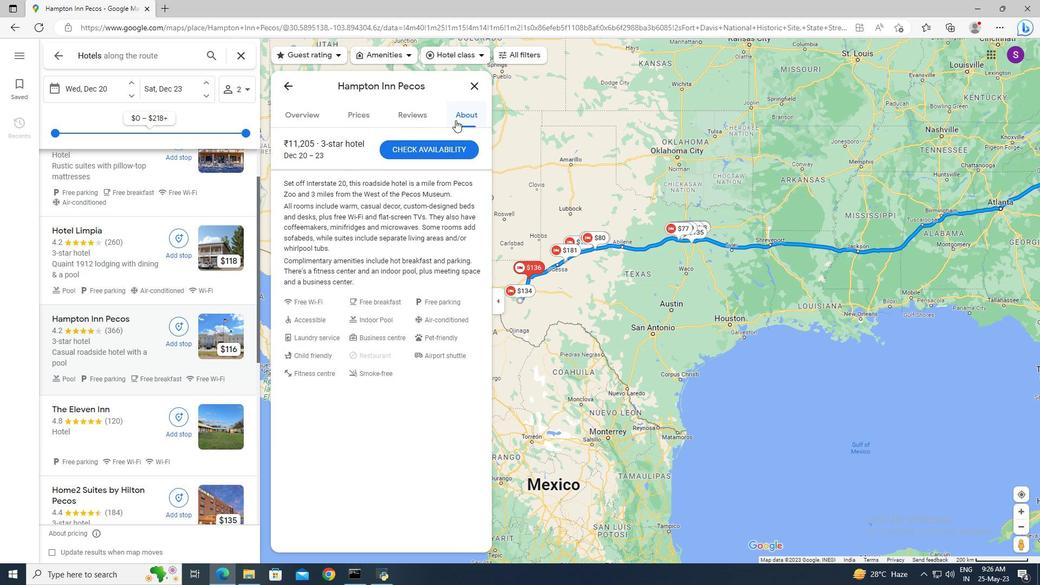 
Action: Mouse moved to (311, 115)
Screenshot: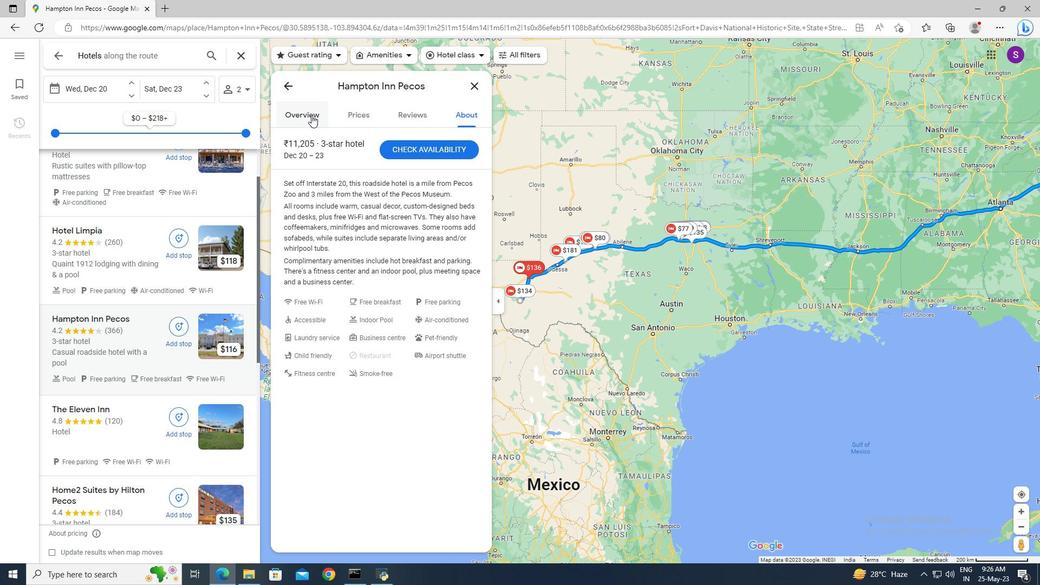 
Action: Mouse pressed left at (311, 115)
Screenshot: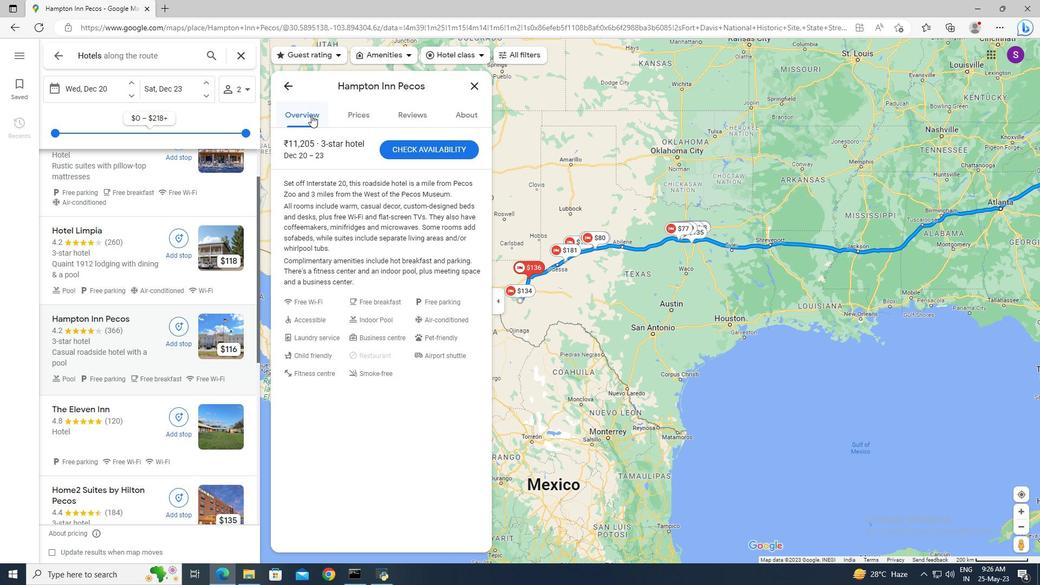 
Action: Mouse moved to (339, 140)
Screenshot: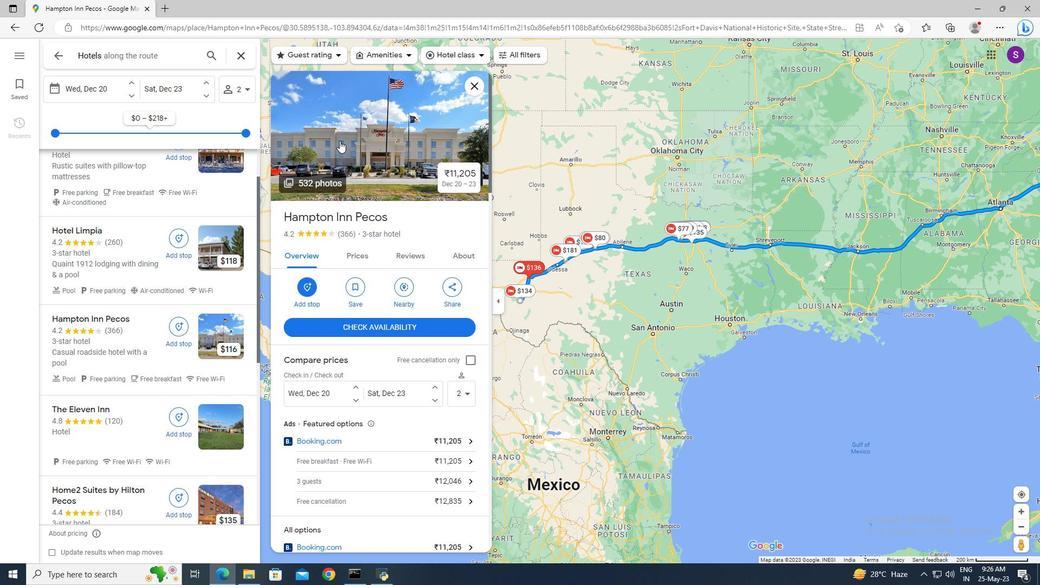 
Action: Mouse pressed left at (339, 140)
Screenshot: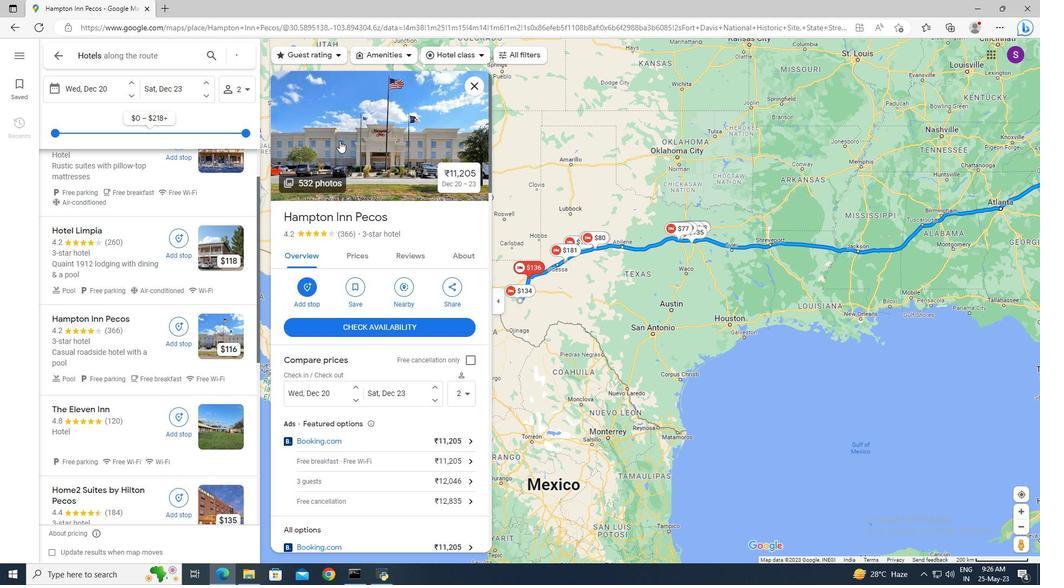
Action: Mouse moved to (663, 485)
Screenshot: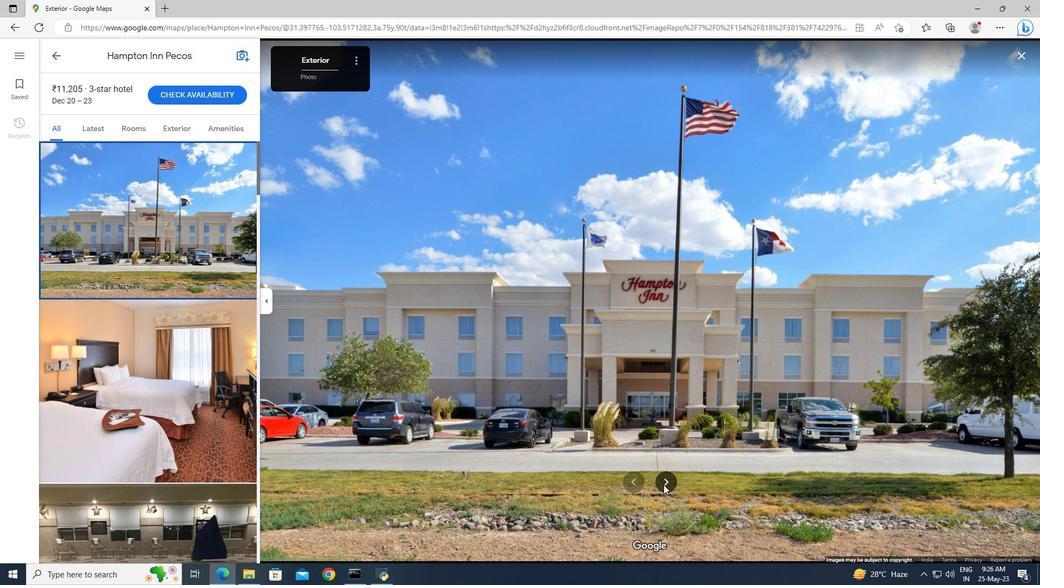 
Action: Mouse pressed left at (663, 485)
Screenshot: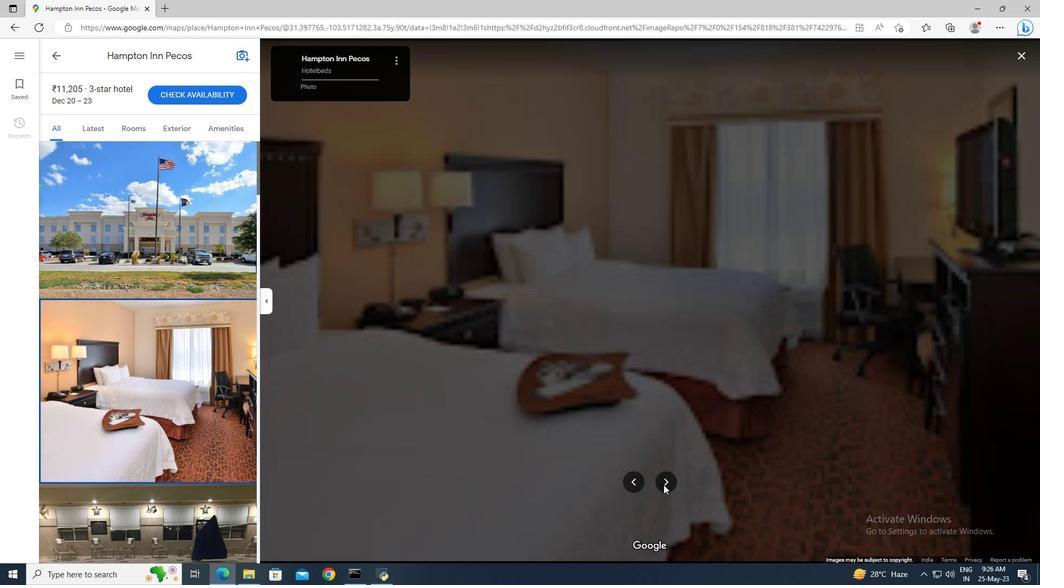 
Action: Mouse moved to (664, 485)
Screenshot: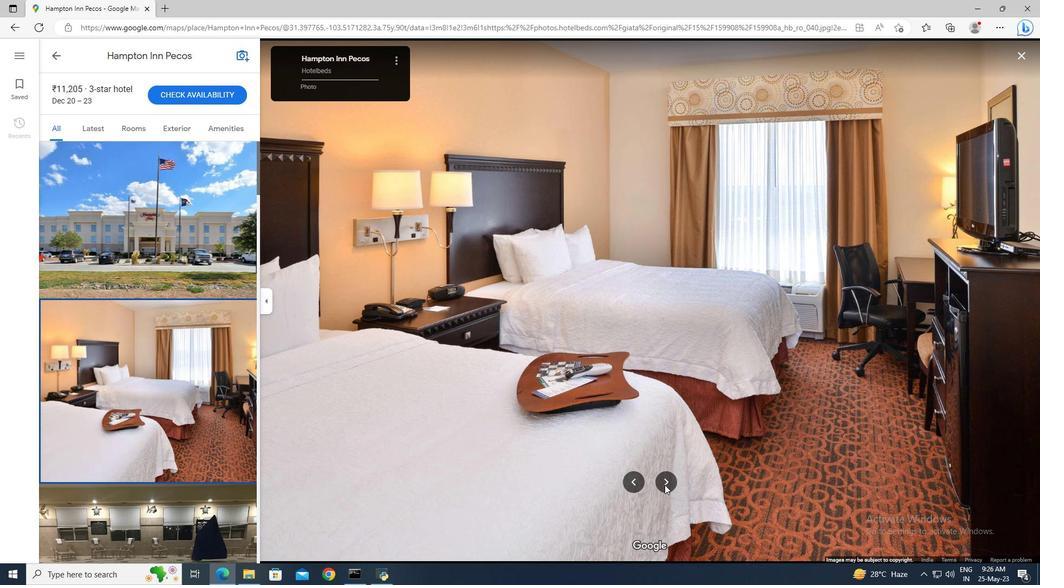 
Action: Mouse pressed left at (664, 485)
Screenshot: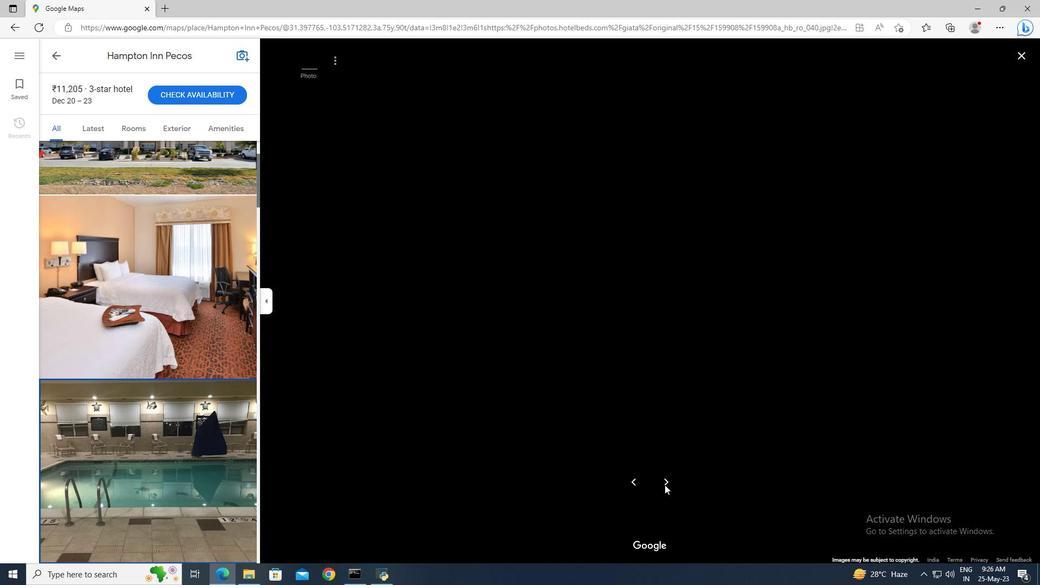 
Action: Mouse pressed left at (664, 485)
Screenshot: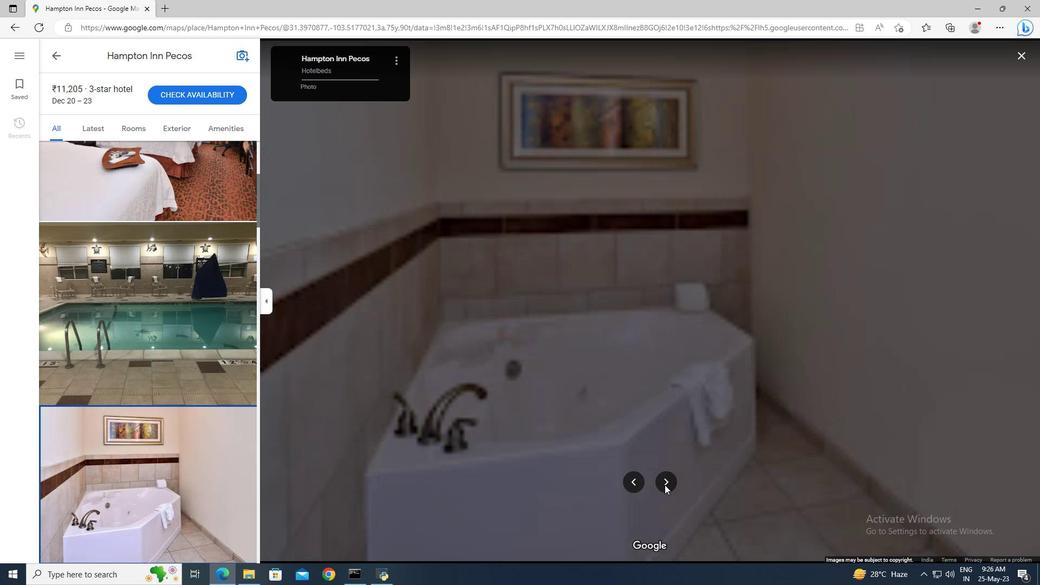 
Action: Mouse pressed left at (664, 485)
Screenshot: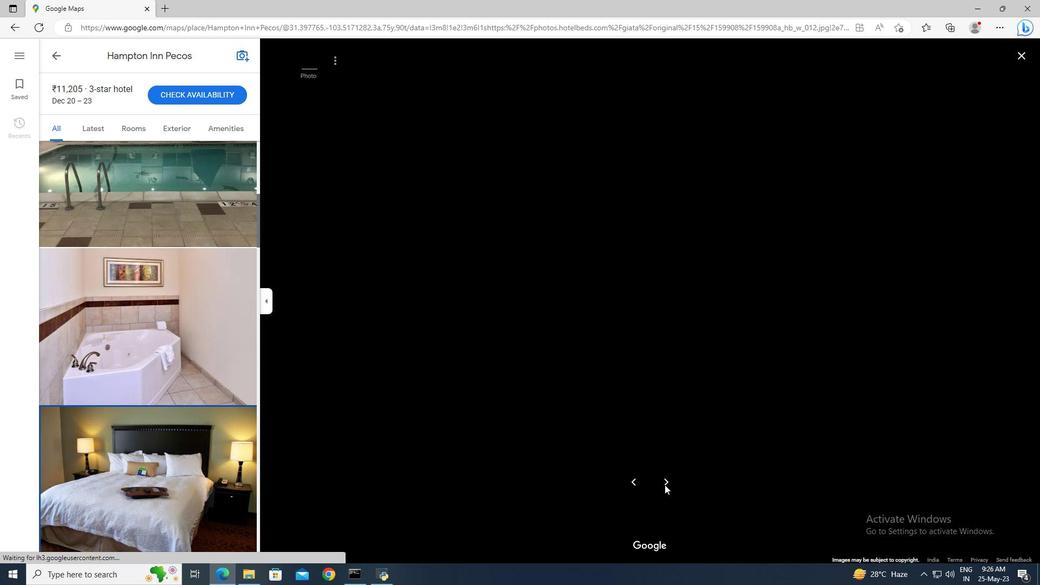 
Action: Mouse pressed left at (664, 485)
Screenshot: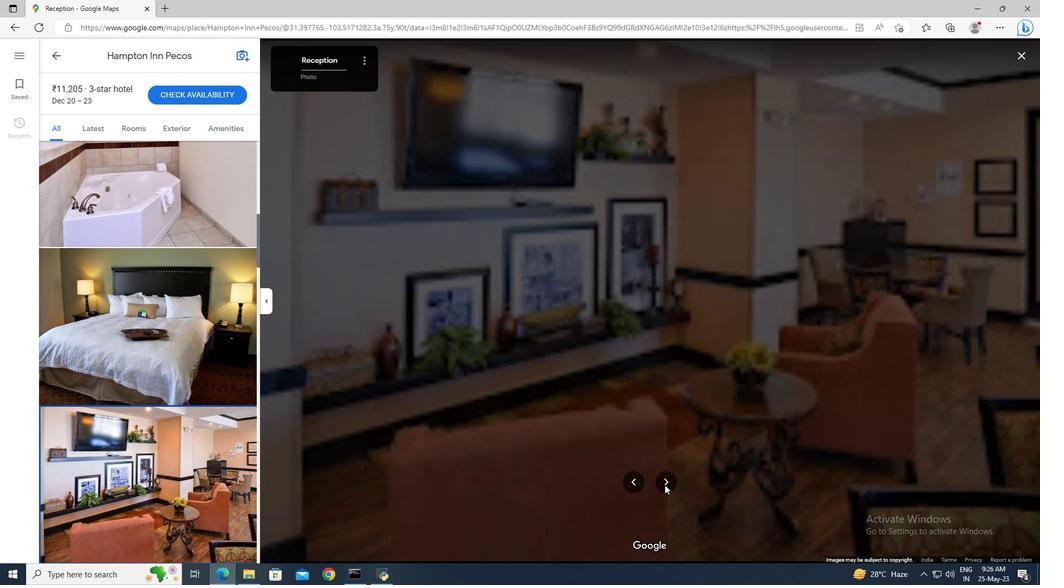 
Action: Mouse moved to (664, 484)
Screenshot: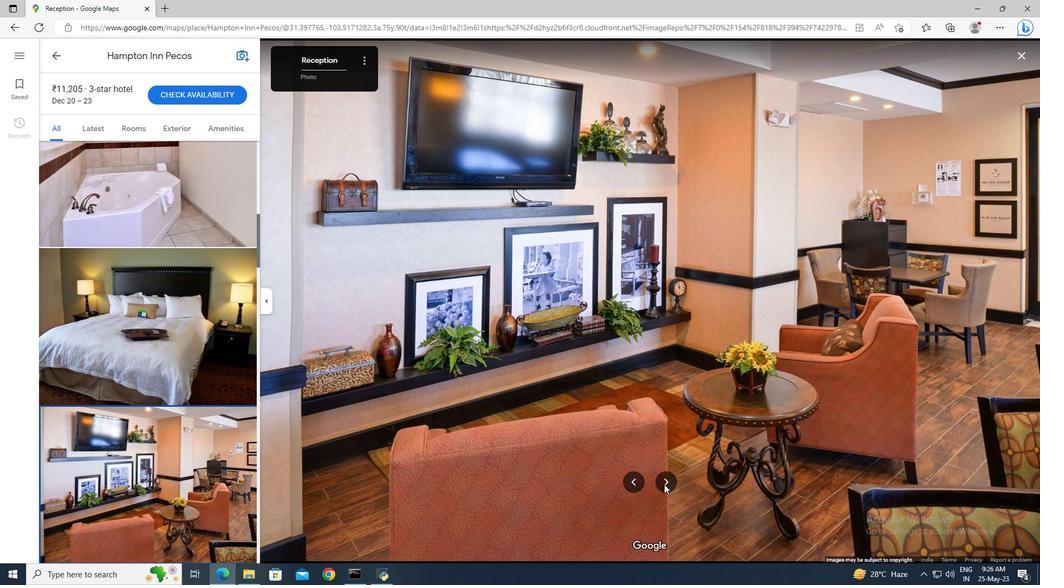 
Action: Mouse pressed left at (664, 484)
Screenshot: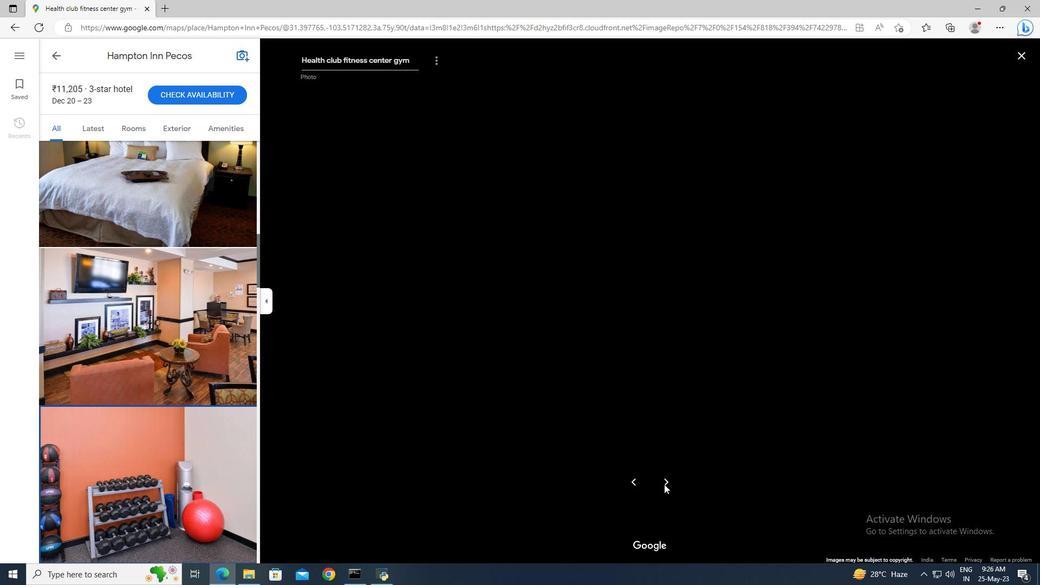 
Action: Mouse moved to (667, 480)
Screenshot: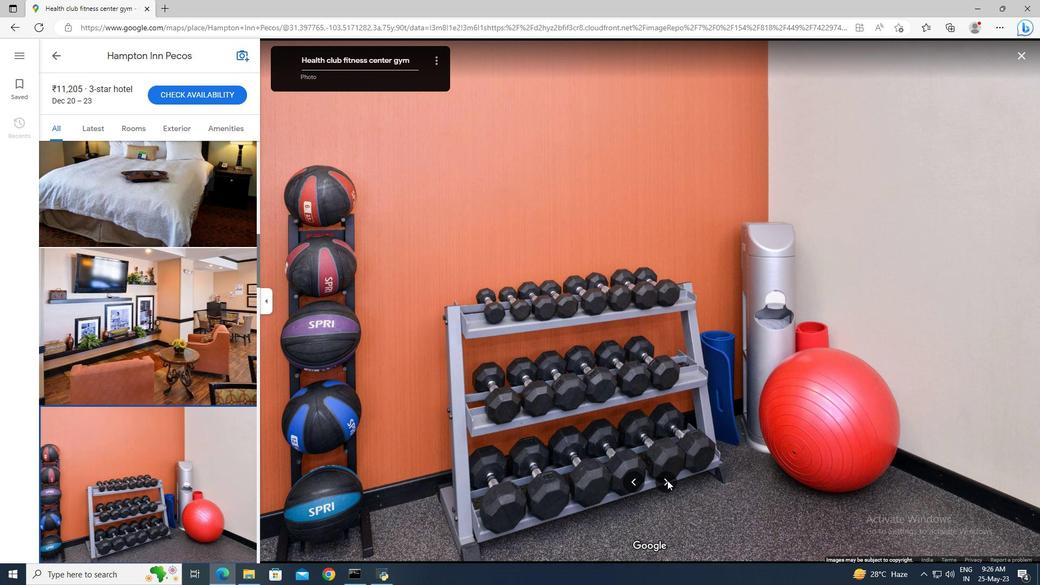 
Action: Mouse pressed left at (667, 480)
Screenshot: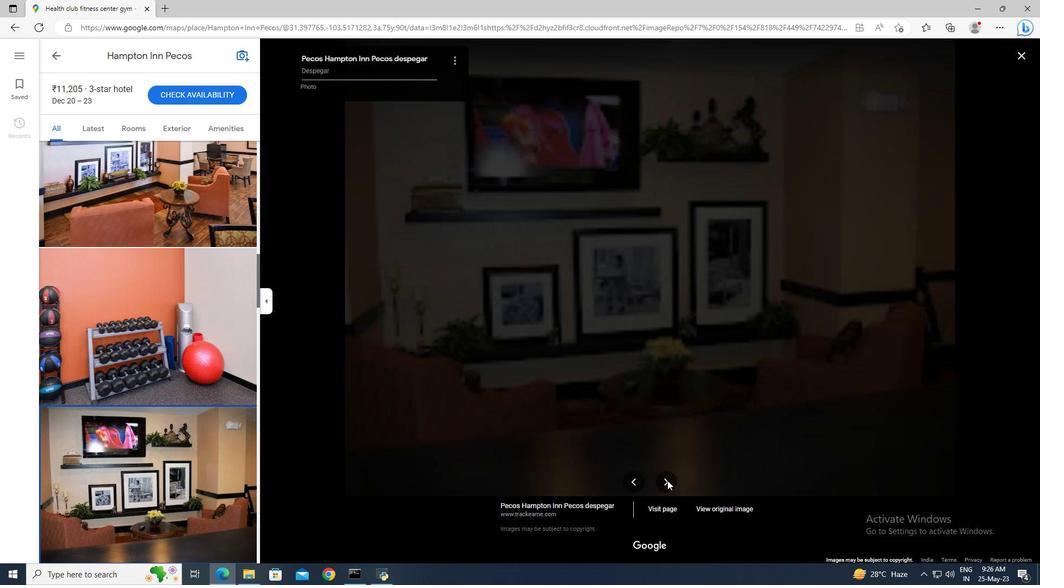 
Action: Mouse moved to (667, 483)
Screenshot: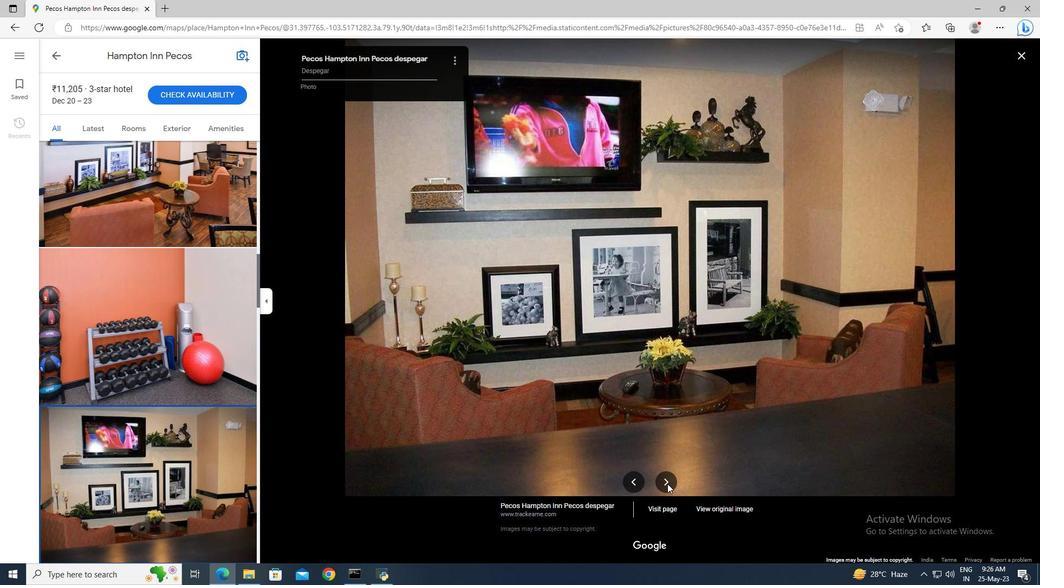 
Action: Mouse pressed left at (667, 483)
Screenshot: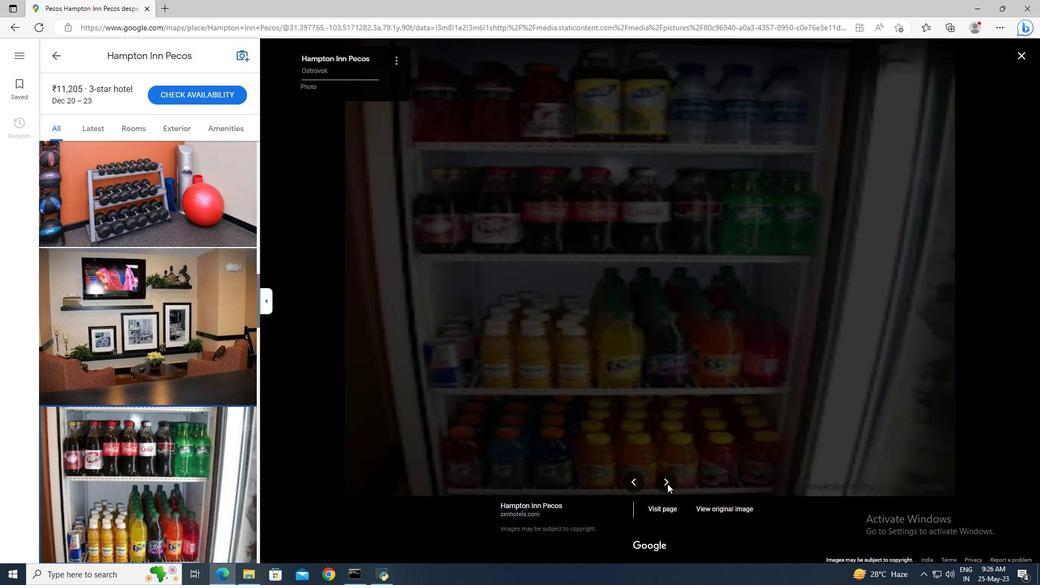 
Action: Mouse moved to (668, 483)
Screenshot: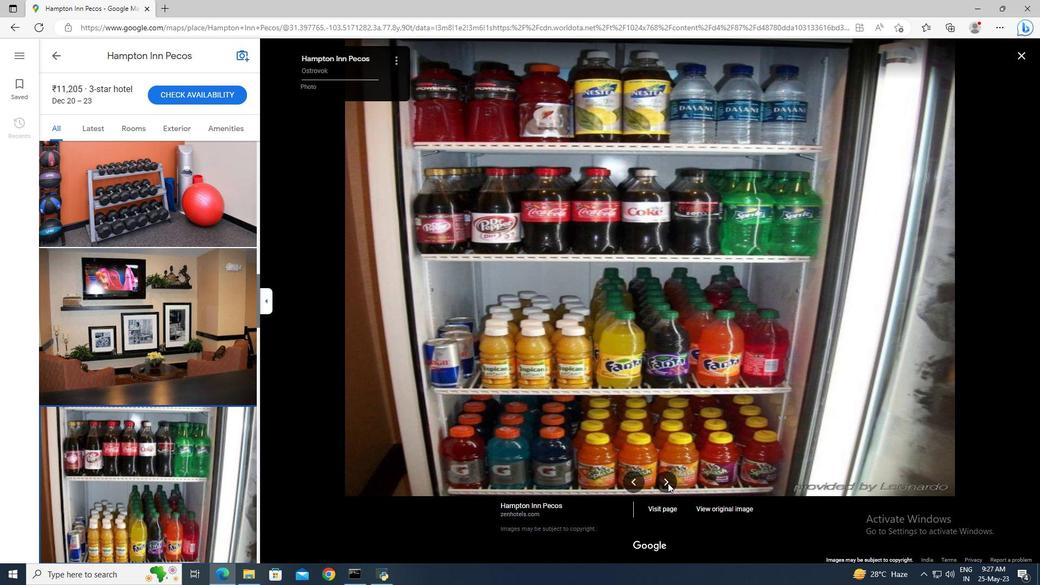
Action: Mouse pressed left at (668, 483)
Screenshot: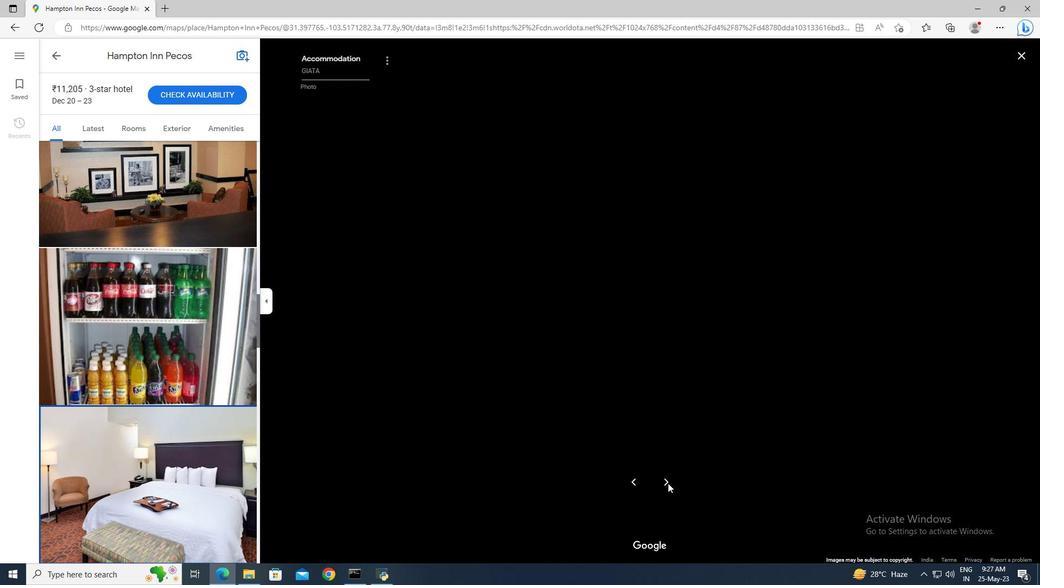 
Action: Mouse pressed left at (668, 483)
Screenshot: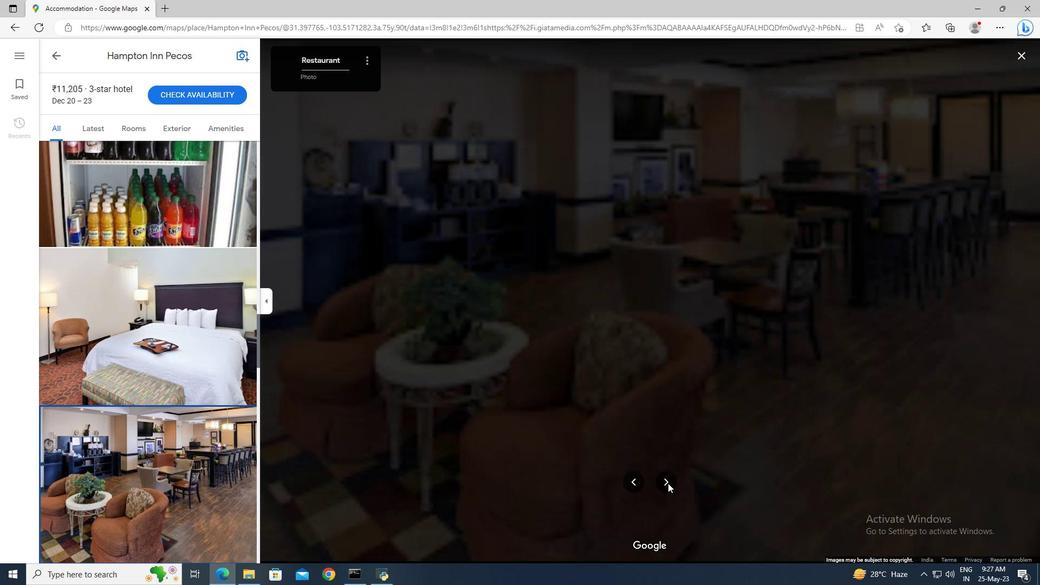 
Action: Mouse moved to (1019, 54)
Screenshot: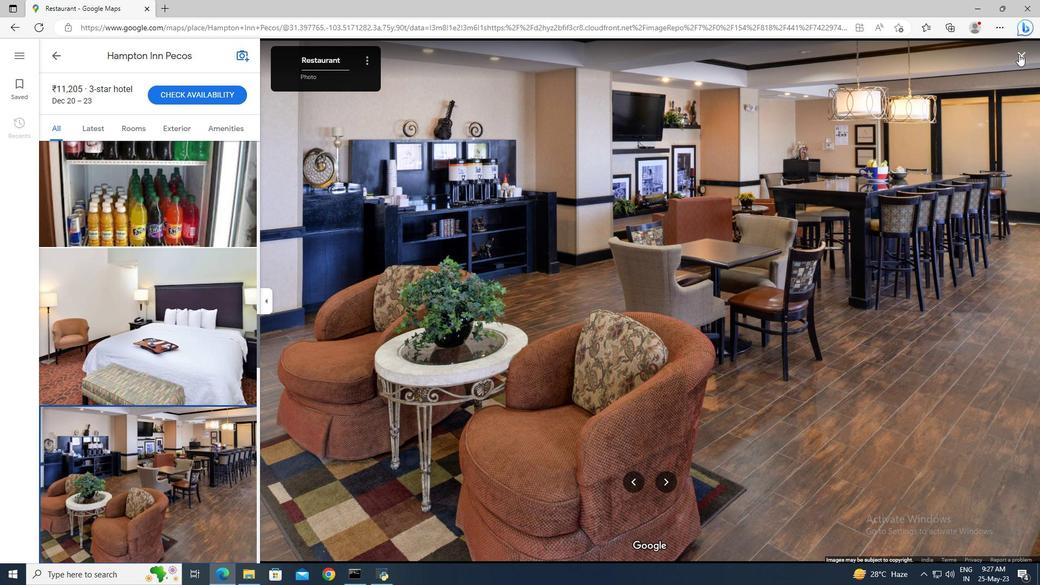 
Action: Mouse pressed left at (1019, 54)
Screenshot: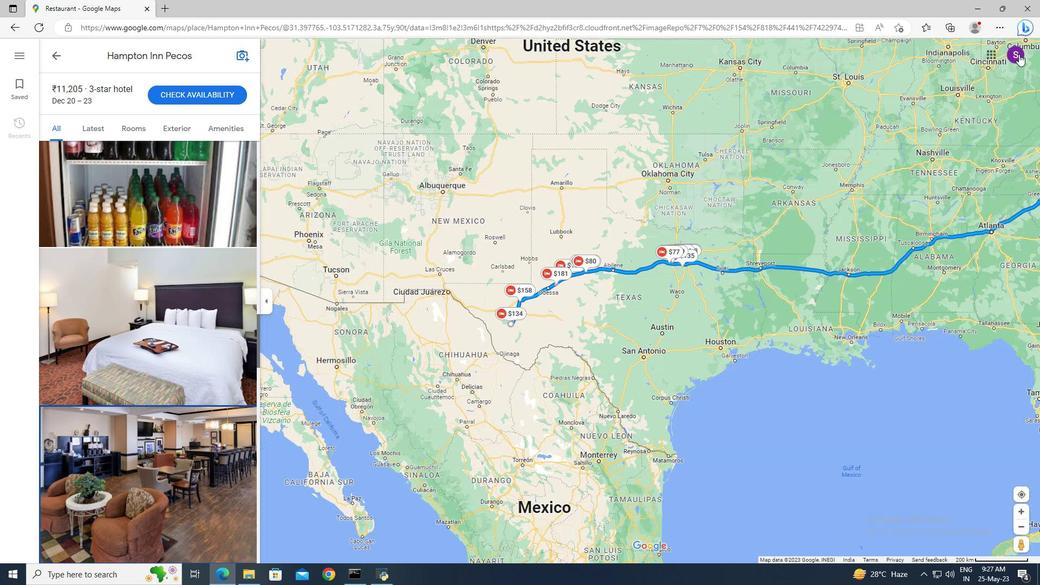 
Action: Mouse moved to (145, 240)
Screenshot: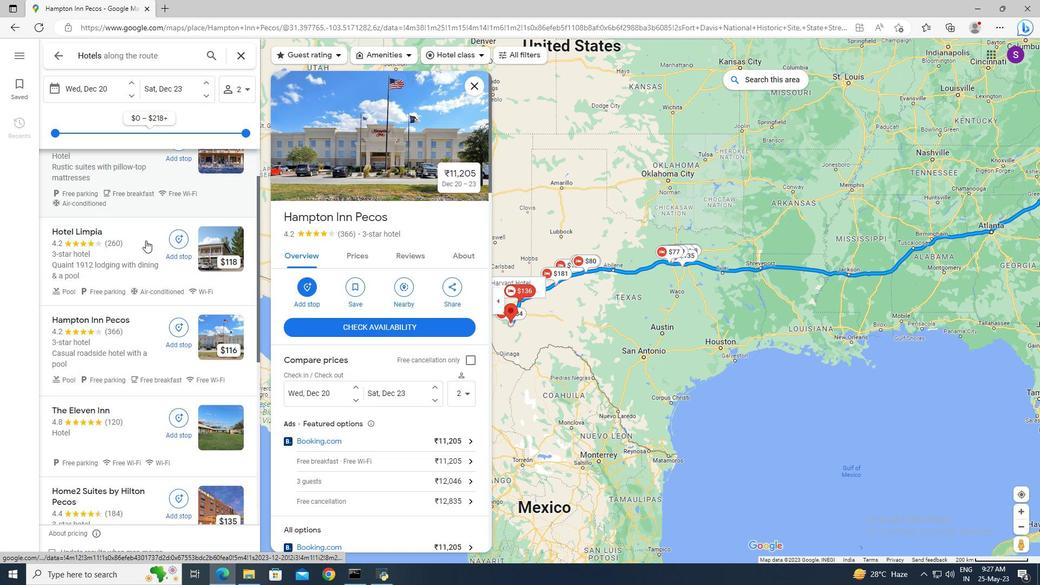 
Action: Mouse scrolled (145, 240) with delta (0, 0)
Screenshot: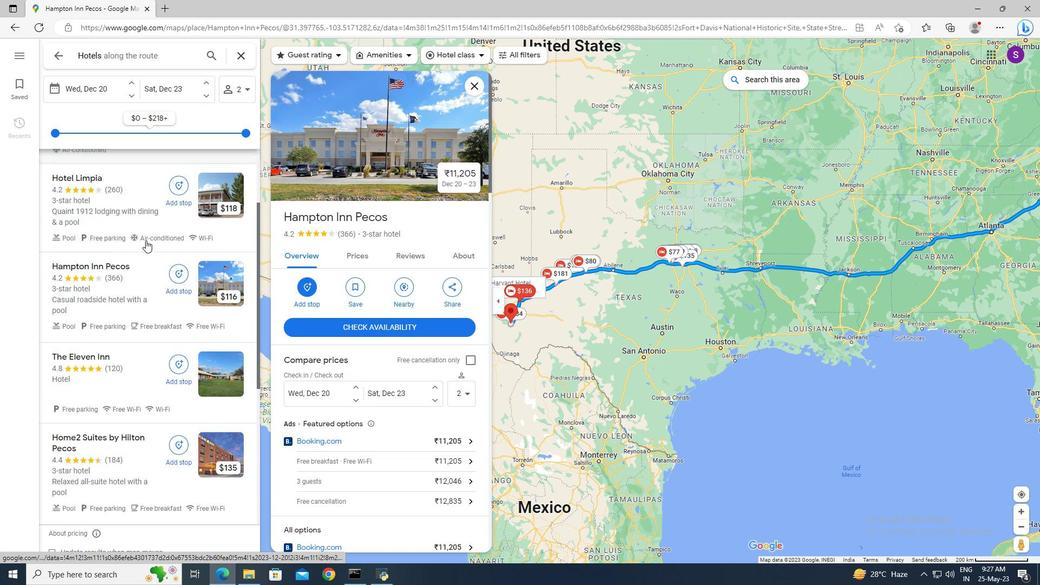 
Action: Mouse scrolled (145, 240) with delta (0, 0)
Screenshot: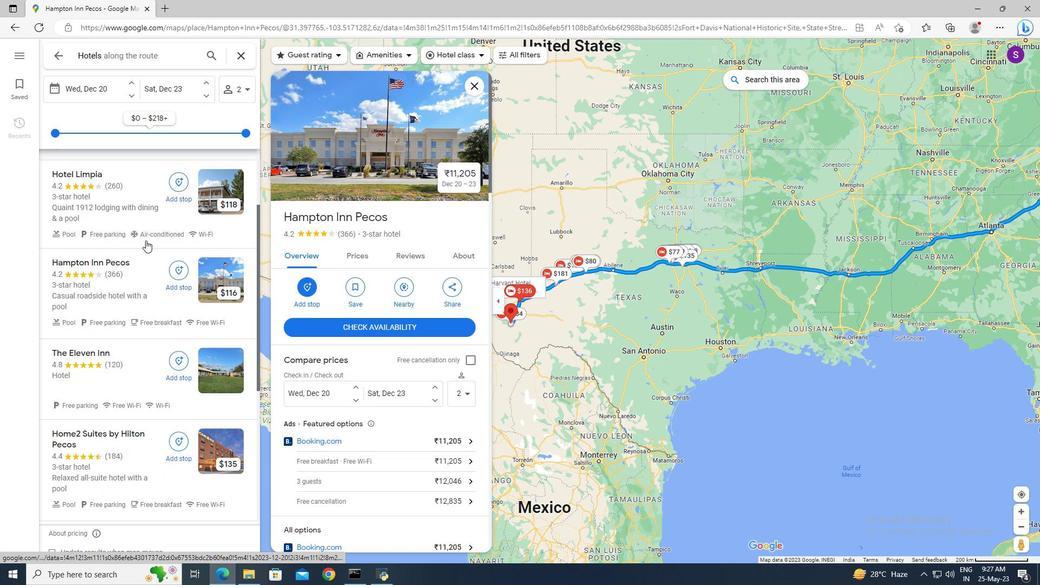 
Action: Mouse scrolled (145, 240) with delta (0, 0)
Screenshot: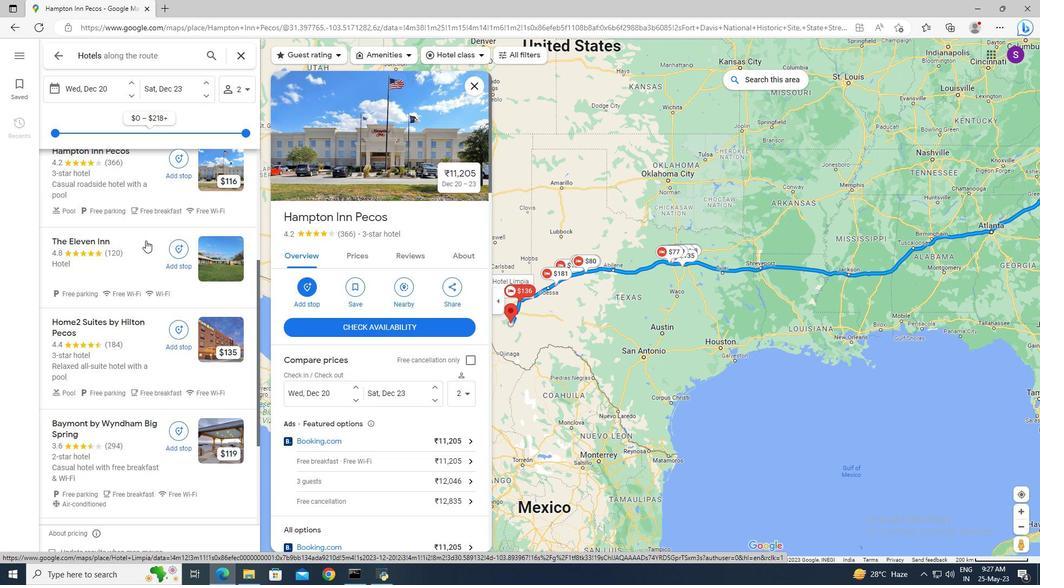 
Action: Mouse scrolled (145, 240) with delta (0, 0)
Screenshot: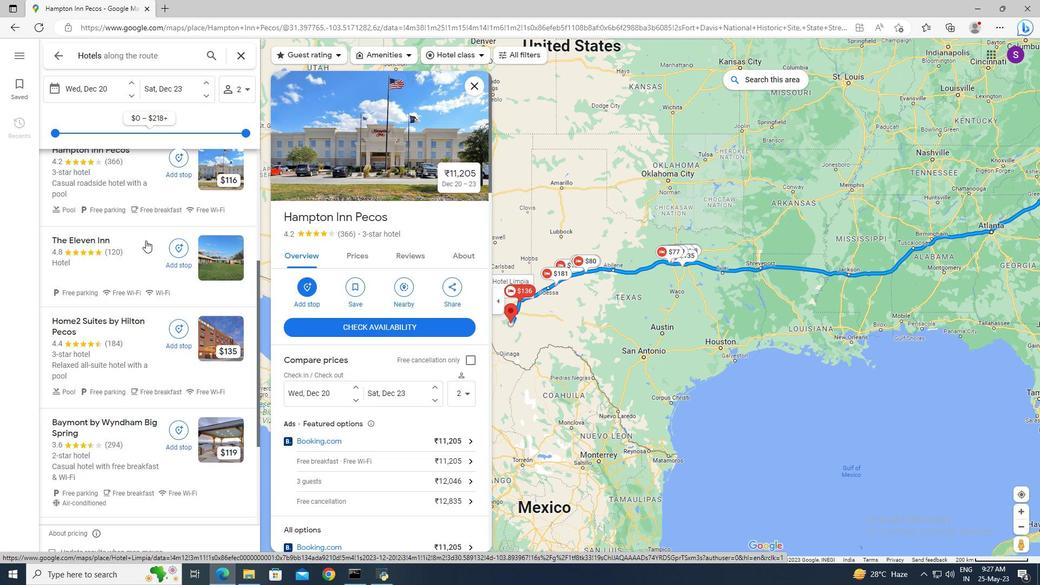 
Action: Mouse moved to (109, 324)
Screenshot: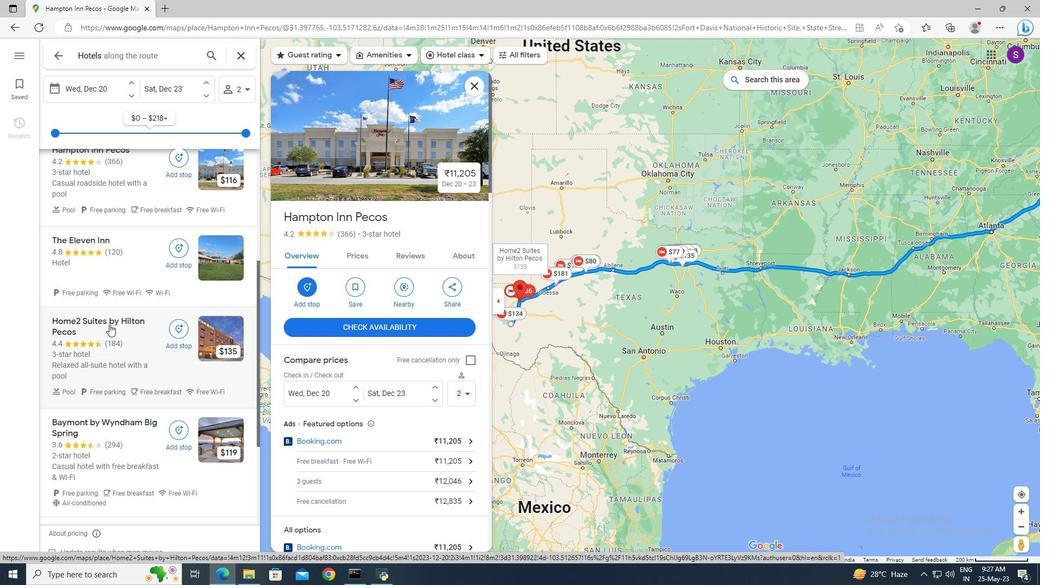 
Action: Mouse pressed left at (109, 324)
Screenshot: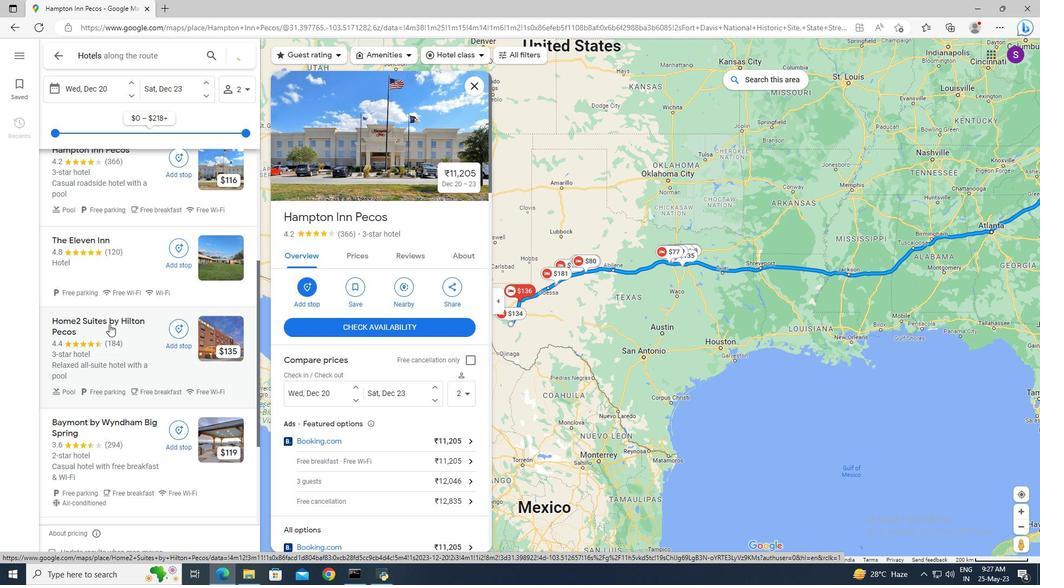 
Action: Mouse moved to (351, 256)
Screenshot: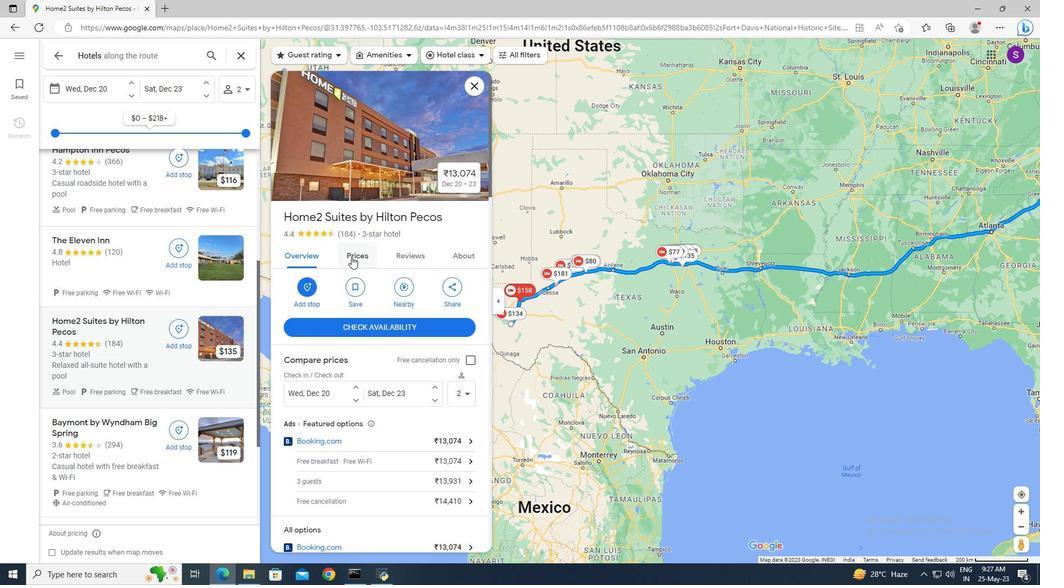 
Action: Mouse pressed left at (351, 256)
